 Task: Slide 4 - What is a pitch deck?.
Action: Mouse moved to (28, 96)
Screenshot: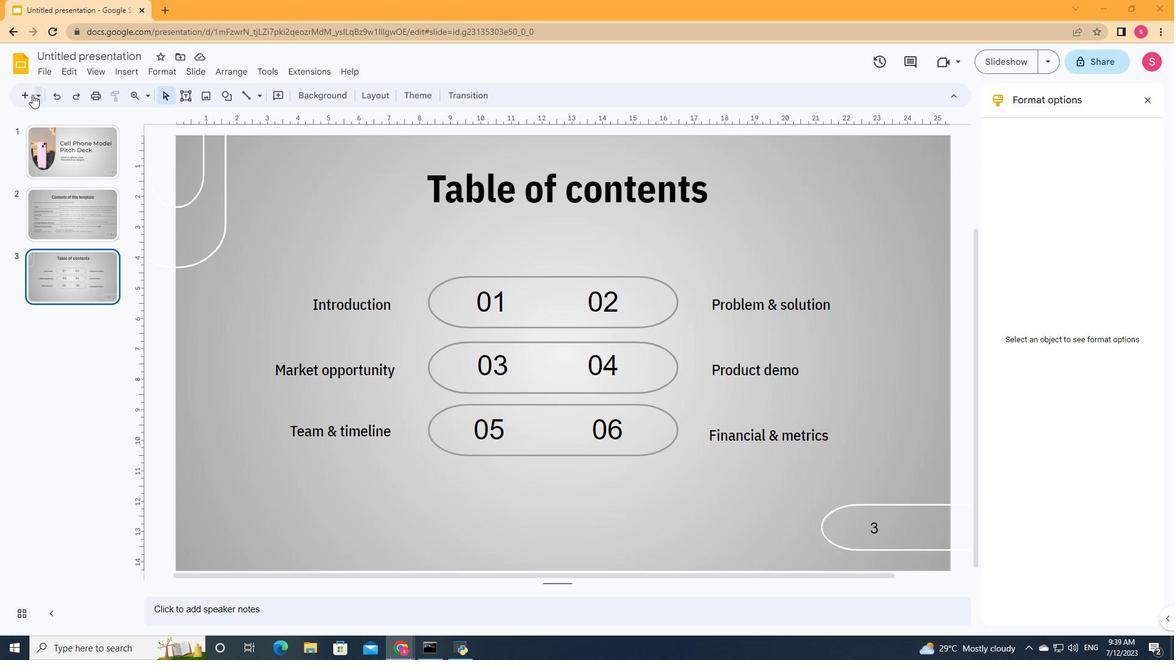 
Action: Mouse pressed left at (28, 96)
Screenshot: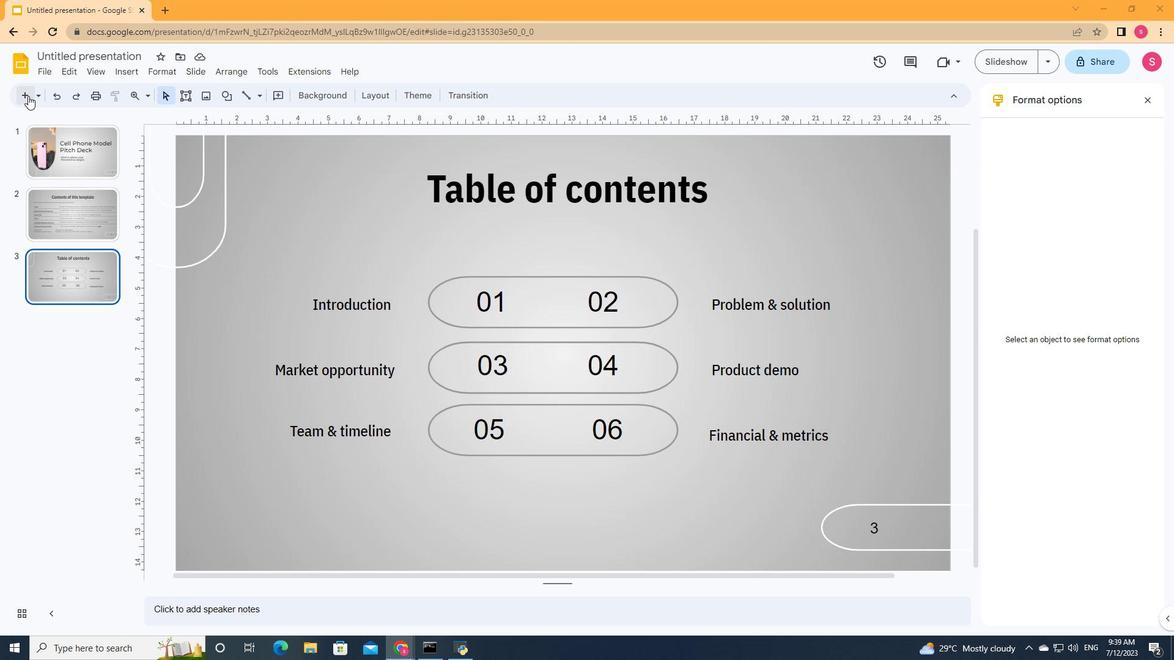 
Action: Mouse moved to (481, 317)
Screenshot: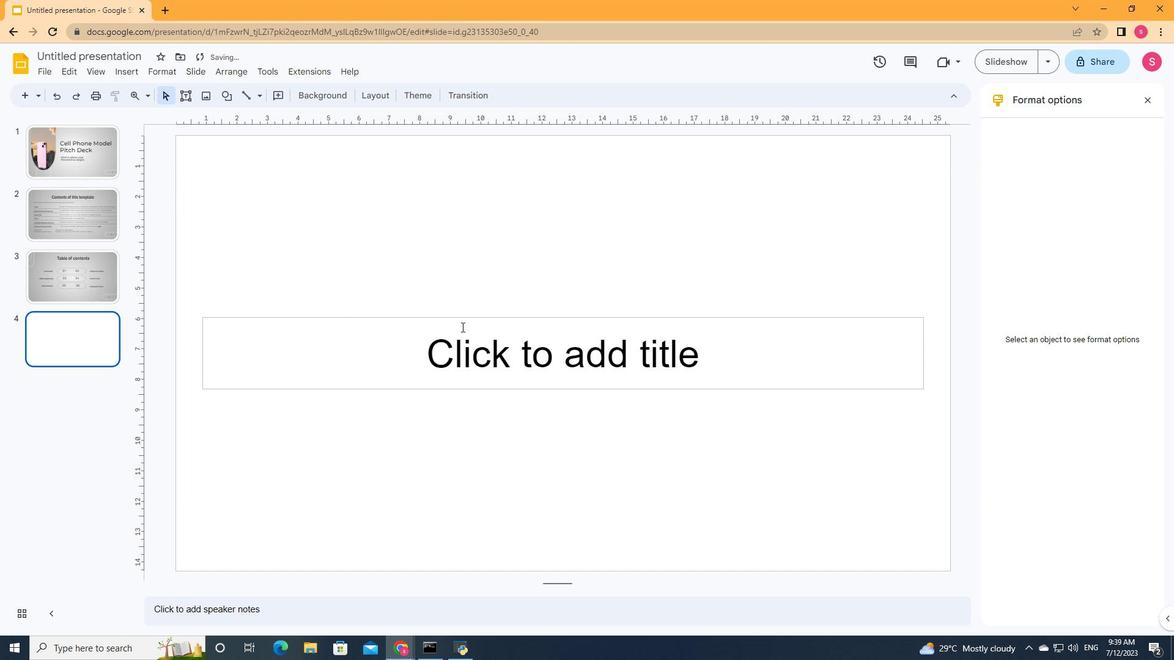 
Action: Mouse pressed left at (481, 317)
Screenshot: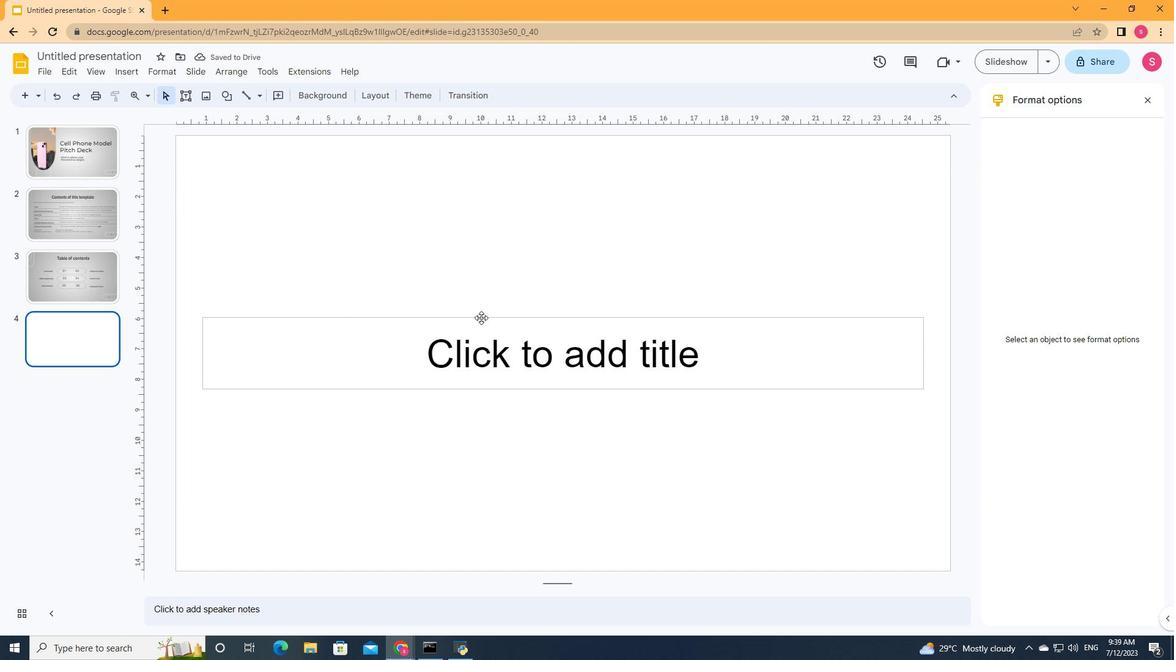 
Action: Mouse moved to (618, 195)
Screenshot: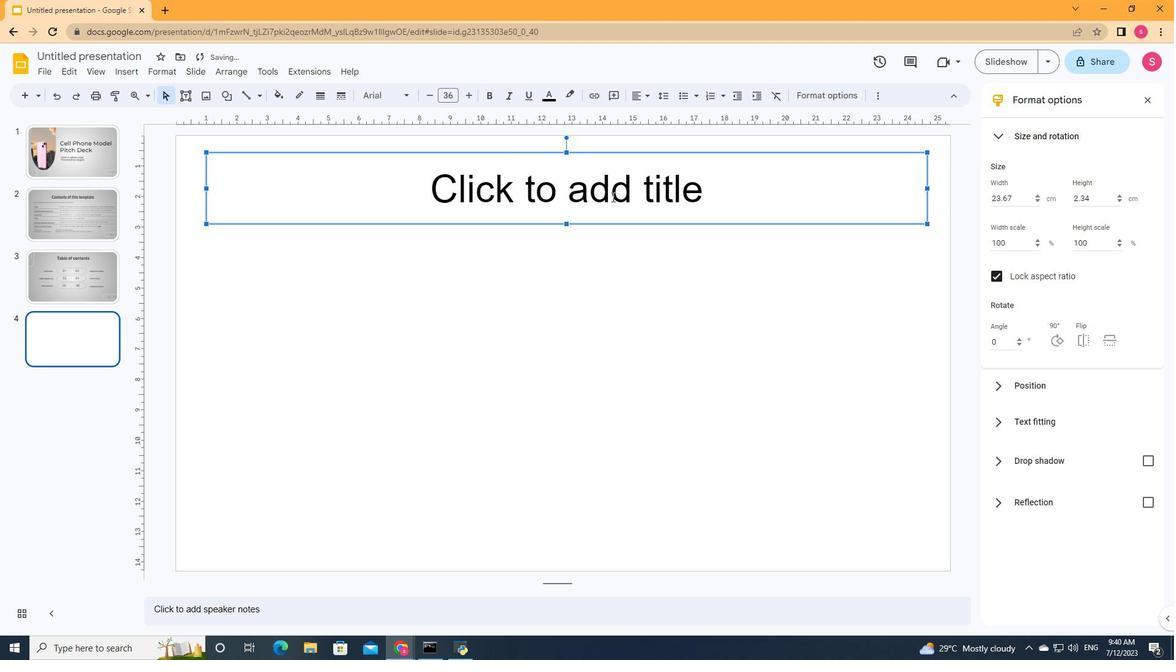 
Action: Mouse pressed left at (618, 195)
Screenshot: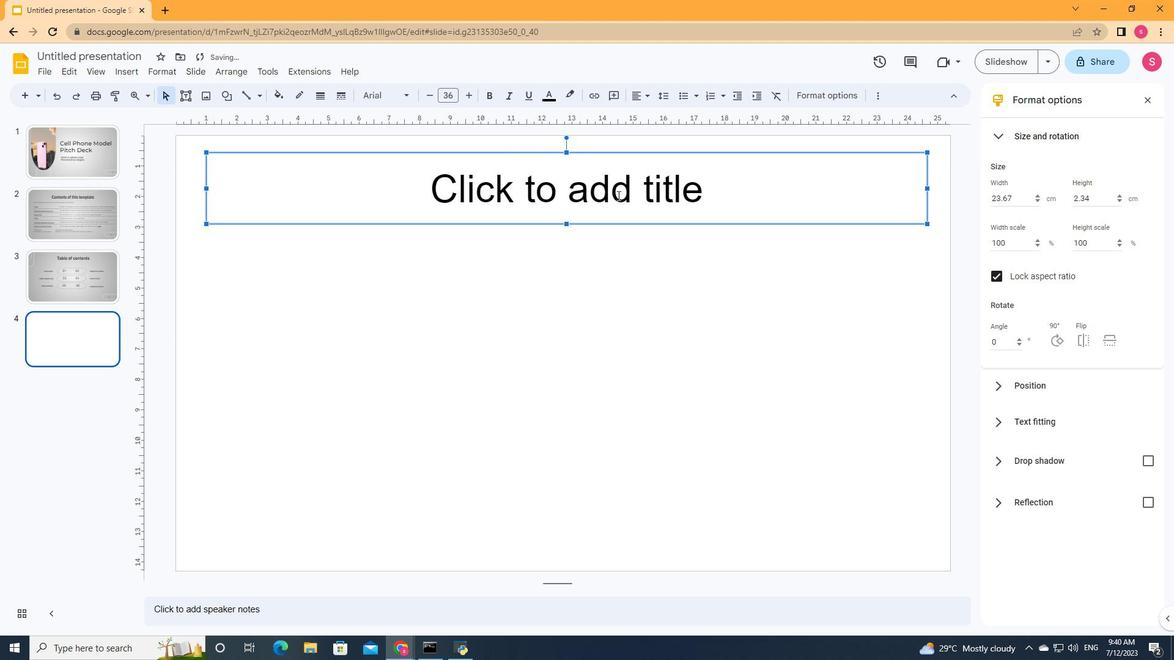 
Action: Mouse moved to (620, 195)
Screenshot: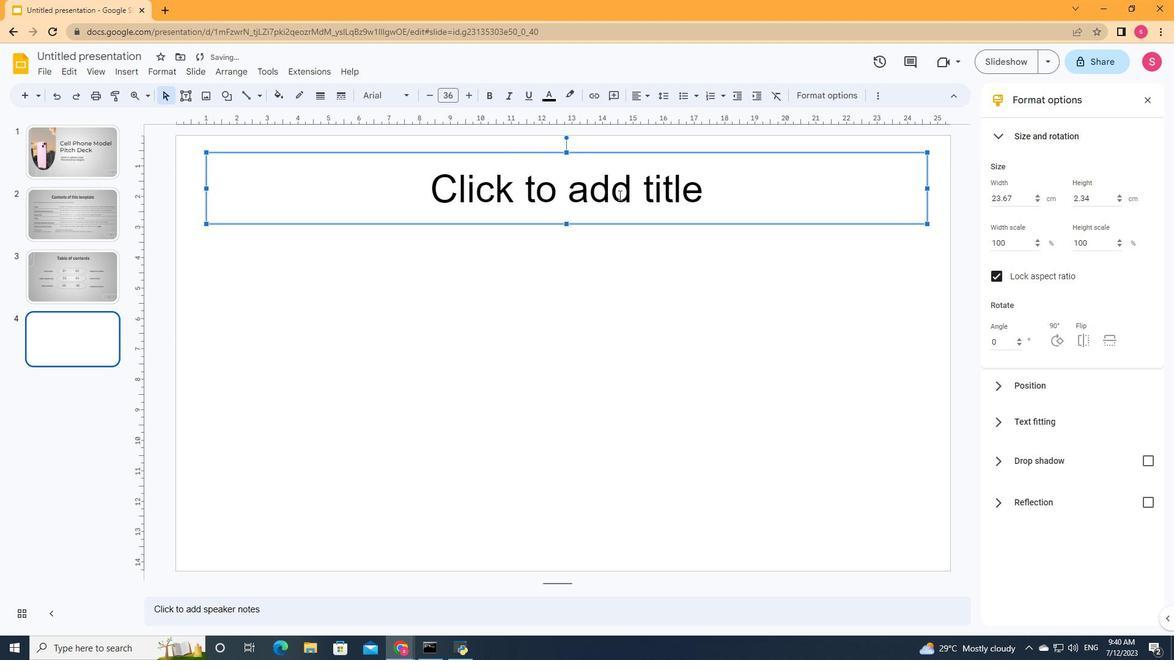 
Action: Key pressed <Key.shift>What<Key.space>is<Key.space>a<Key.space>pitch<Key.space>deck<Key.shift><Key.shift><Key.shift><Key.shift><Key.shift><Key.shift><Key.shift><Key.shift><Key.shift><Key.shift><Key.shift><Key.shift>?
Screenshot: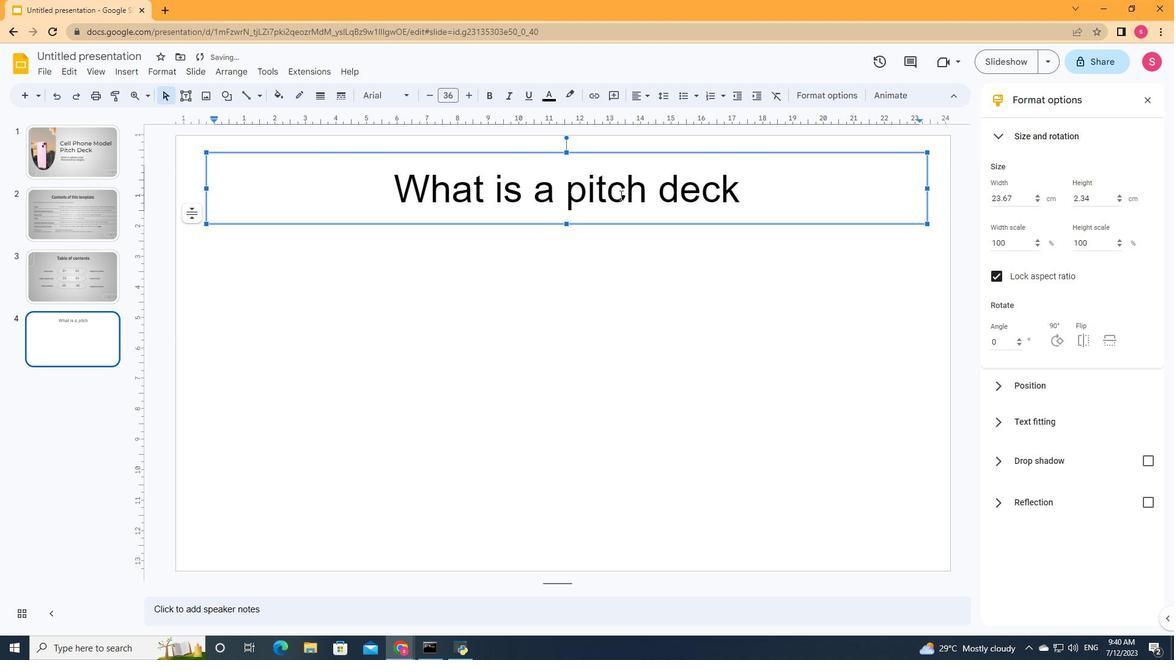 
Action: Mouse moved to (569, 291)
Screenshot: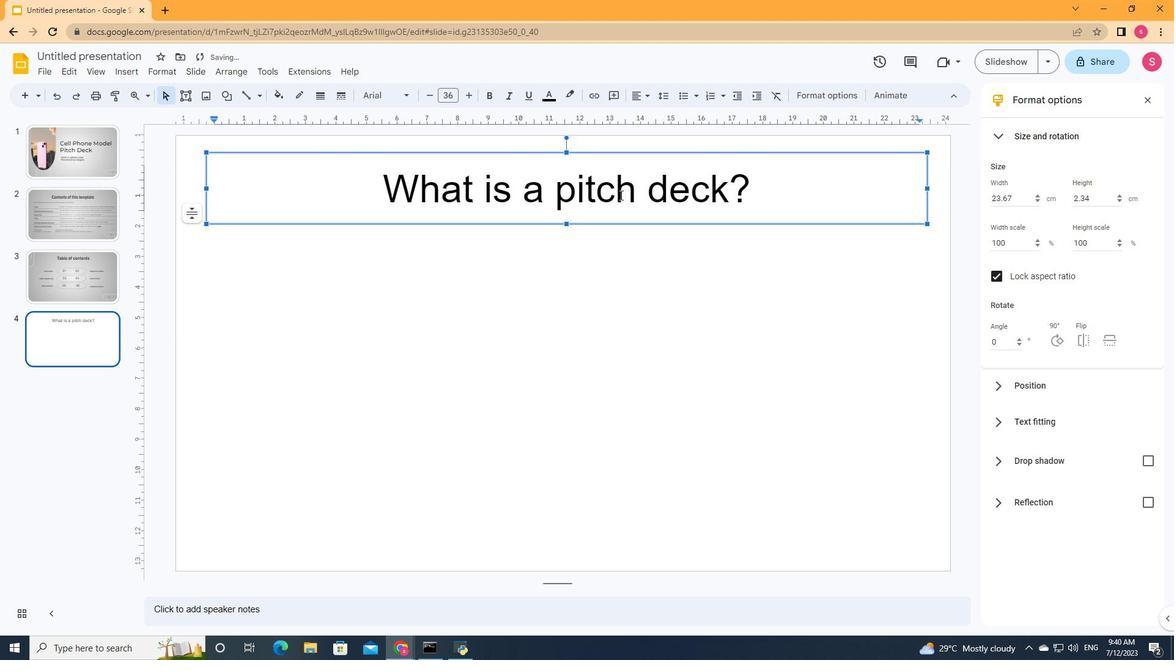 
Action: Mouse pressed left at (569, 291)
Screenshot: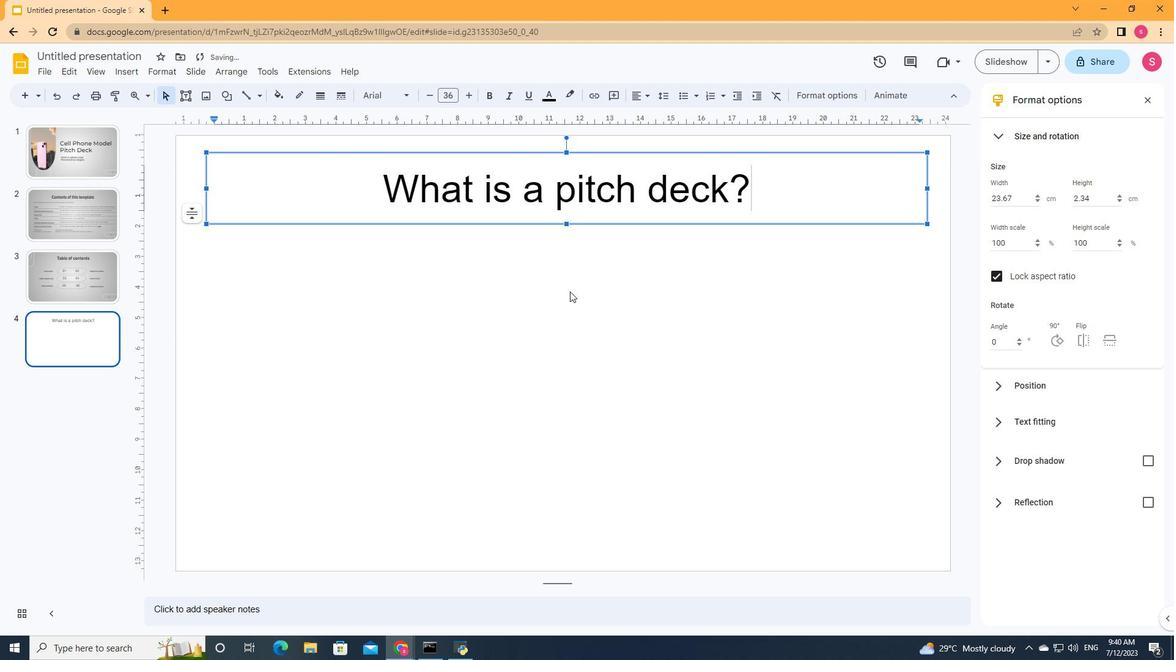 
Action: Mouse moved to (184, 97)
Screenshot: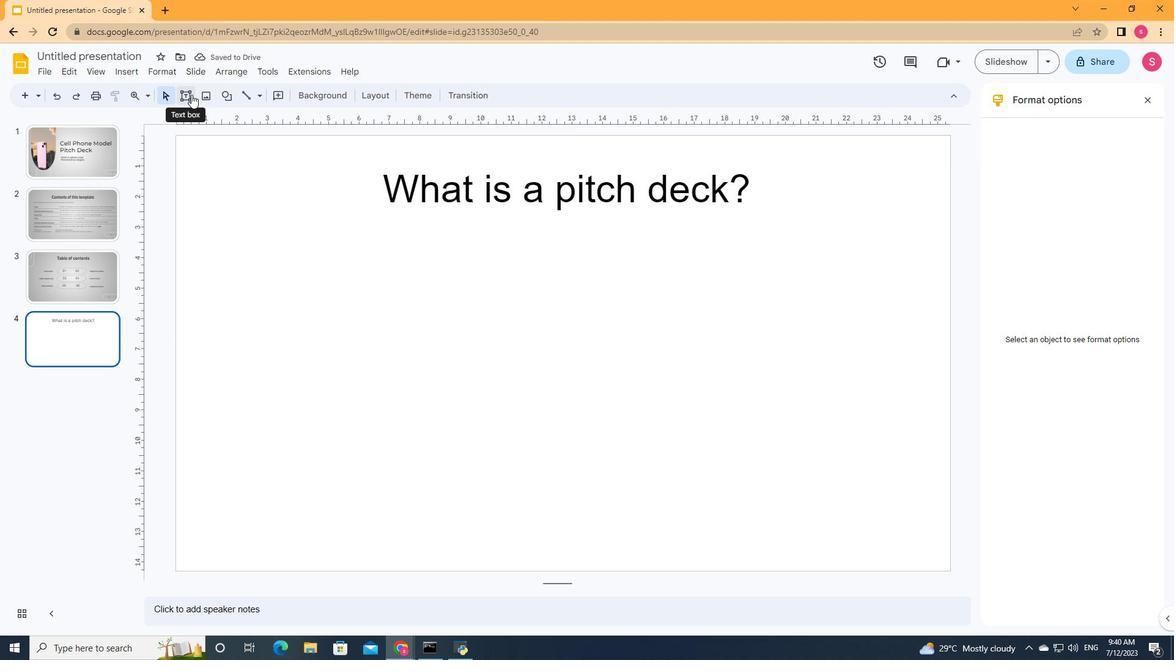 
Action: Mouse pressed left at (184, 97)
Screenshot: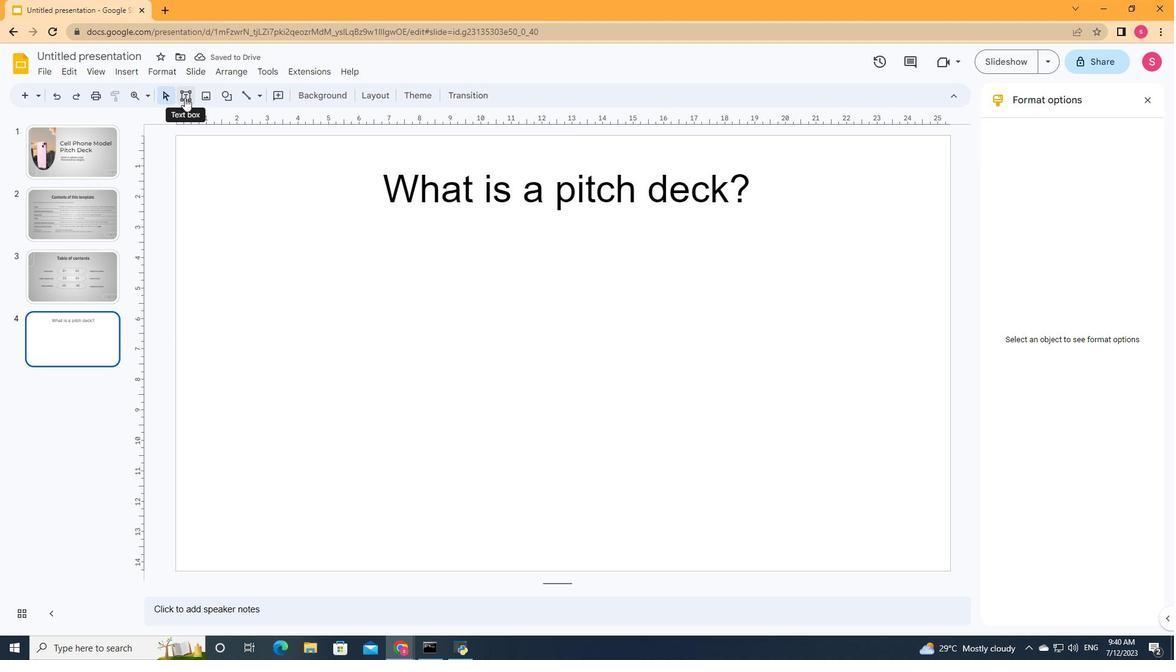 
Action: Mouse moved to (347, 241)
Screenshot: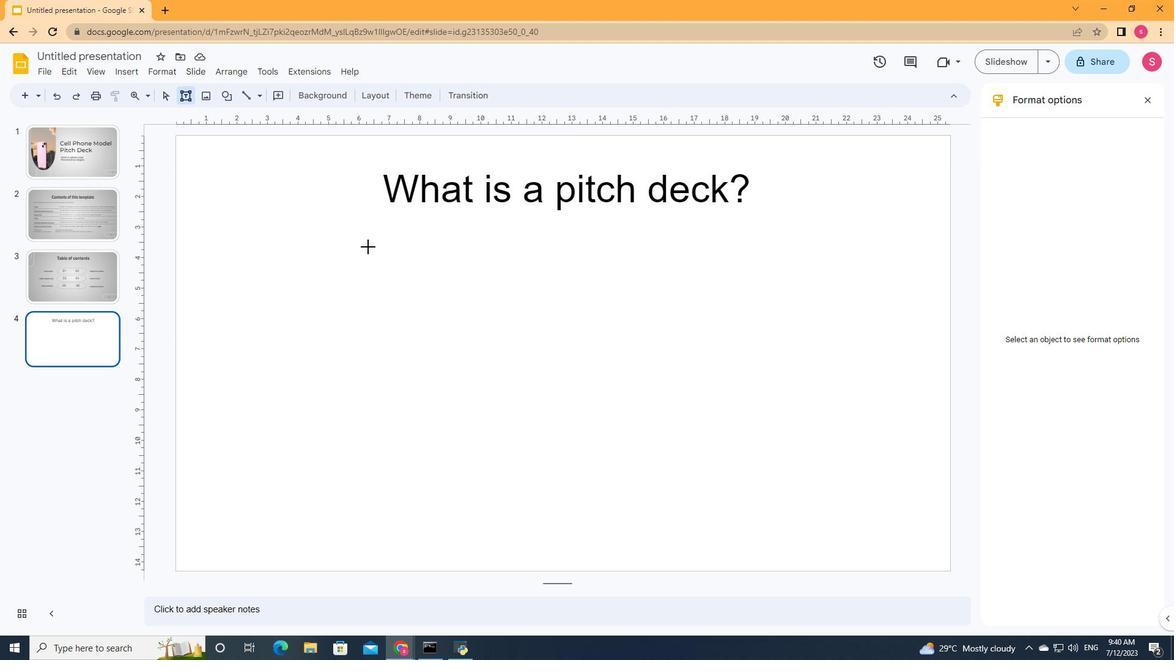 
Action: Mouse pressed left at (347, 241)
Screenshot: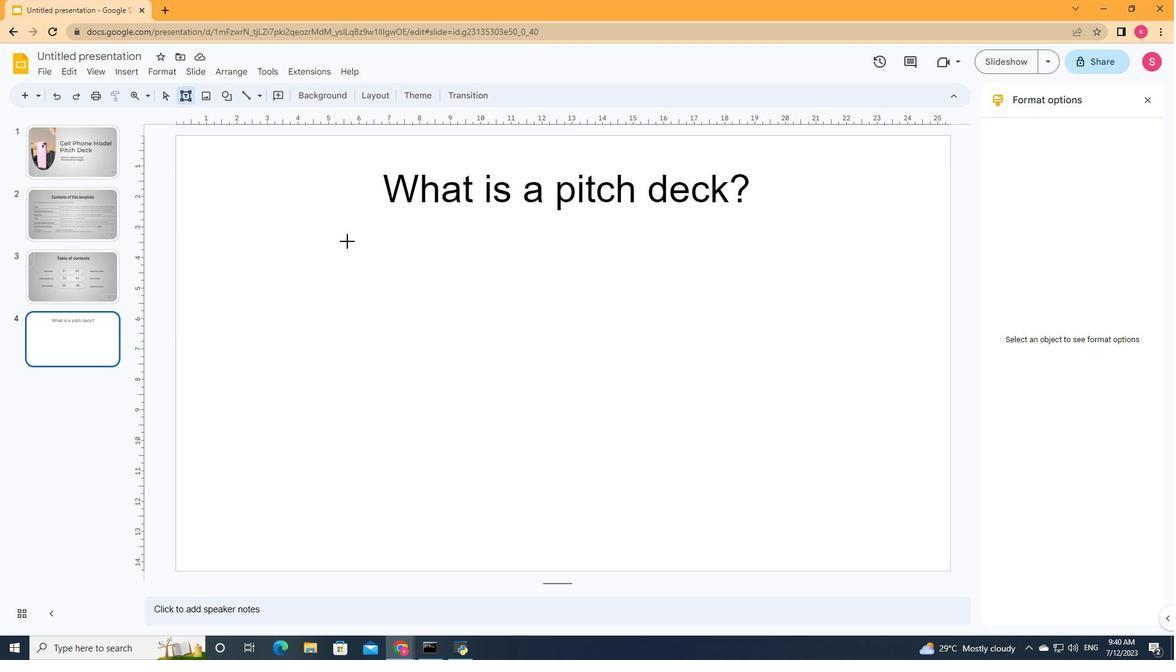 
Action: Mouse moved to (456, 289)
Screenshot: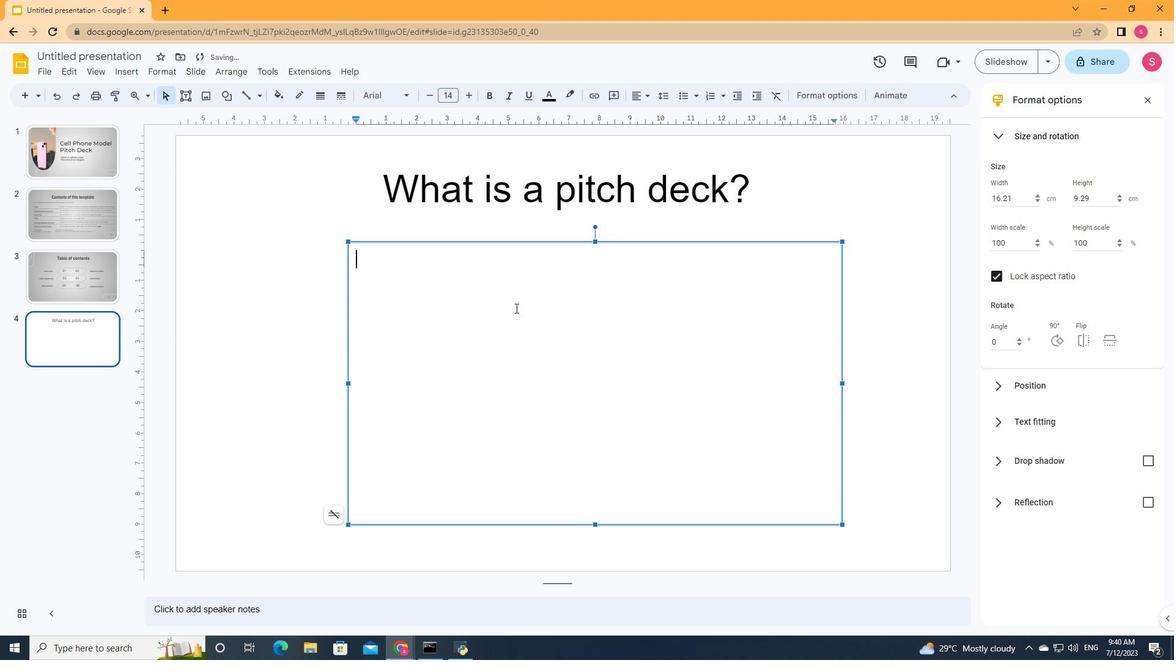 
Action: Key pressed <Key.shift>A<Key.space>pitch<Key.space>deck<Key.space>is<Key.space>a<Key.space>short<Key.space>presentation<Key.space>that<Key.space>entreprepre<Key.backspace><Key.backspace><Key.backspace>neurs<Key.space>use<Key.space>to<Key.space>describe<Key.space>their<Key.space>business<Key.space>and<Key.space>present<Key.space>it<Key.space>to<Key.space>potential<Key.space>investors.<Key.space><Key.shift>It<Key.space>usually<Key.space>consists<Key.space>of<Key.space>about<Key.space>10<Key.space>slides<Key.space>with<Key.shift><Key.shift><Key.shift><Key.shift><Key.shift><Key.shift><Key.shift><Key.shift><Key.shift>:<Key.enter><Key.shift><Key.shift><Key.shift><Key.shift><Key.shift><Key.shift><Key.shift><Key.shift><Key.shift><Key.shift><Key.shift><Key.shift><Key.shift><Key.shift><Key.shift><Key.shift><Key.shift><Key.shift><Key.shift><Key.shift><Key.shift><Key.shift><Key.shift><Key.shift><Key.shift><Key.shift><Key.shift><Key.shift><Key.shift><Key.shift><Key.shift>An<Key.space>overview<Key.space>of<Key.space>the<Key.space>company's<Key.space>mission<Key.space>and<Key.space>the<Key.space>product<Key.space>or<Key.space>service<Key.space>offered<Key.enter><Key.shift>Market<Key.space>opportunity<Key.enter><Key.shift>Team<Key.space><Key.backspace>,<Key.space><Key.shift>financials,<Key.space>etc.<Key.enter><Key.shift><Key.shift><Key.shift><Key.shift><Key.shift><Key.shift><Key.shift><Key.shift>The<Key.space>goal<Key.space>is<Key.space>to<Key.space>garner<Key.space>enough<Key.space>interest<Key.space>from<Key.space>investors<Key.space>so<Key.space>that<Key.space>they<Key.space>are<Key.space>motivated<Key.space>to<Key.space>invest<Key.space>in<Key.space>the<Key.space>business
Screenshot: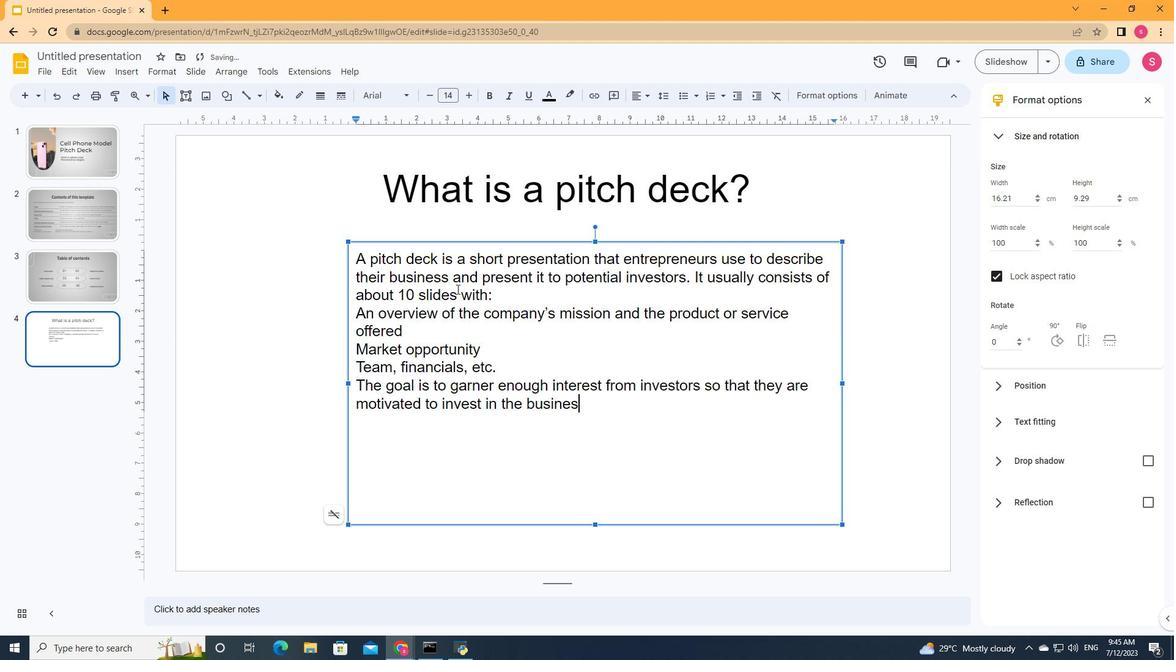 
Action: Mouse scrolled (456, 289) with delta (0, 0)
Screenshot: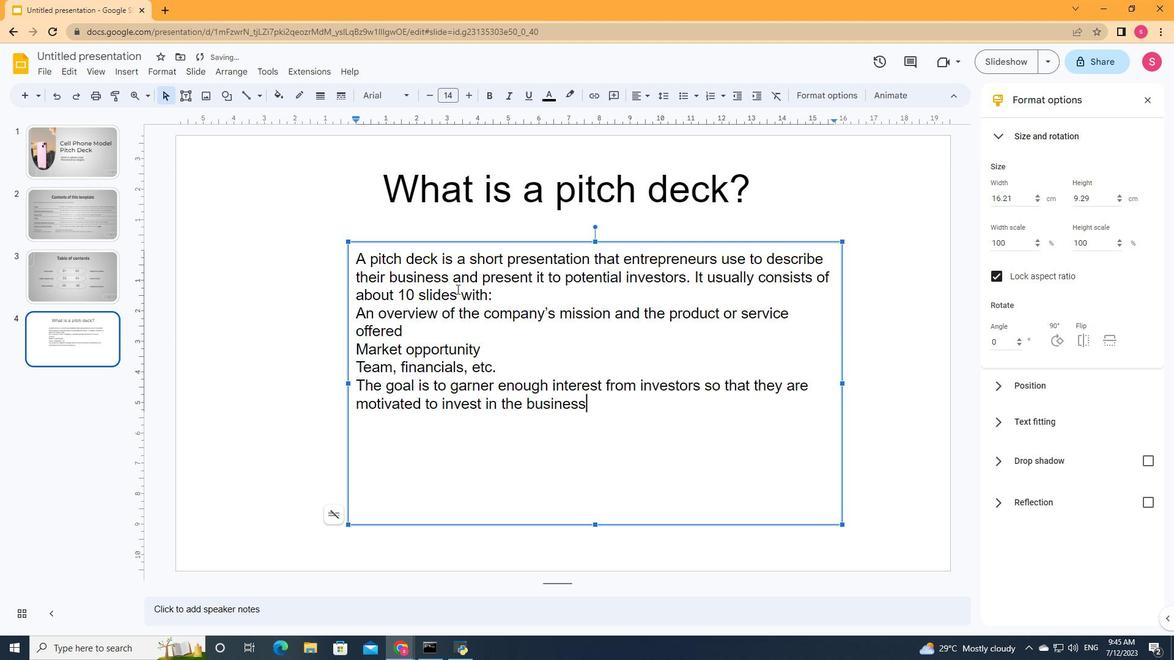 
Action: Mouse moved to (99, 321)
Screenshot: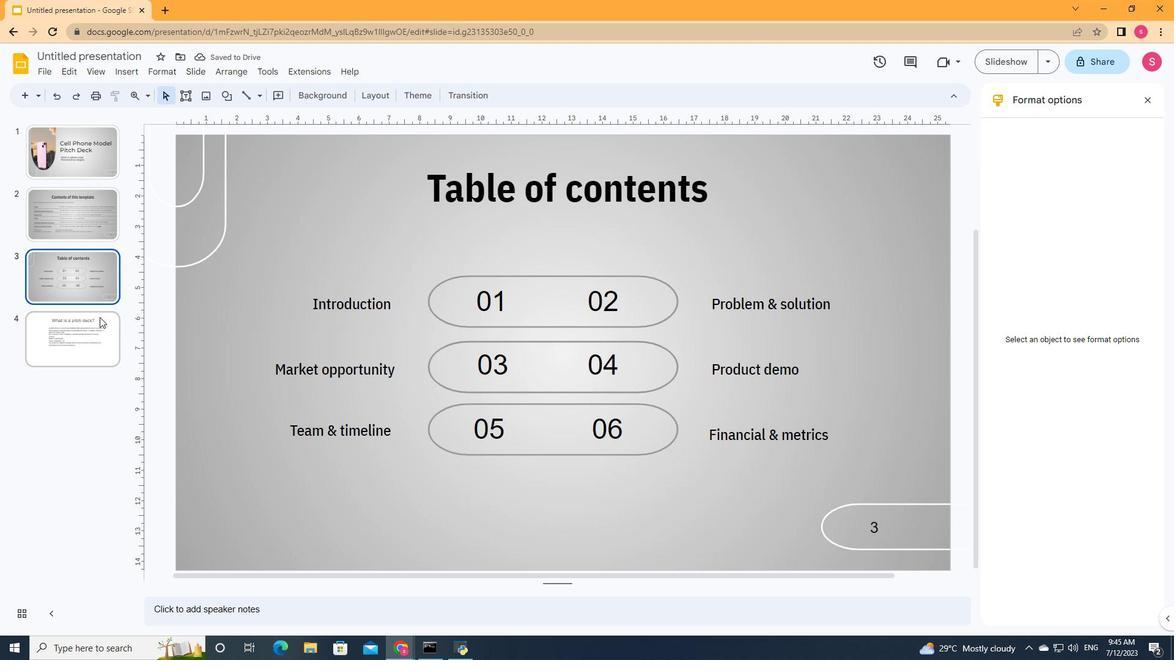
Action: Mouse pressed left at (99, 321)
Screenshot: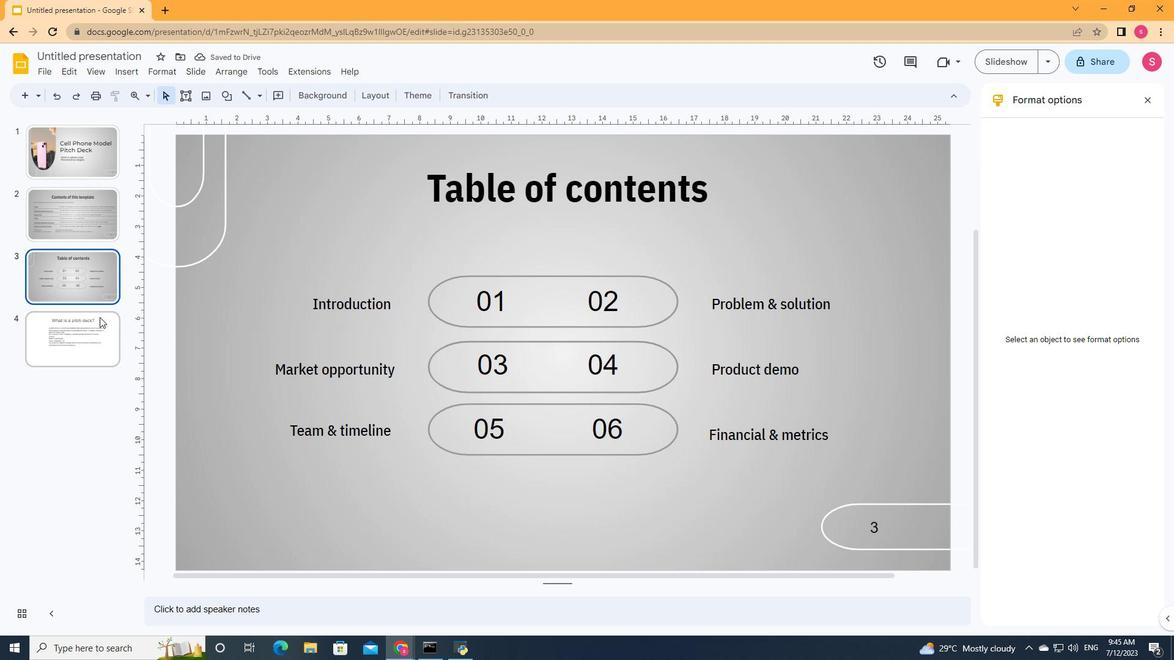 
Action: Mouse moved to (391, 195)
Screenshot: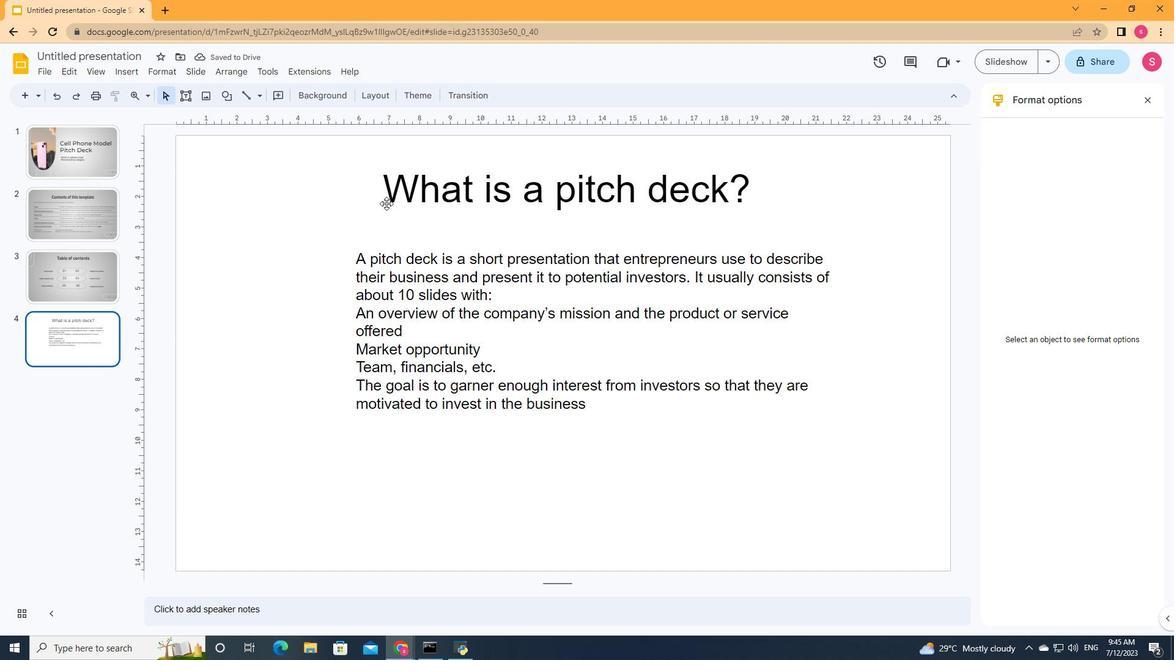 
Action: Mouse pressed left at (391, 195)
Screenshot: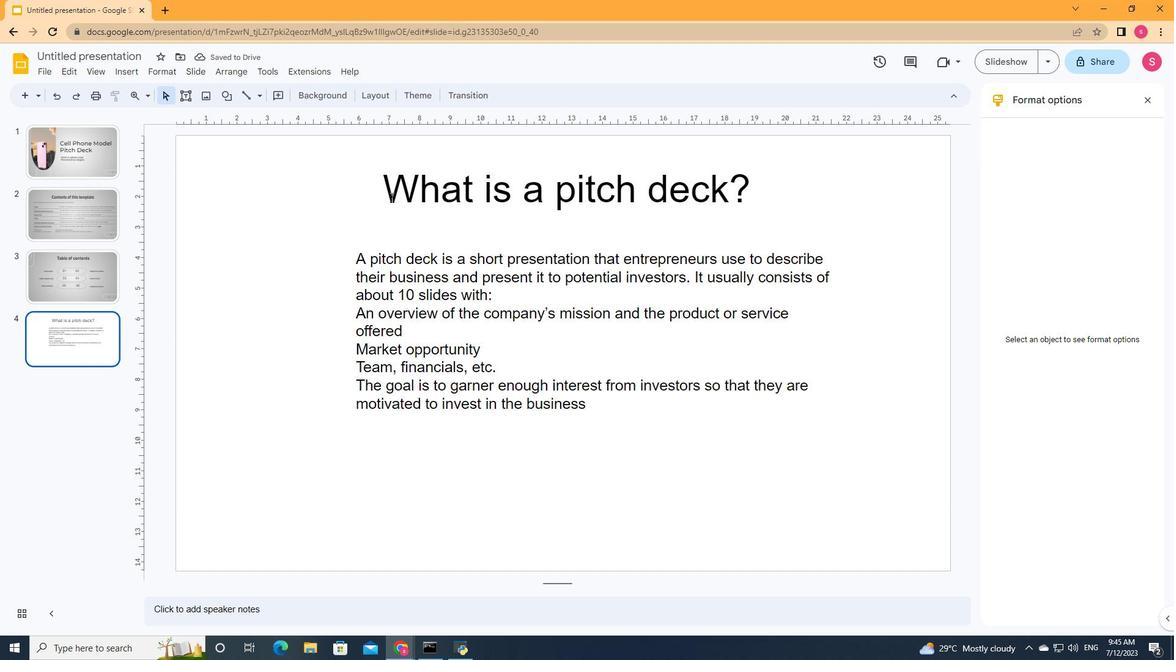 
Action: Mouse moved to (204, 188)
Screenshot: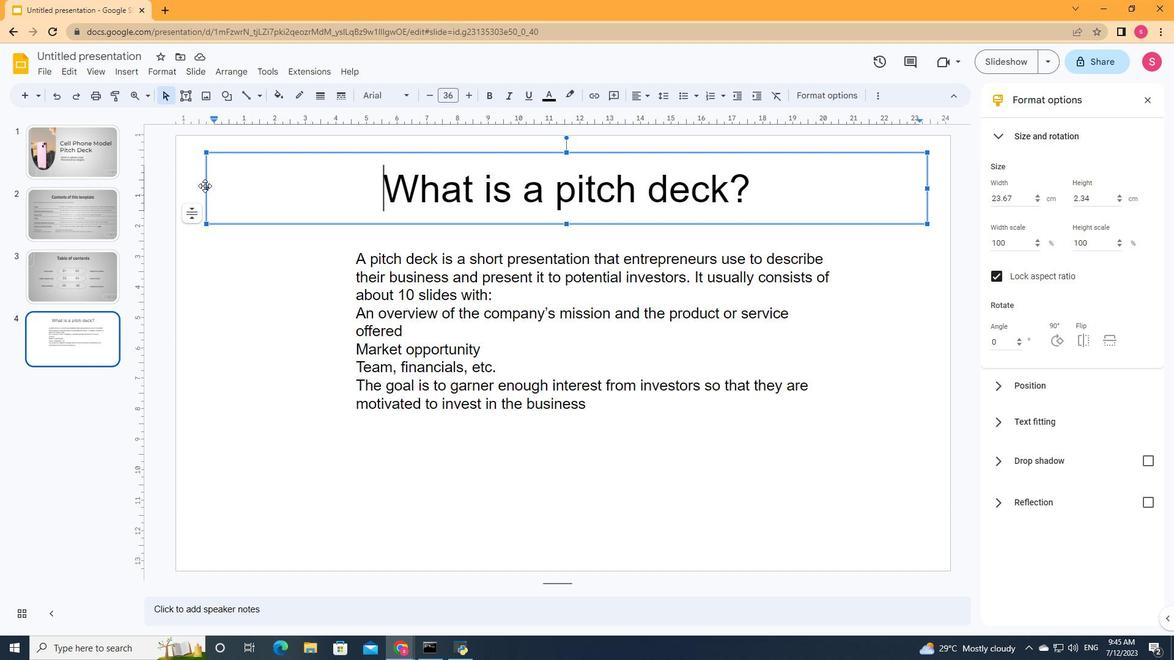 
Action: Mouse pressed left at (204, 188)
Screenshot: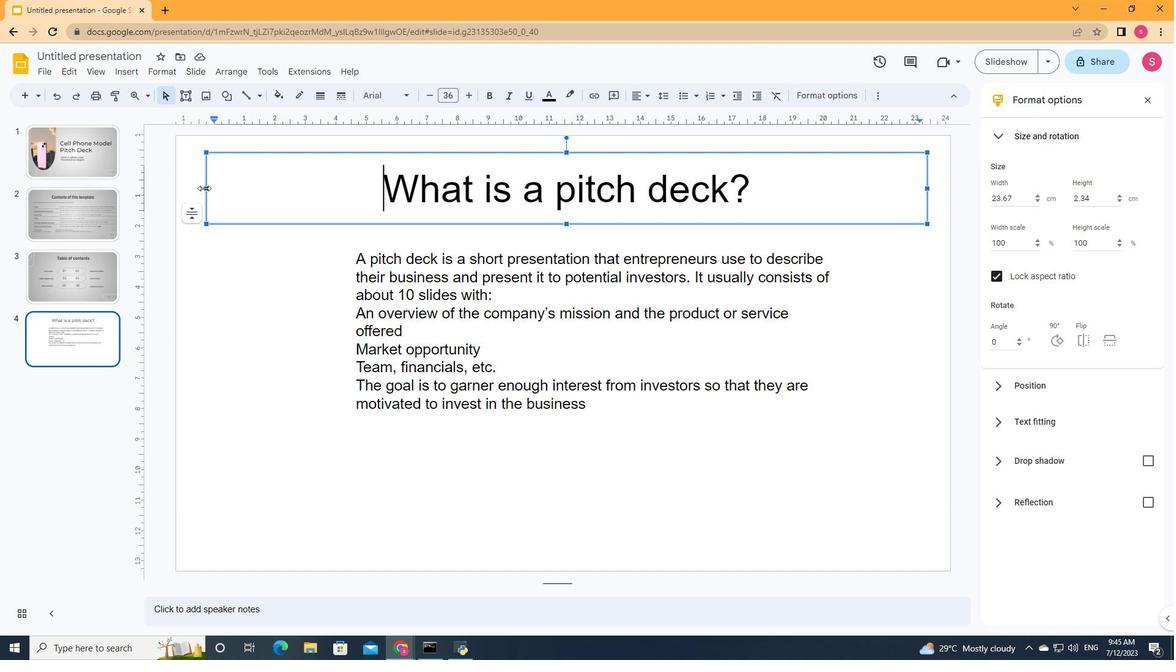 
Action: Mouse moved to (648, 211)
Screenshot: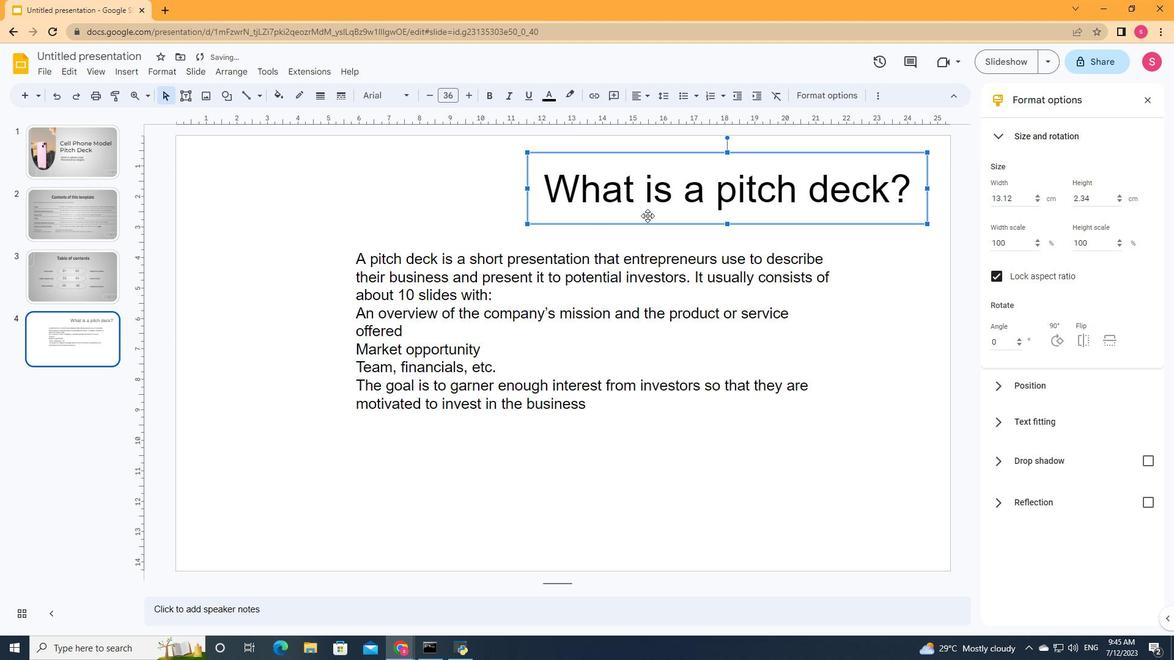 
Action: Mouse pressed left at (648, 211)
Screenshot: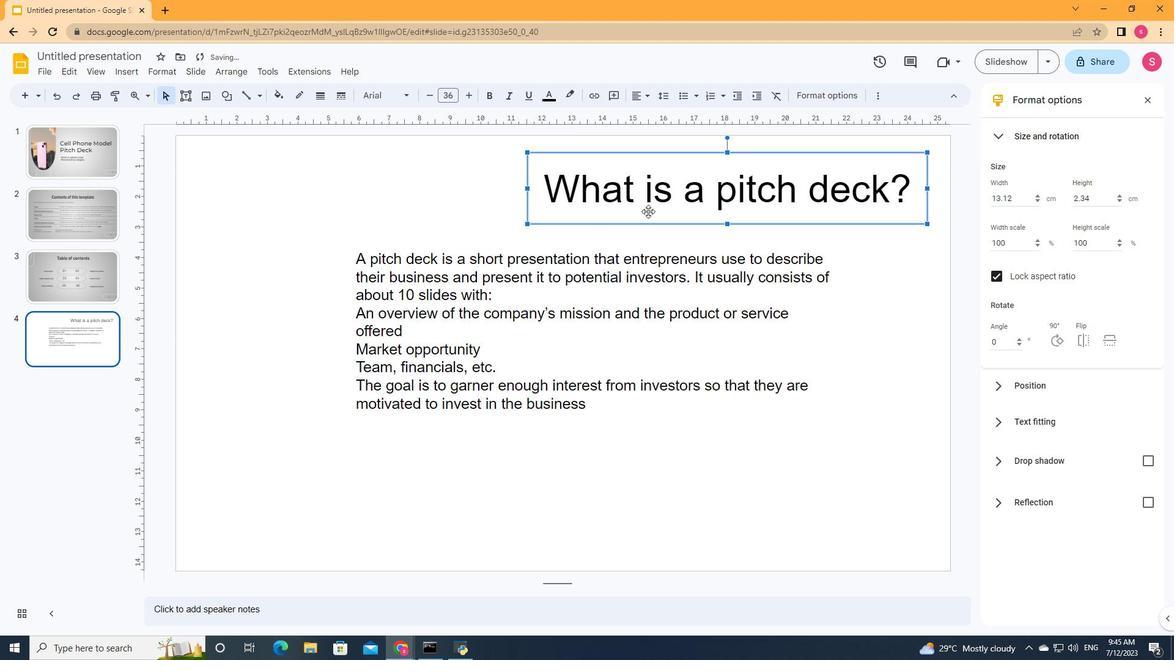 
Action: Mouse moved to (908, 192)
Screenshot: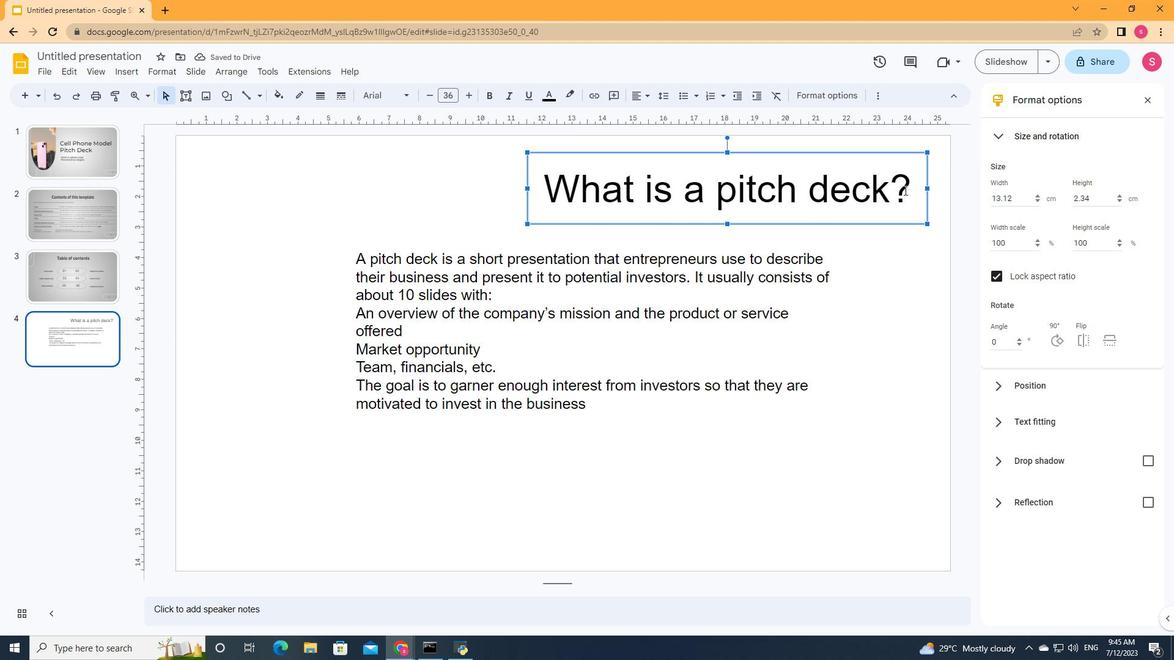 
Action: Mouse pressed left at (908, 192)
Screenshot: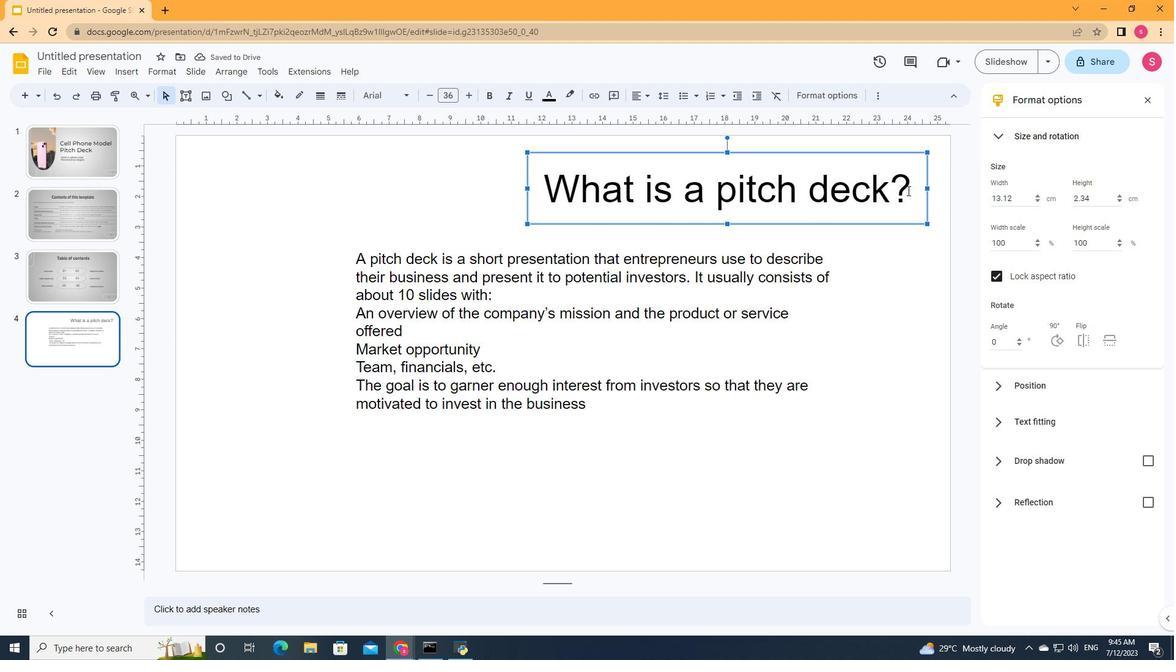 
Action: Mouse moved to (424, 95)
Screenshot: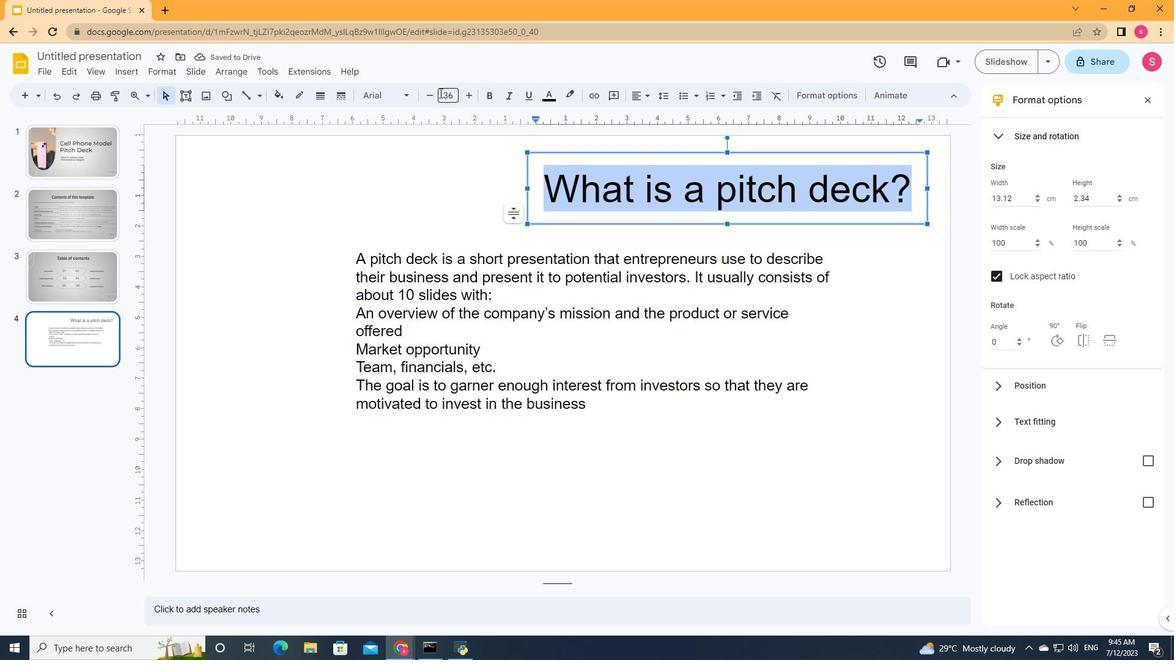 
Action: Mouse pressed left at (424, 95)
Screenshot: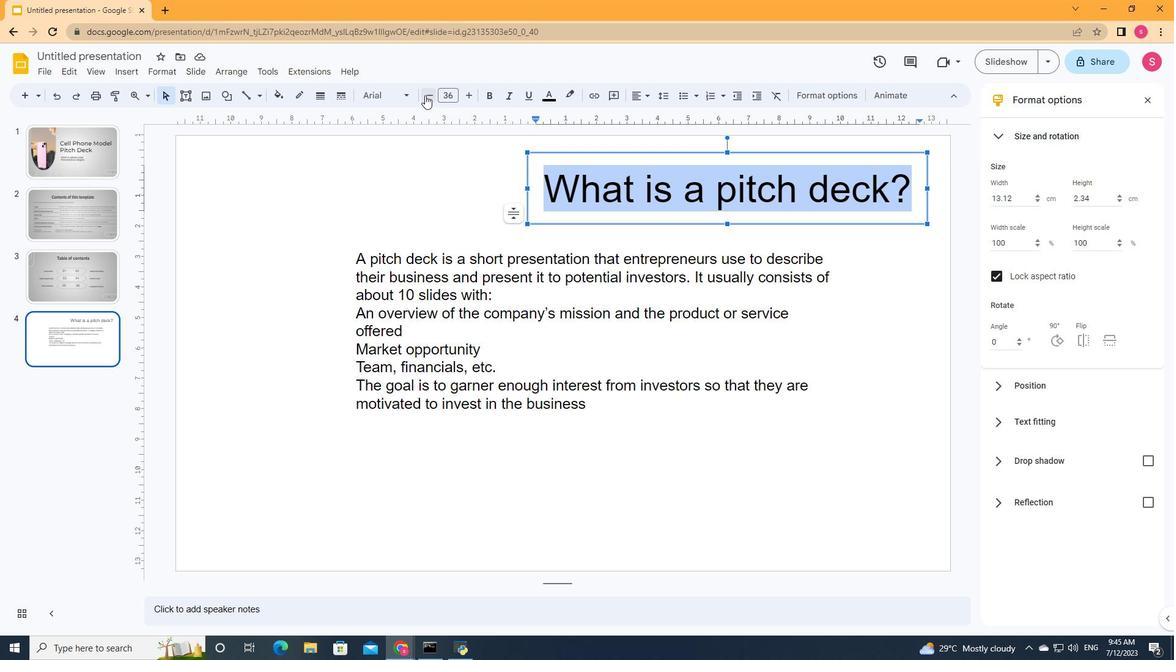 
Action: Mouse pressed left at (424, 95)
Screenshot: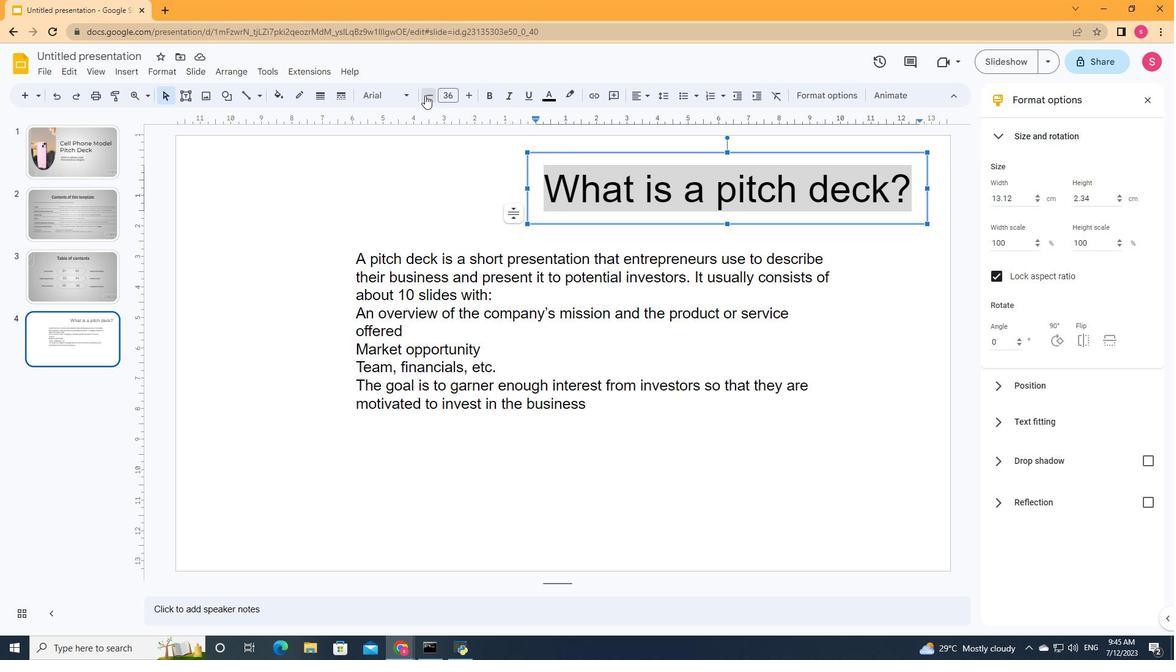 
Action: Mouse pressed left at (424, 95)
Screenshot: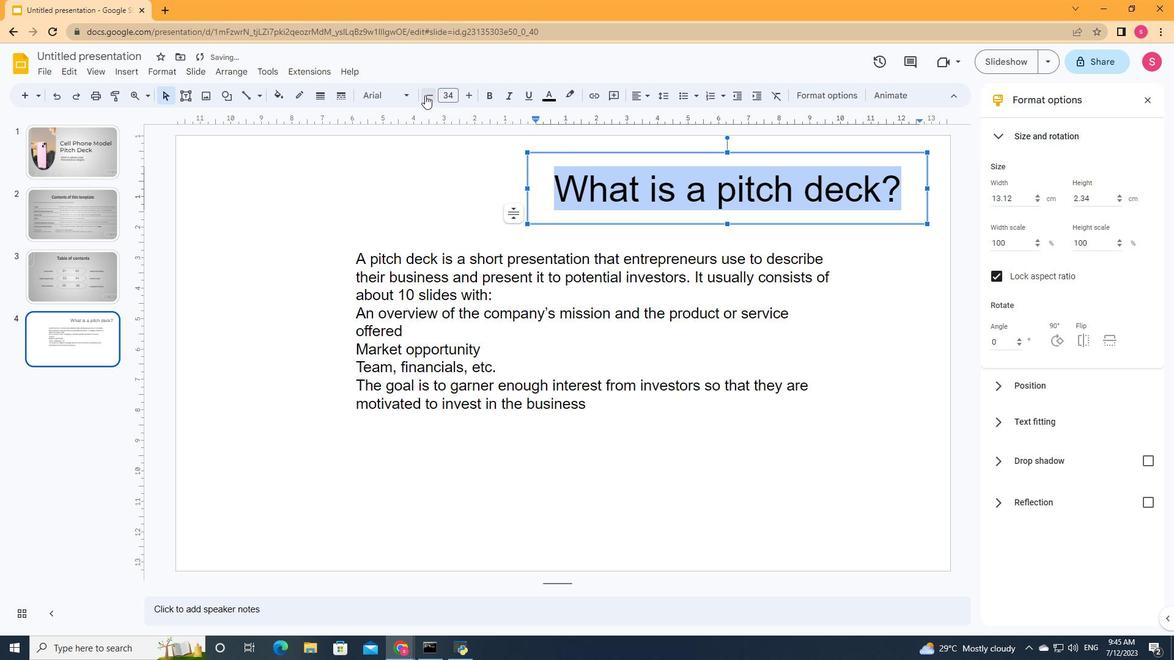 
Action: Mouse pressed left at (424, 95)
Screenshot: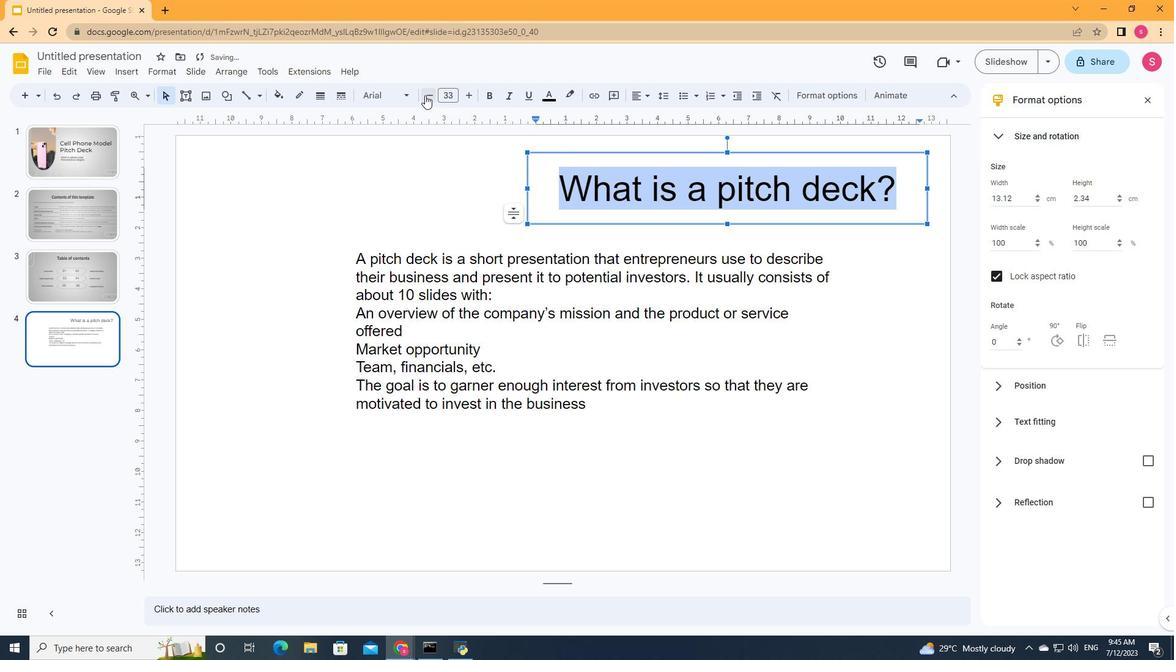 
Action: Mouse moved to (354, 257)
Screenshot: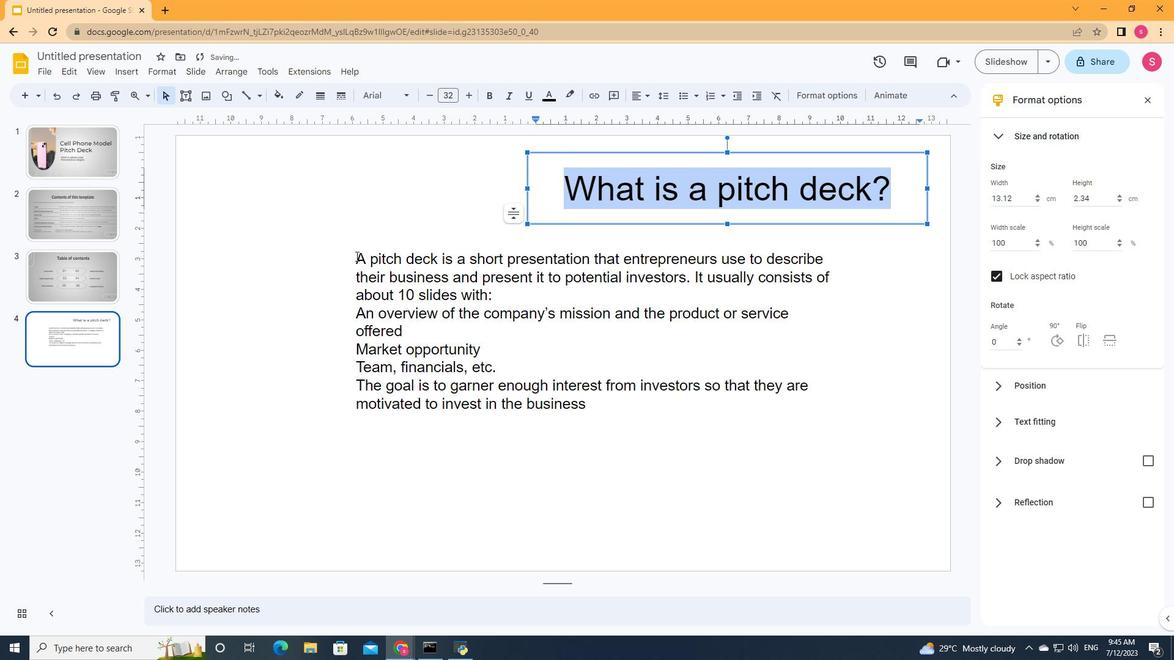 
Action: Mouse pressed left at (354, 257)
Screenshot: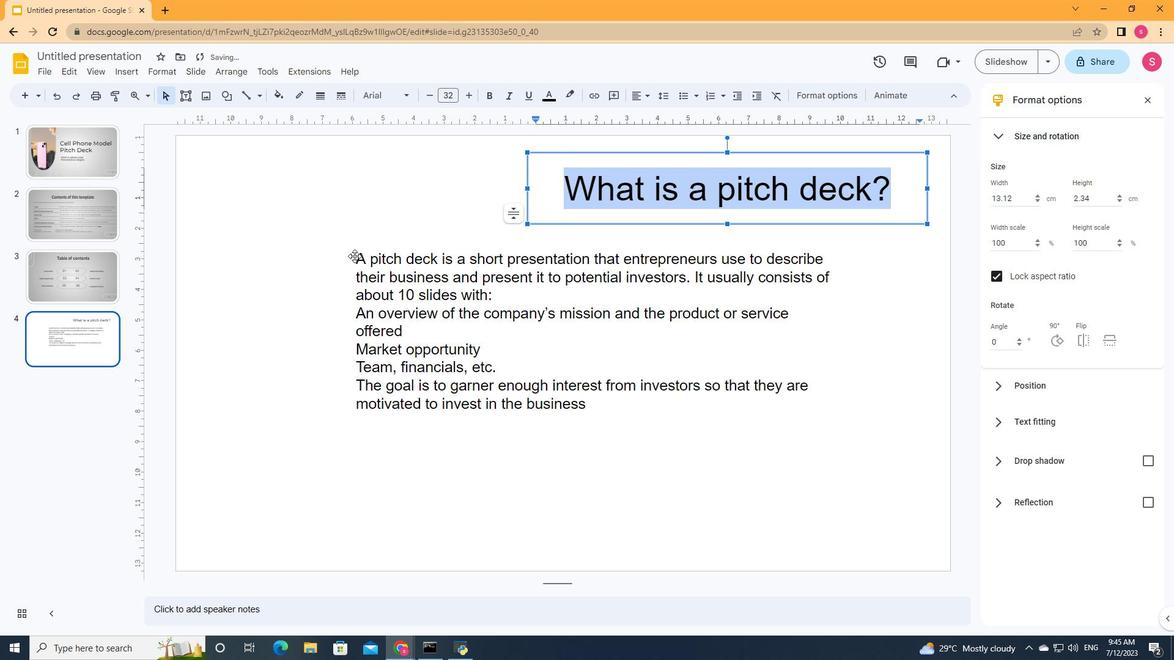 
Action: Mouse moved to (593, 401)
Screenshot: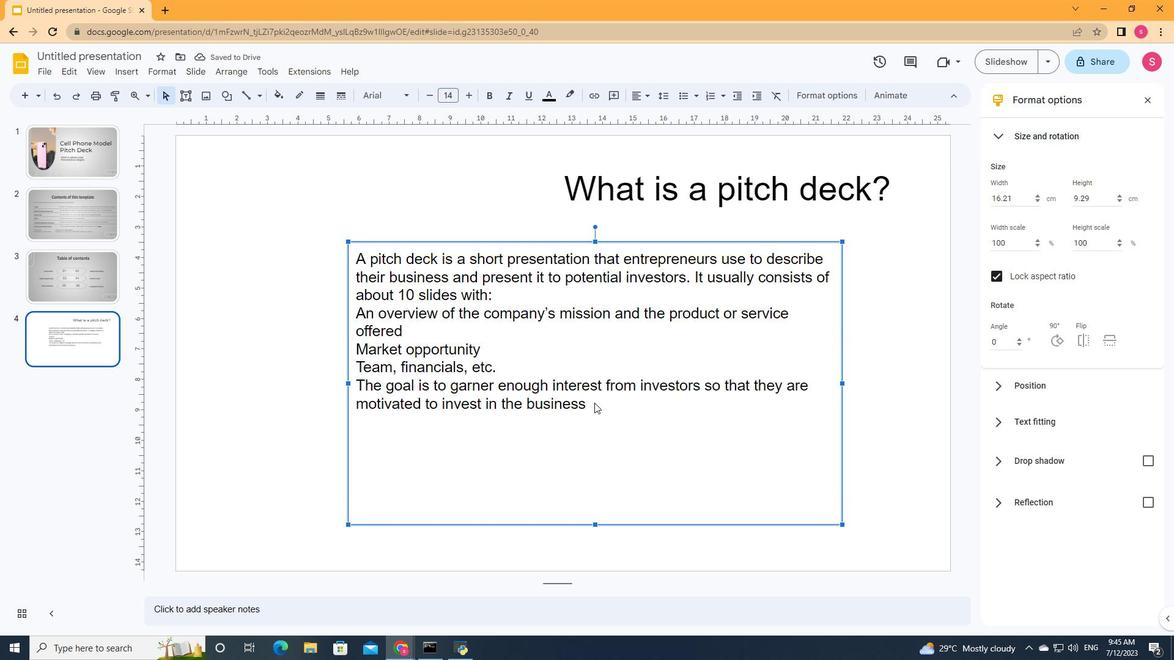 
Action: Mouse pressed left at (593, 401)
Screenshot: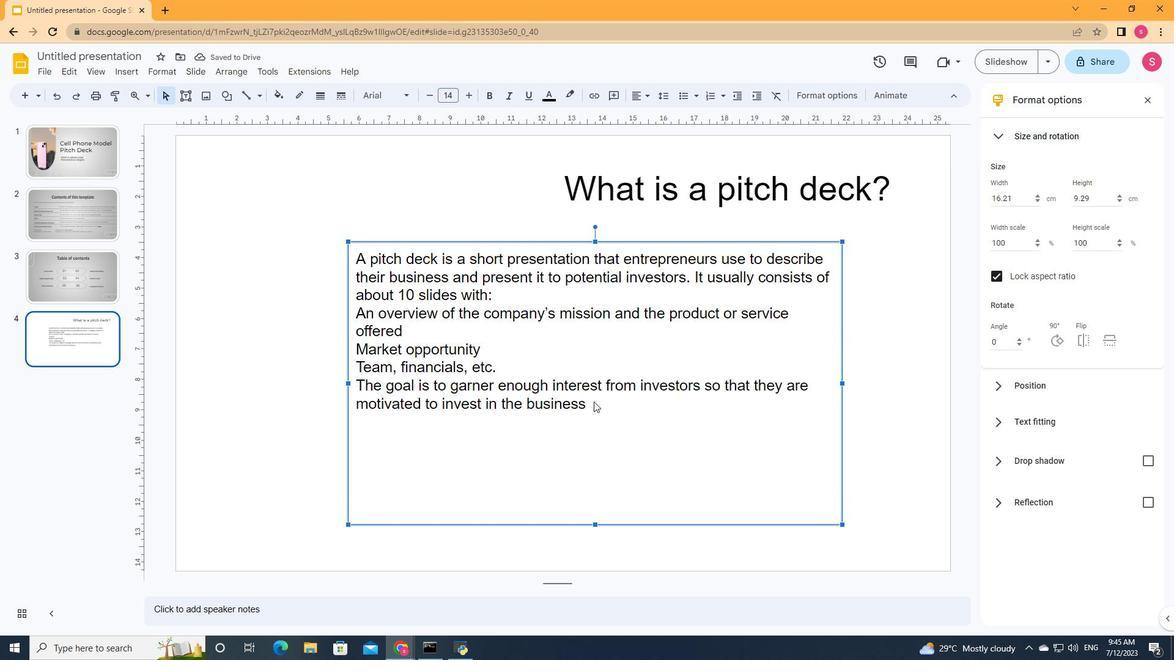 
Action: Mouse moved to (590, 403)
Screenshot: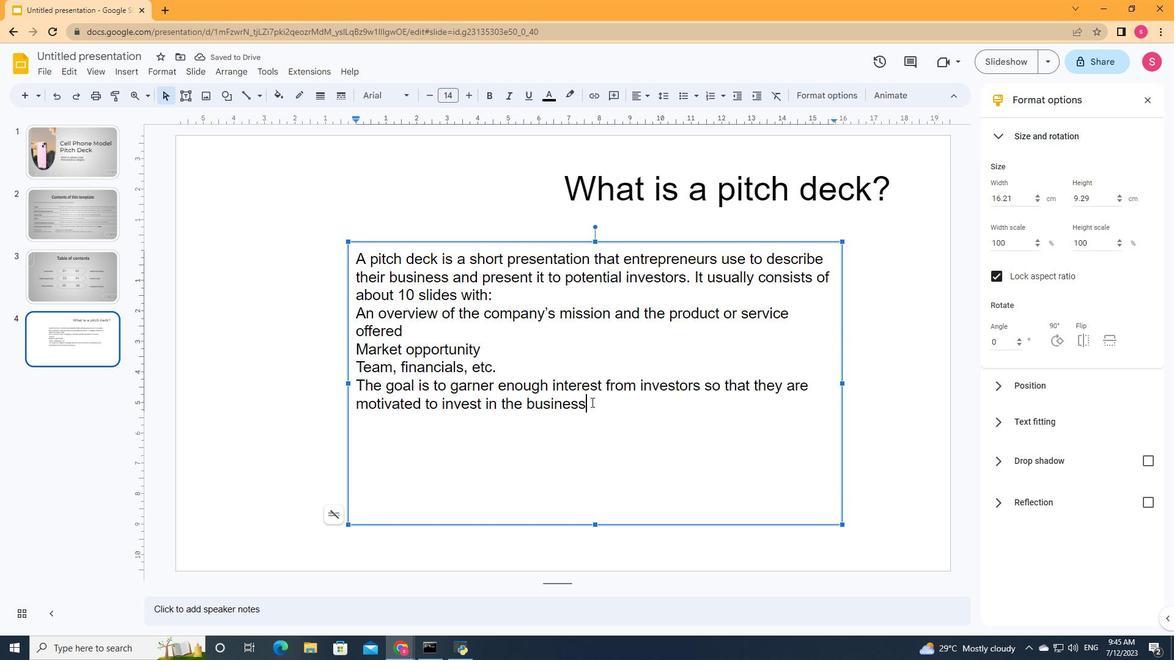 
Action: Mouse pressed left at (590, 403)
Screenshot: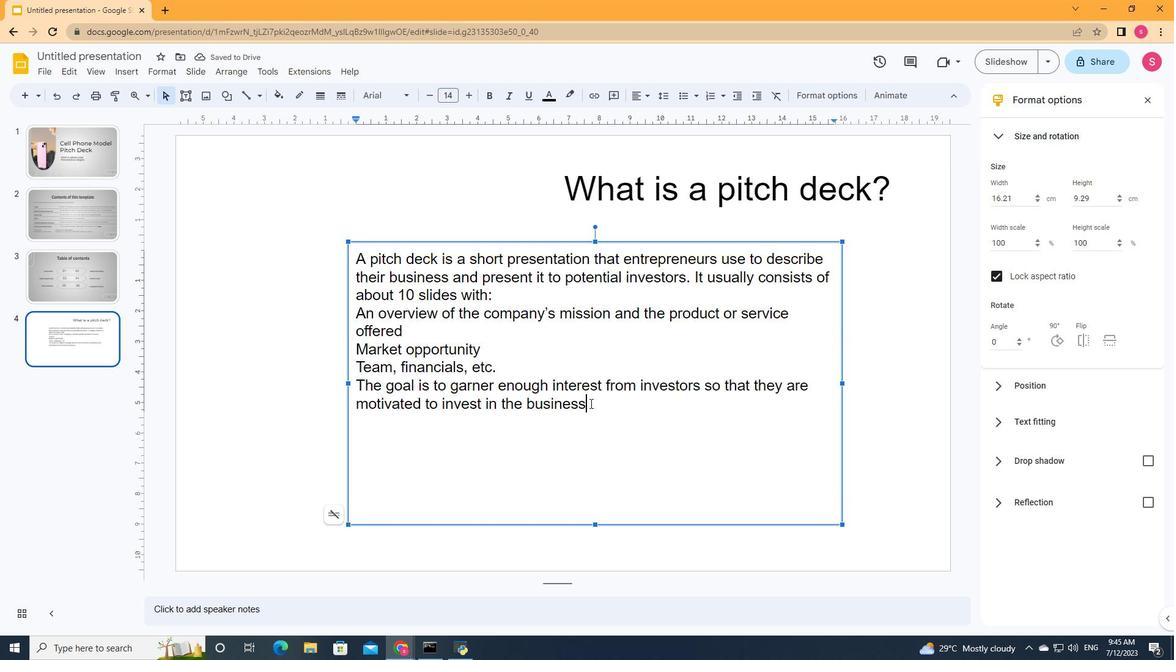 
Action: Mouse moved to (346, 384)
Screenshot: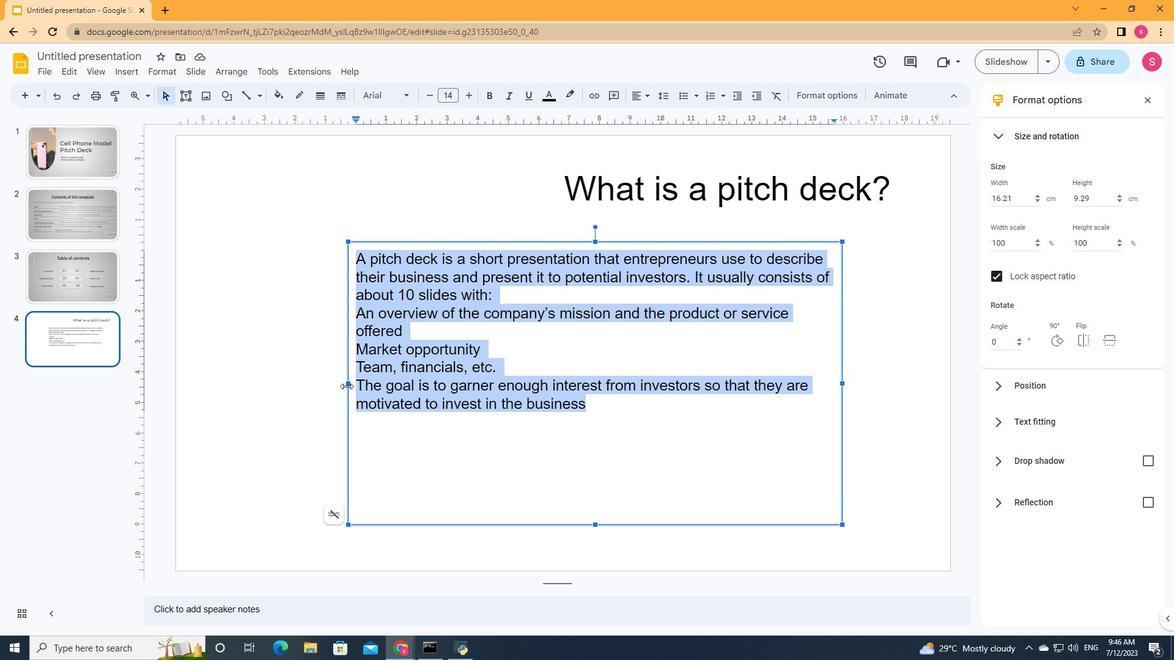 
Action: Mouse pressed left at (346, 384)
Screenshot: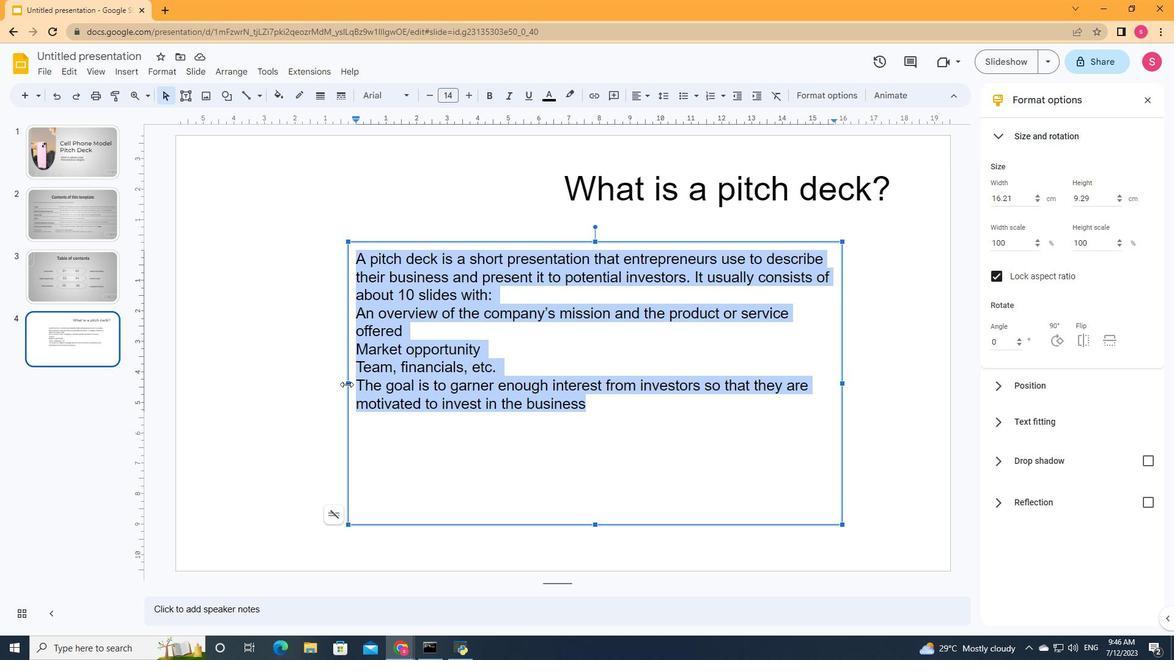 
Action: Mouse moved to (682, 388)
Screenshot: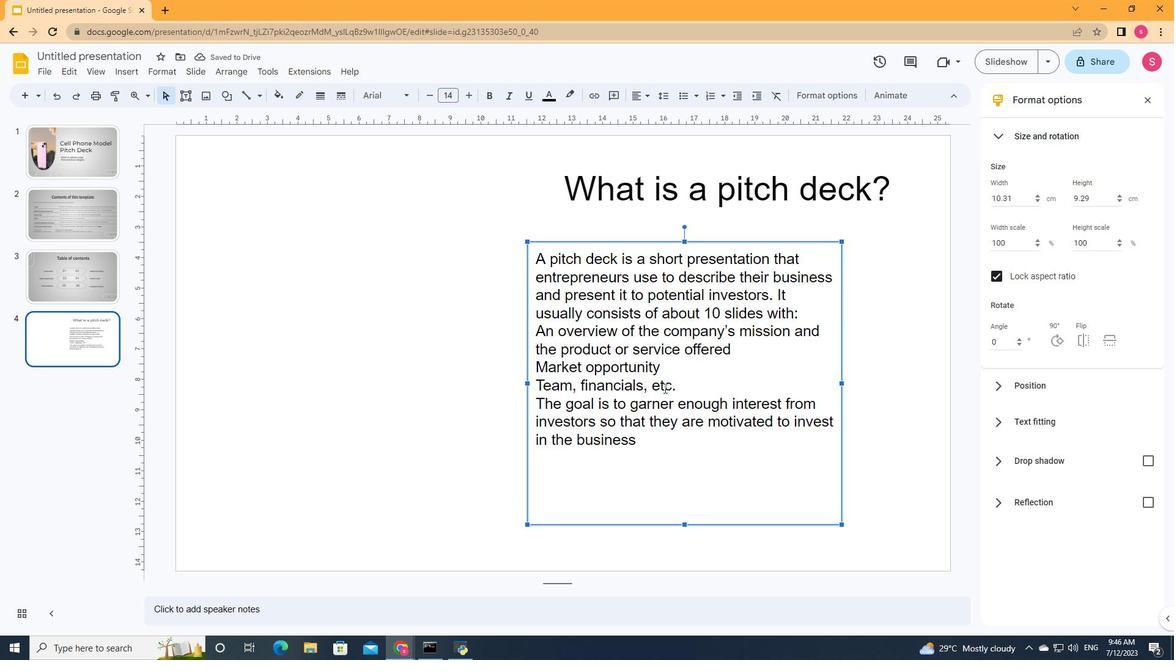 
Action: Mouse pressed left at (682, 388)
Screenshot: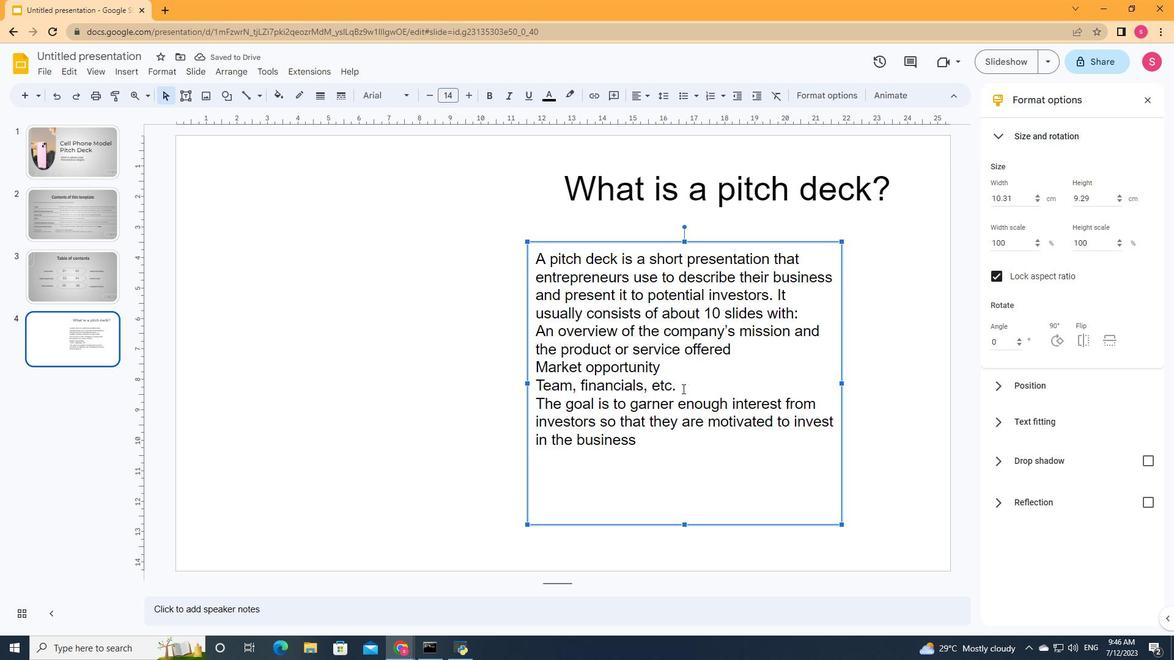 
Action: Mouse moved to (698, 96)
Screenshot: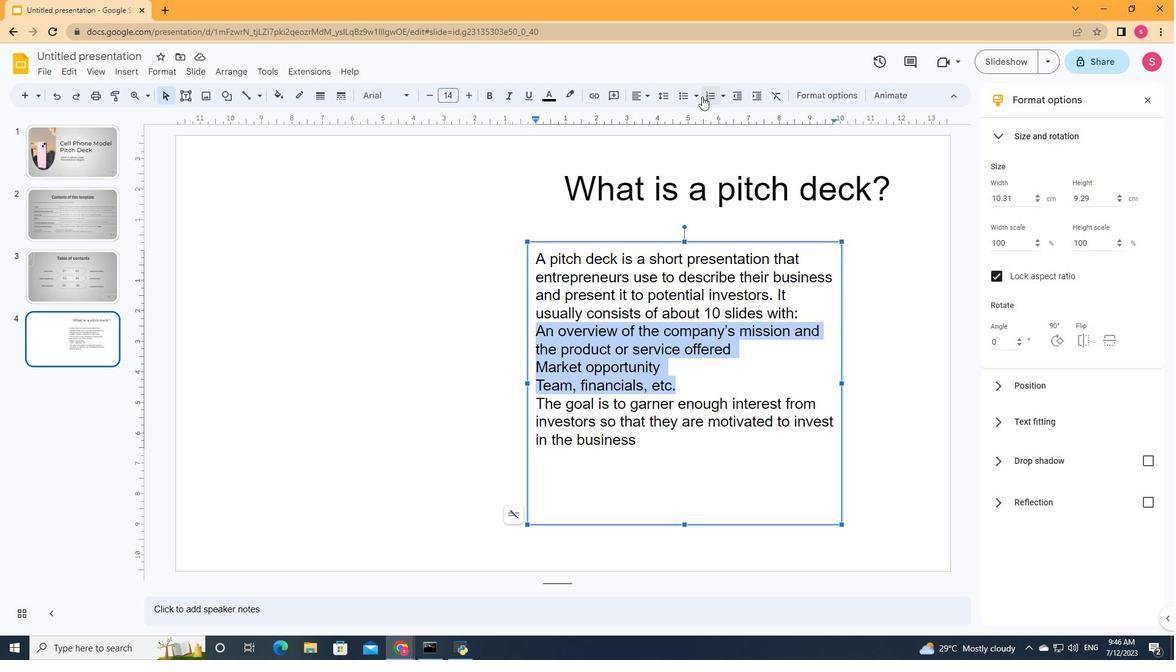 
Action: Mouse pressed left at (698, 96)
Screenshot: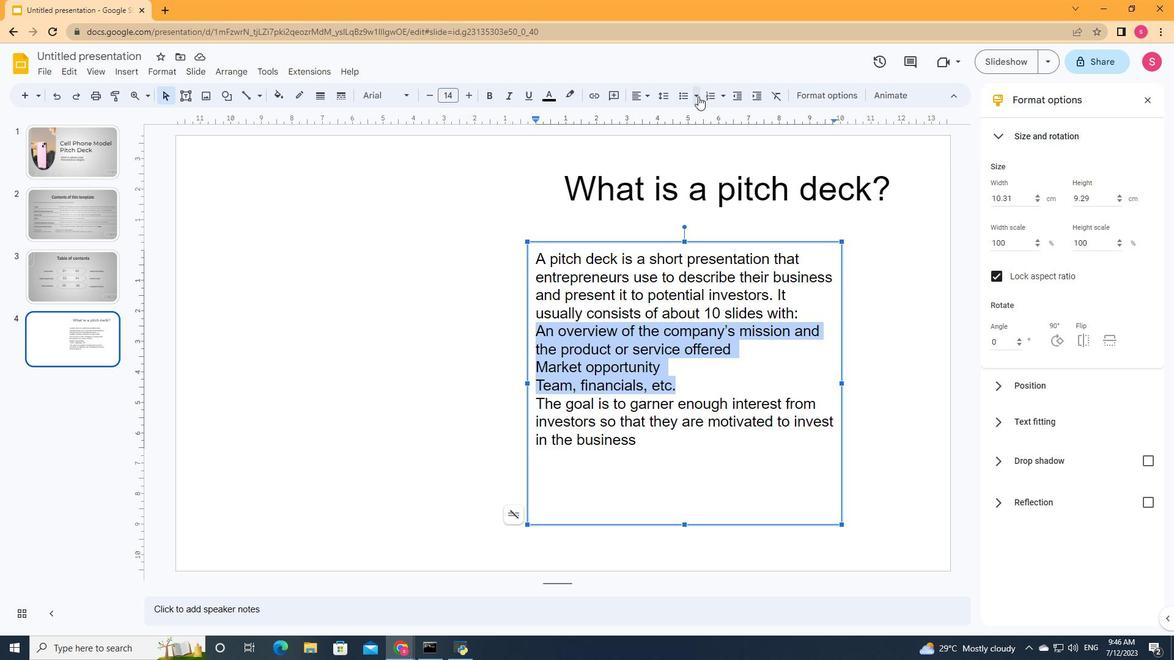 
Action: Mouse moved to (697, 130)
Screenshot: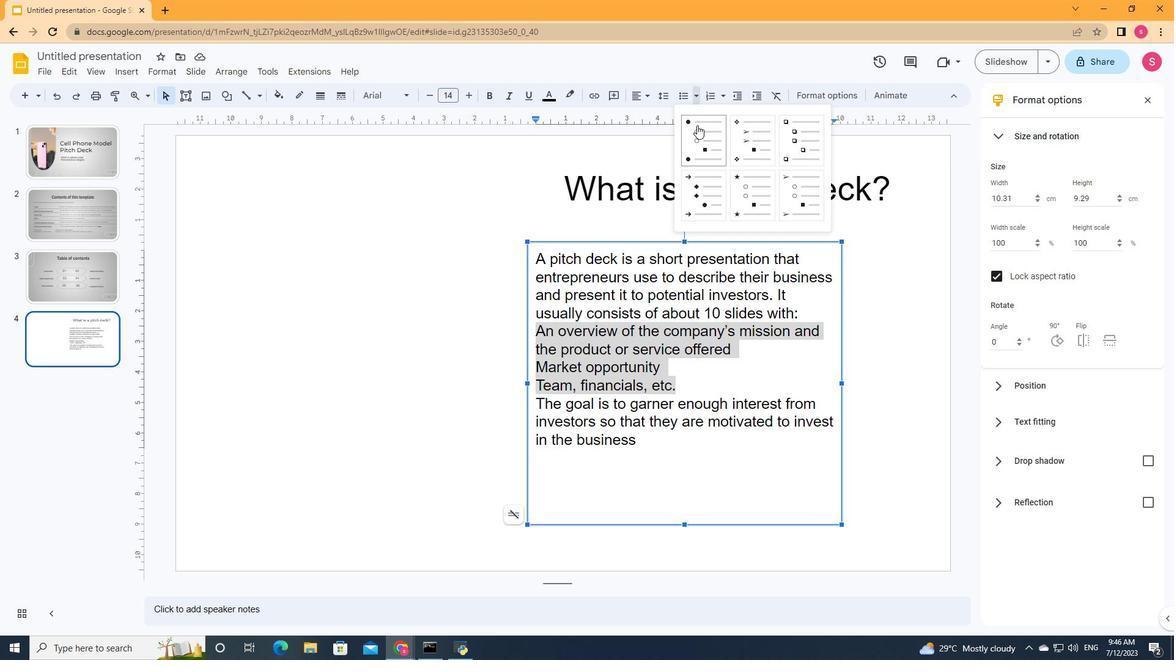 
Action: Mouse pressed left at (697, 130)
Screenshot: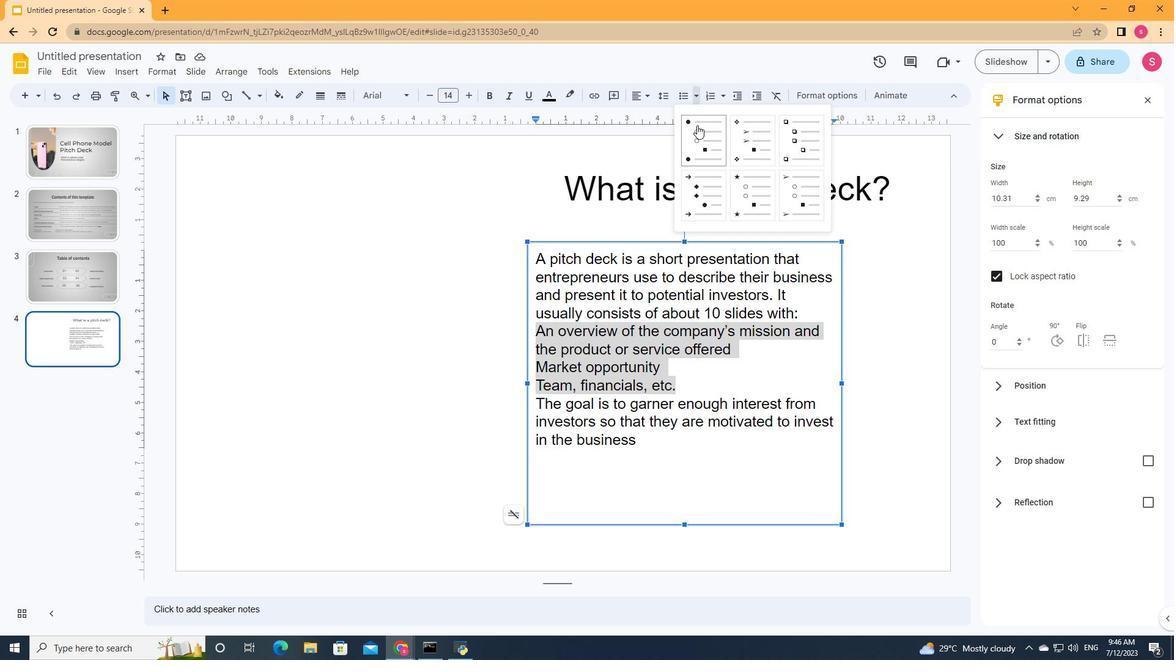 
Action: Mouse moved to (166, 72)
Screenshot: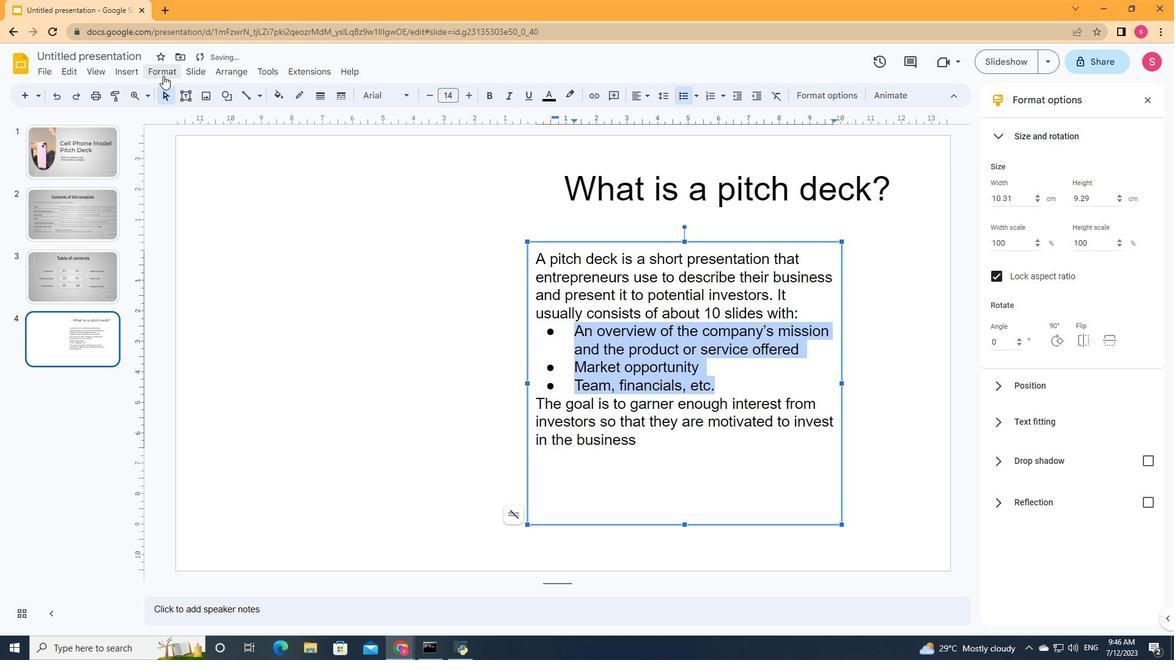 
Action: Mouse pressed left at (166, 72)
Screenshot: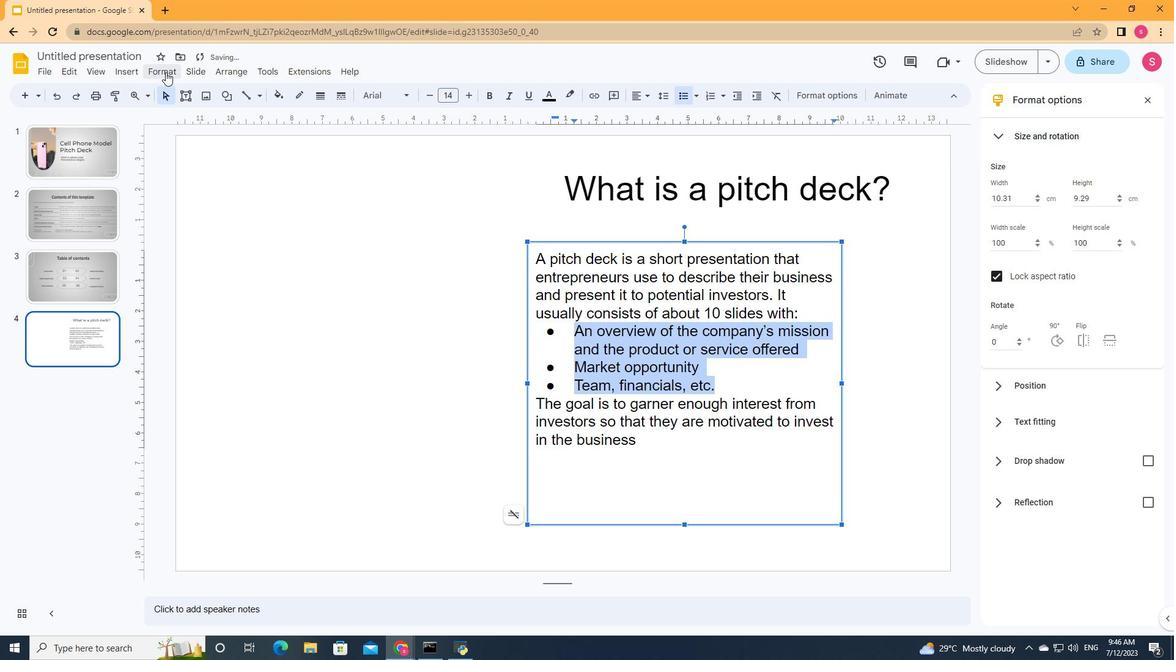 
Action: Mouse moved to (406, 190)
Screenshot: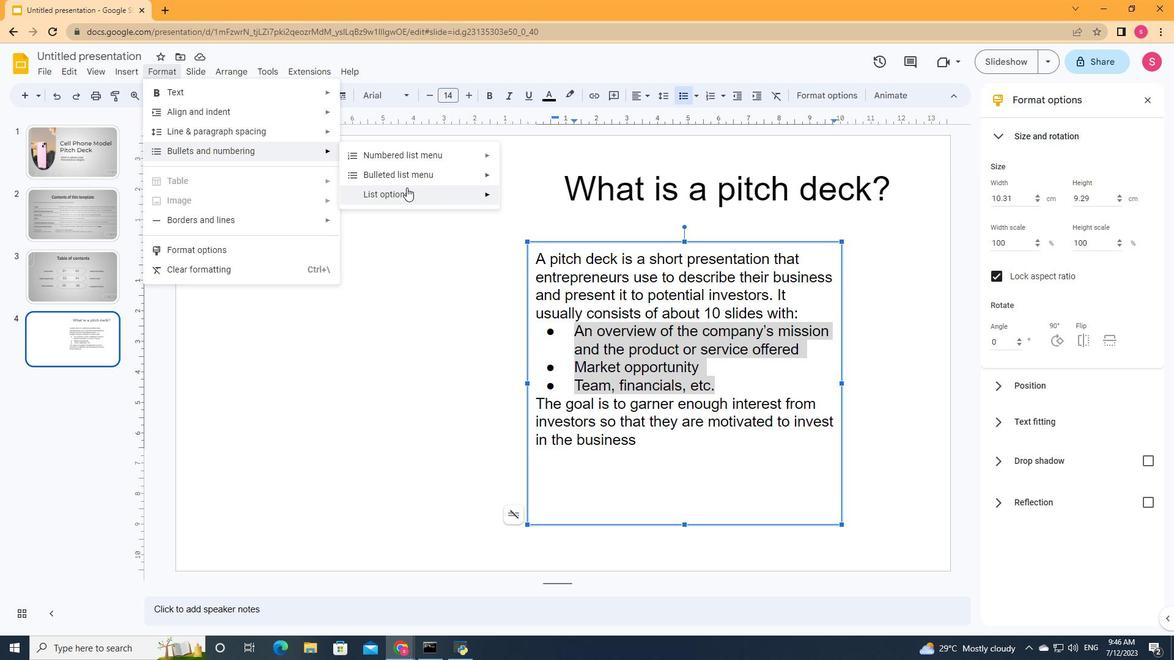 
Action: Mouse pressed left at (406, 190)
Screenshot: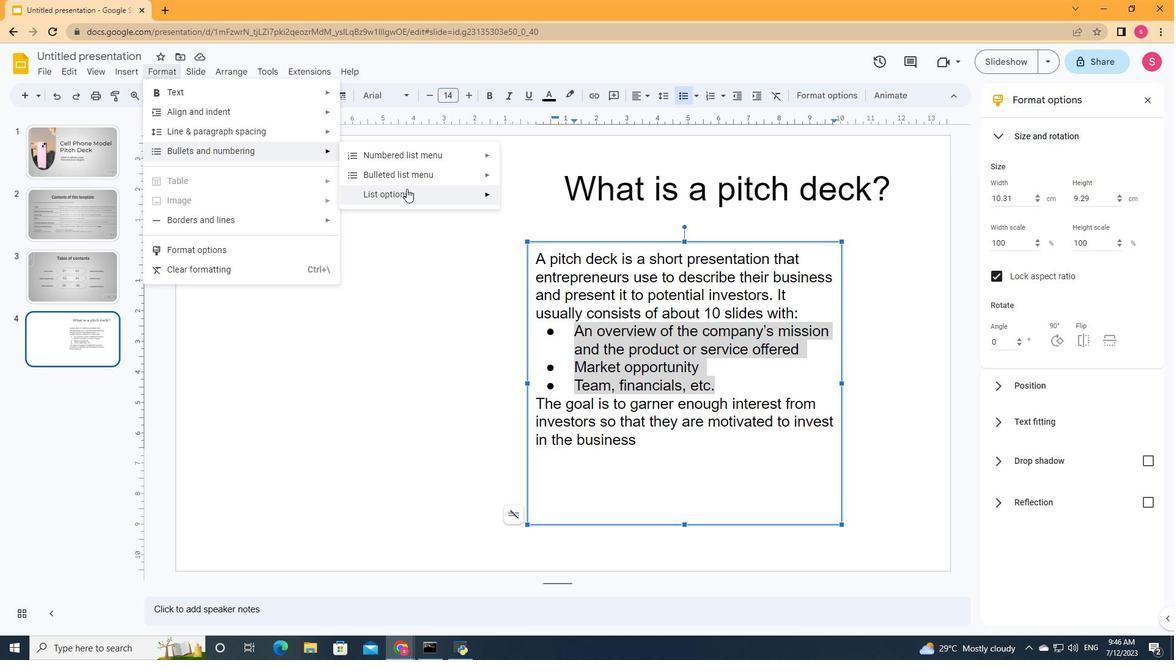 
Action: Mouse moved to (552, 231)
Screenshot: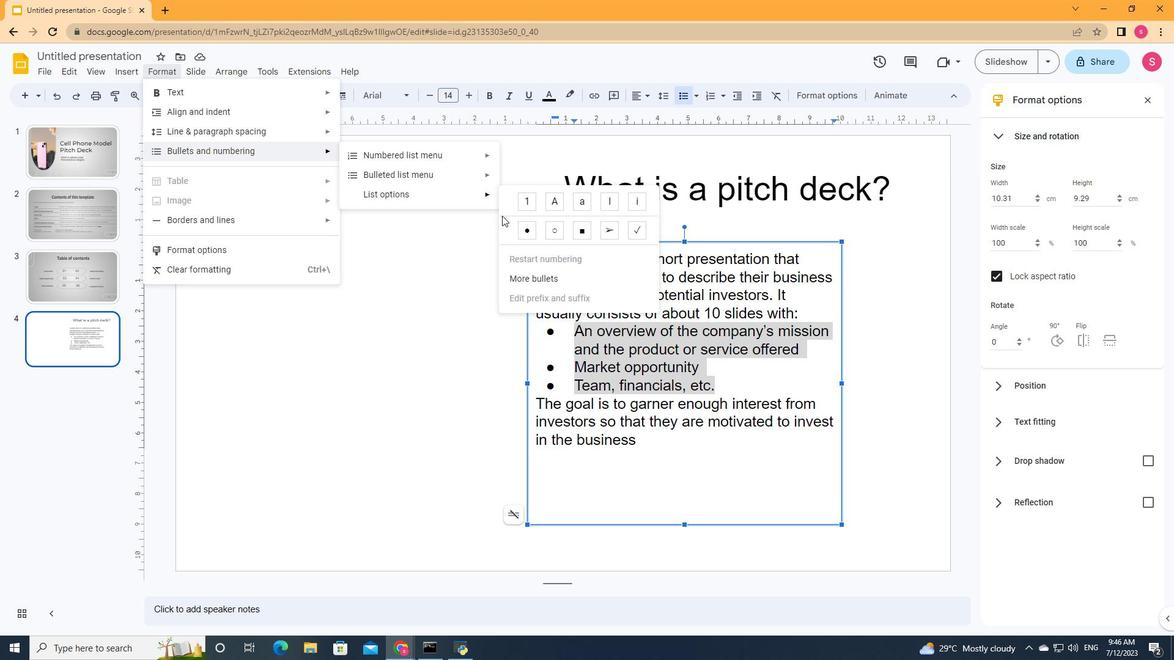 
Action: Mouse pressed left at (552, 231)
Screenshot: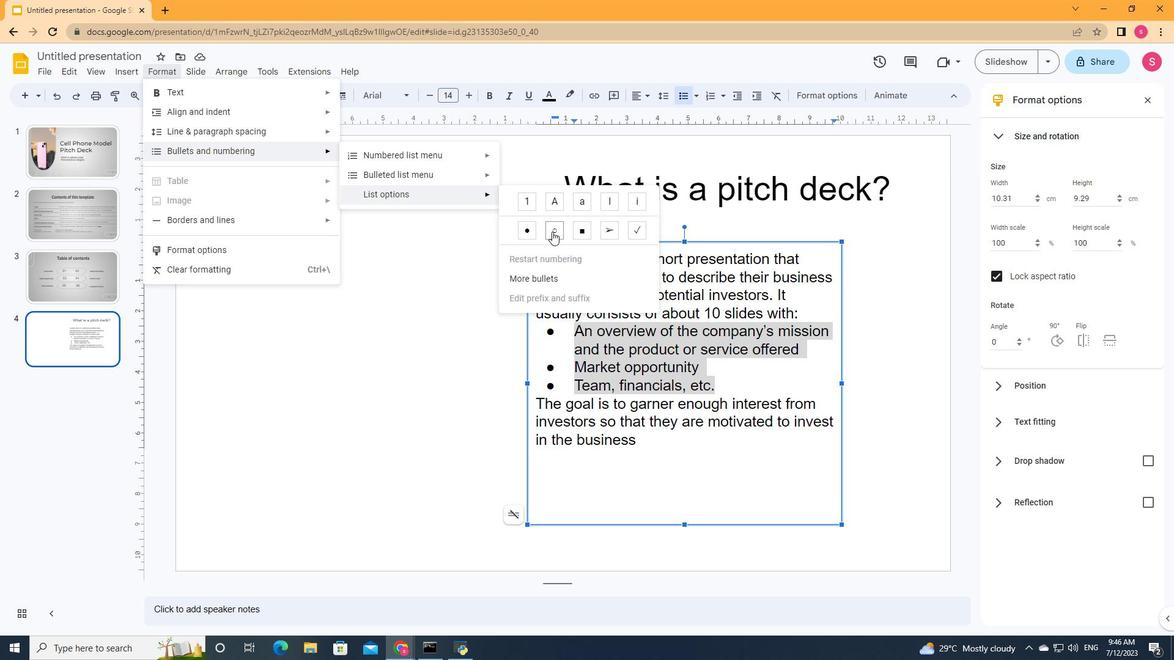 
Action: Mouse moved to (840, 382)
Screenshot: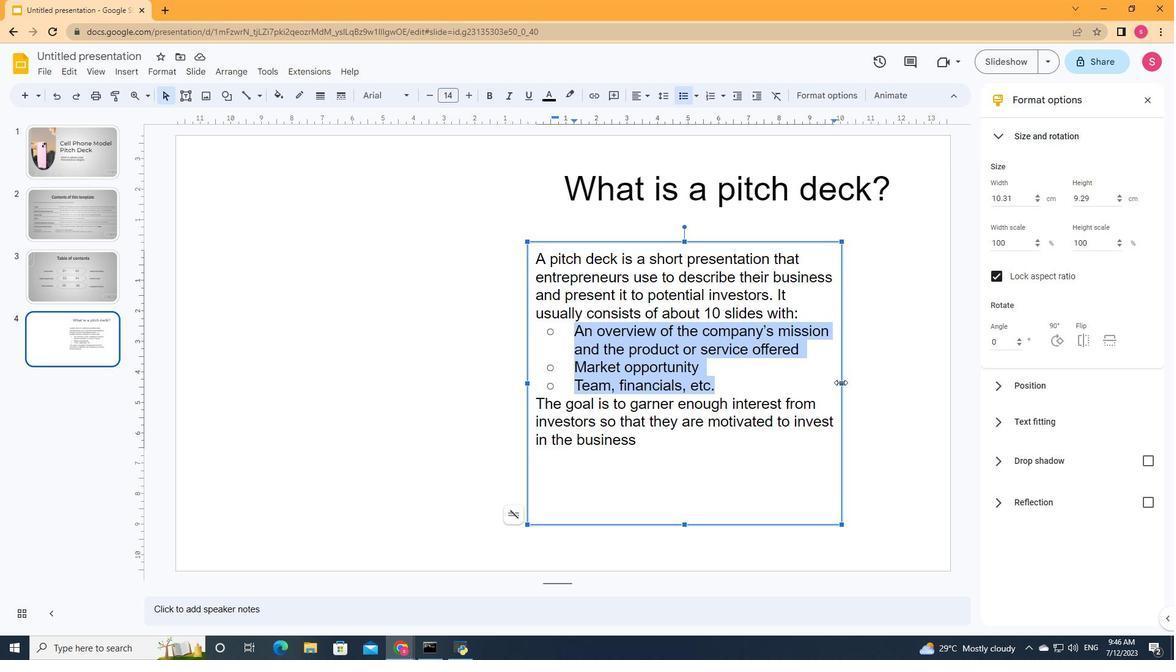 
Action: Mouse pressed left at (840, 382)
Screenshot: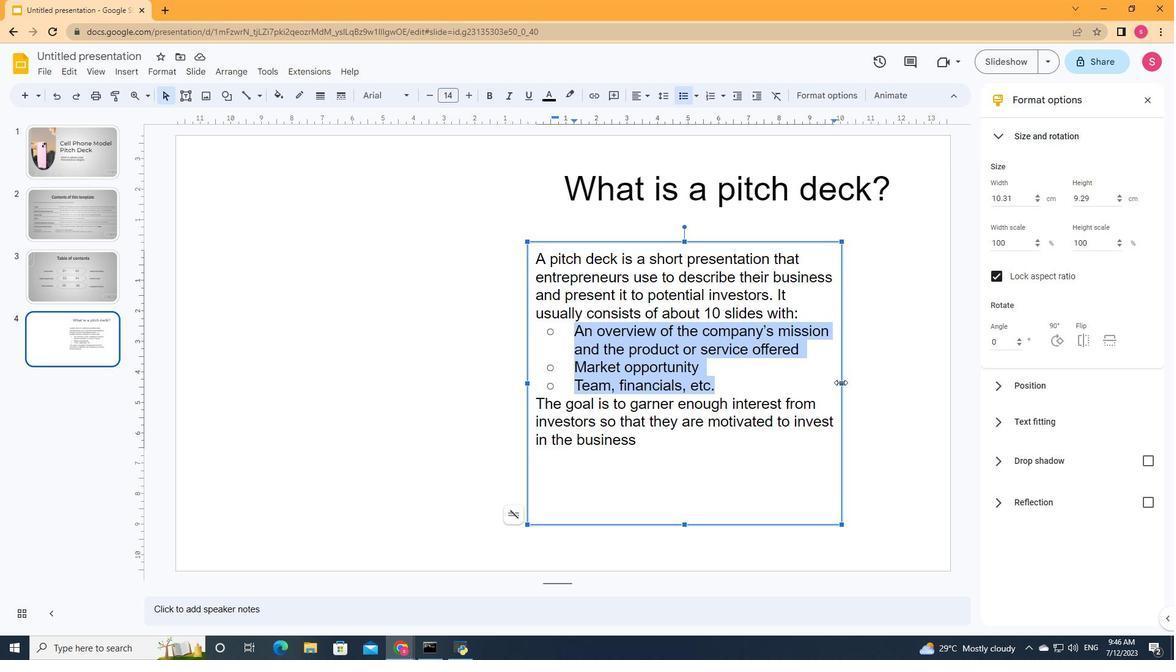 
Action: Mouse moved to (882, 382)
Screenshot: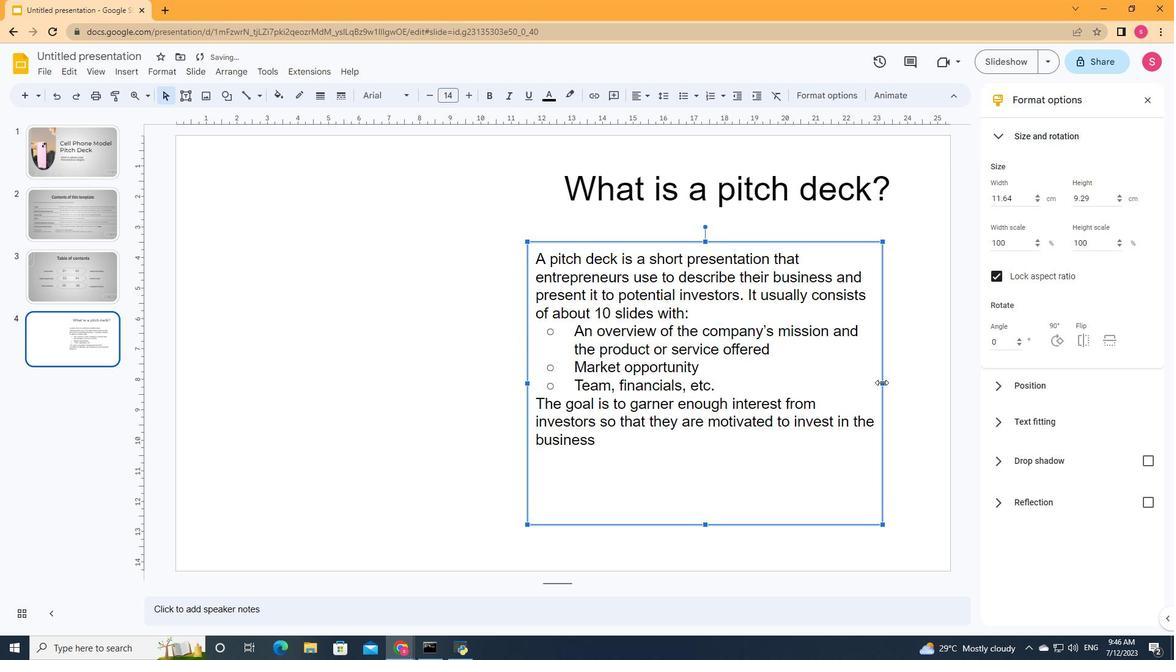 
Action: Mouse pressed left at (882, 382)
Screenshot: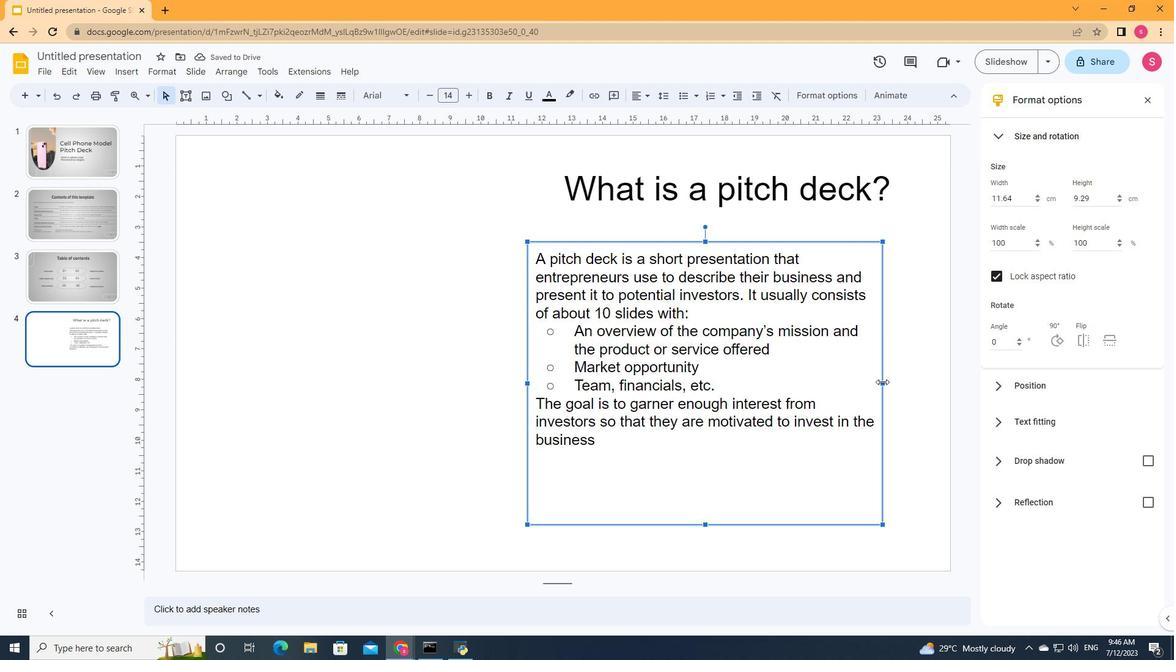 
Action: Mouse moved to (714, 239)
Screenshot: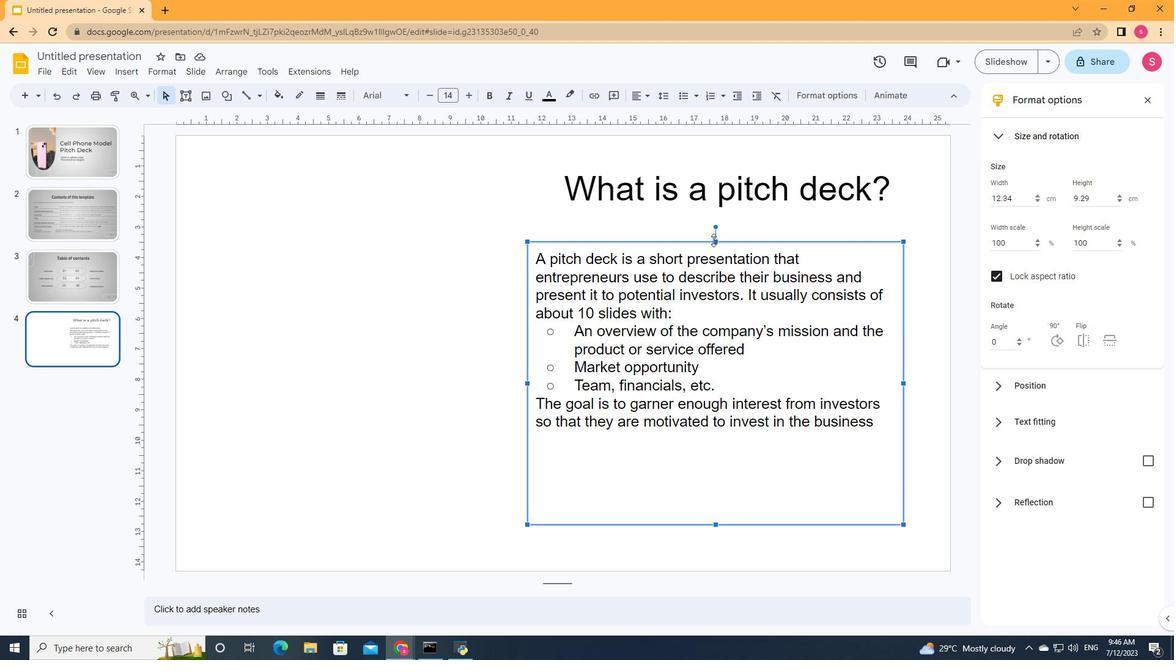 
Action: Mouse pressed left at (714, 239)
Screenshot: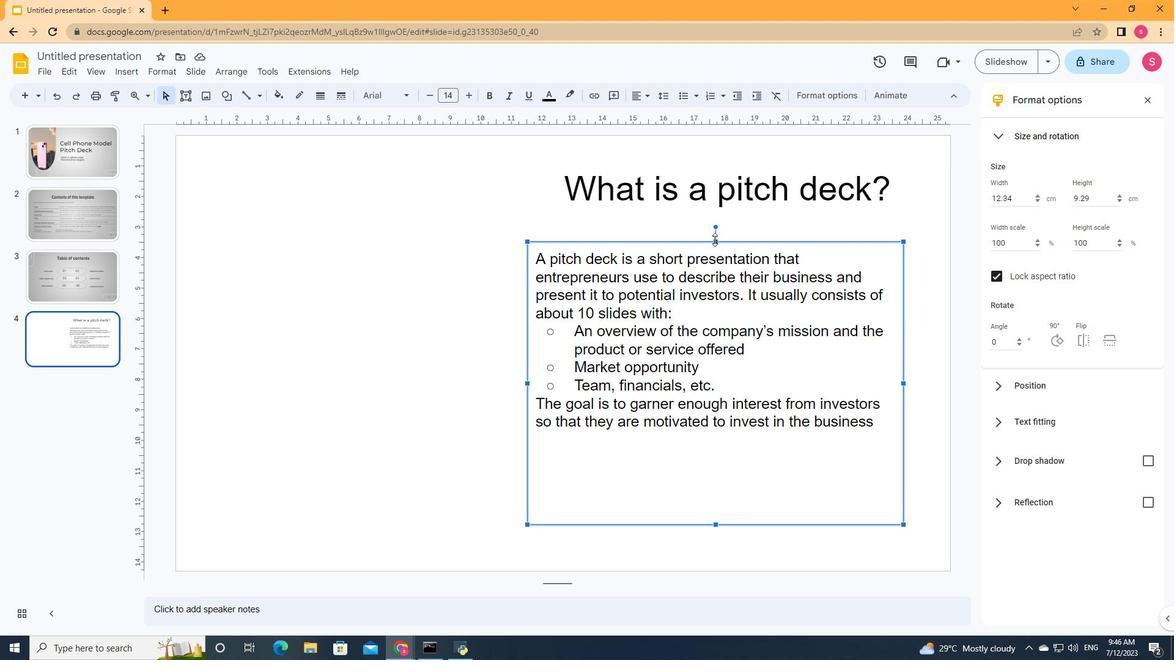 
Action: Mouse moved to (709, 293)
Screenshot: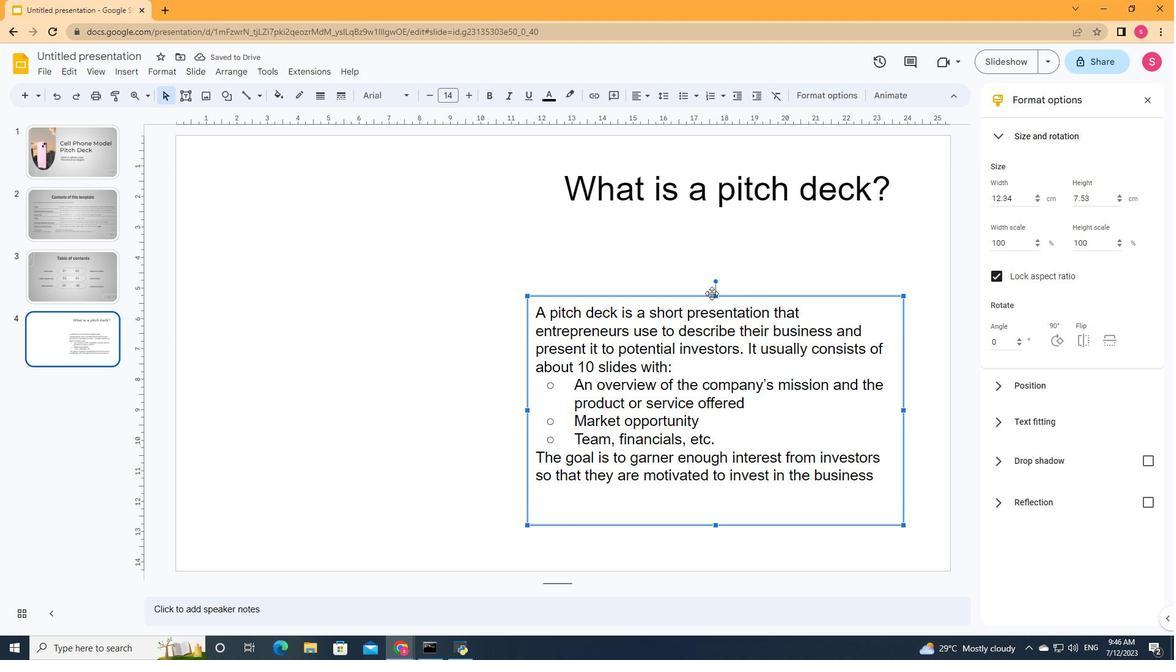 
Action: Mouse pressed left at (709, 293)
Screenshot: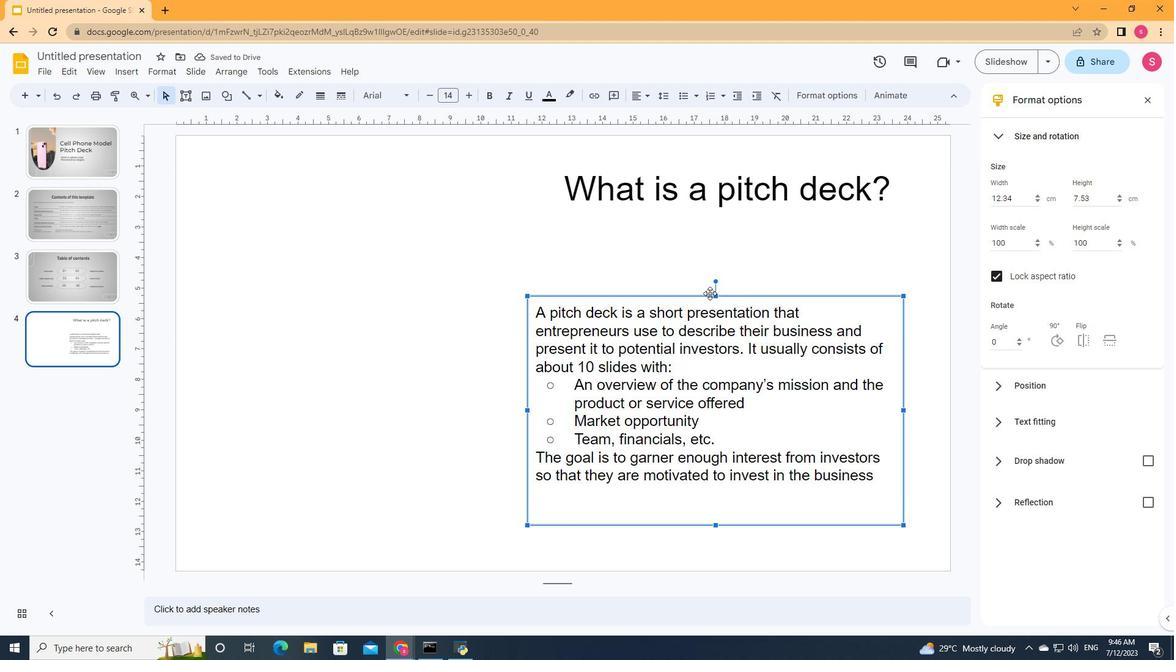 
Action: Mouse moved to (702, 190)
Screenshot: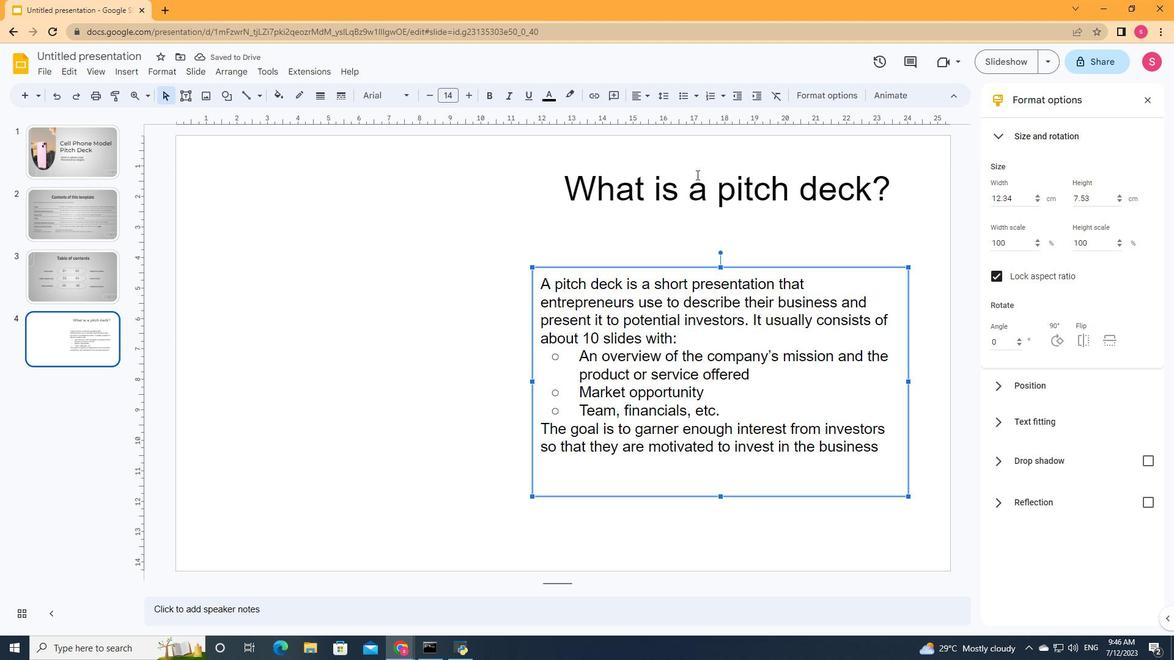 
Action: Mouse pressed left at (702, 190)
Screenshot: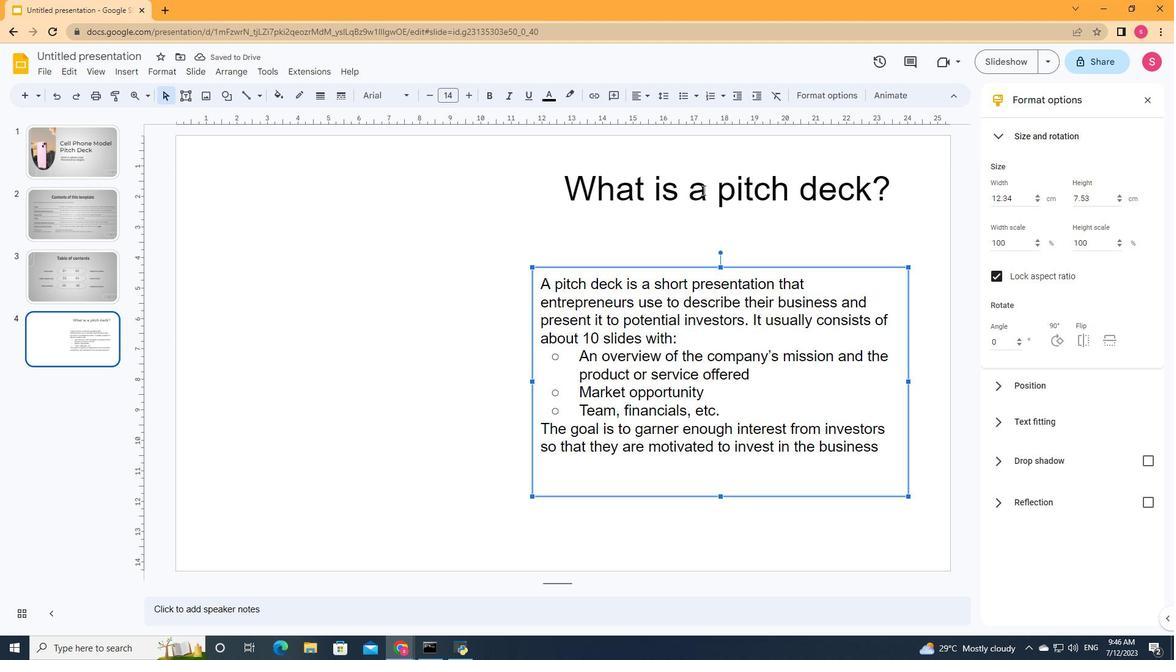 
Action: Mouse moved to (711, 152)
Screenshot: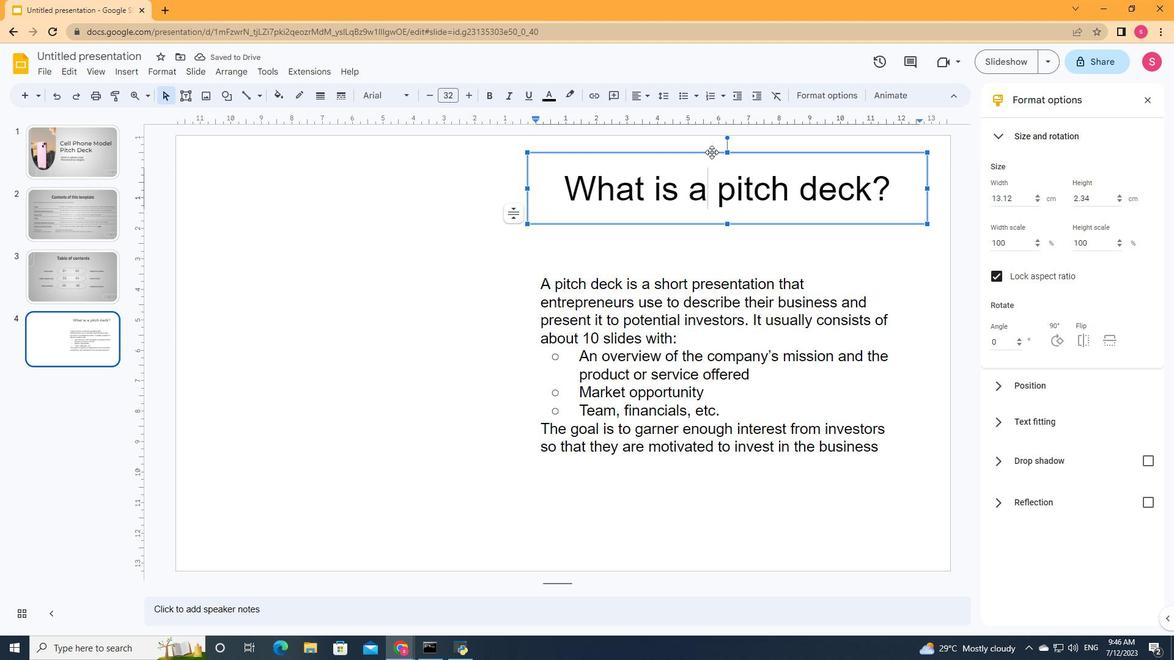 
Action: Mouse pressed left at (711, 152)
Screenshot: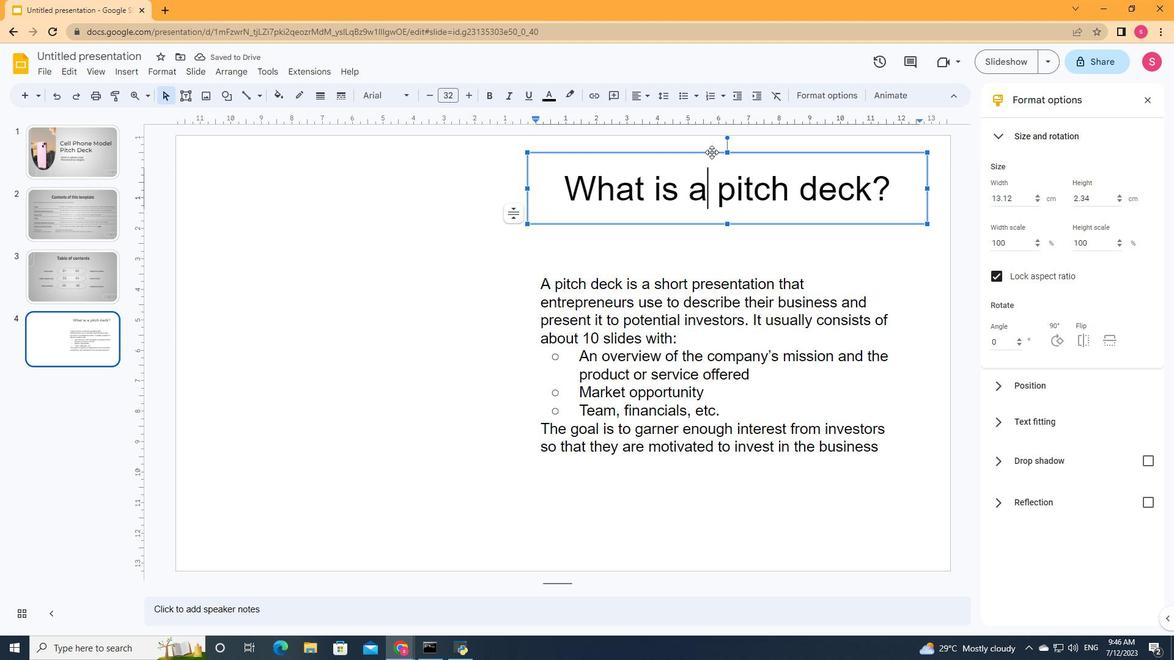 
Action: Mouse moved to (675, 307)
Screenshot: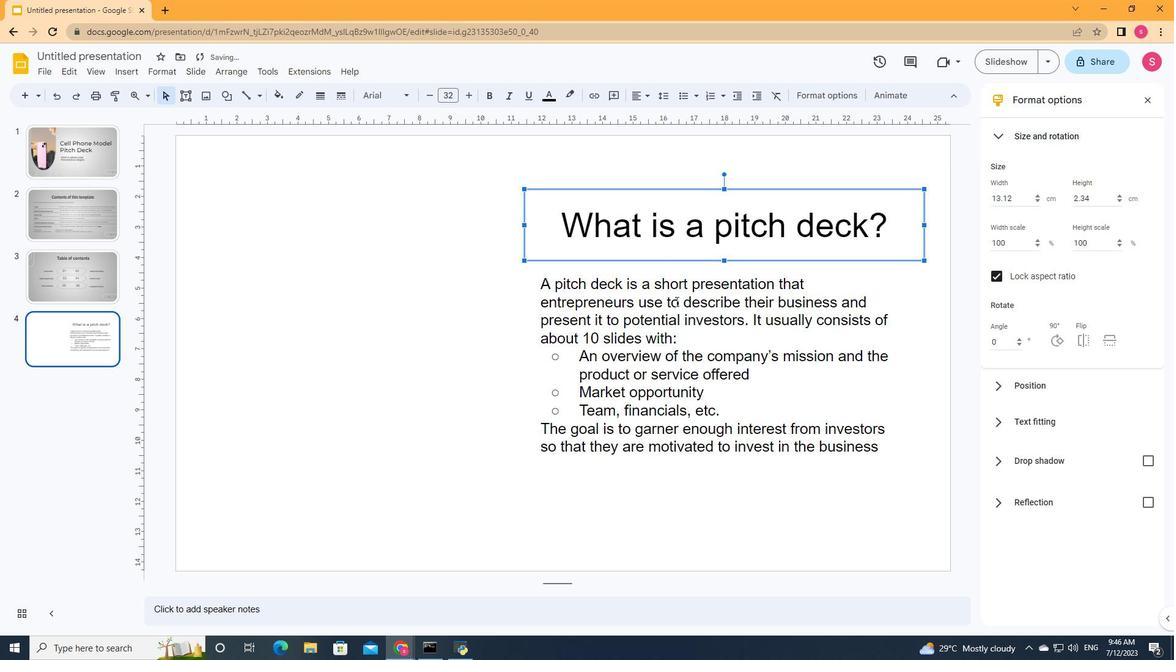 
Action: Mouse pressed left at (675, 307)
Screenshot: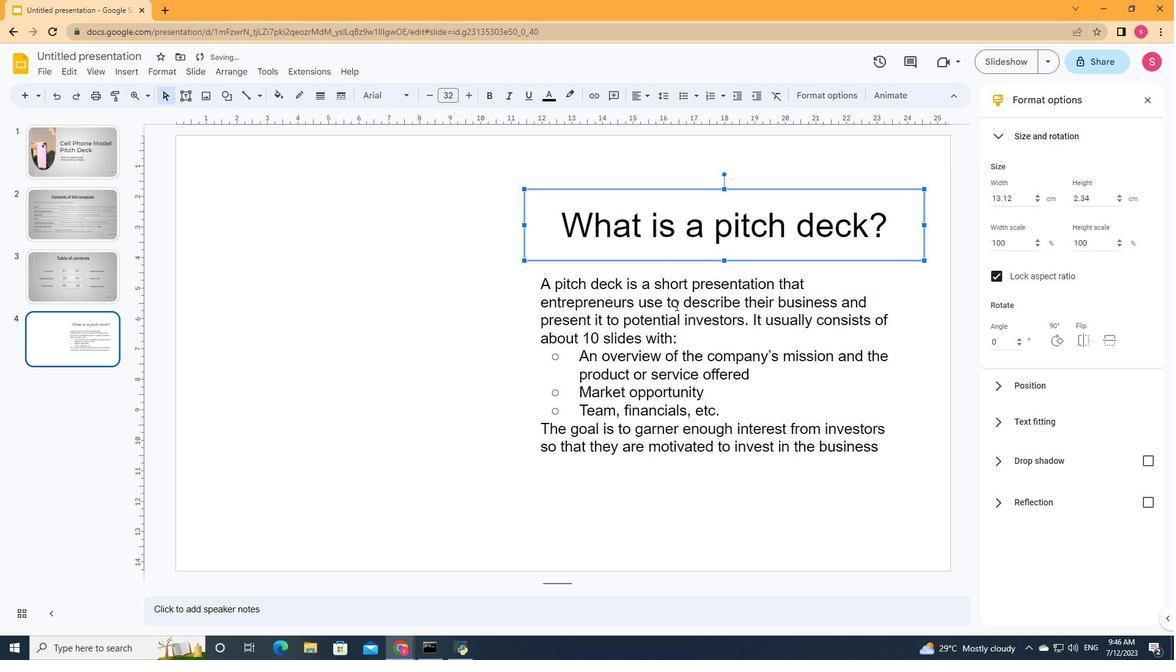 
Action: Mouse moved to (658, 416)
Screenshot: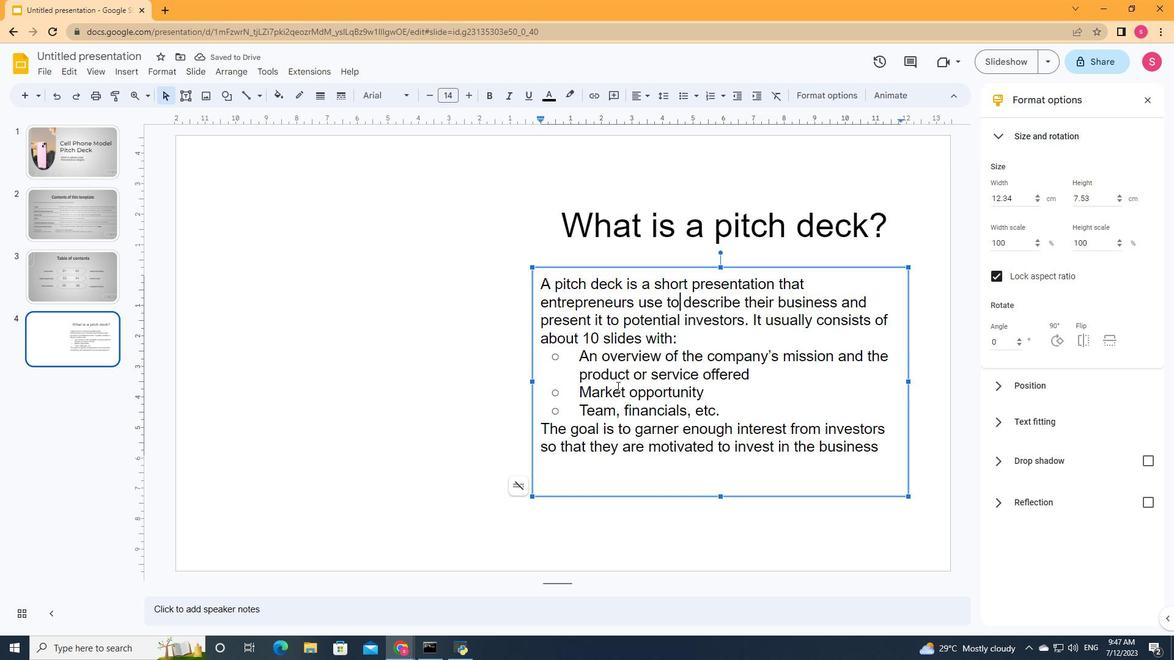 
Action: Key pressed ctrl+A
Screenshot: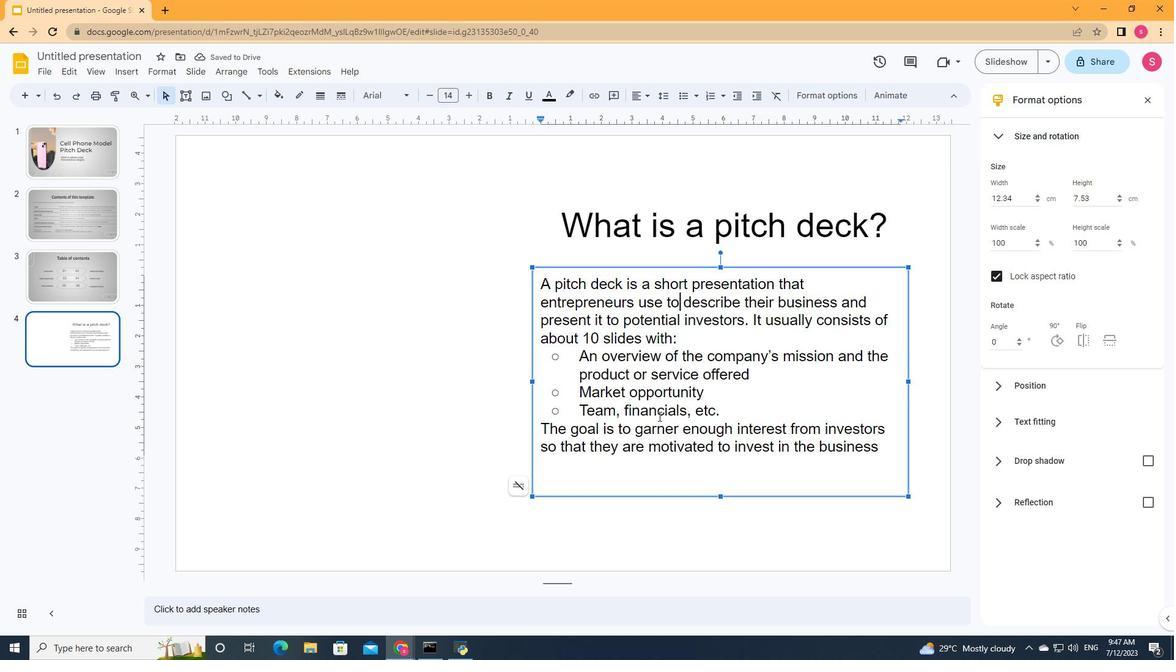 
Action: Mouse moved to (431, 95)
Screenshot: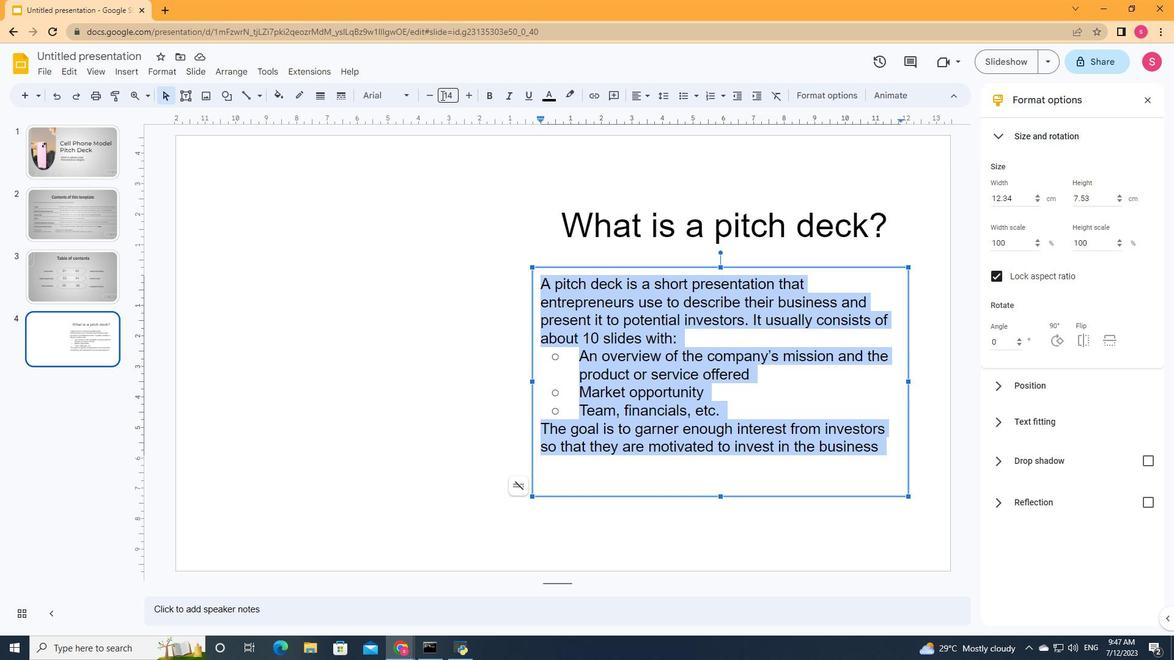 
Action: Mouse pressed left at (431, 95)
Screenshot: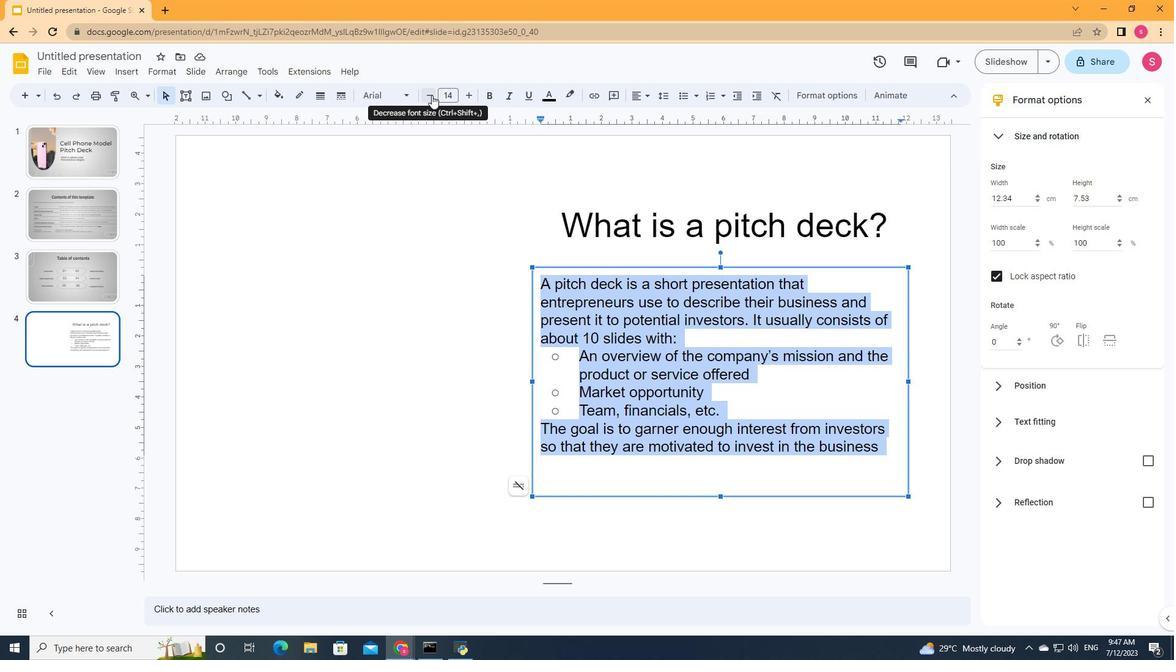 
Action: Mouse pressed left at (431, 95)
Screenshot: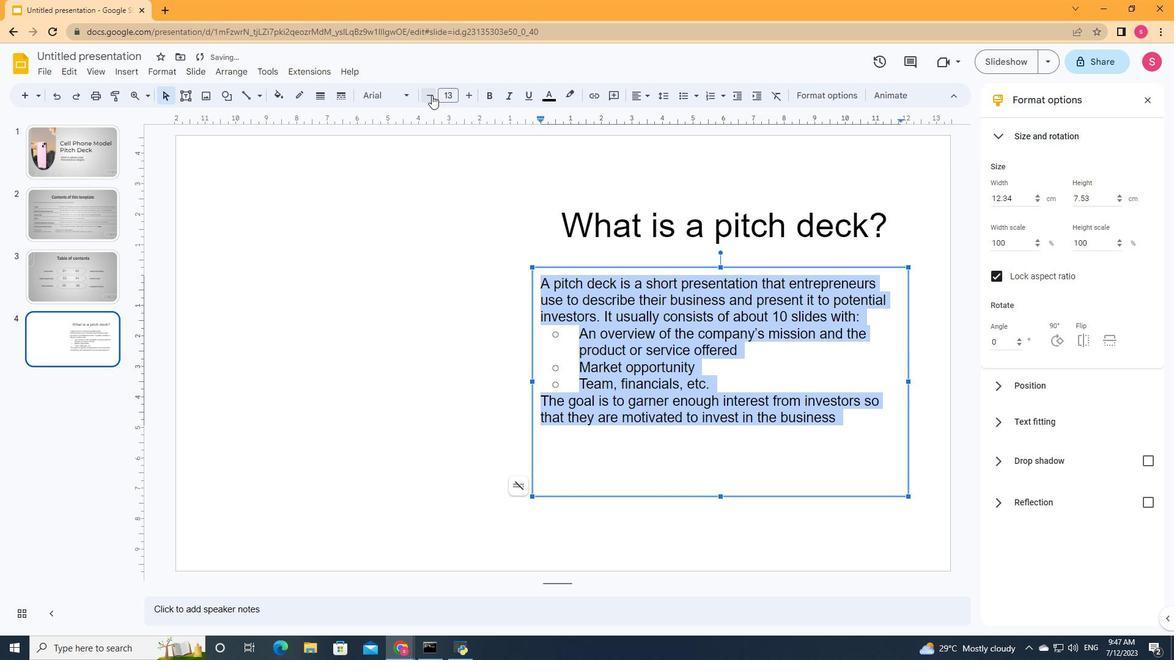 
Action: Mouse moved to (908, 382)
Screenshot: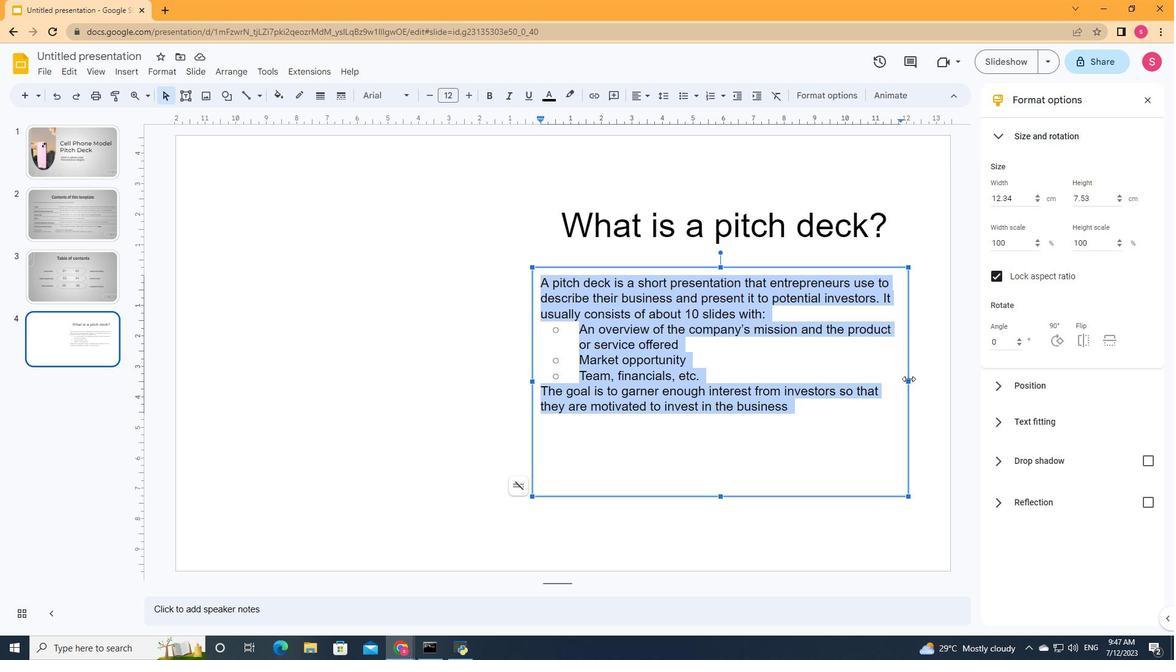 
Action: Mouse pressed left at (908, 382)
Screenshot: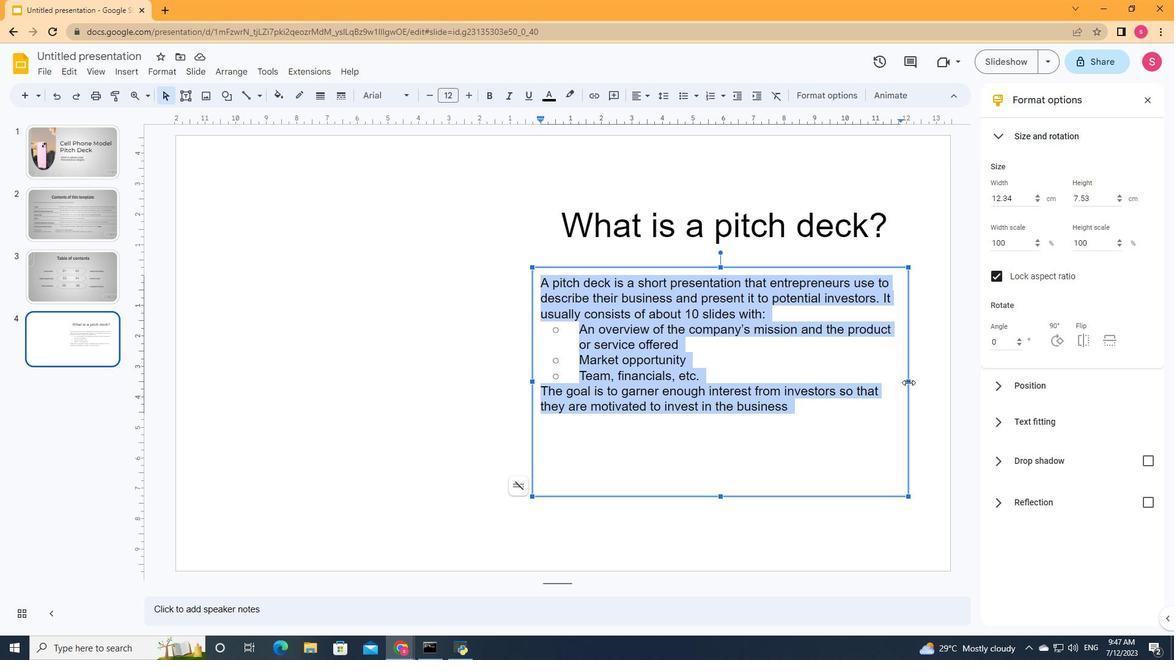 
Action: Mouse moved to (576, 332)
Screenshot: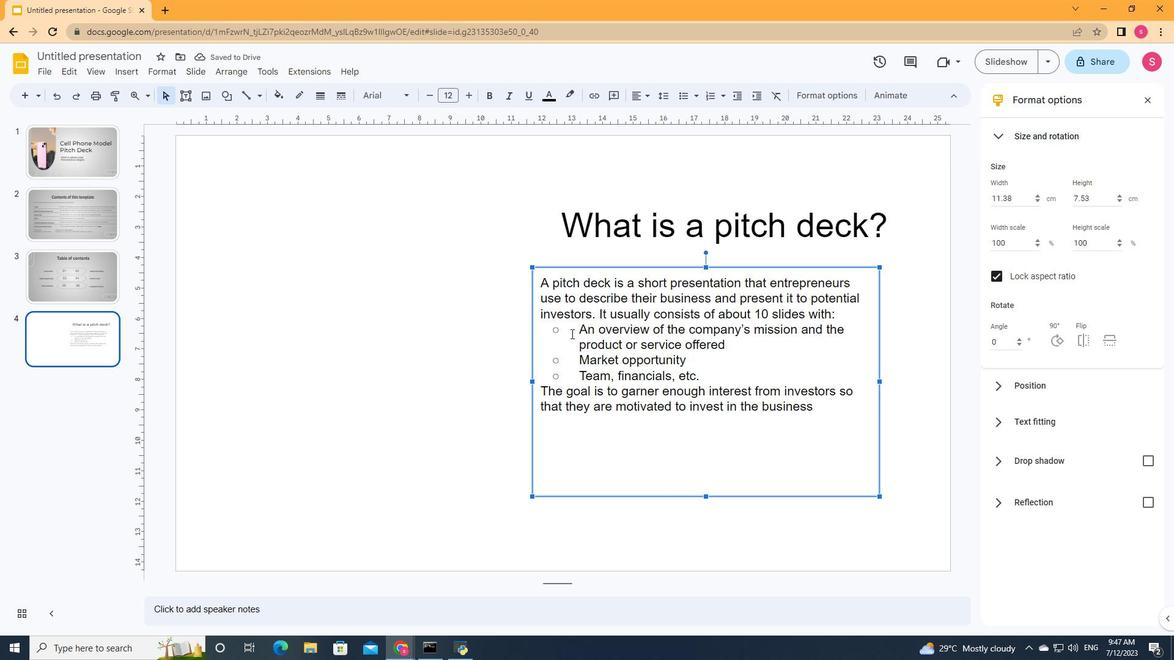 
Action: Mouse pressed left at (576, 332)
Screenshot: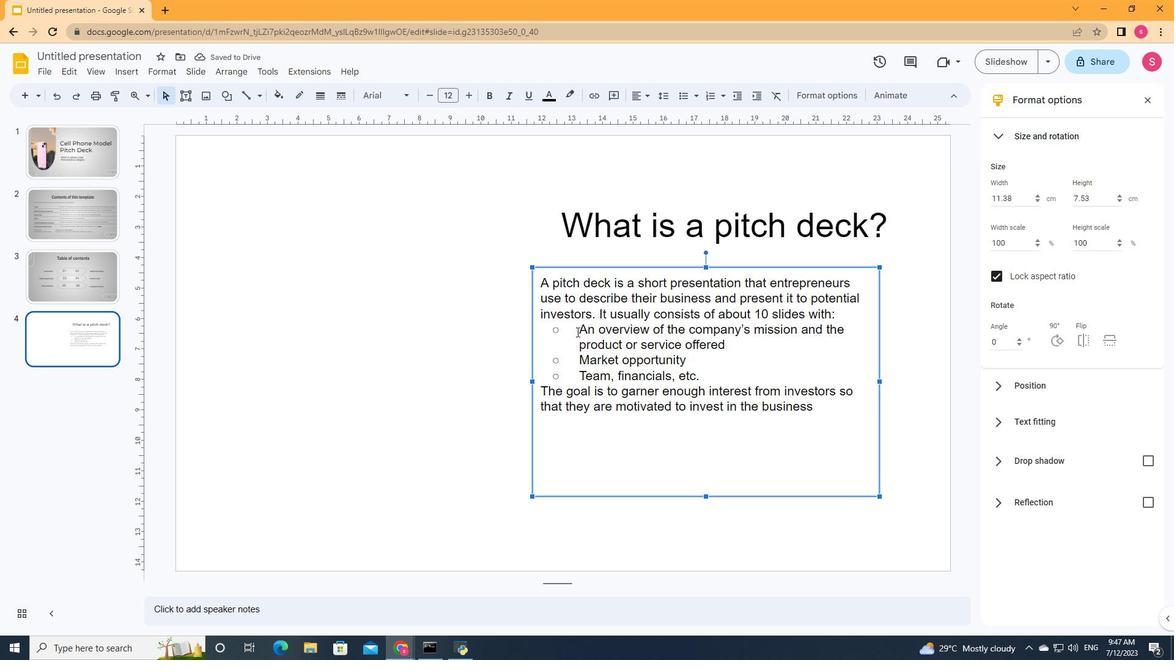 
Action: Mouse moved to (648, 97)
Screenshot: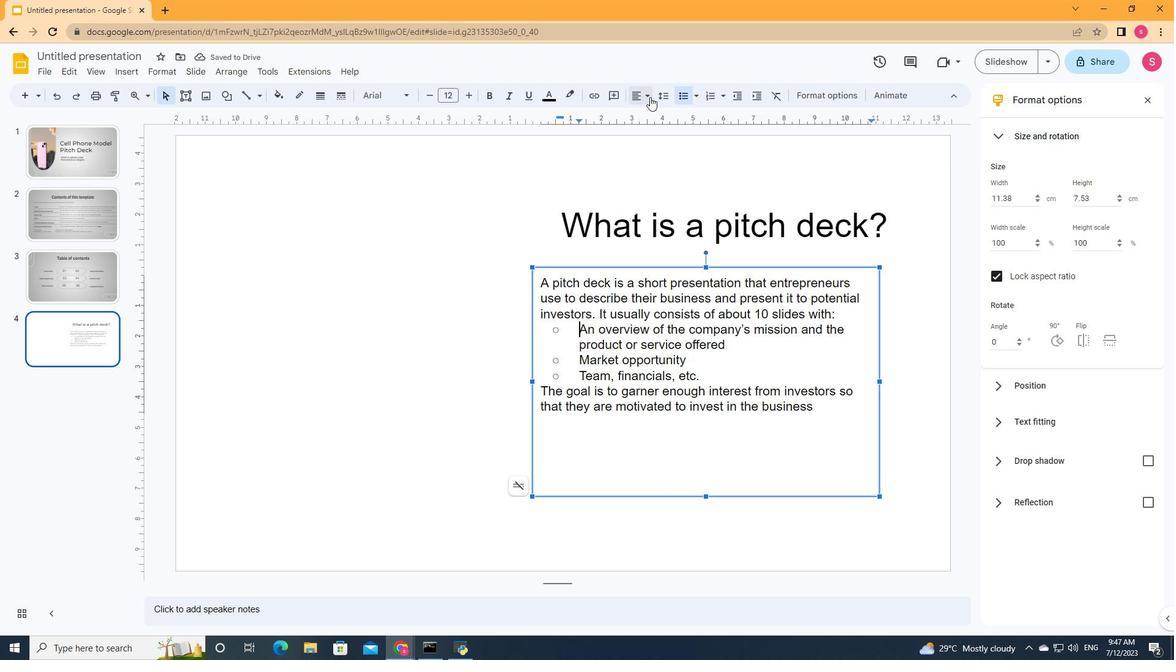 
Action: Mouse pressed left at (648, 97)
Screenshot: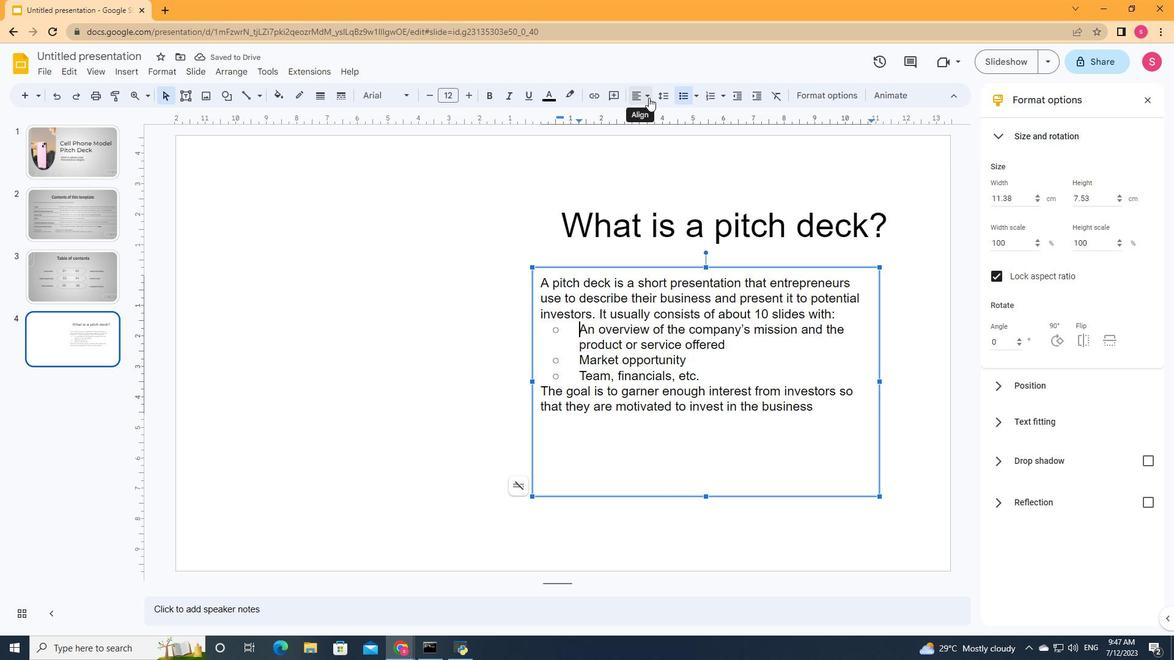 
Action: Mouse moved to (641, 116)
Screenshot: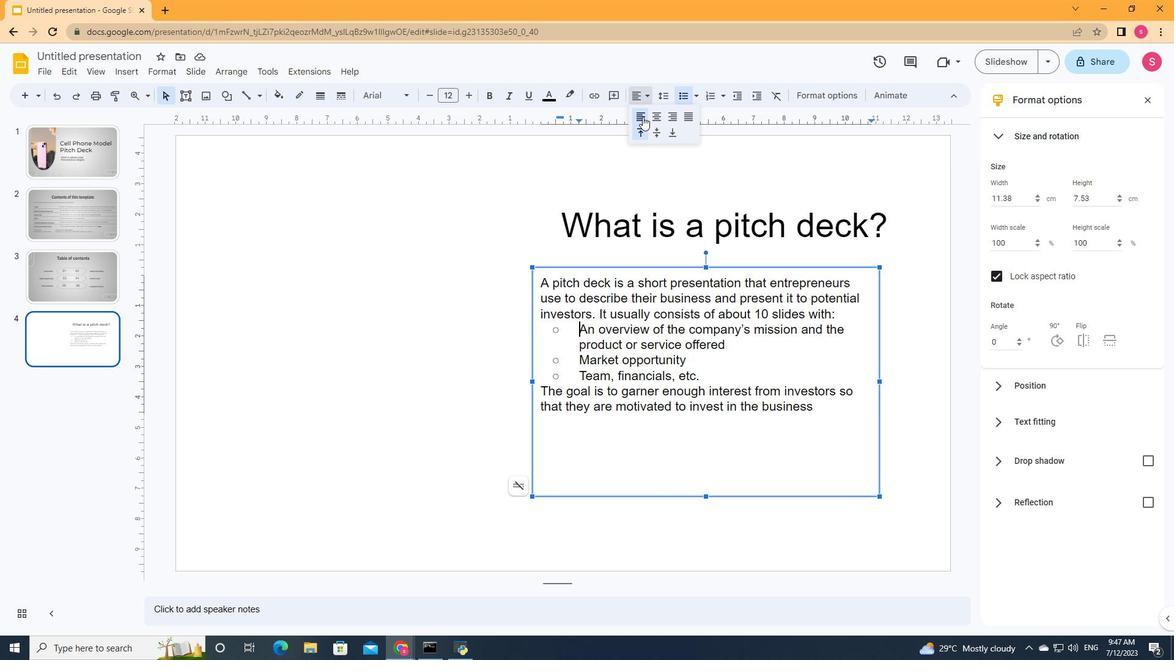 
Action: Mouse pressed left at (641, 116)
Screenshot: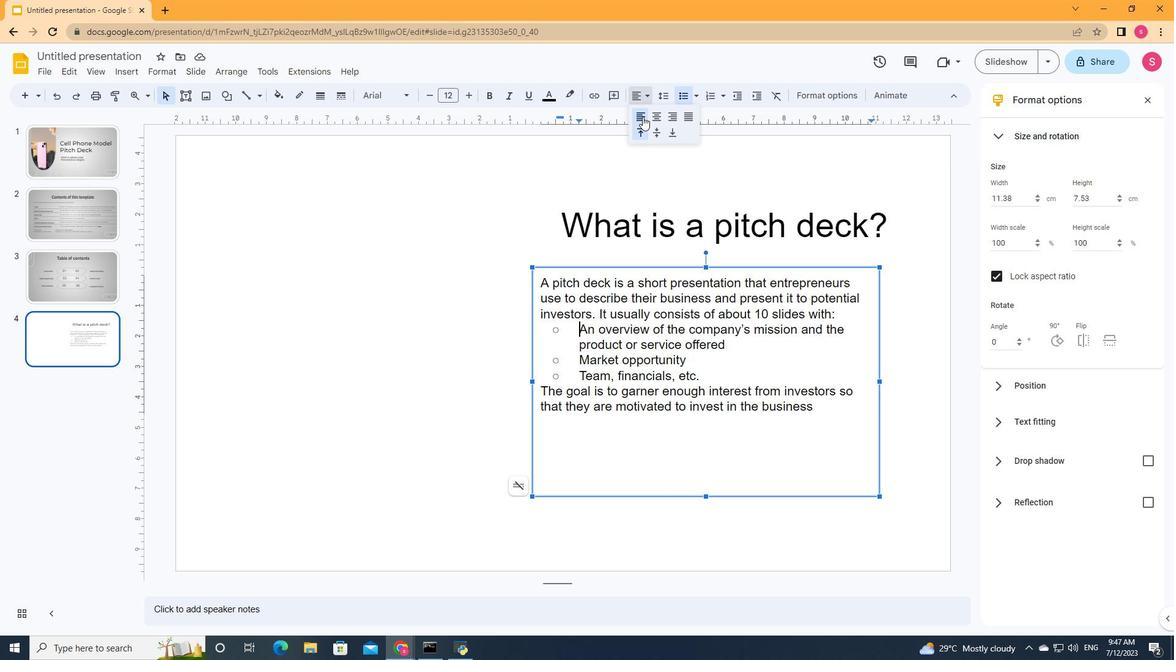 
Action: Mouse moved to (667, 97)
Screenshot: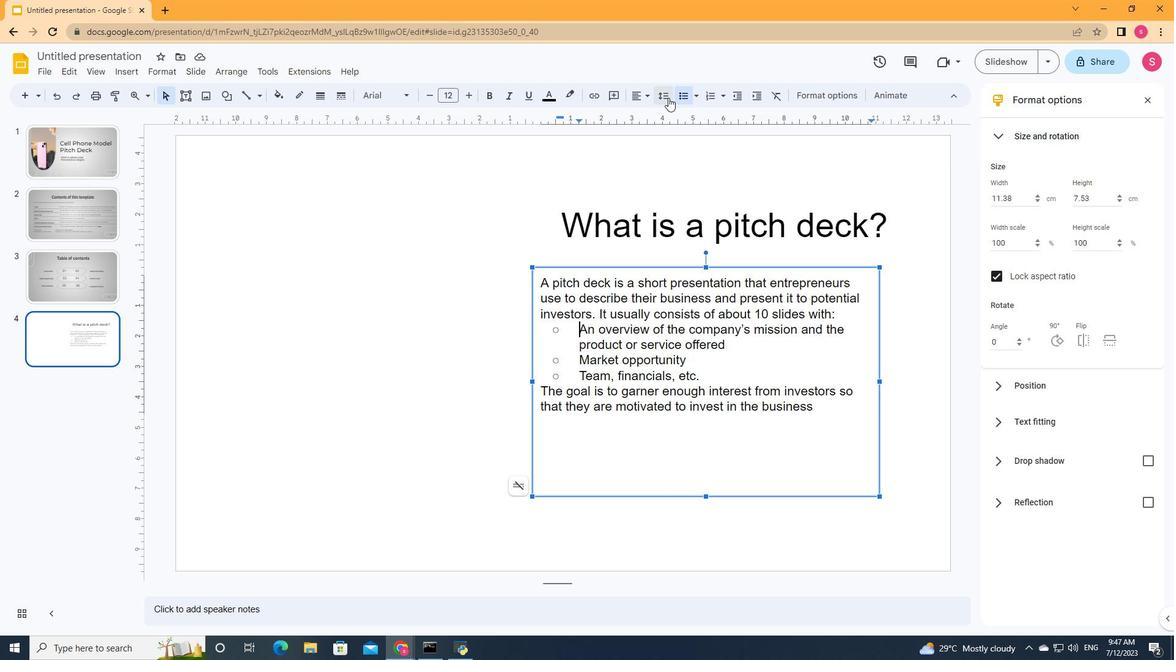 
Action: Mouse pressed left at (667, 97)
Screenshot: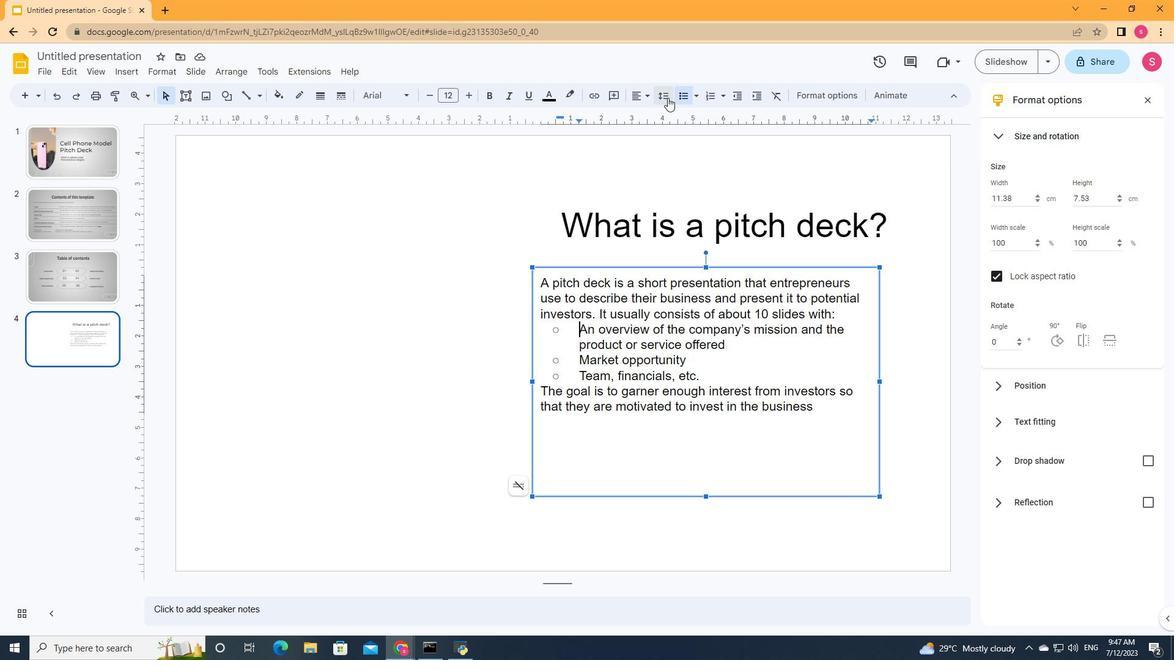
Action: Mouse moved to (681, 204)
Screenshot: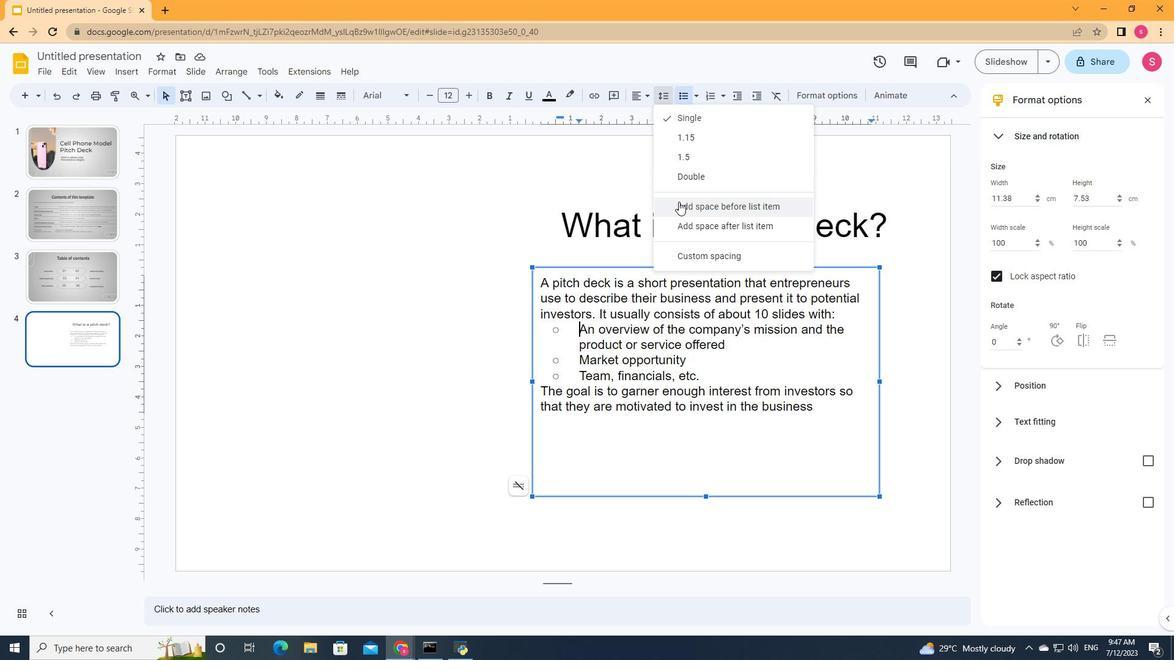 
Action: Mouse pressed left at (681, 204)
Screenshot: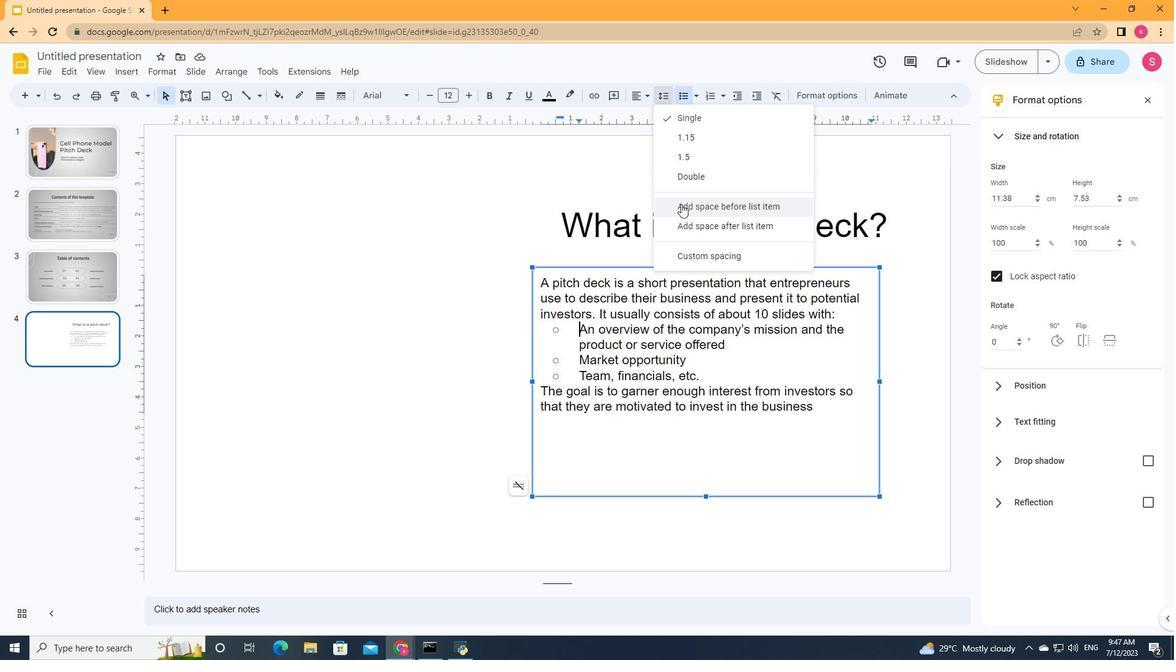 
Action: Mouse moved to (541, 401)
Screenshot: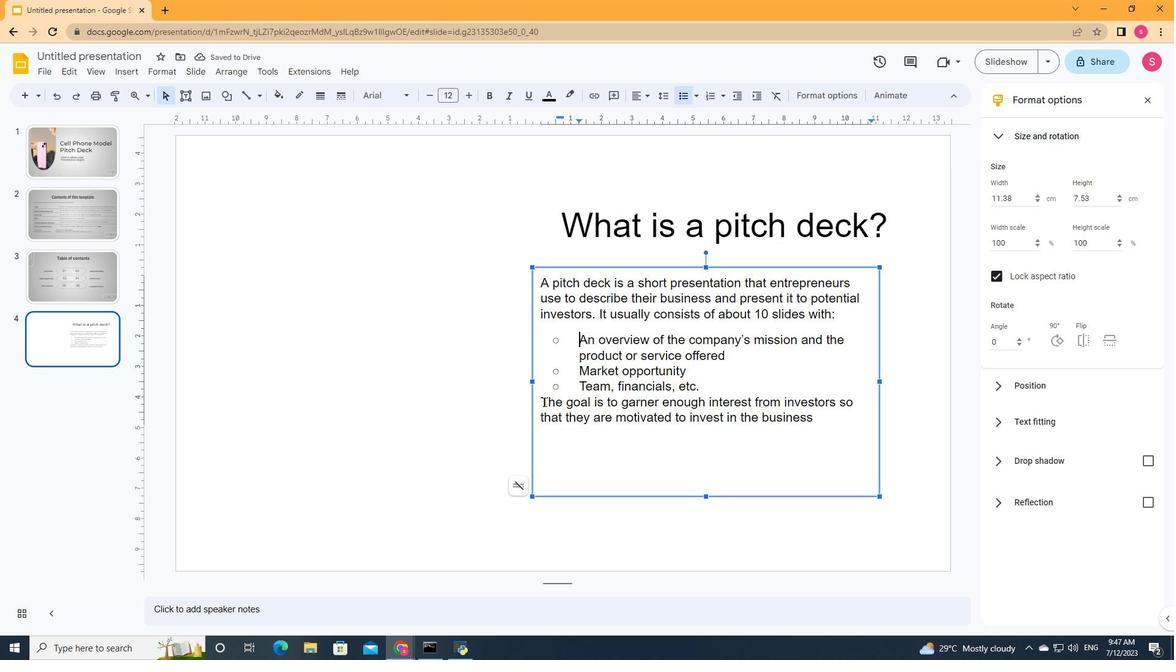 
Action: Mouse pressed left at (541, 401)
Screenshot: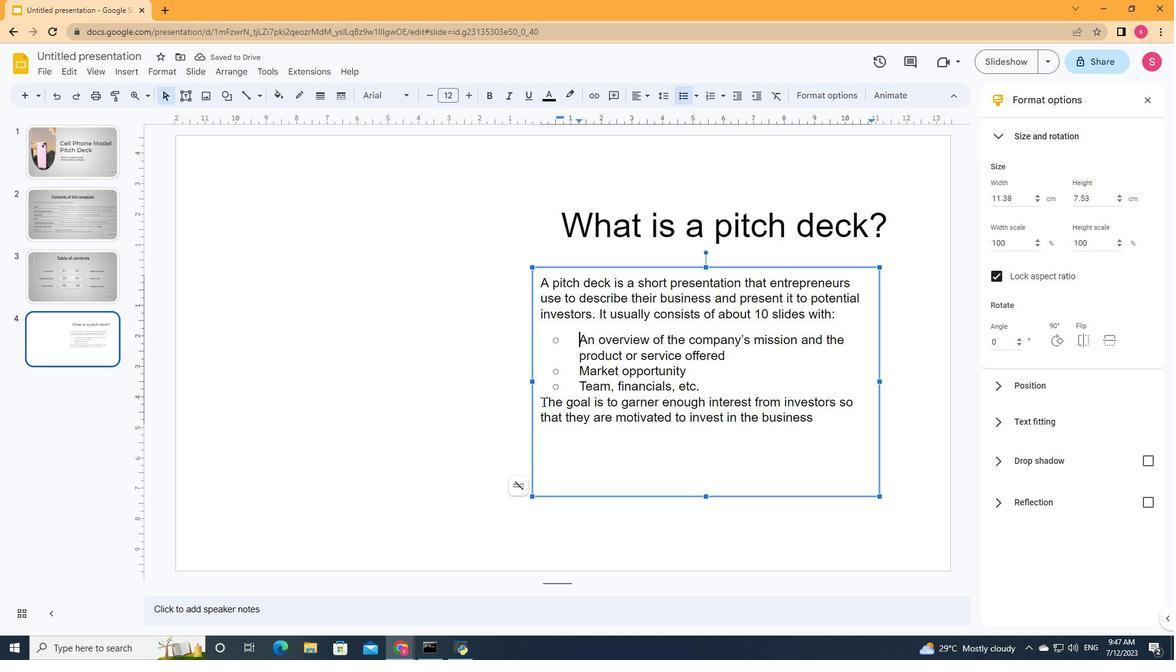 
Action: Mouse moved to (664, 94)
Screenshot: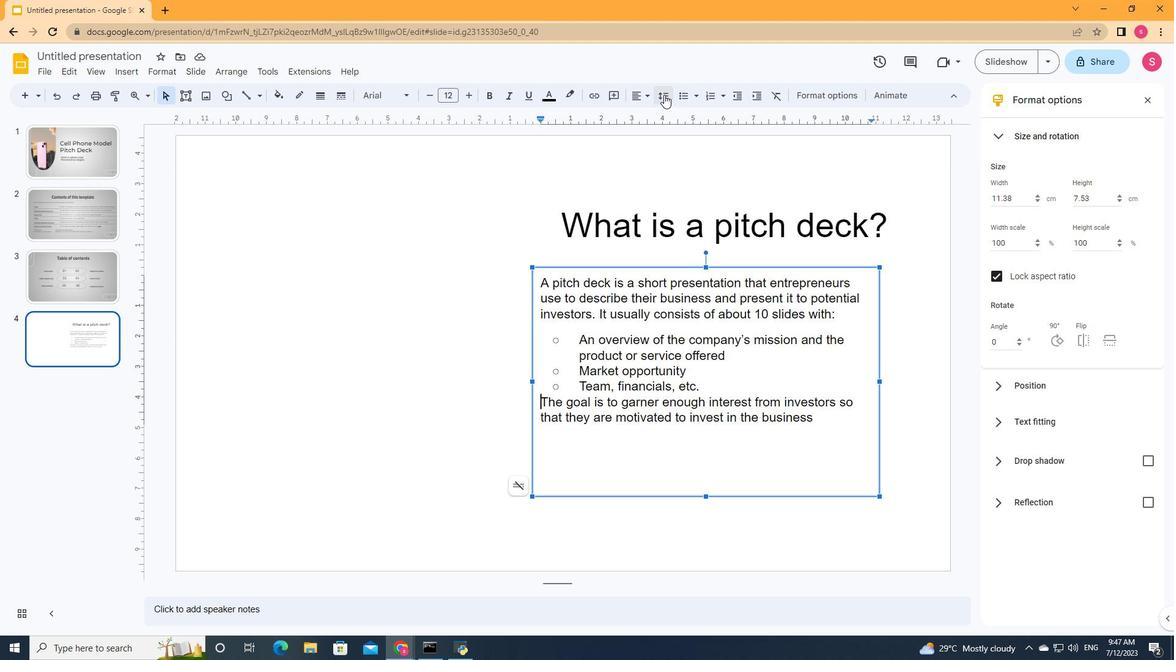 
Action: Mouse pressed left at (664, 94)
Screenshot: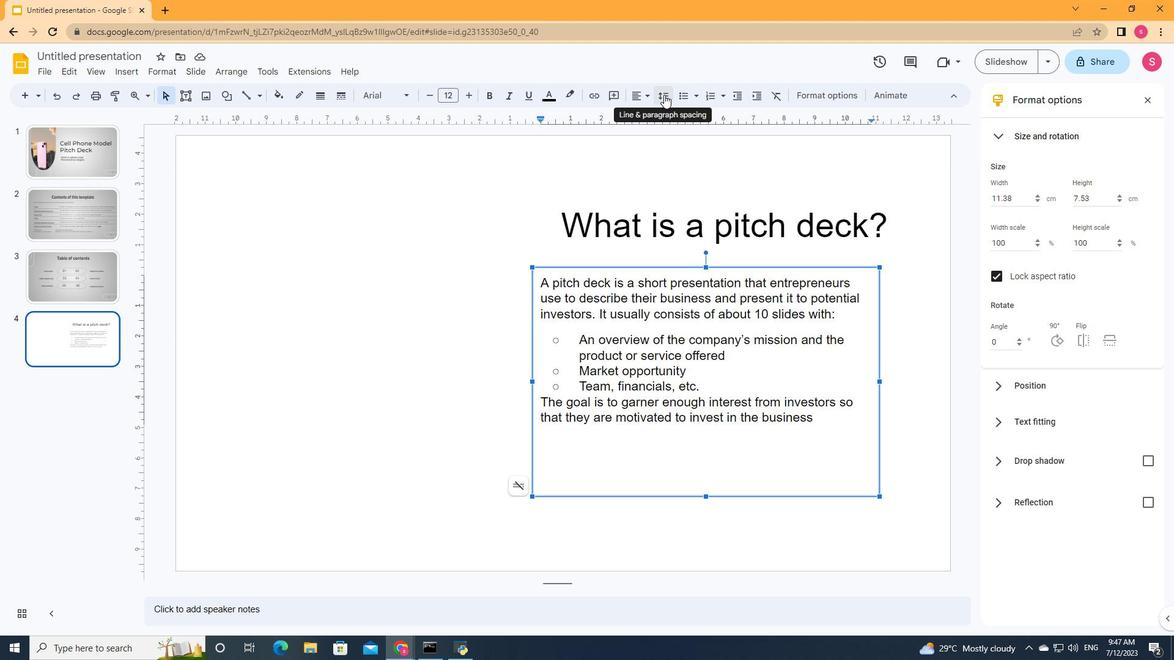 
Action: Mouse moved to (684, 212)
Screenshot: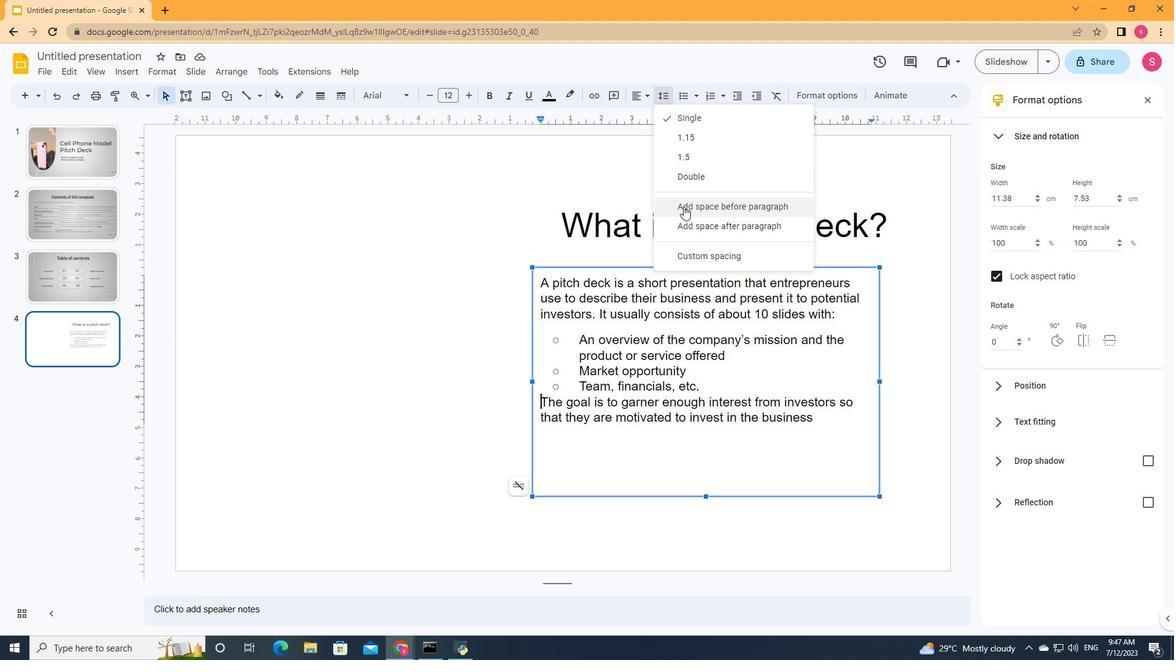 
Action: Mouse pressed left at (684, 212)
Screenshot: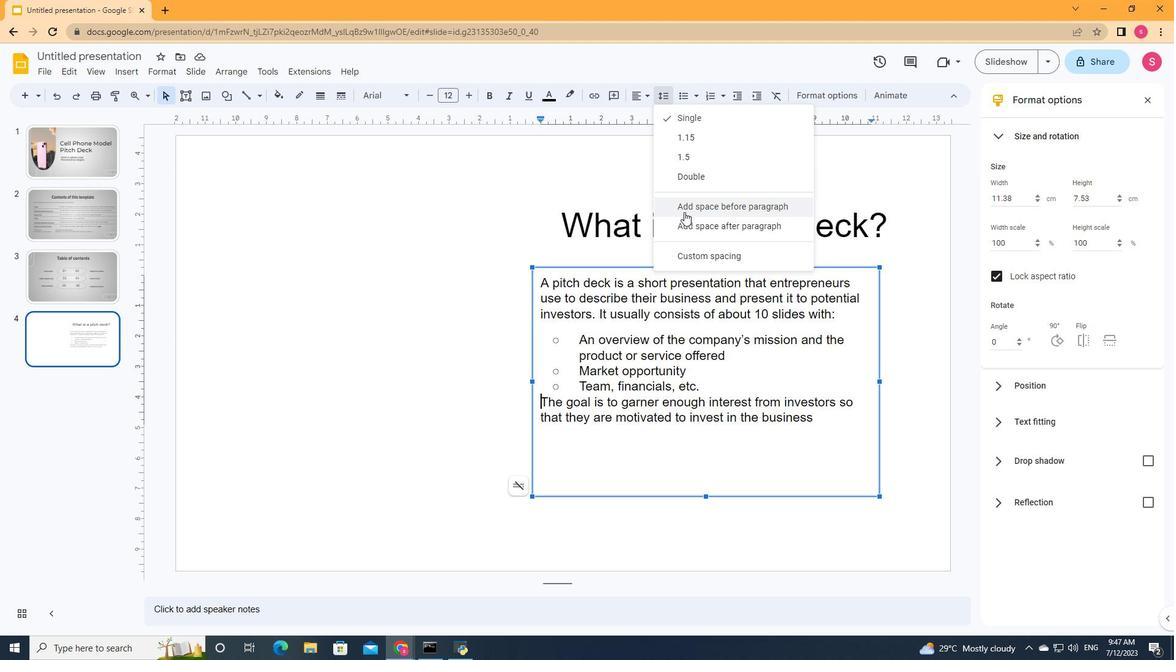 
Action: Mouse moved to (741, 383)
Screenshot: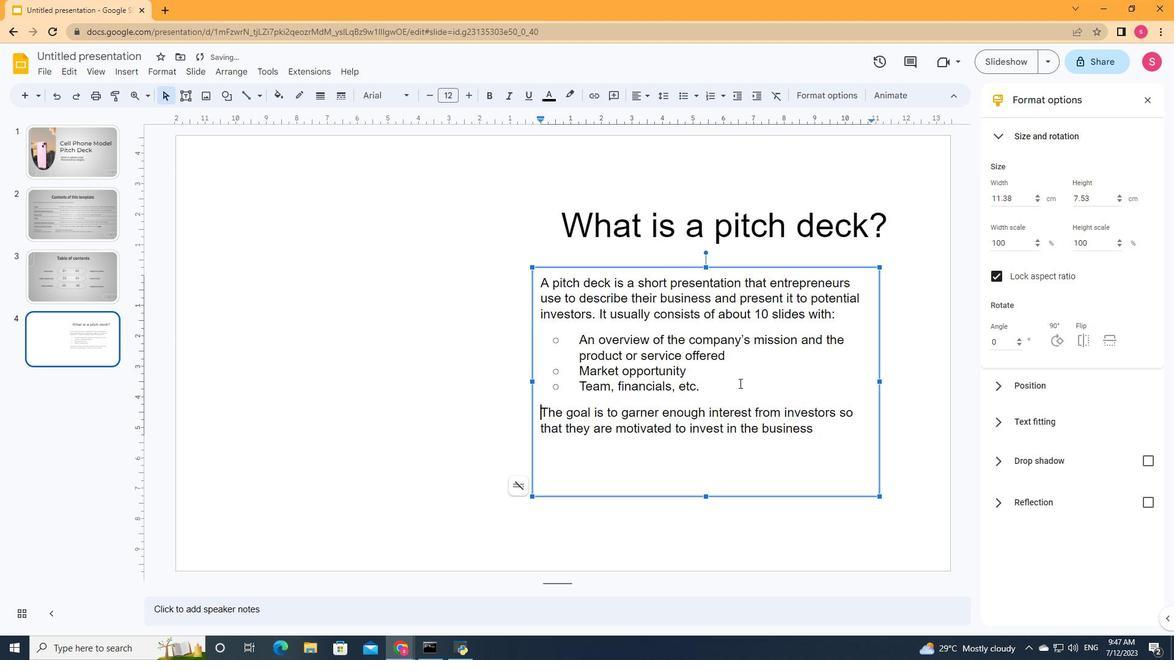 
Action: Mouse pressed left at (741, 383)
Screenshot: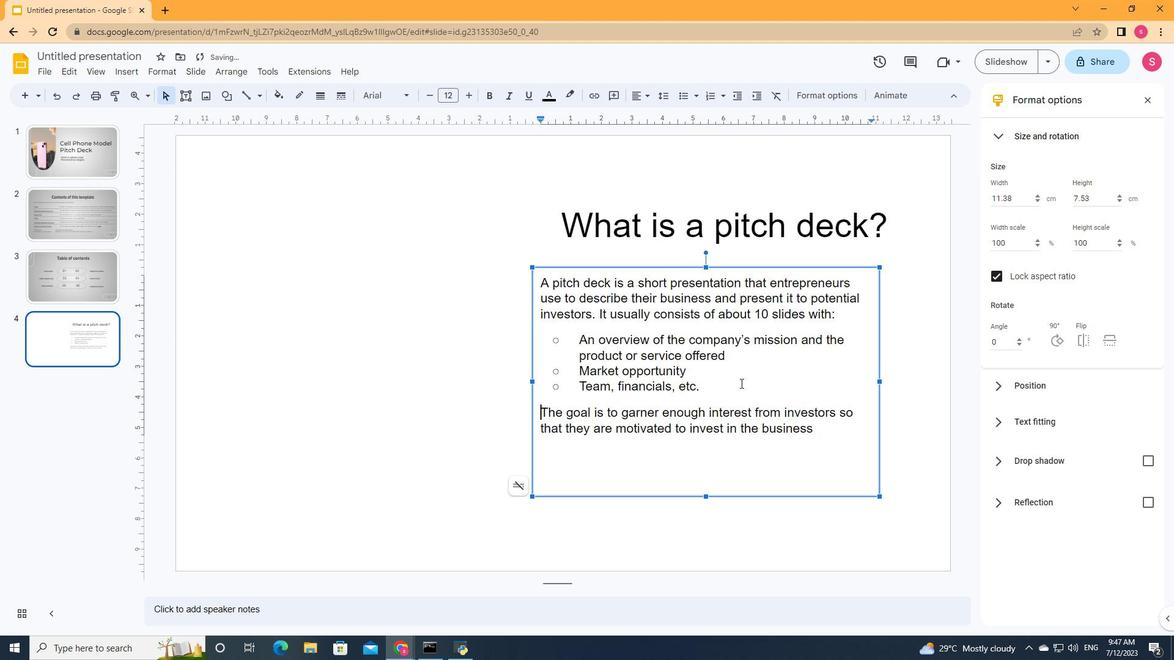 
Action: Mouse moved to (881, 382)
Screenshot: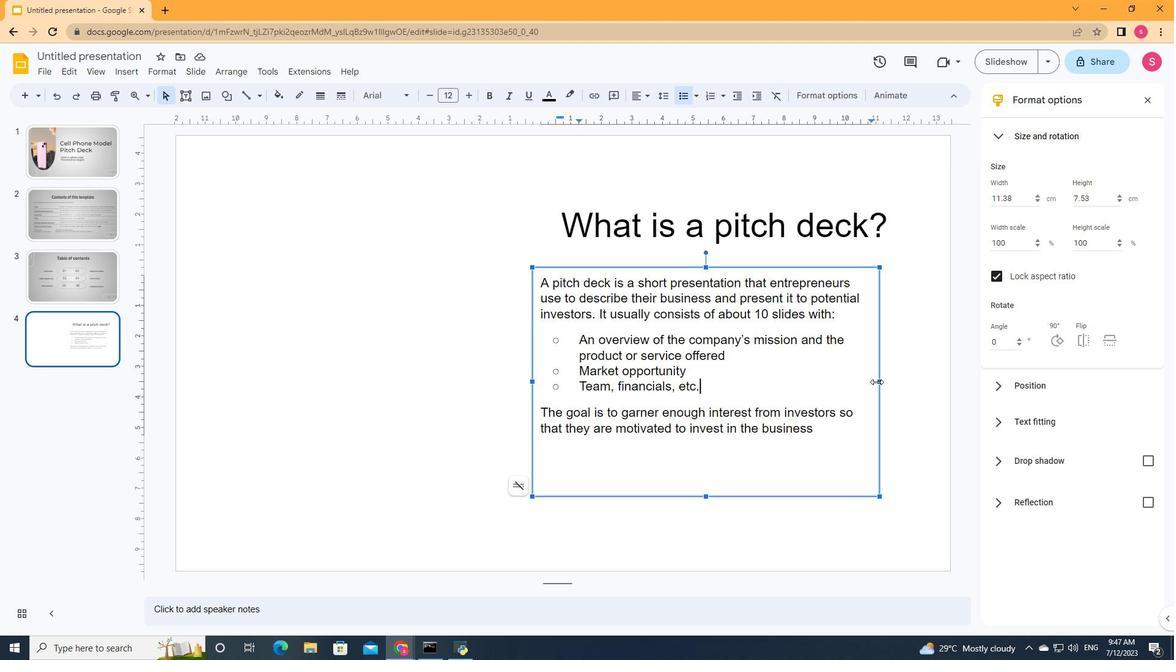 
Action: Mouse pressed left at (881, 382)
Screenshot: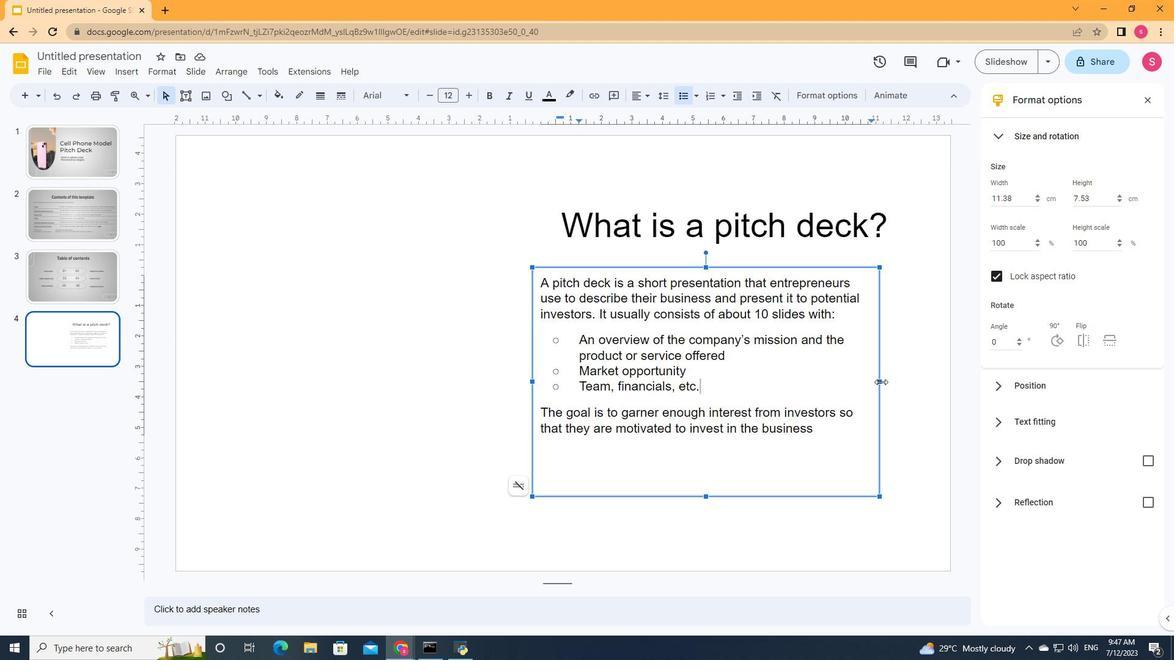
Action: Mouse moved to (735, 507)
Screenshot: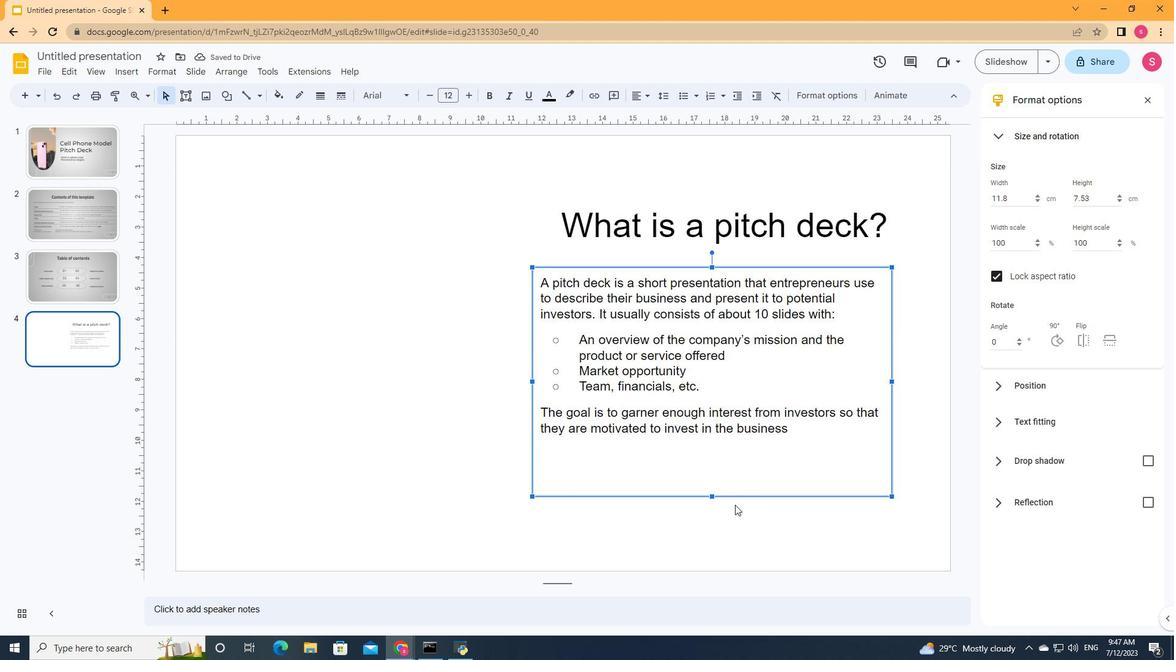 
Action: Mouse pressed left at (735, 507)
Screenshot: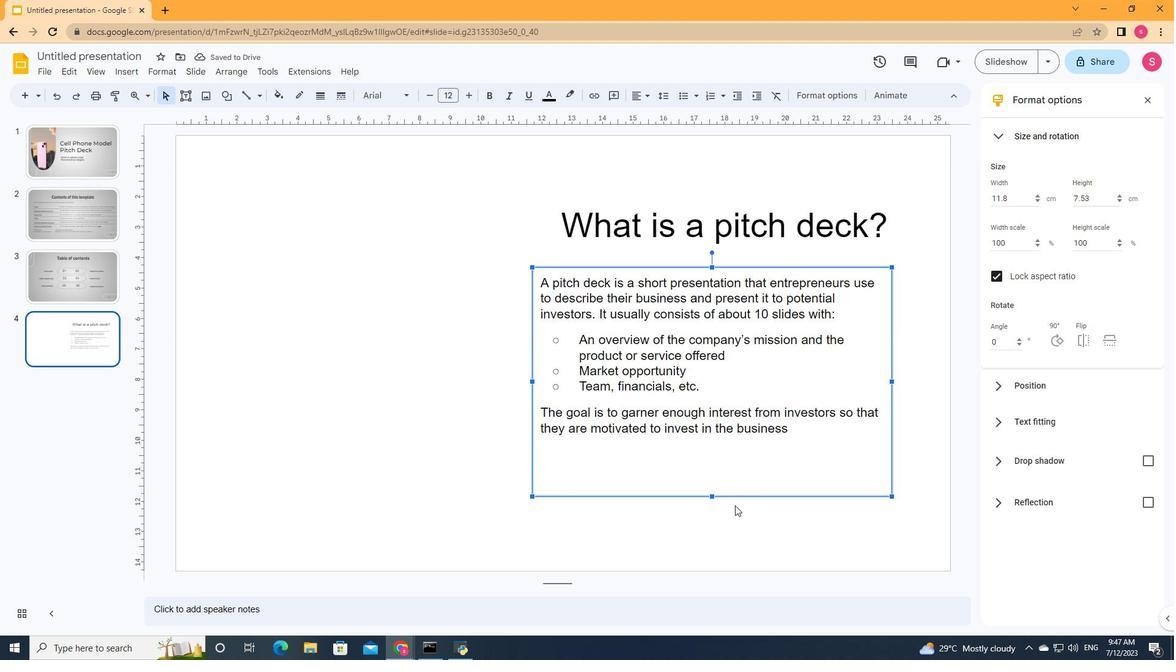 
Action: Mouse moved to (225, 94)
Screenshot: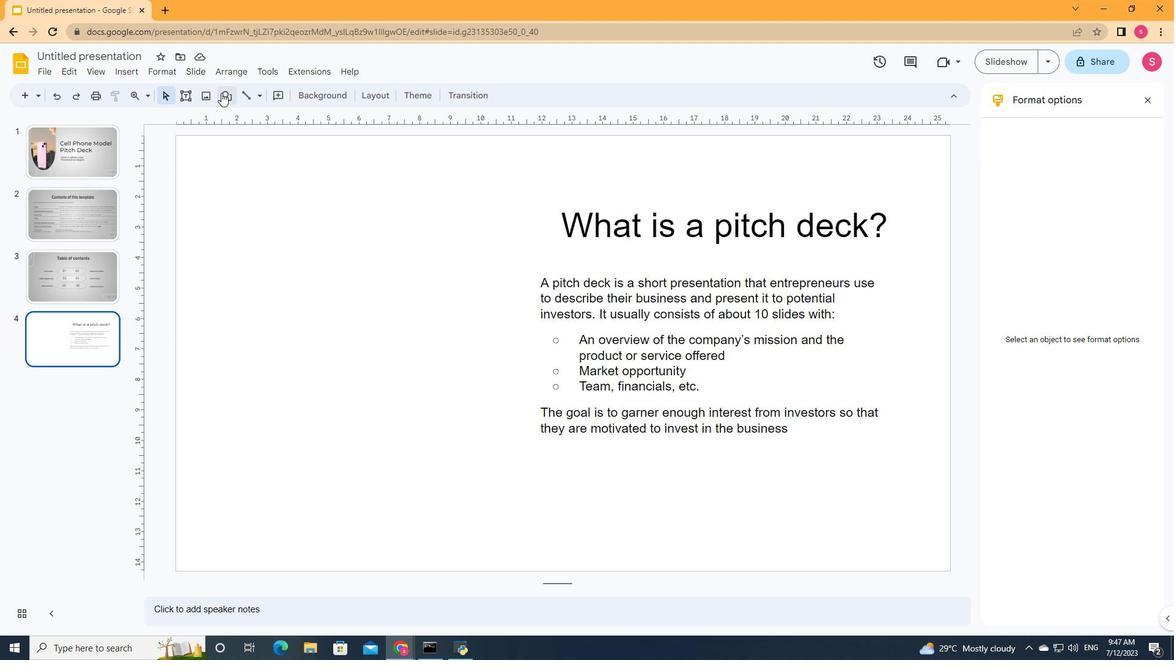 
Action: Mouse pressed left at (225, 94)
Screenshot: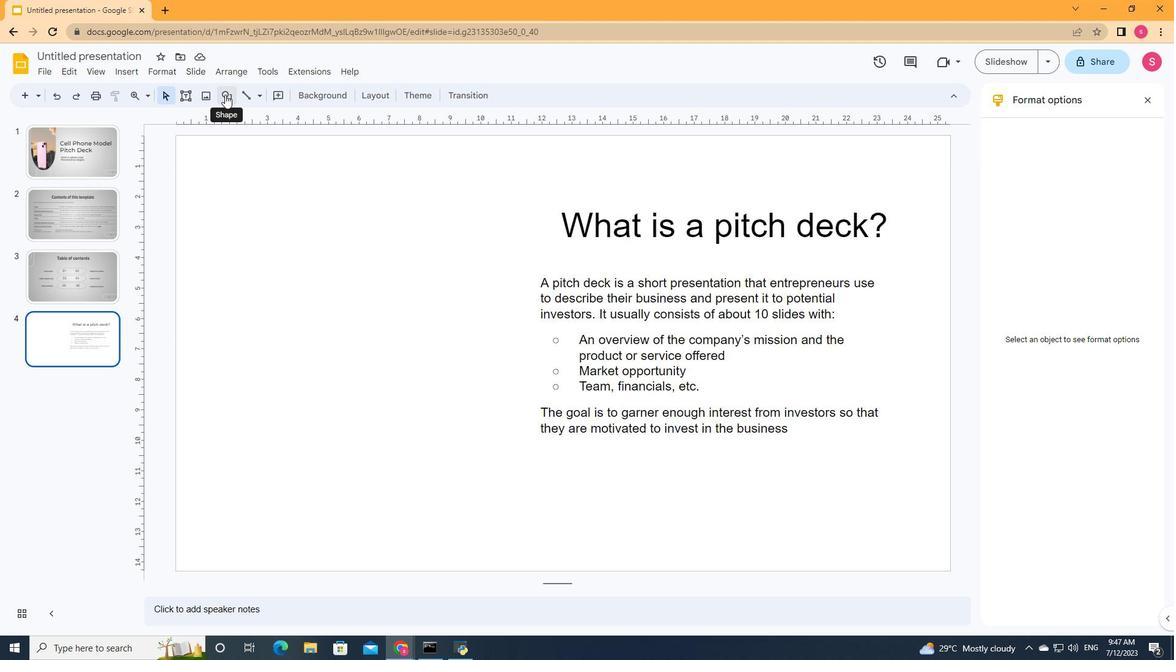 
Action: Mouse moved to (499, 194)
Screenshot: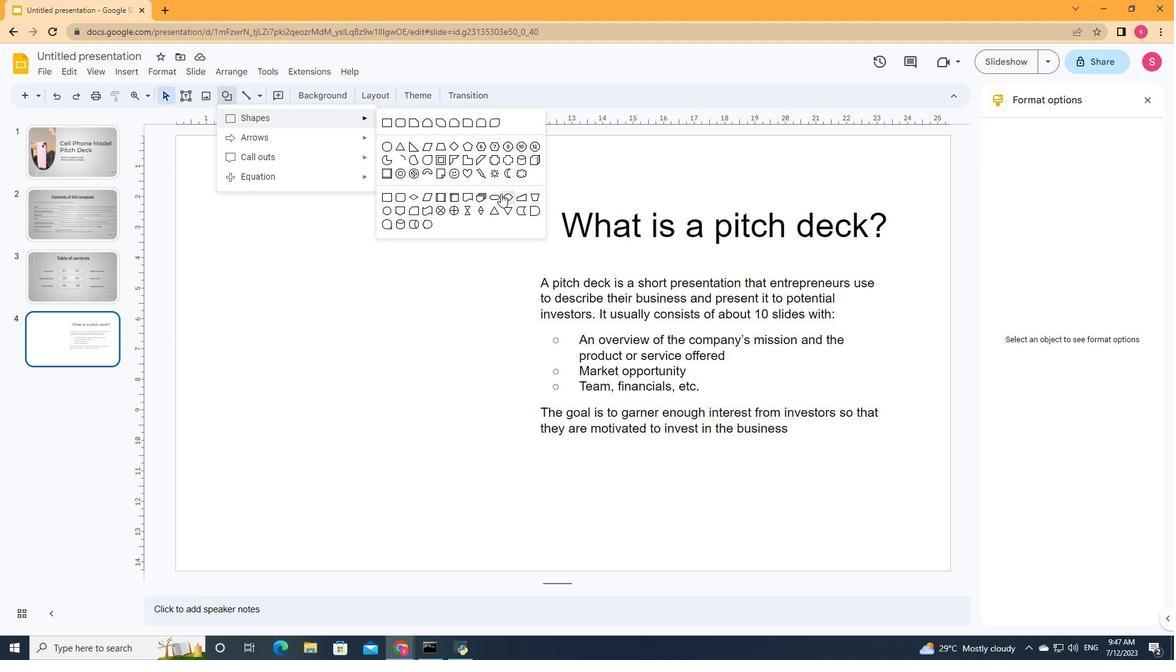 
Action: Mouse pressed left at (499, 194)
Screenshot: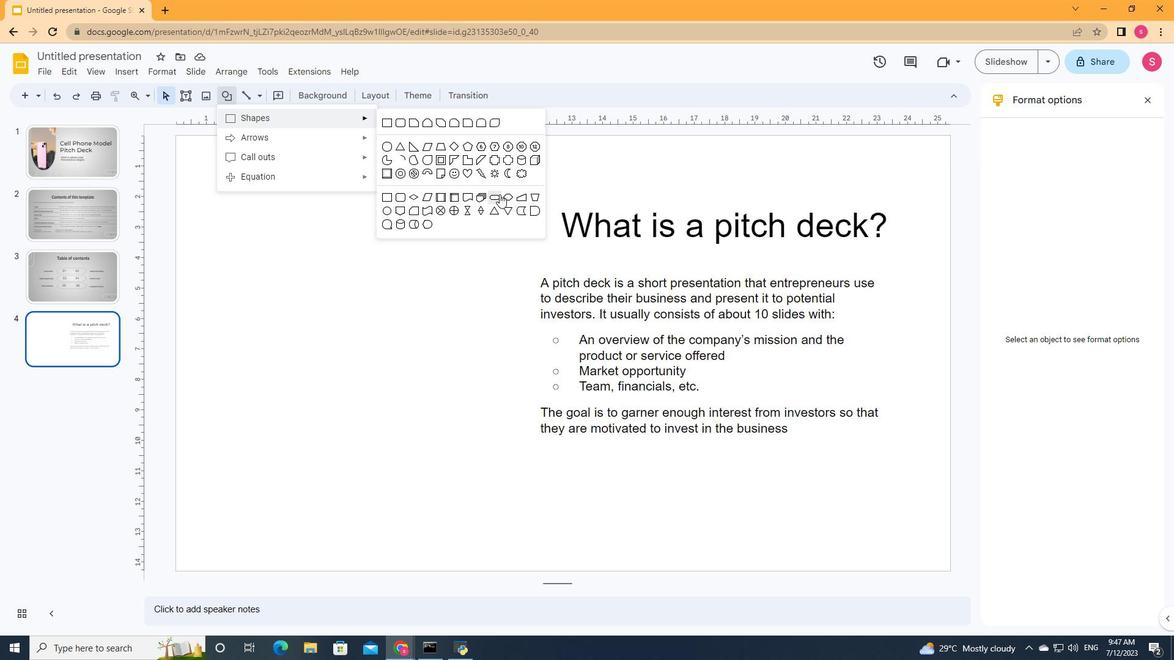 
Action: Mouse moved to (210, 221)
Screenshot: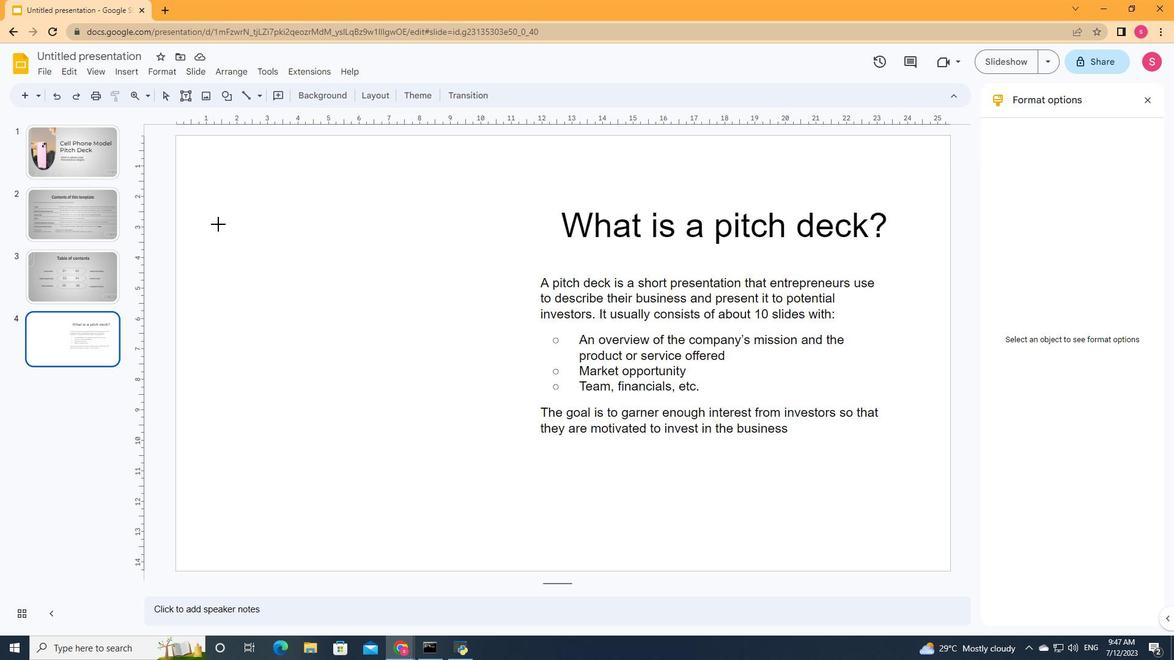 
Action: Mouse pressed left at (210, 221)
Screenshot: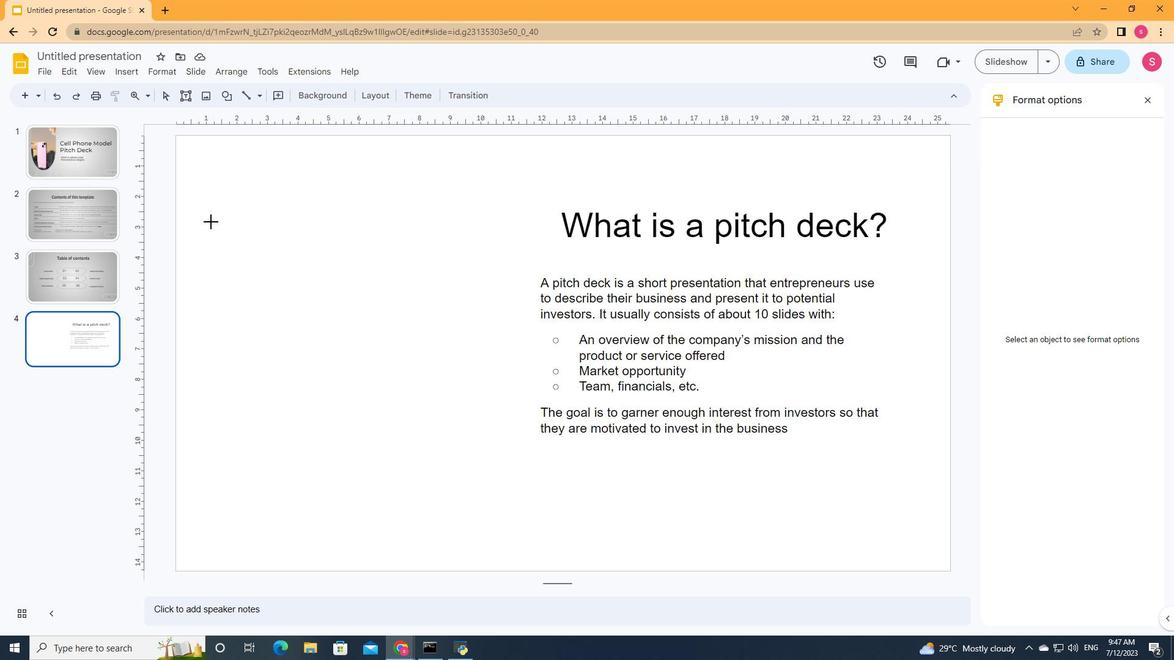 
Action: Mouse moved to (281, 100)
Screenshot: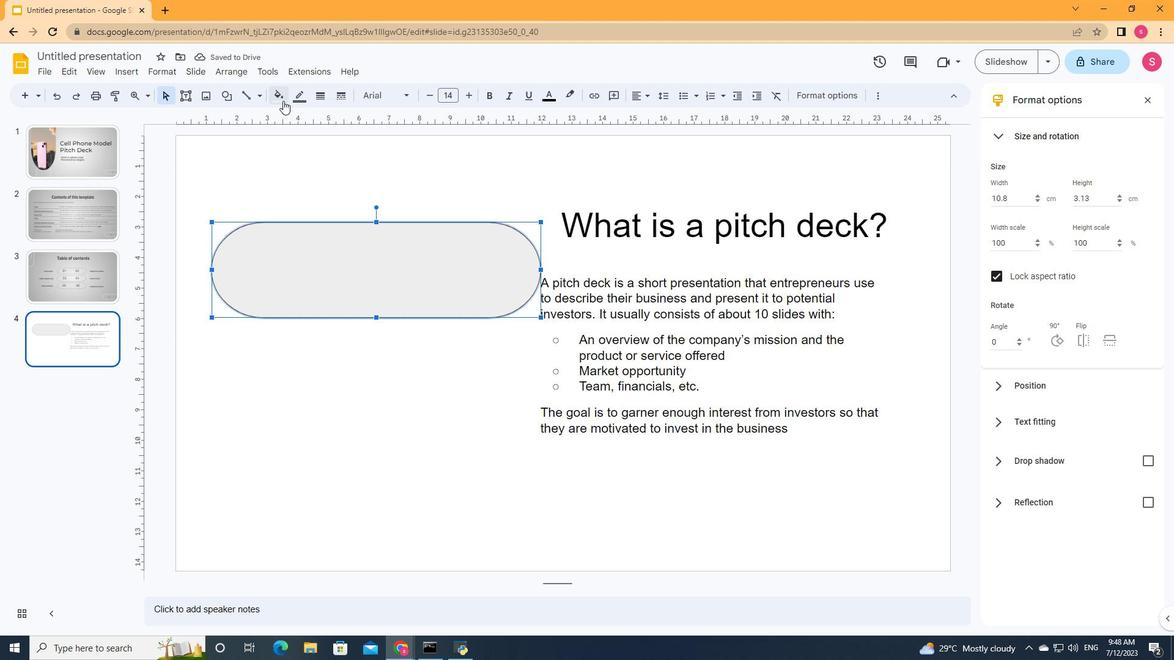 
Action: Mouse pressed left at (281, 100)
Screenshot: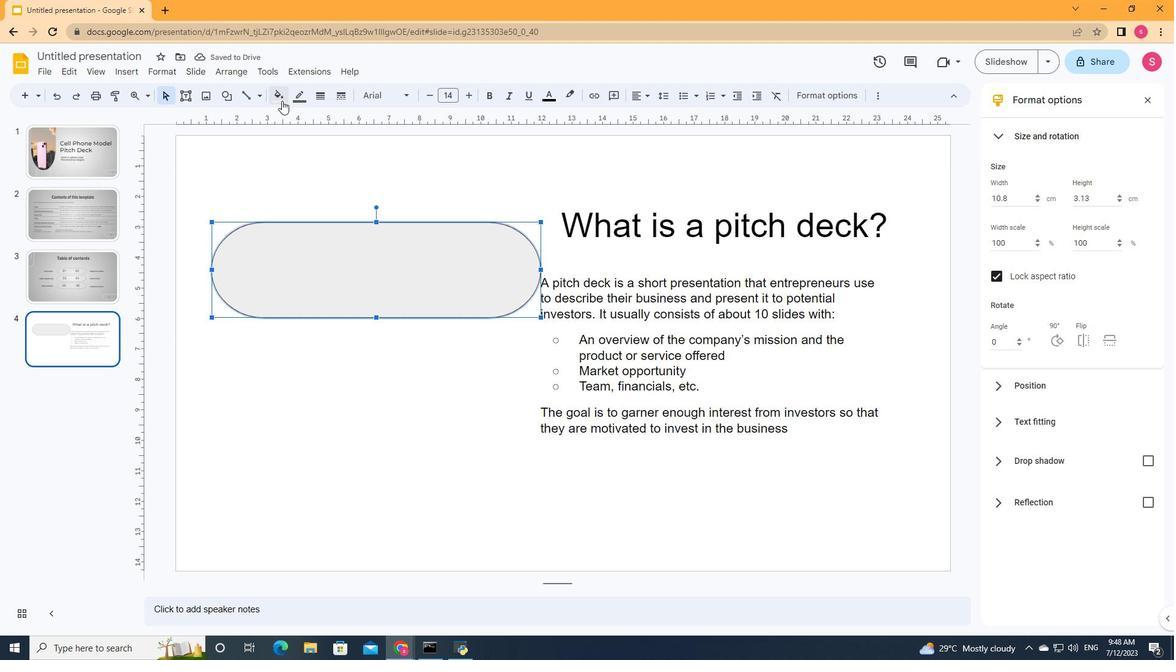 
Action: Mouse moved to (340, 337)
Screenshot: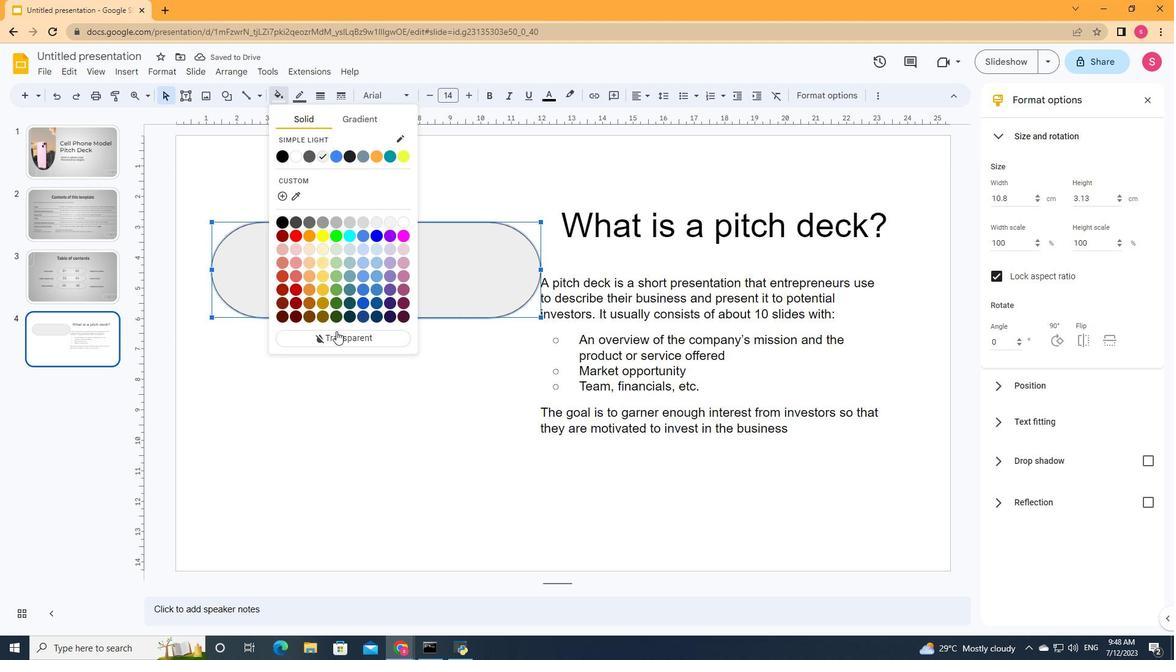 
Action: Mouse pressed left at (340, 337)
Screenshot: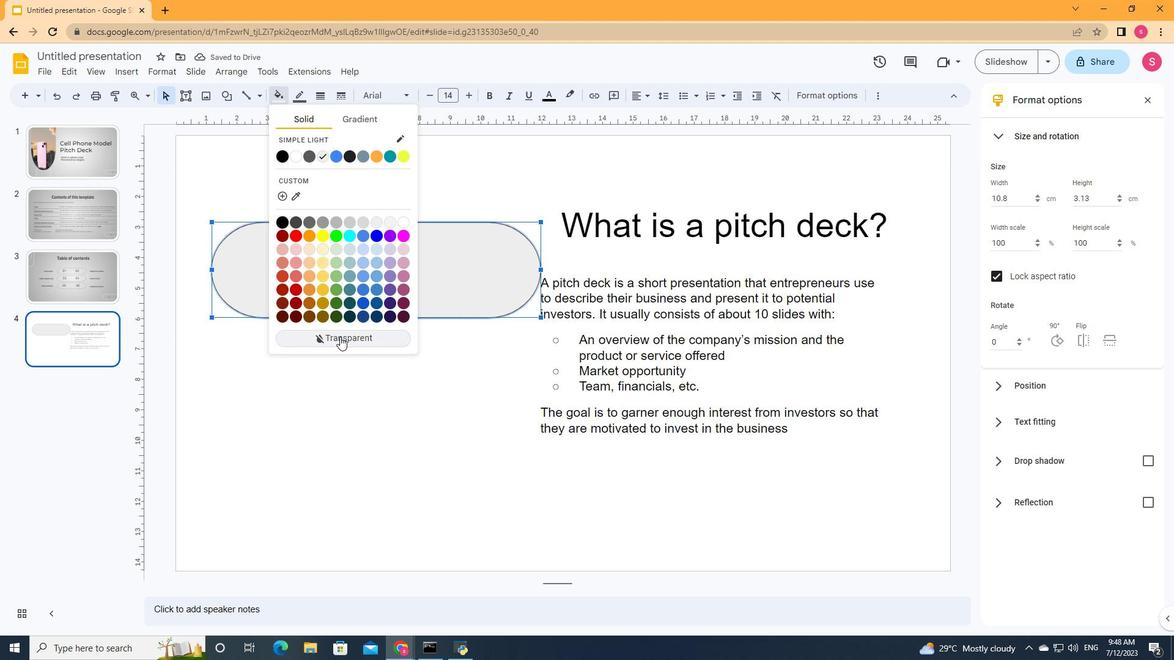 
Action: Mouse moved to (305, 100)
Screenshot: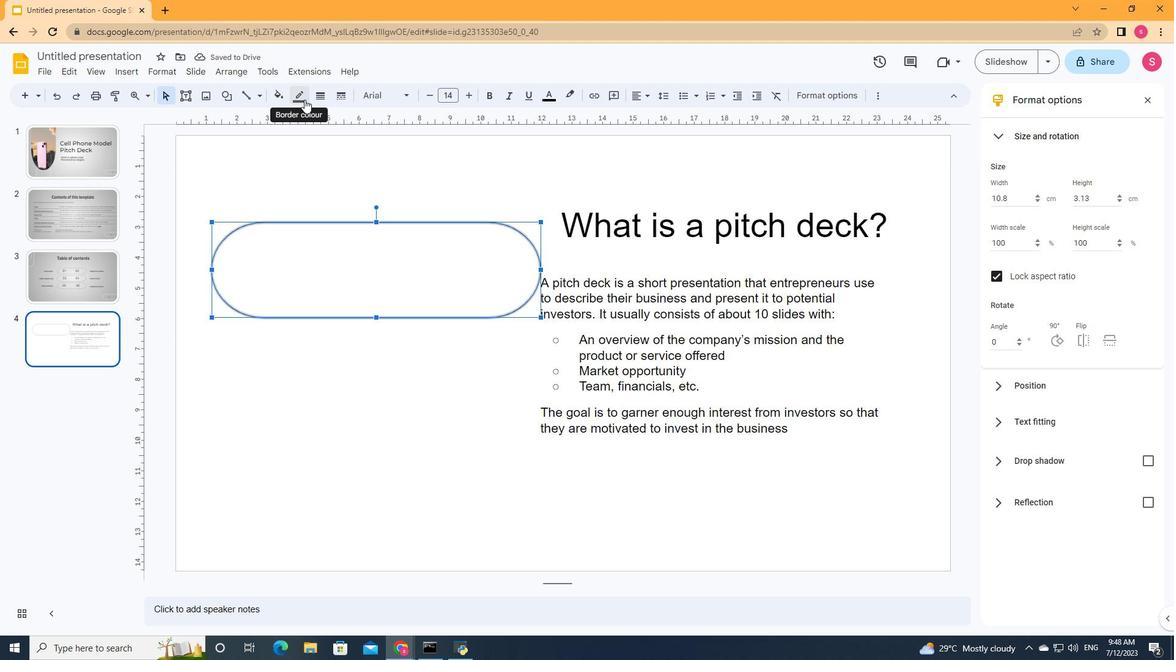 
Action: Mouse pressed left at (305, 100)
Screenshot: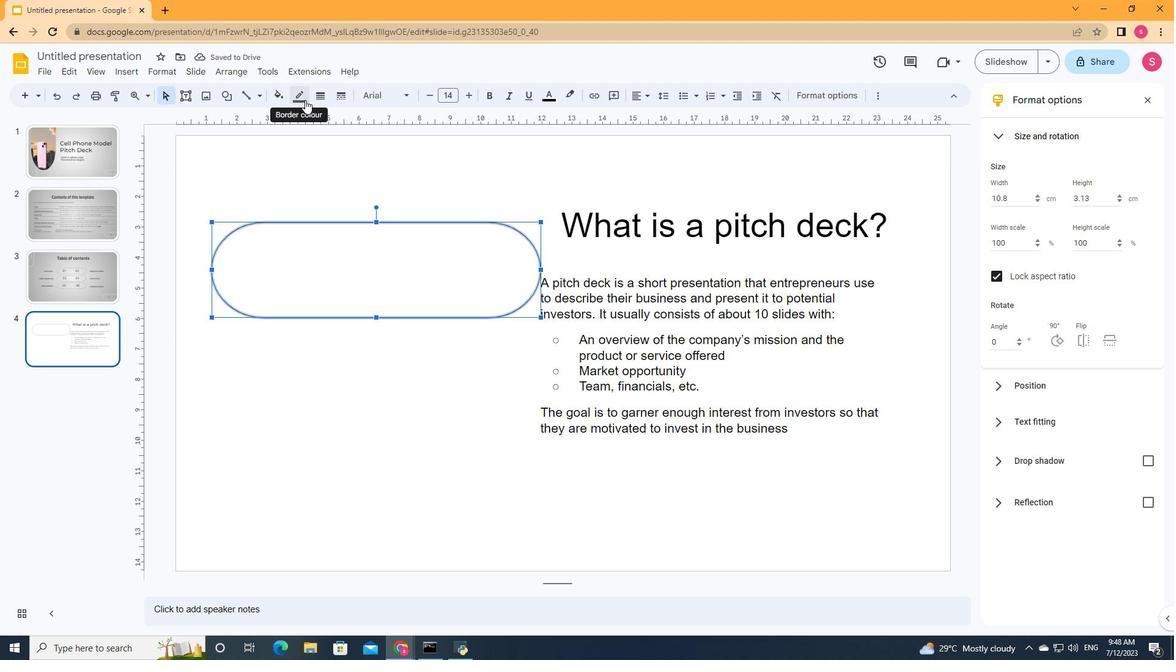 
Action: Mouse moved to (319, 135)
Screenshot: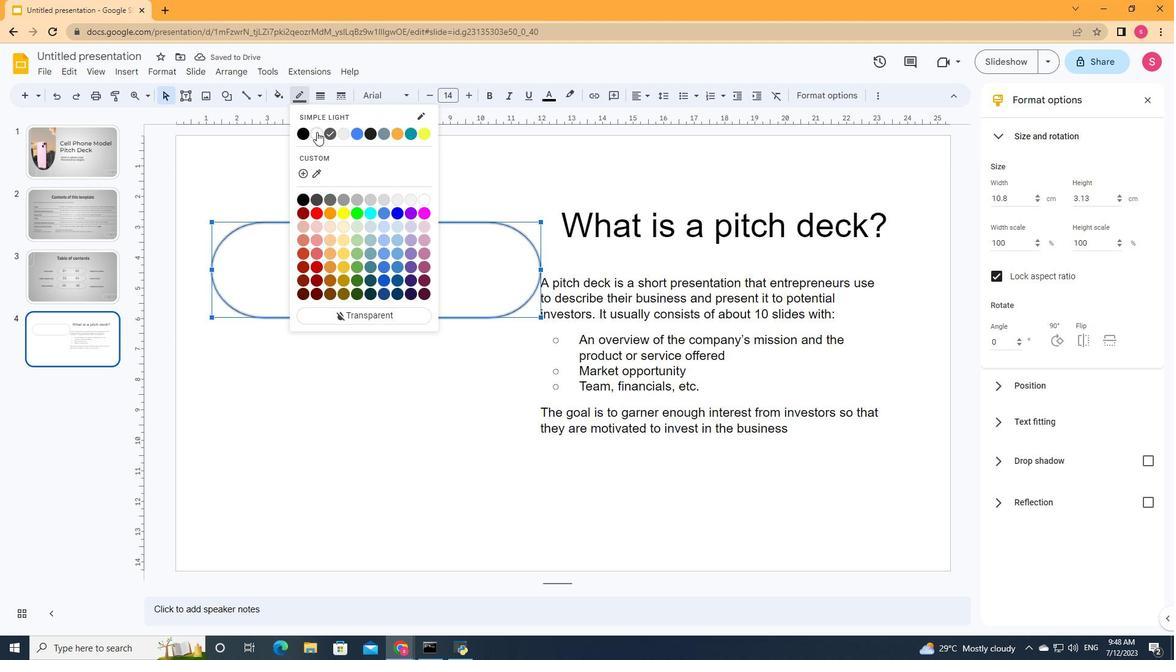 
Action: Mouse pressed left at (319, 135)
Screenshot: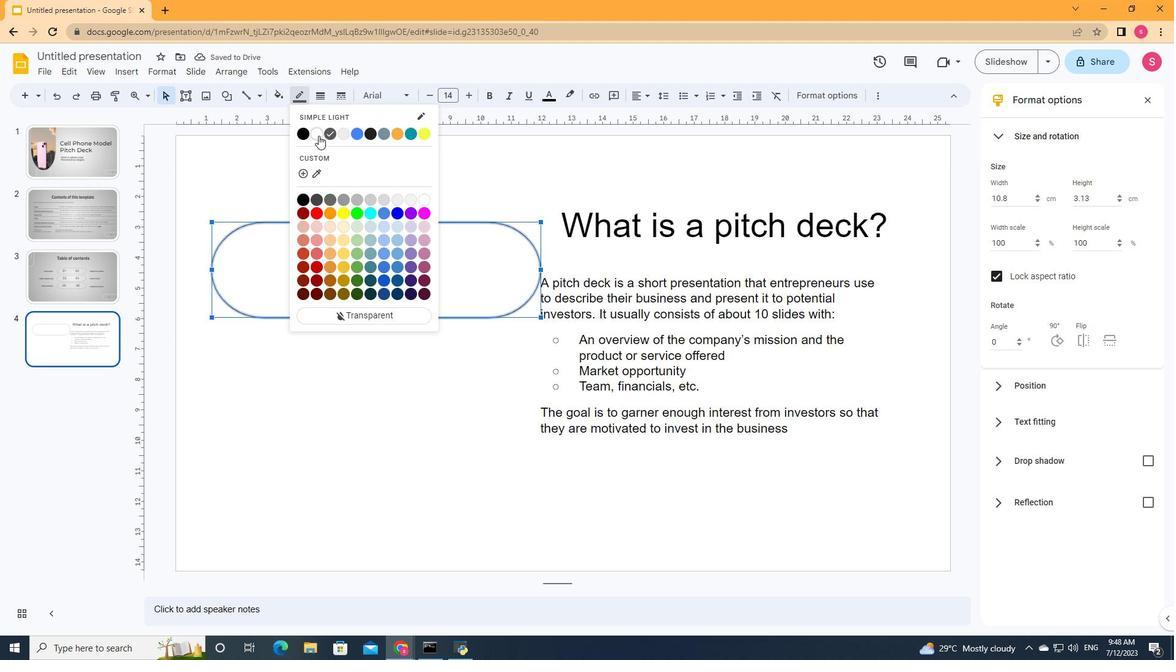 
Action: Mouse moved to (317, 99)
Screenshot: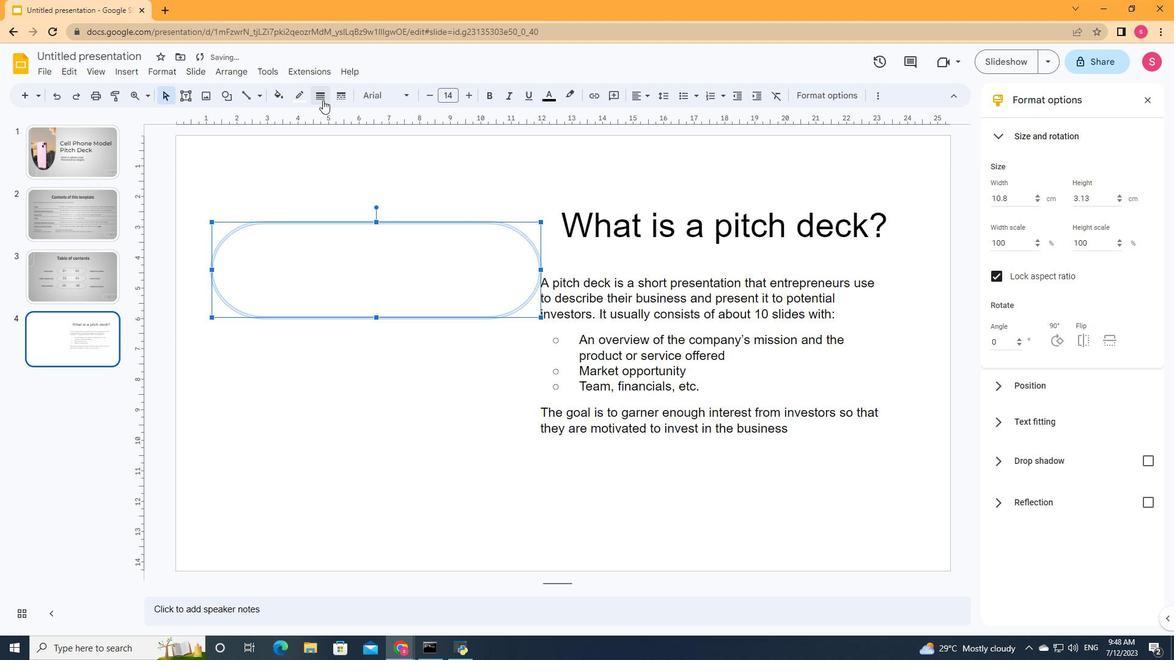 
Action: Mouse pressed left at (317, 99)
Screenshot: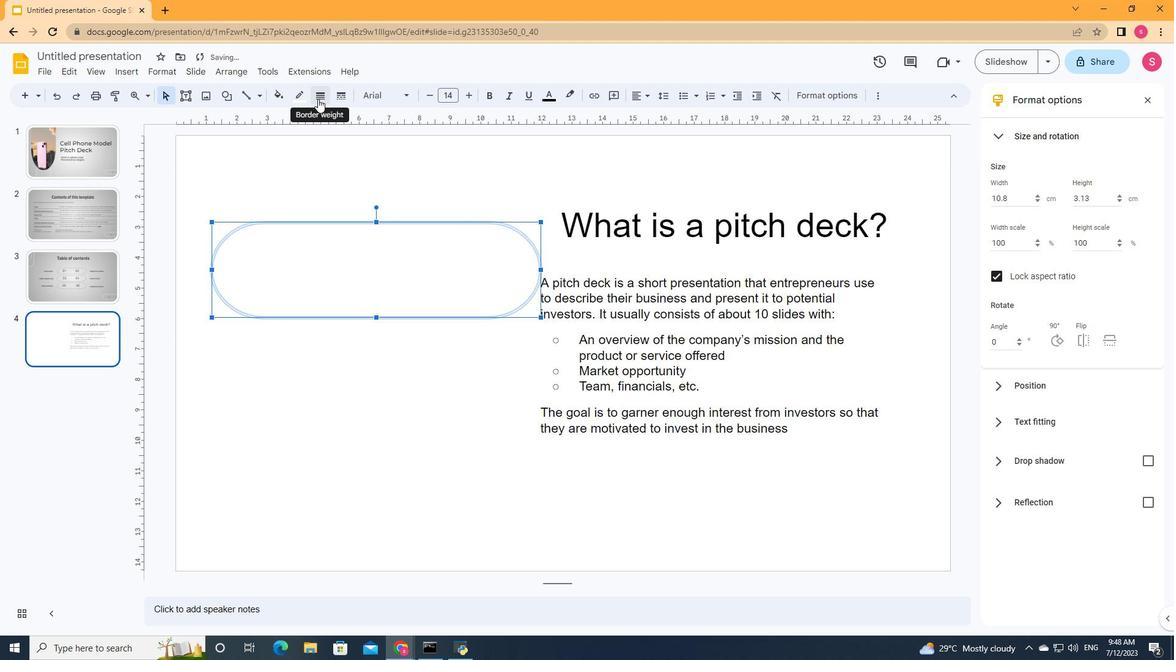 
Action: Mouse moved to (322, 138)
Screenshot: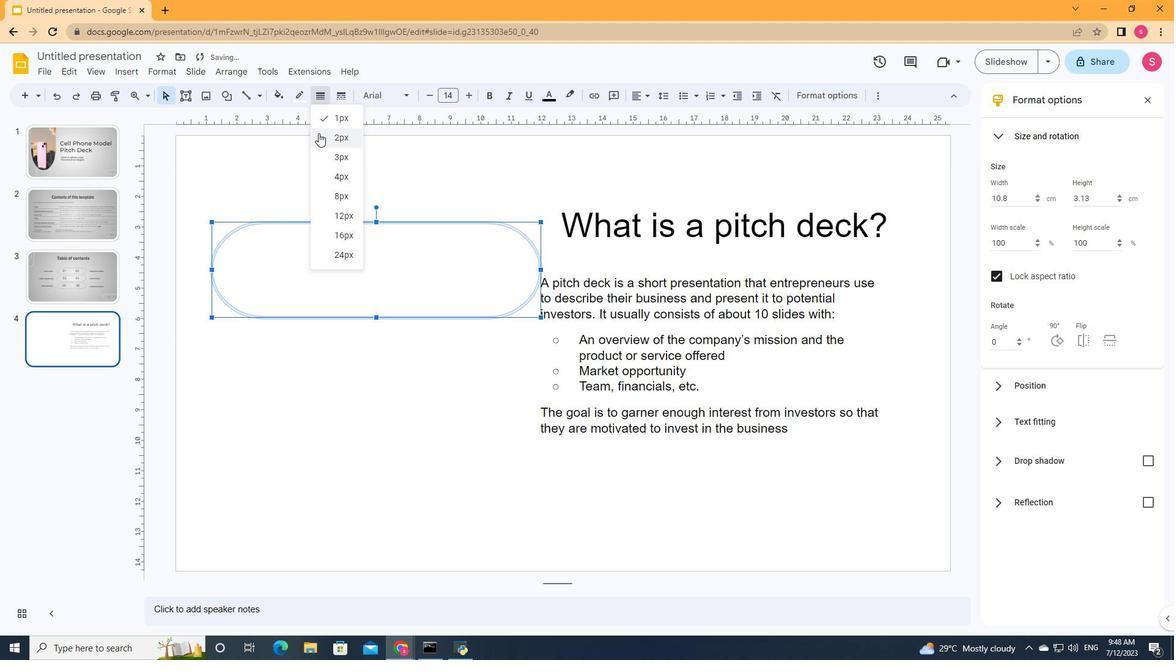 
Action: Mouse pressed left at (322, 138)
Screenshot: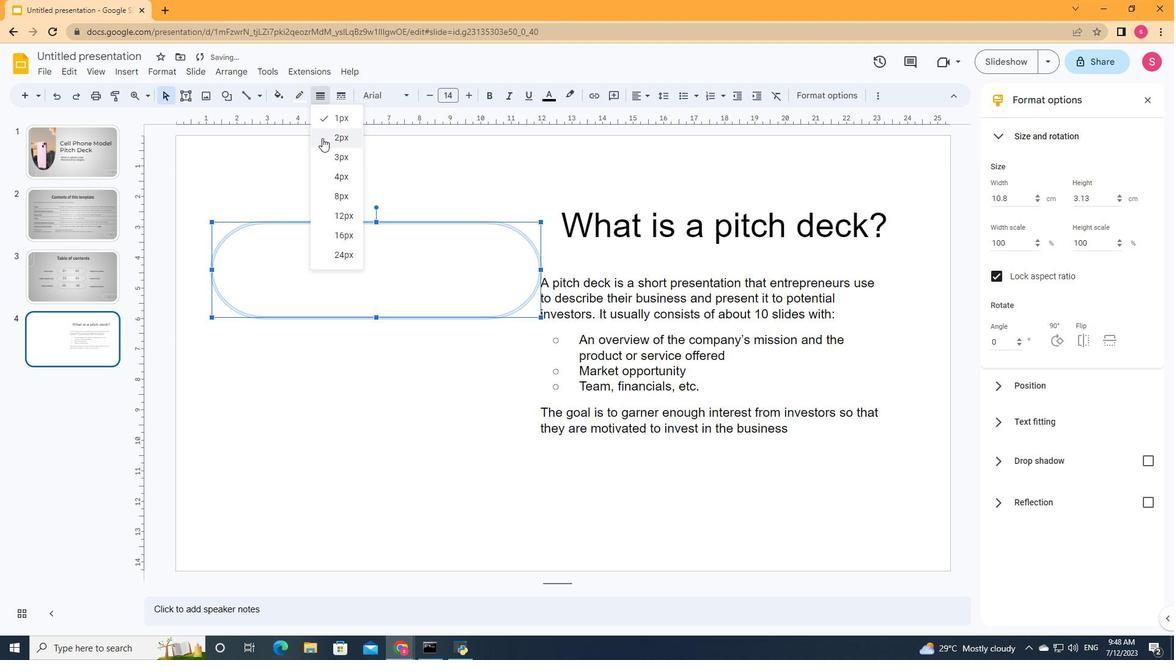 
Action: Mouse moved to (1056, 336)
Screenshot: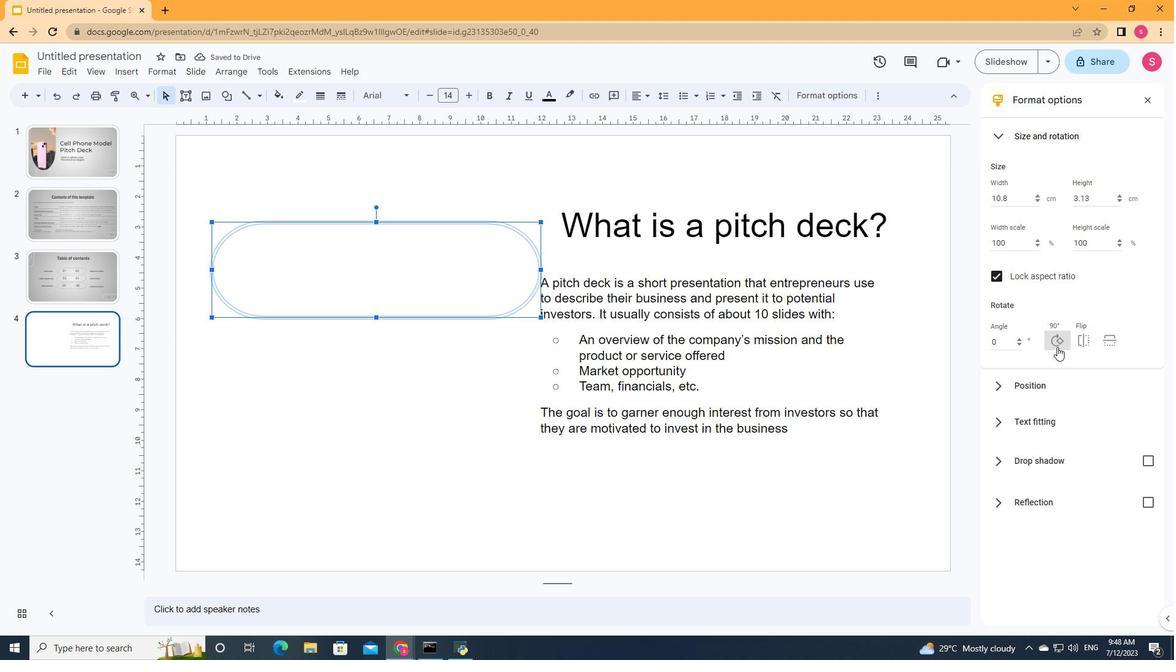 
Action: Mouse pressed left at (1056, 336)
Screenshot: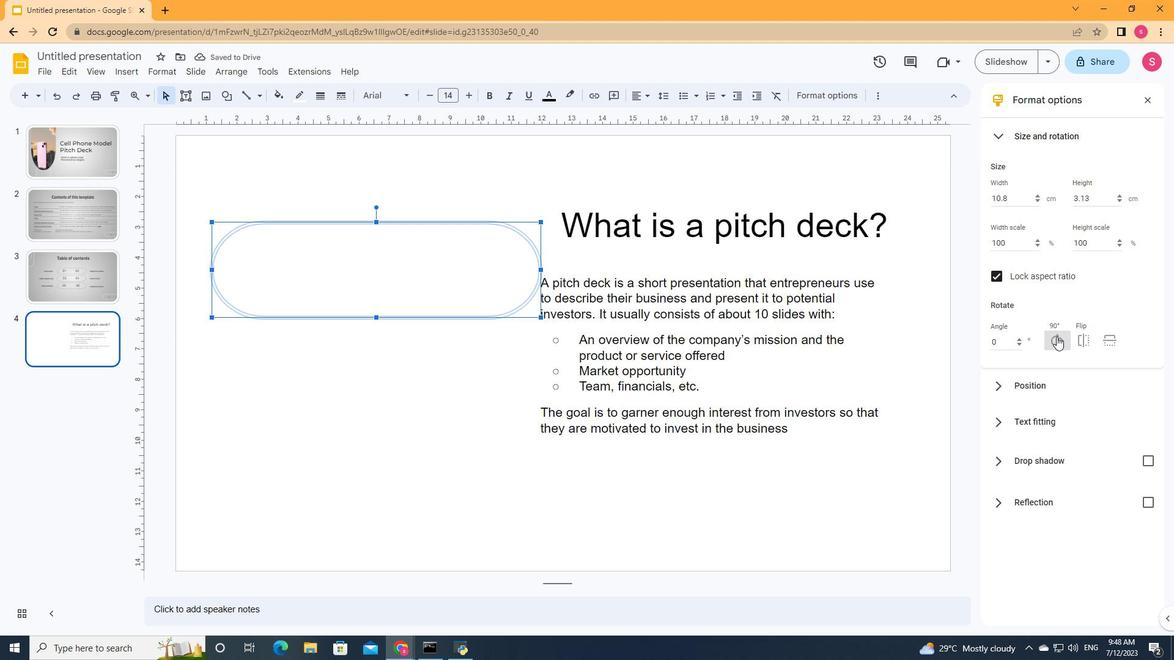 
Action: Mouse moved to (368, 265)
Screenshot: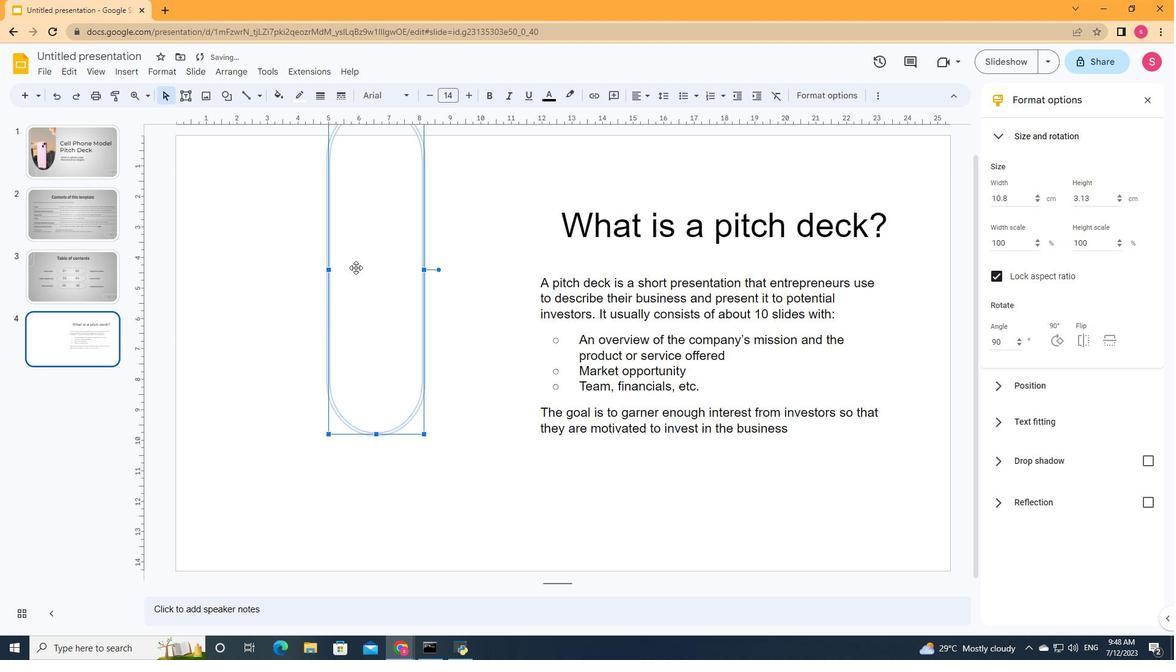 
Action: Mouse pressed left at (368, 265)
Screenshot: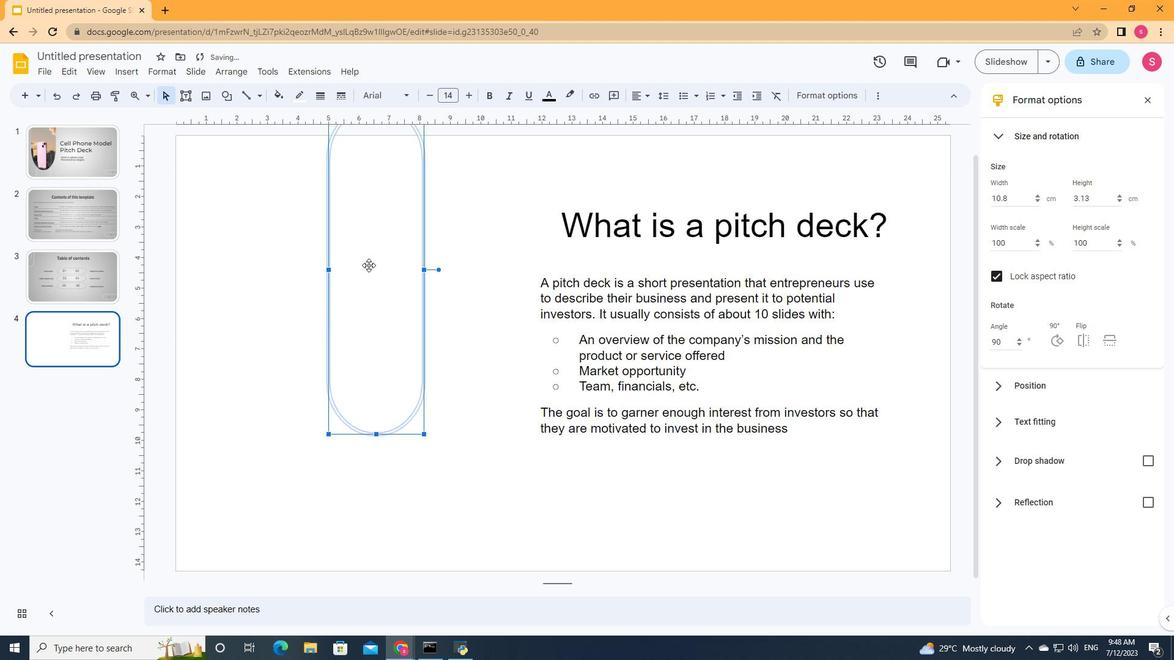 
Action: Mouse moved to (128, 69)
Screenshot: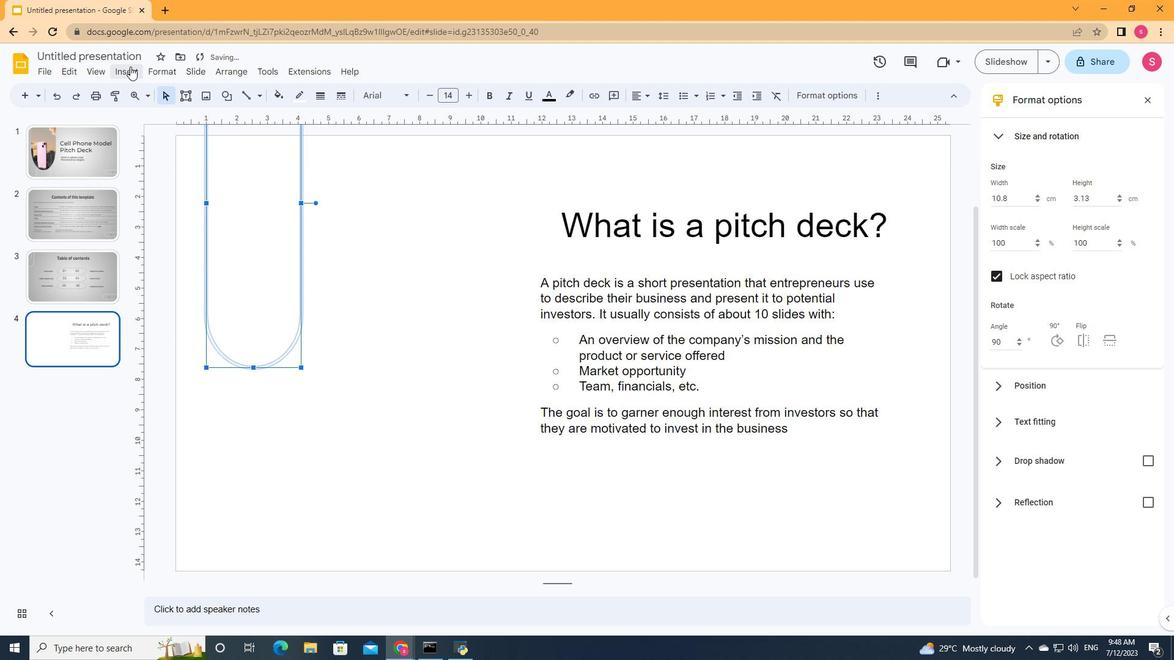 
Action: Mouse pressed left at (128, 69)
Screenshot: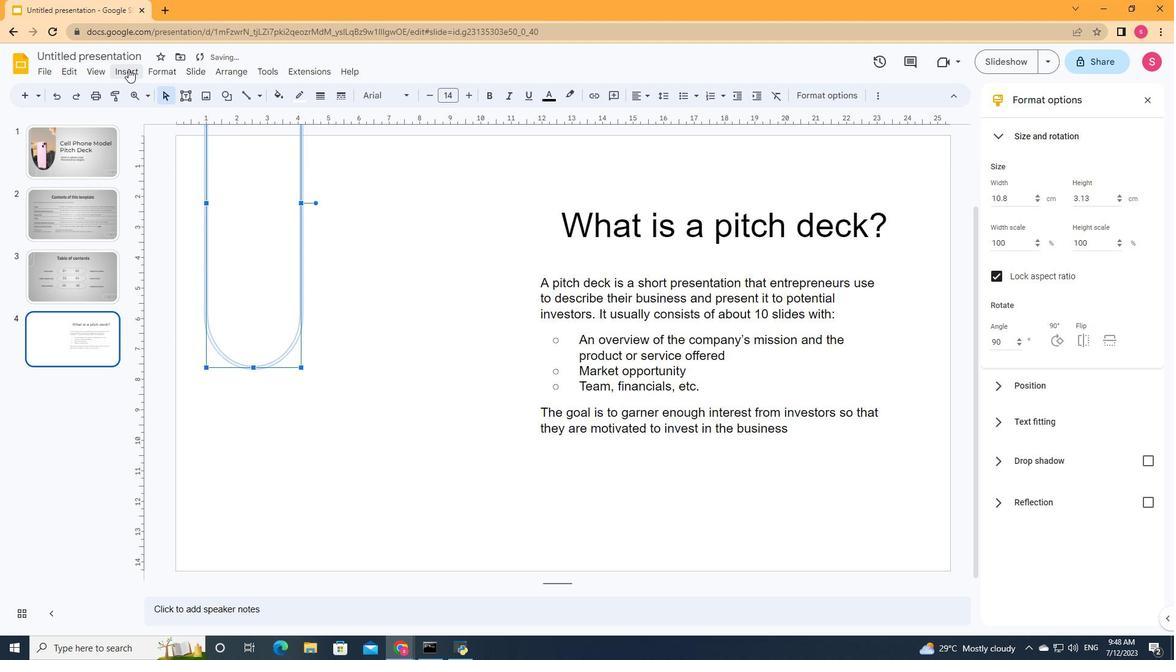
Action: Mouse moved to (162, 90)
Screenshot: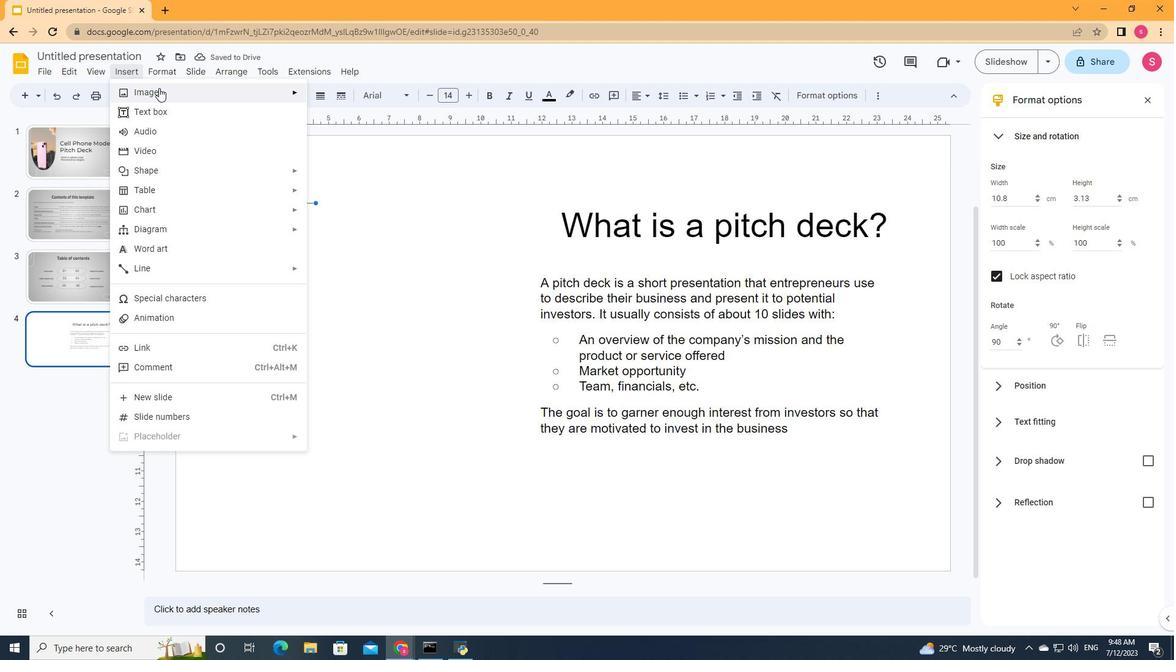 
Action: Mouse pressed left at (162, 90)
Screenshot: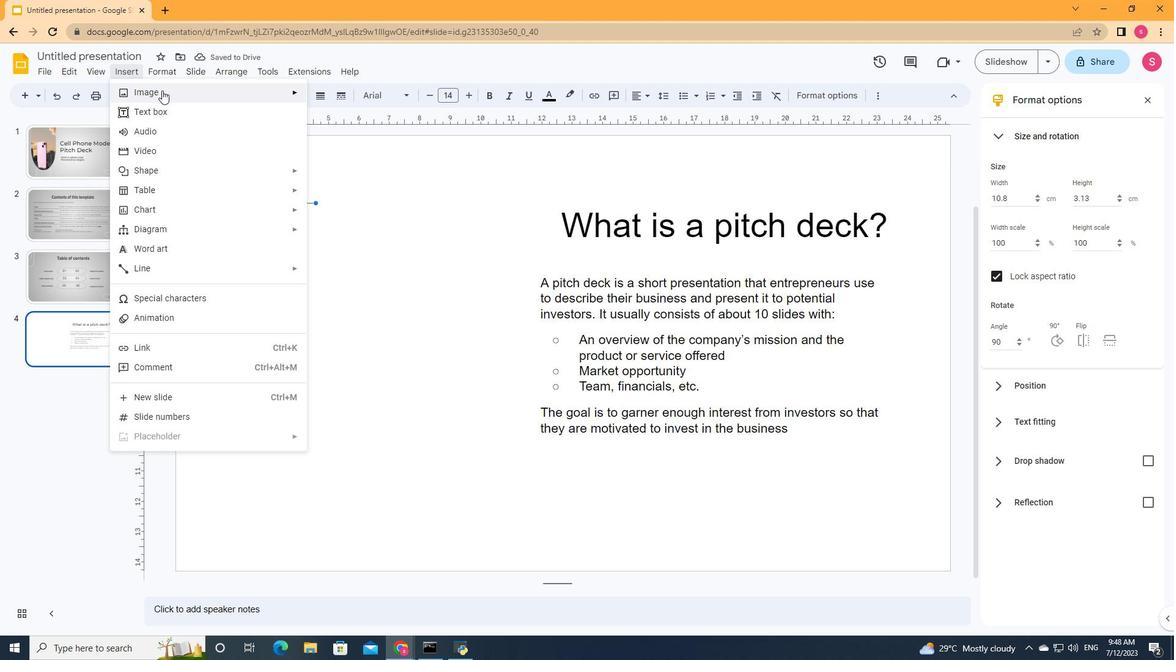 
Action: Mouse moved to (349, 98)
Screenshot: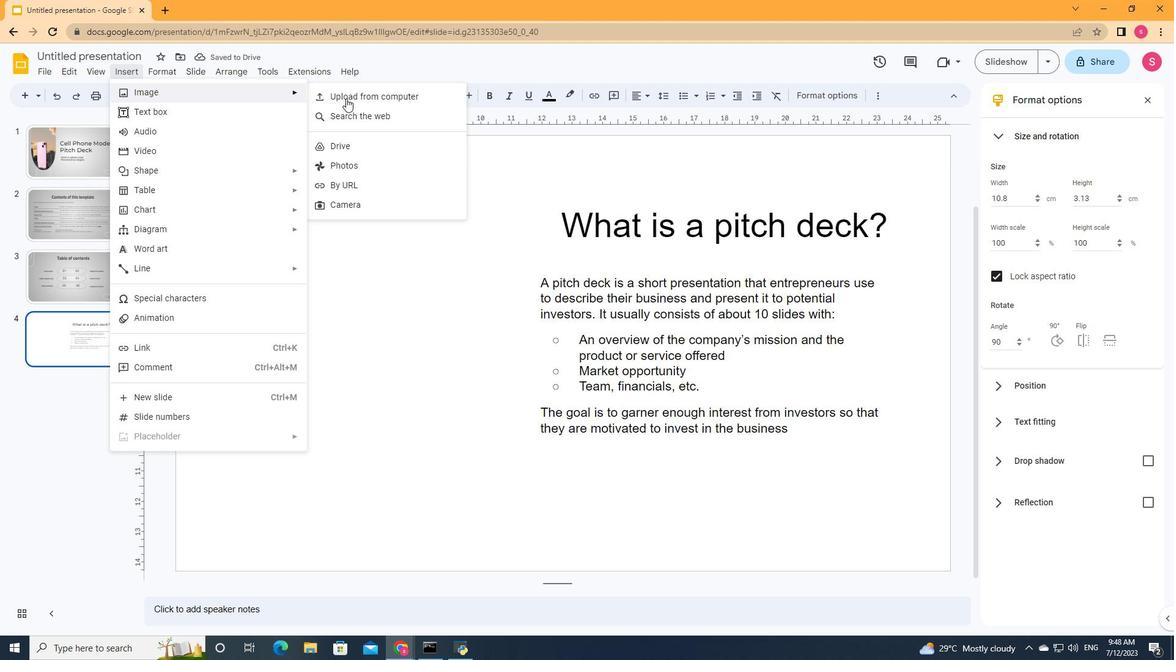 
Action: Mouse pressed left at (349, 98)
Screenshot: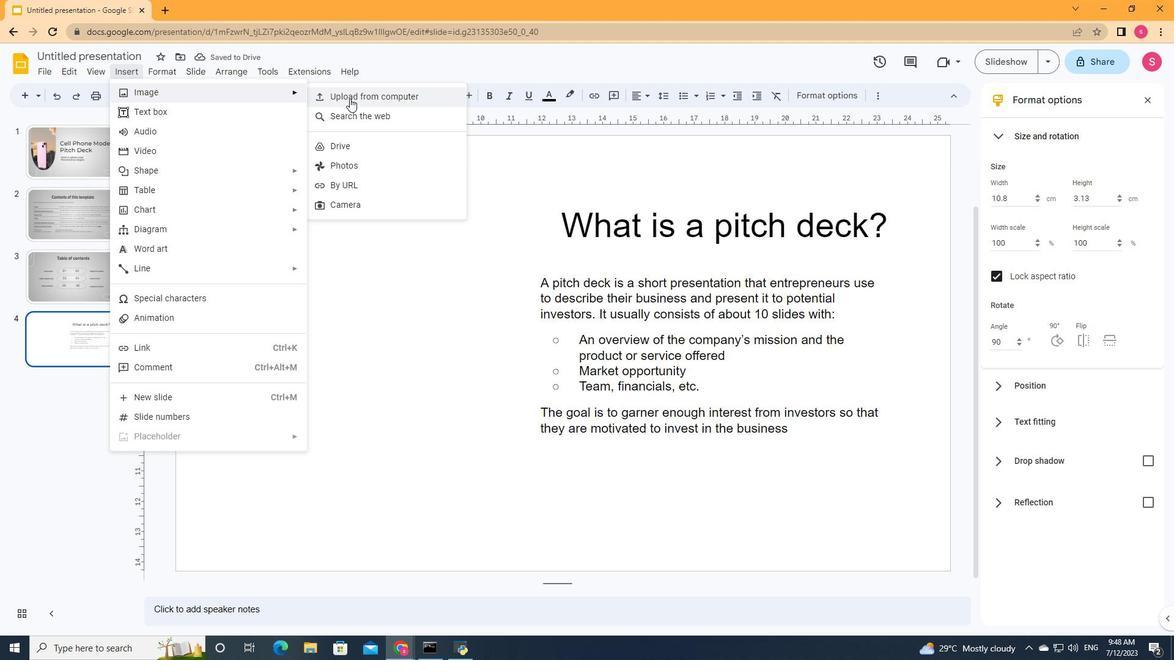 
Action: Mouse moved to (214, 314)
Screenshot: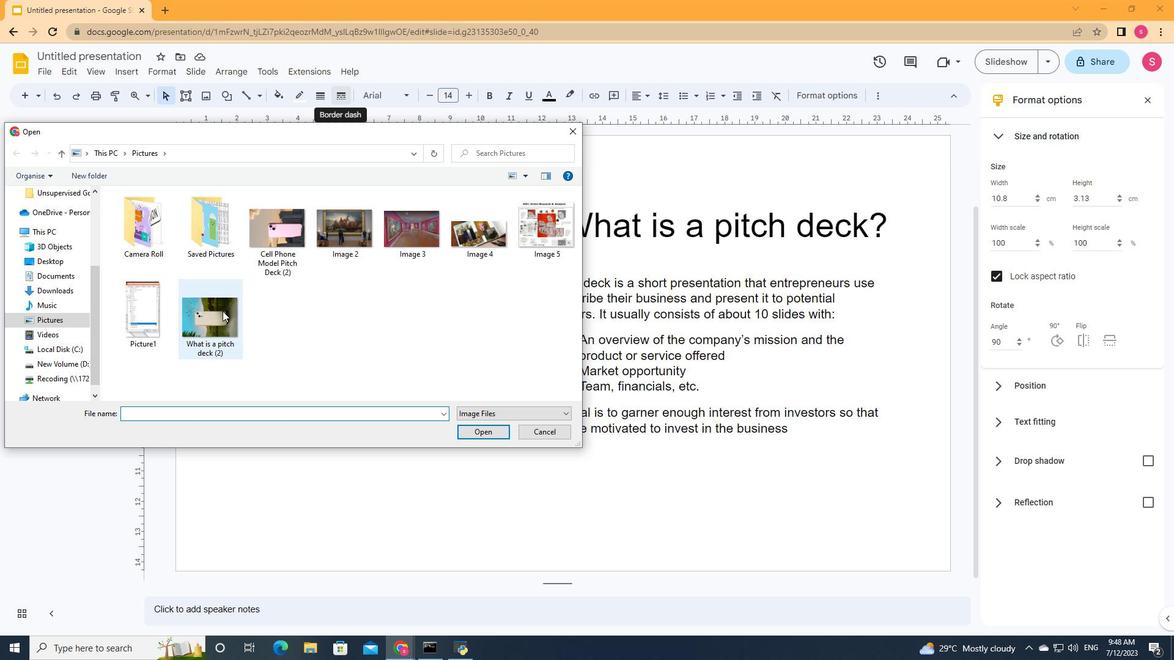 
Action: Mouse pressed left at (214, 314)
Screenshot: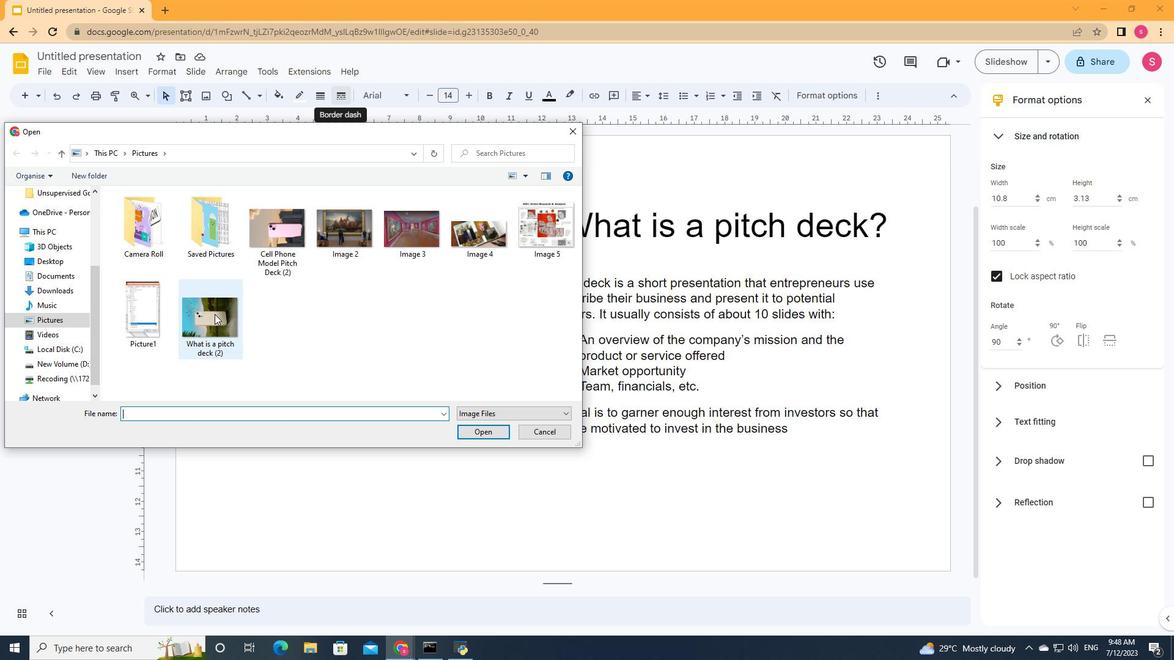 
Action: Mouse moved to (497, 432)
Screenshot: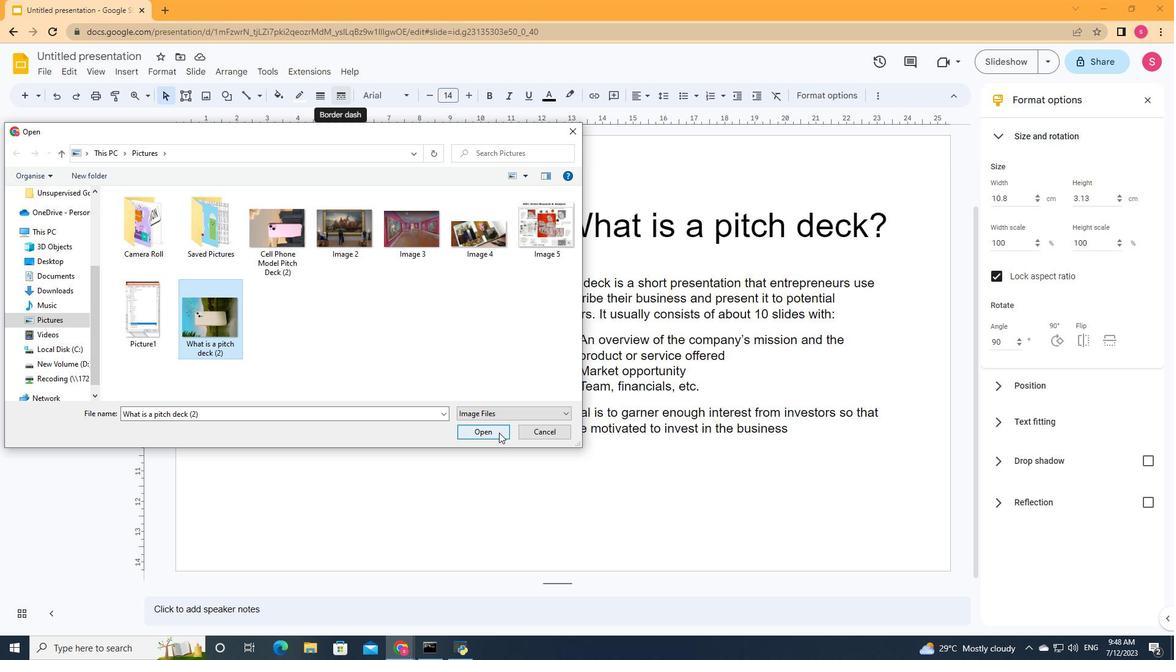
Action: Mouse pressed left at (497, 432)
Screenshot: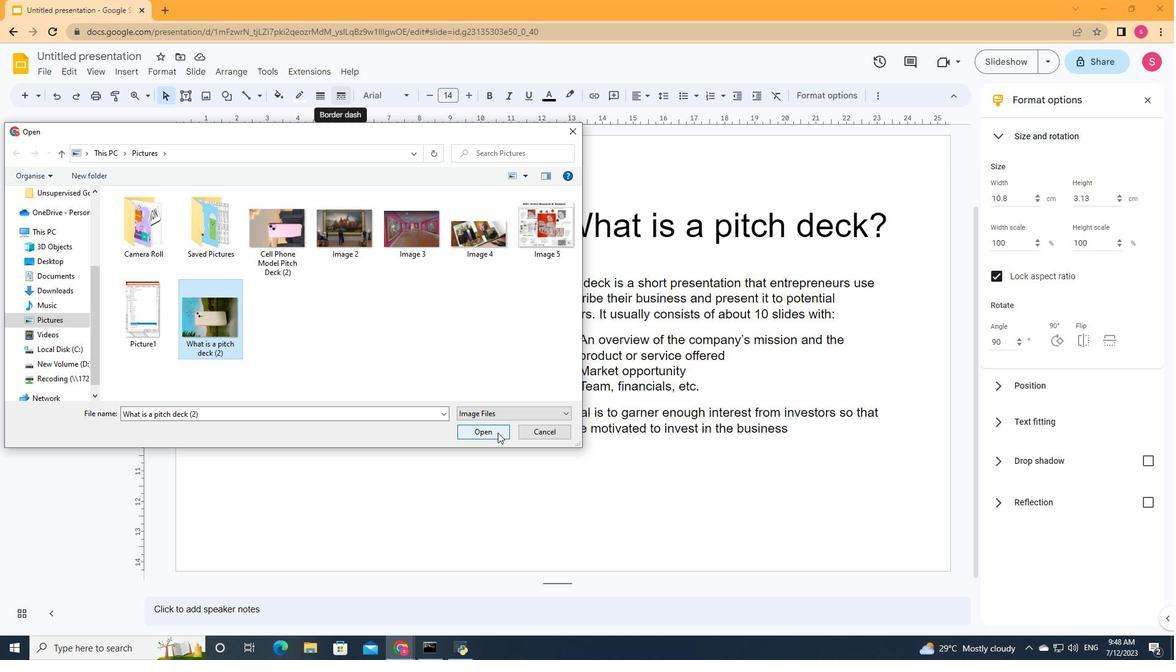 
Action: Mouse moved to (360, 428)
Screenshot: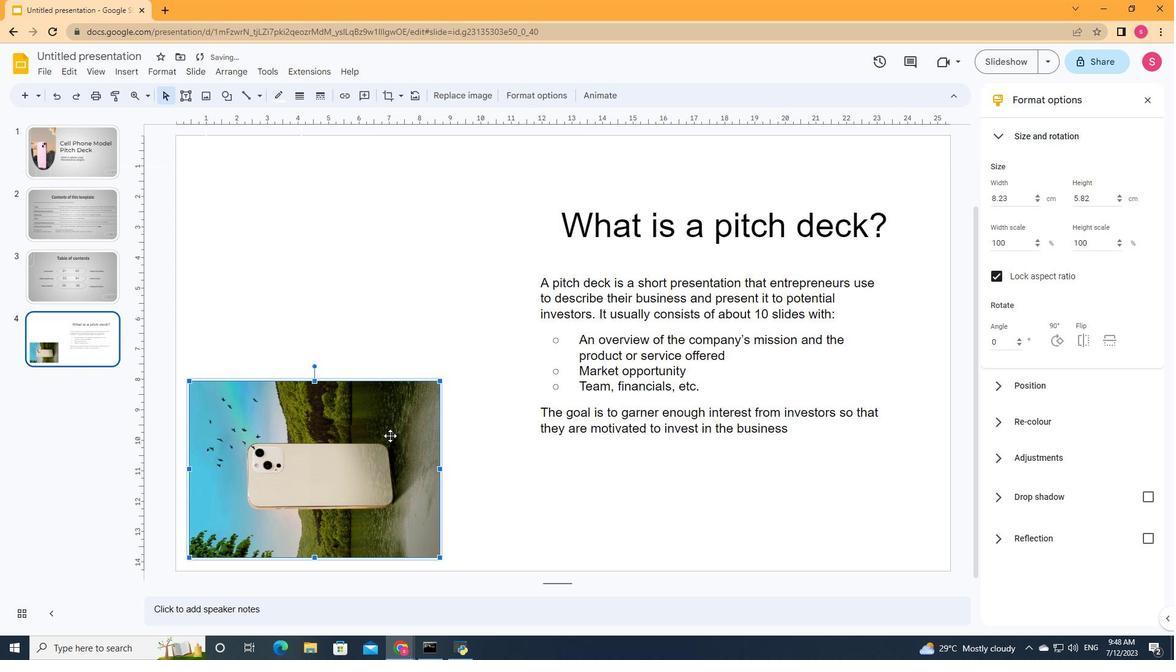 
Action: Mouse pressed left at (360, 428)
Screenshot: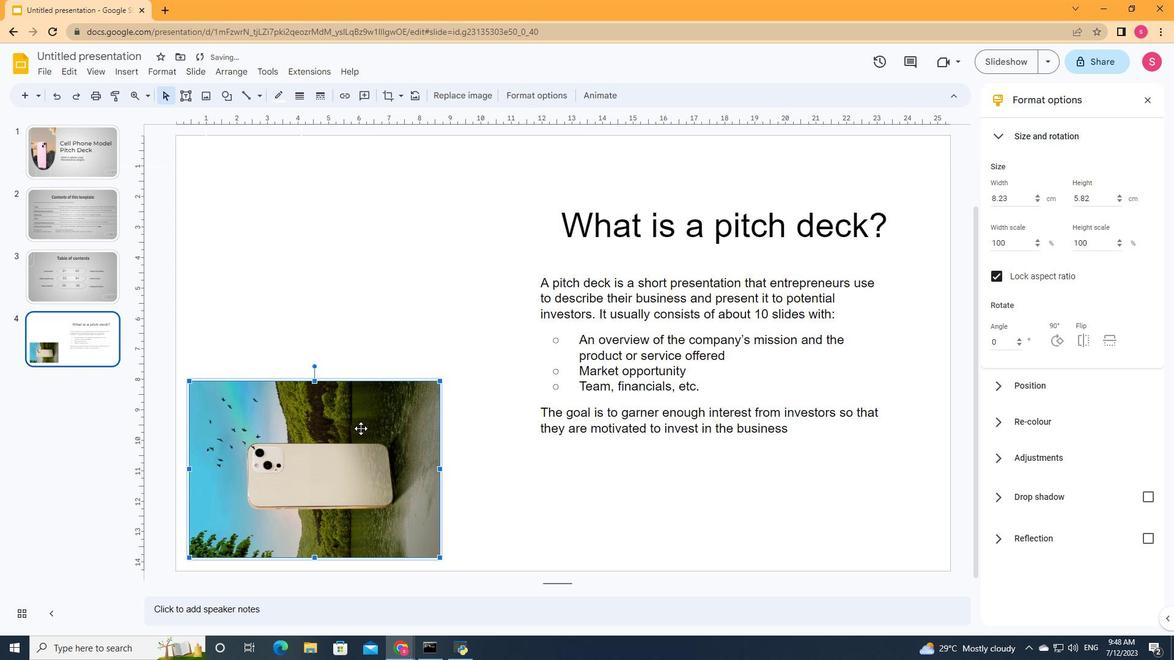 
Action: Mouse moved to (403, 97)
Screenshot: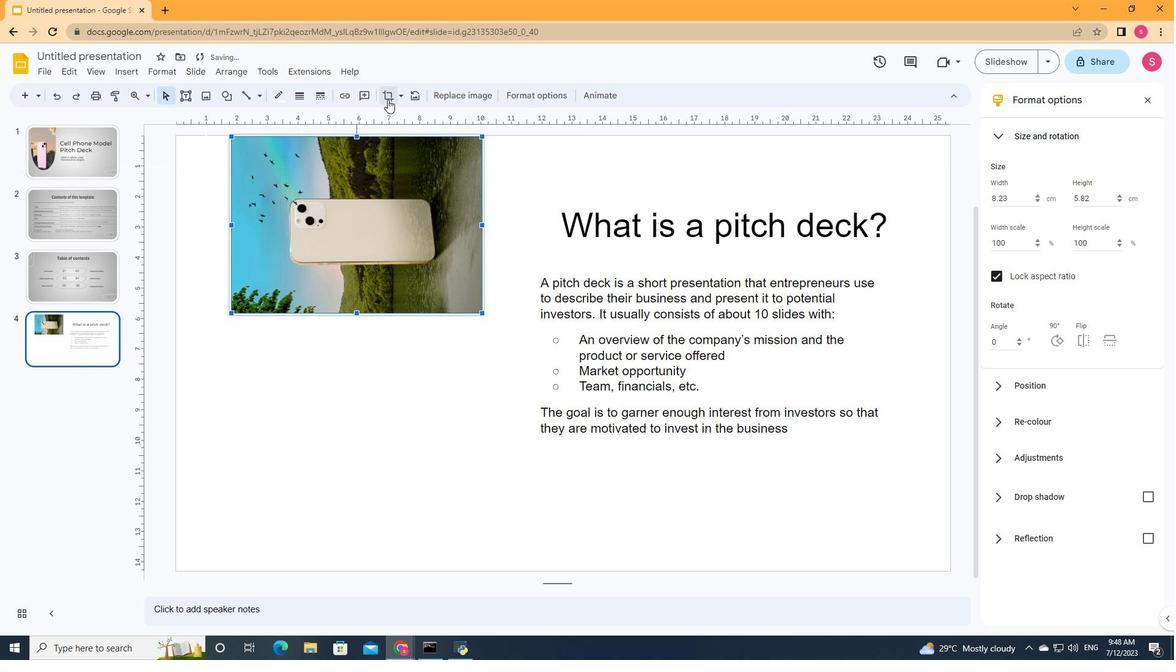 
Action: Mouse pressed left at (403, 97)
Screenshot: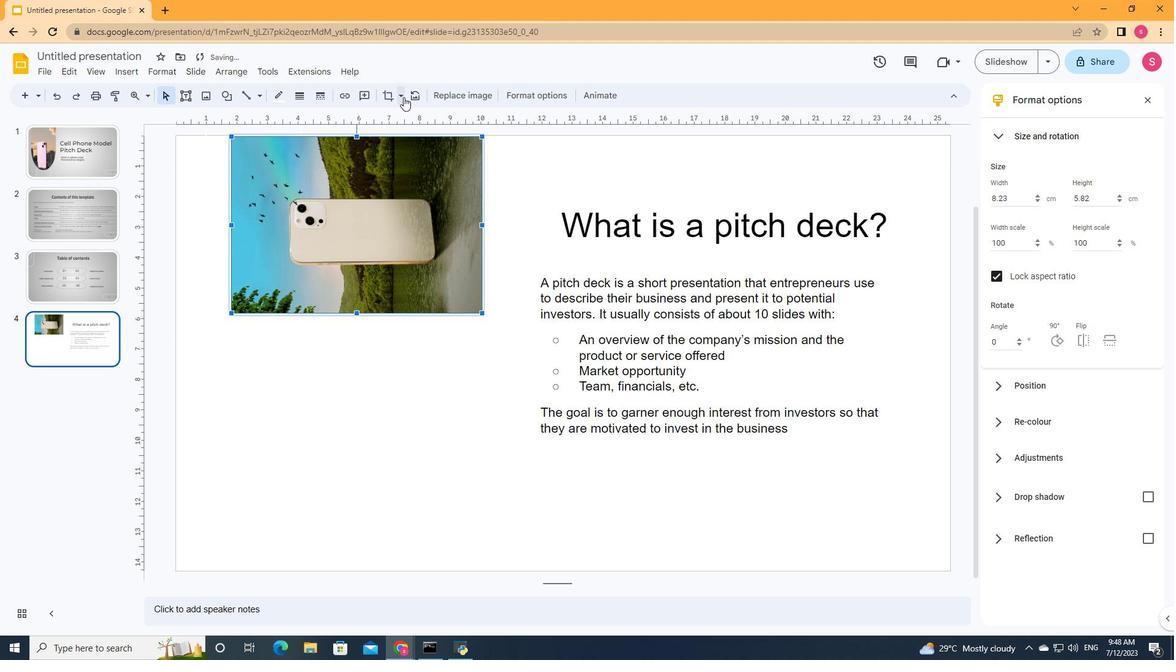 
Action: Mouse moved to (410, 111)
Screenshot: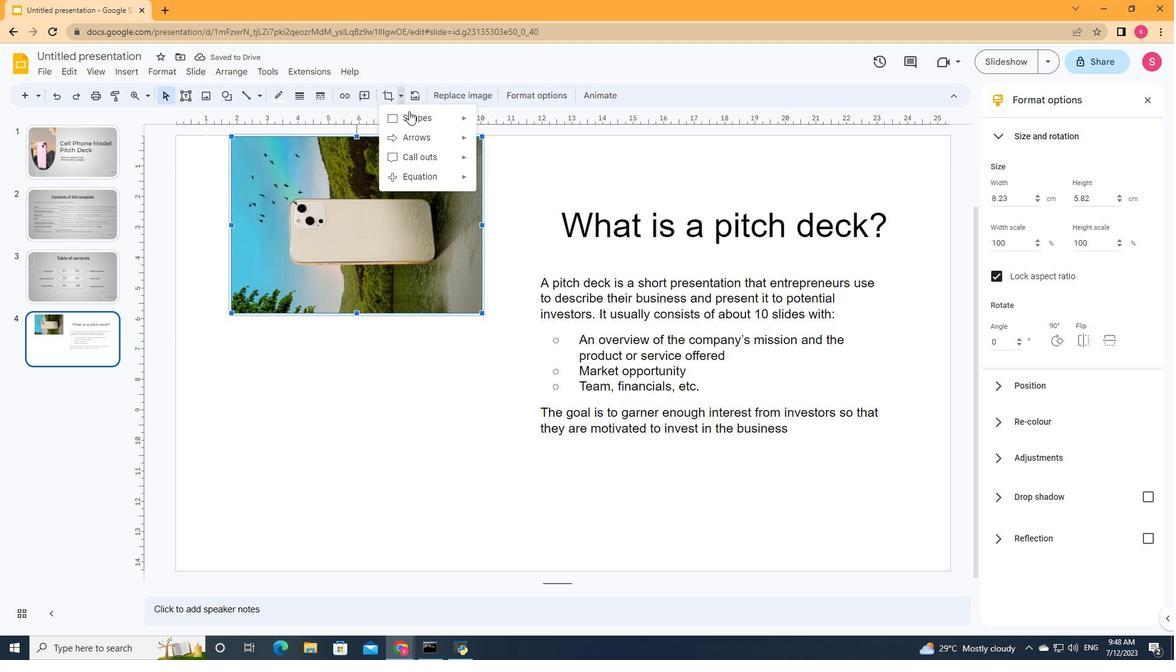 
Action: Mouse pressed left at (410, 111)
Screenshot: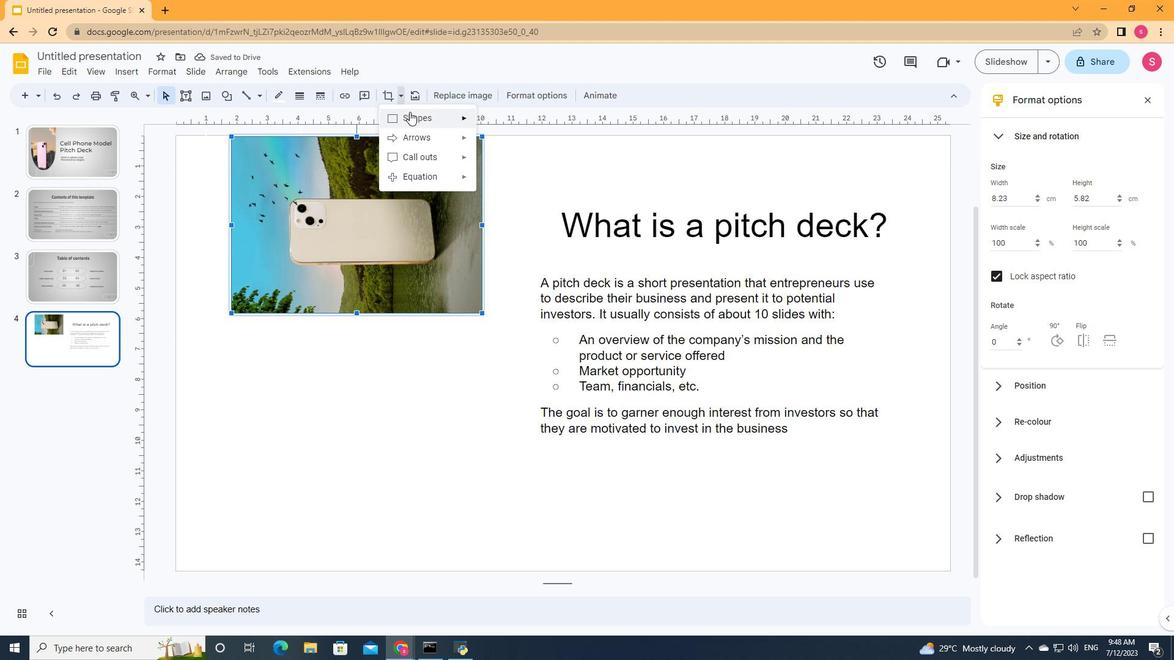 
Action: Mouse moved to (632, 208)
Screenshot: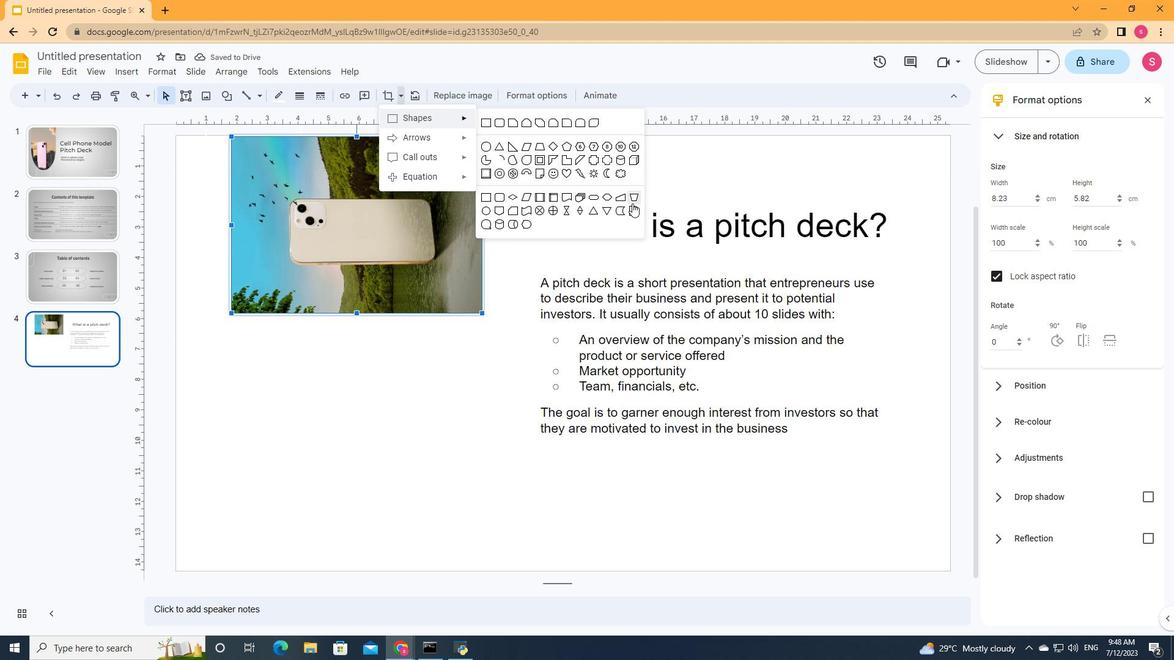 
Action: Mouse pressed left at (632, 208)
Screenshot: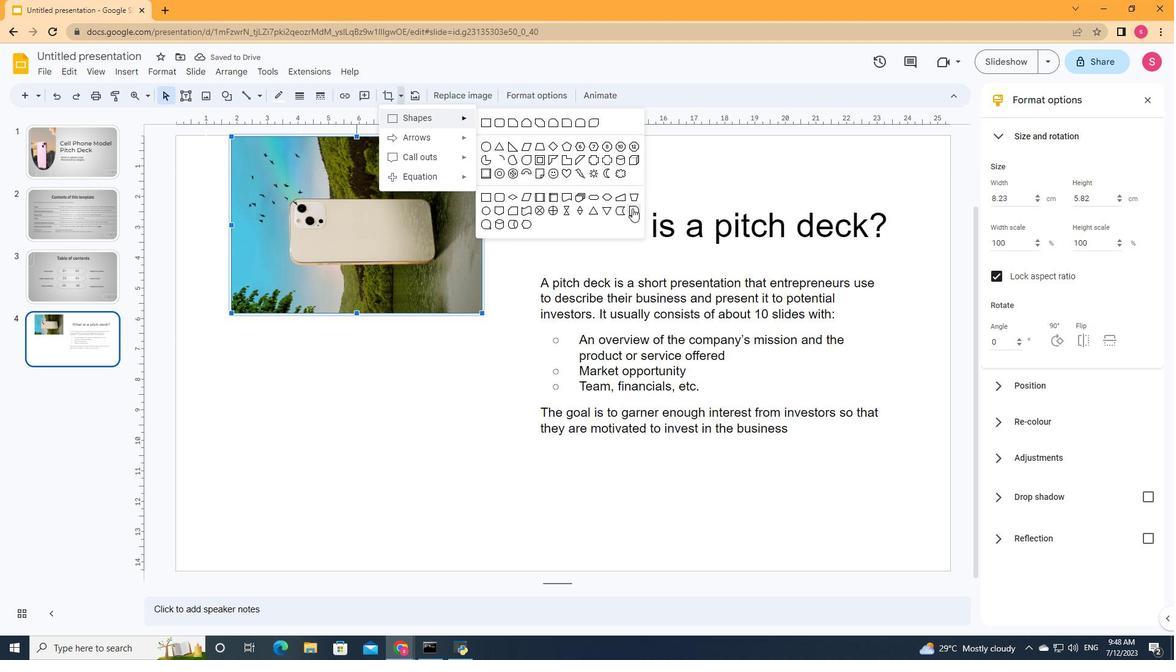 
Action: Mouse moved to (1054, 343)
Screenshot: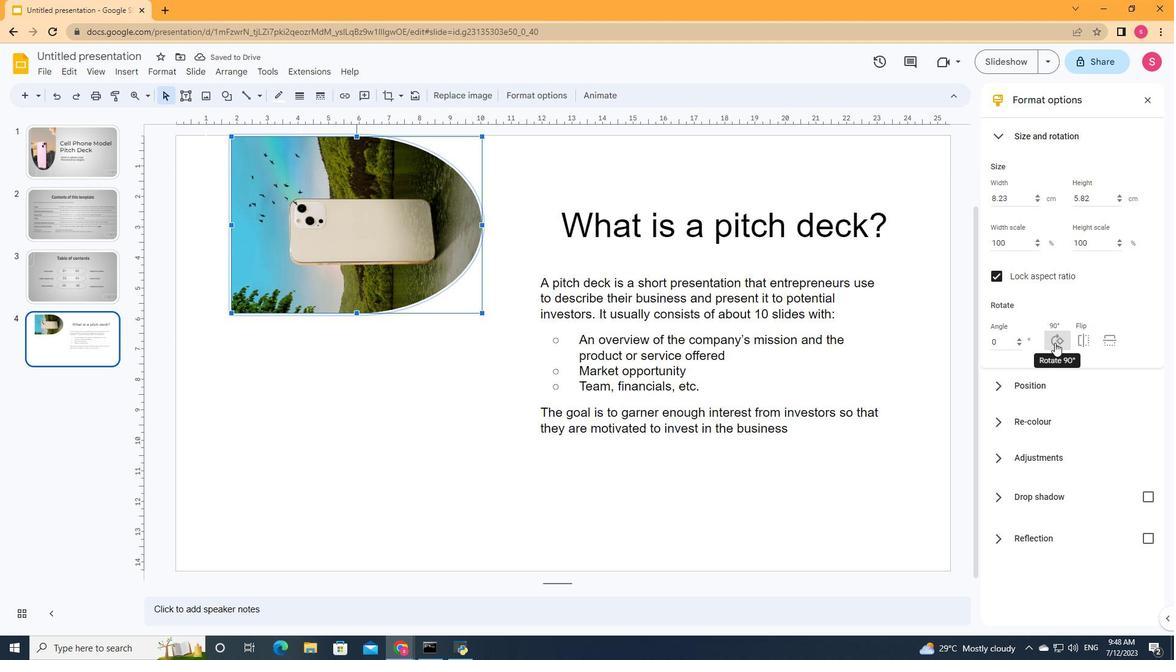 
Action: Mouse pressed left at (1054, 343)
Screenshot: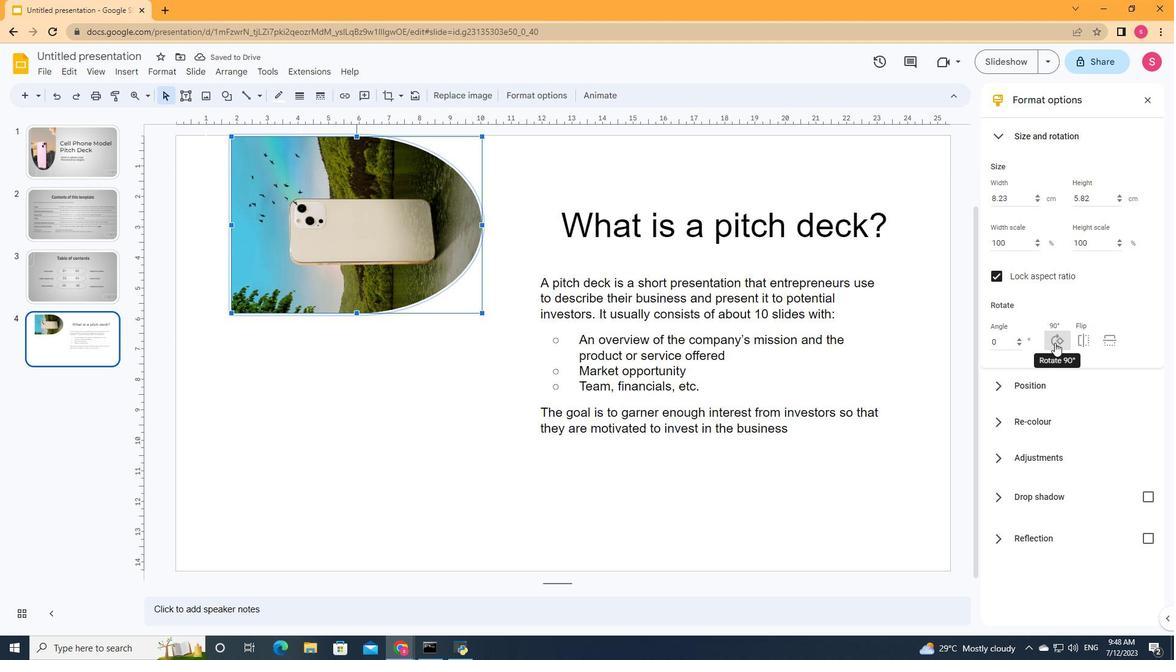 
Action: Mouse moved to (275, 99)
Screenshot: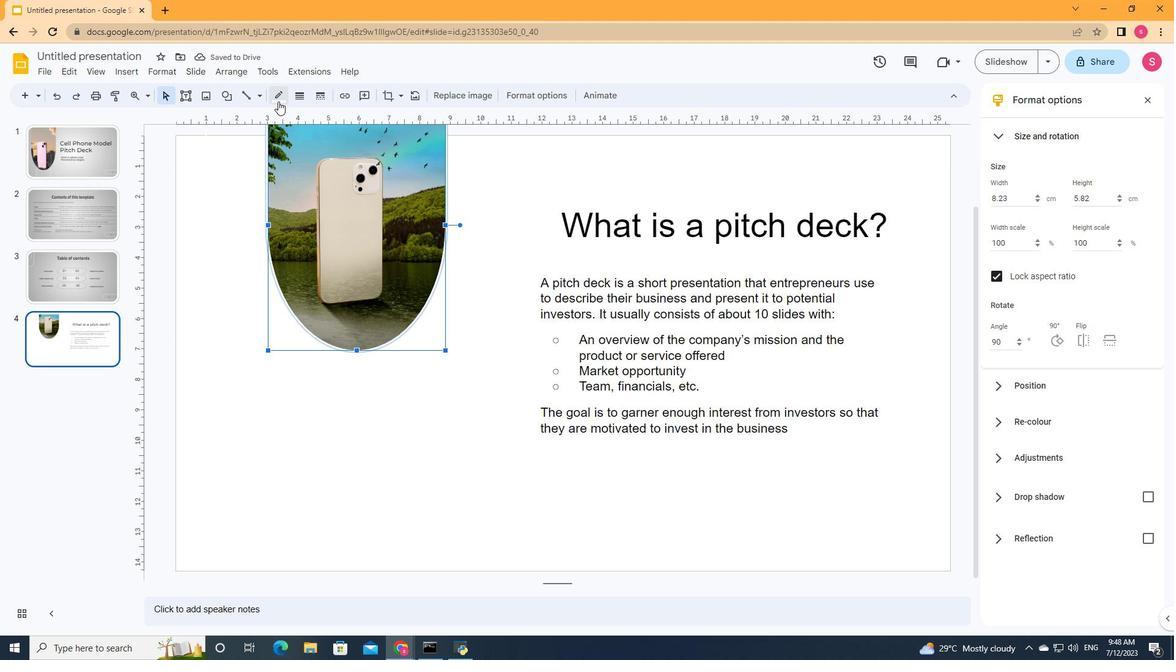 
Action: Mouse pressed left at (275, 99)
Screenshot: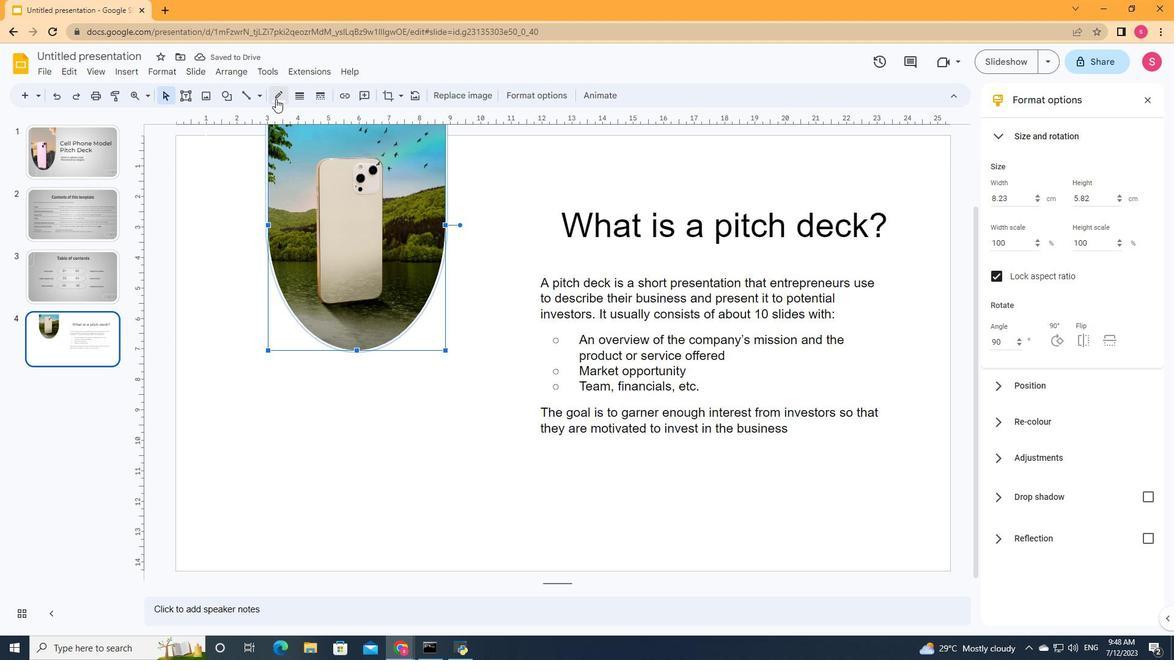 
Action: Mouse moved to (339, 320)
Screenshot: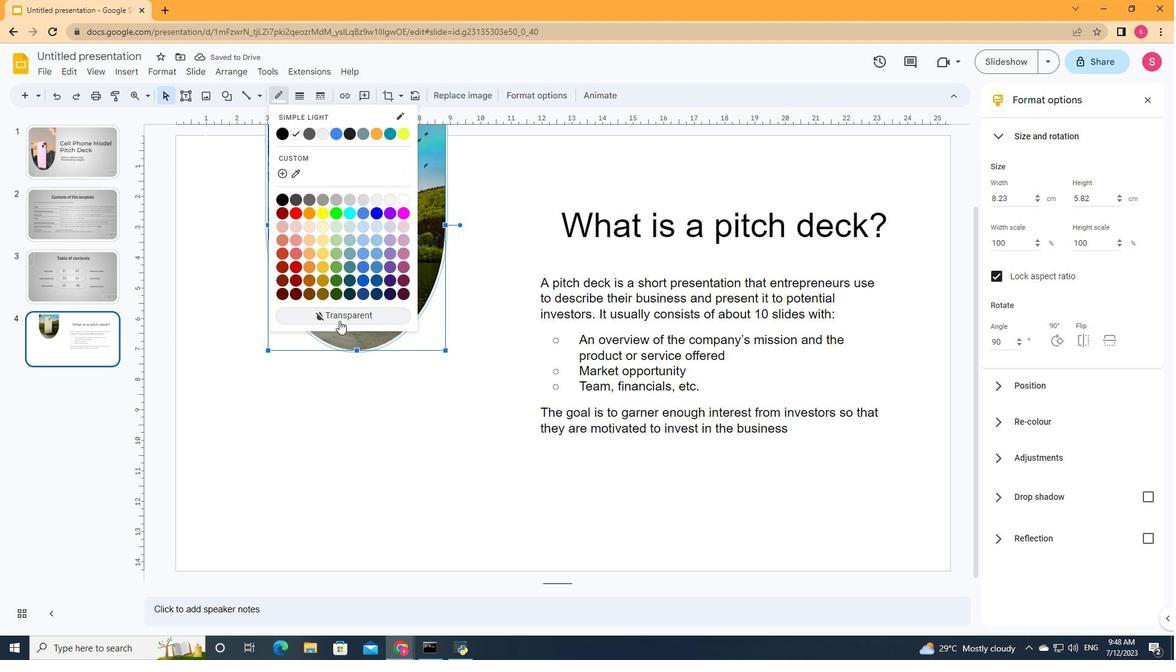 
Action: Mouse pressed left at (339, 320)
Screenshot: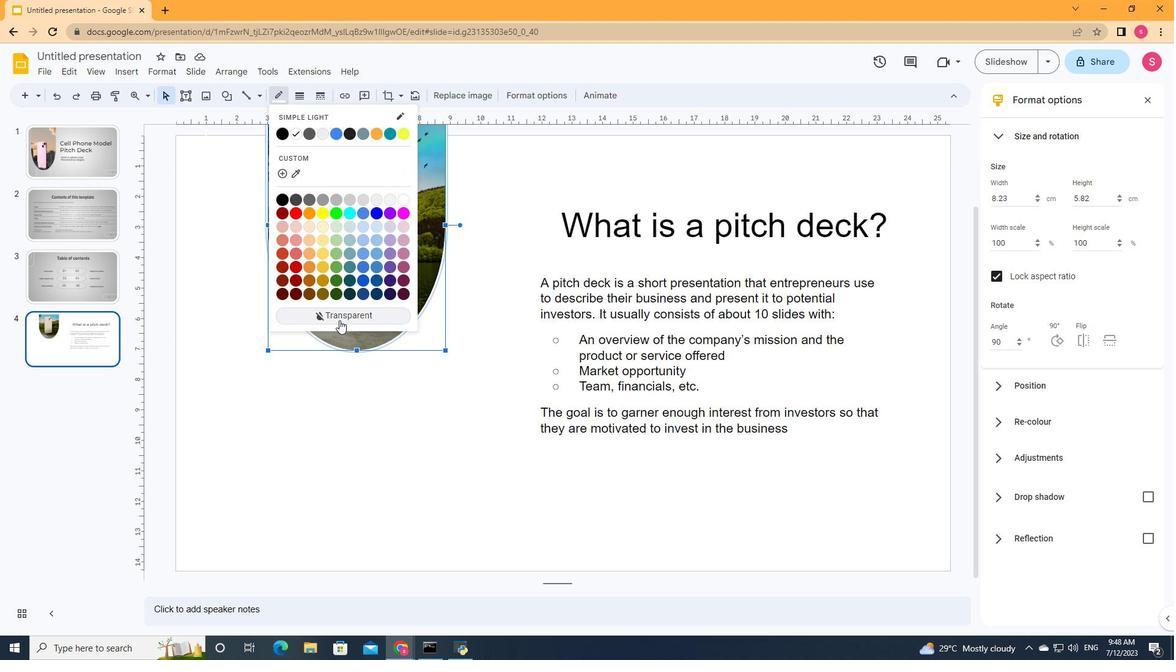 
Action: Mouse moved to (366, 261)
Screenshot: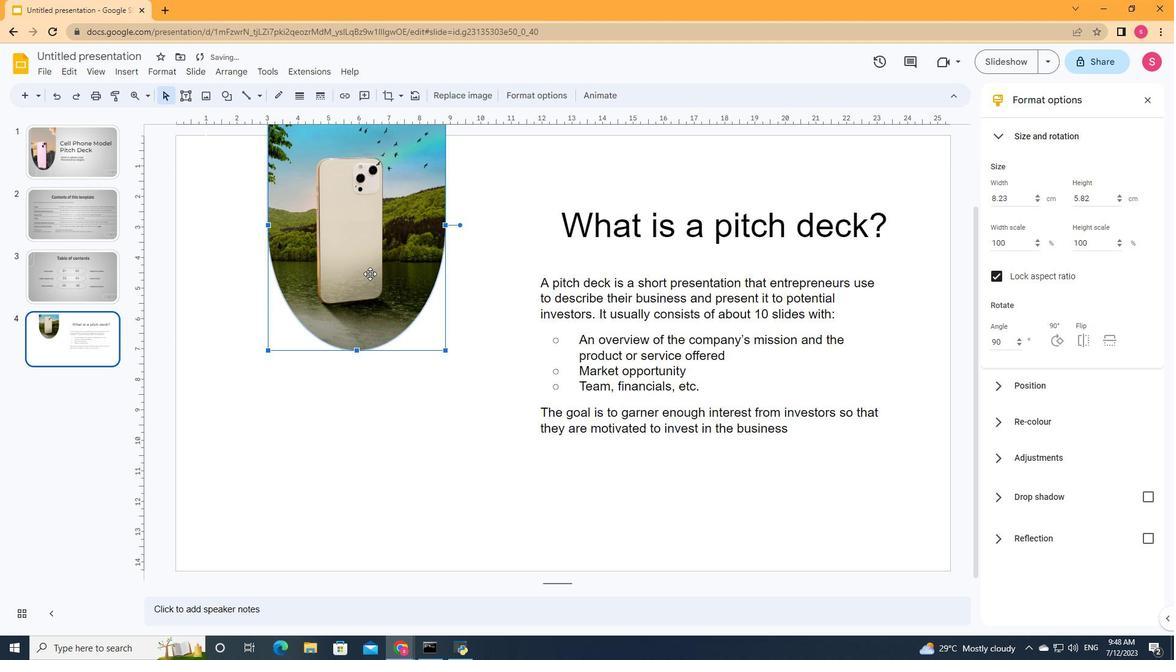 
Action: Mouse pressed left at (366, 261)
Screenshot: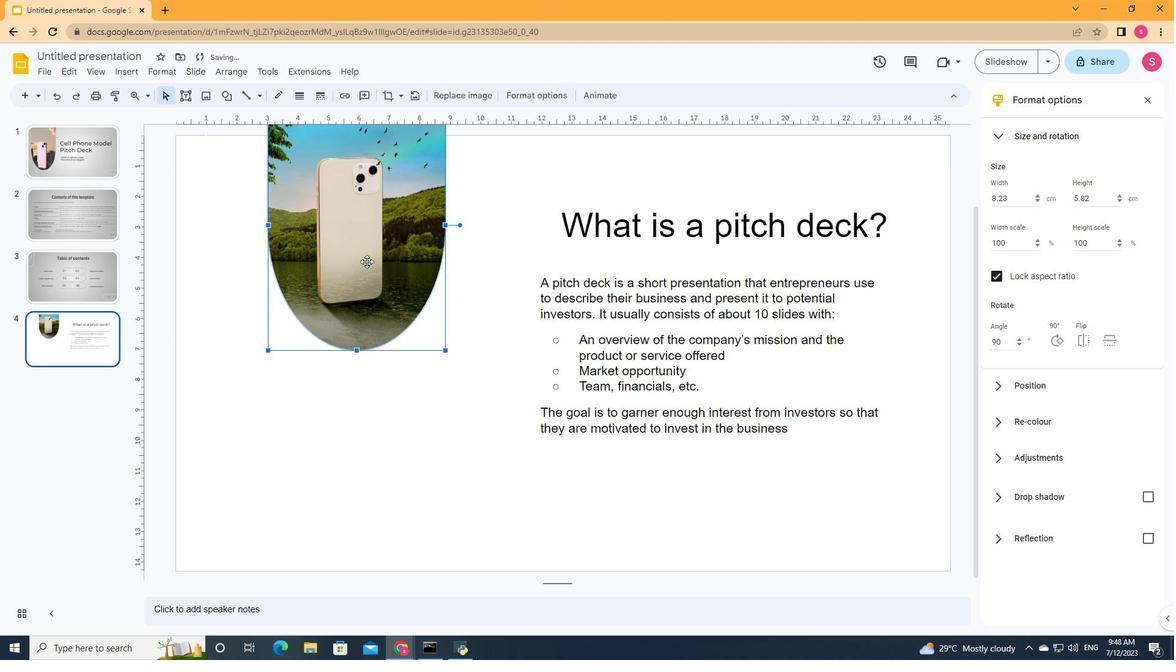 
Action: Mouse moved to (384, 261)
Screenshot: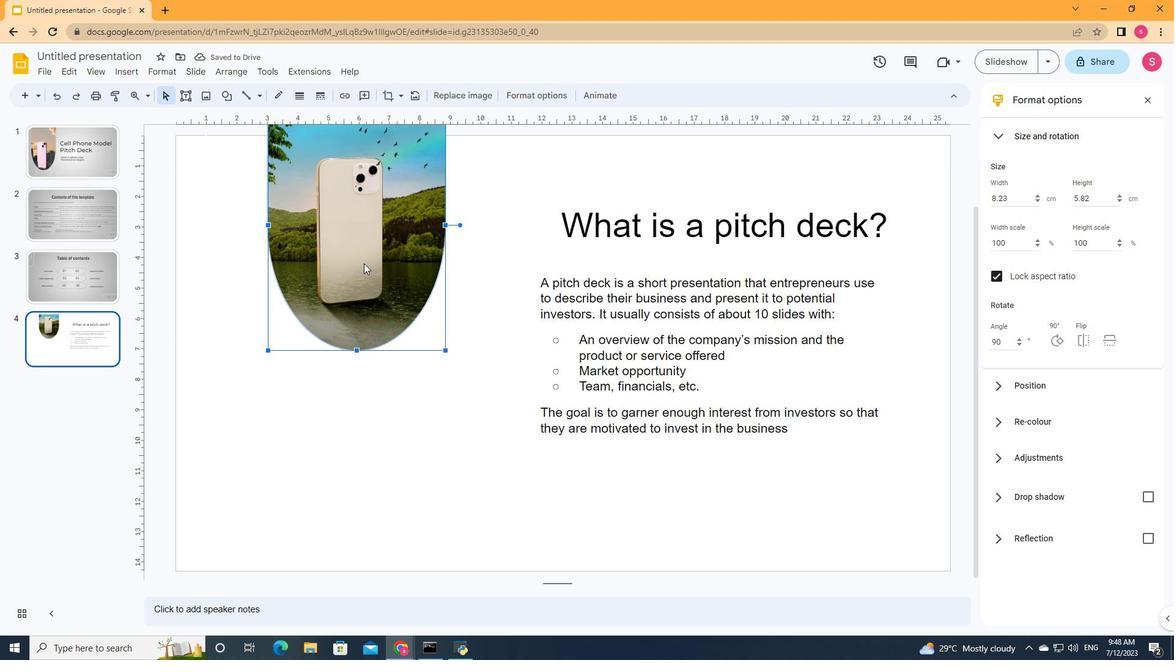 
Action: Mouse pressed left at (384, 261)
Screenshot: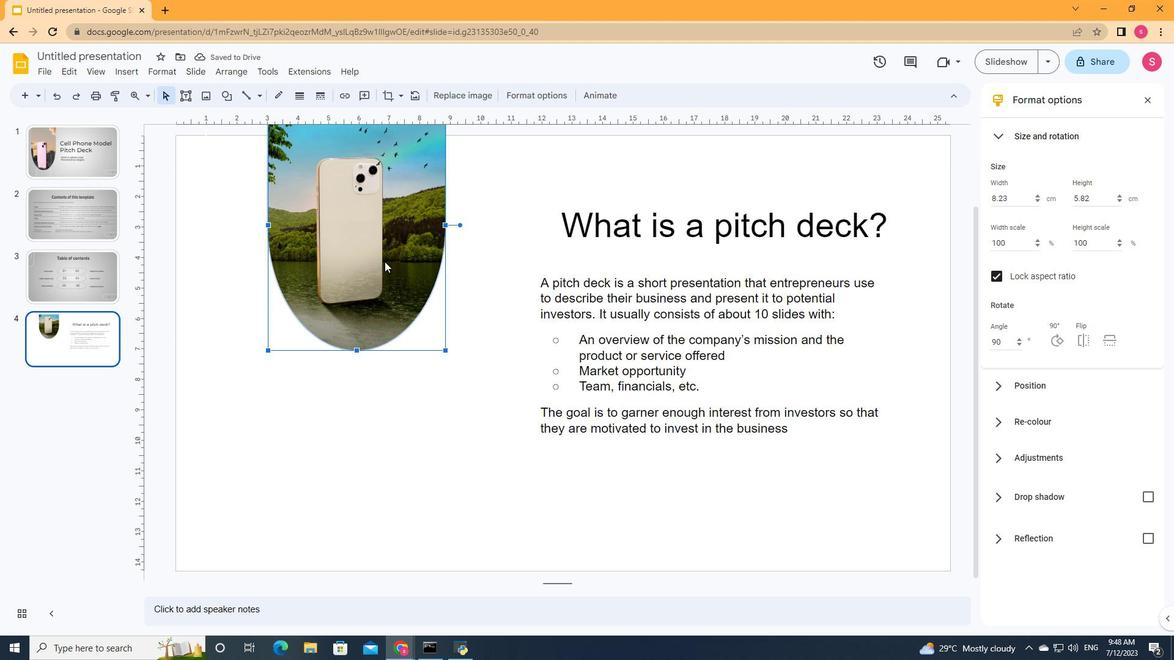 
Action: Mouse moved to (328, 387)
Screenshot: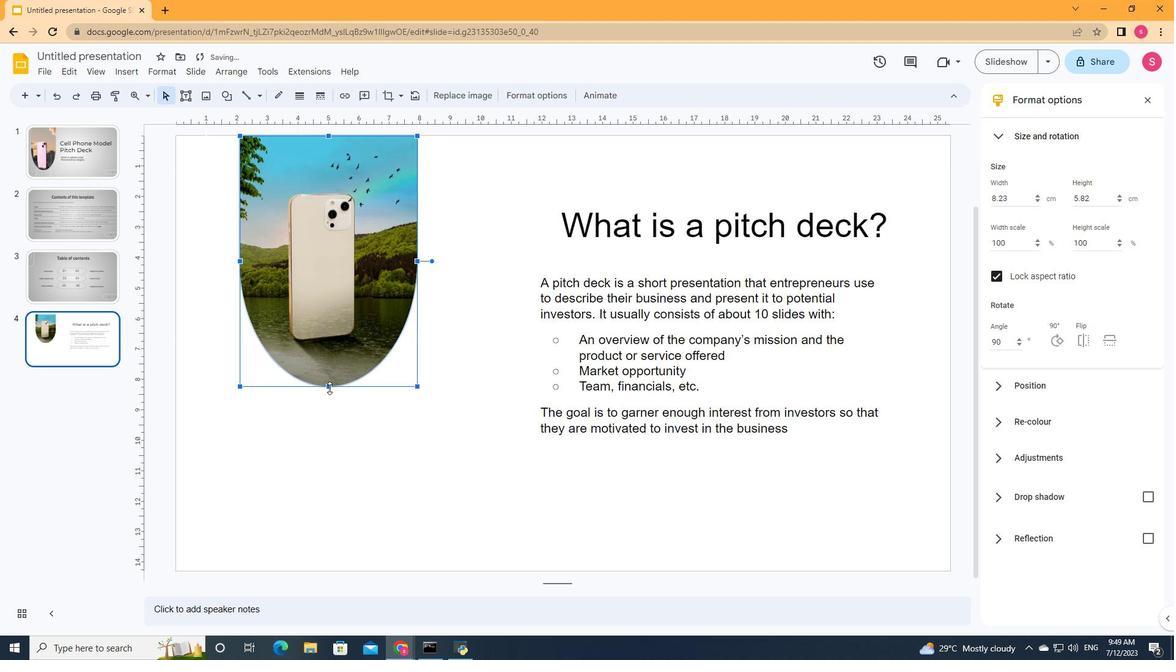 
Action: Mouse pressed left at (328, 387)
Screenshot: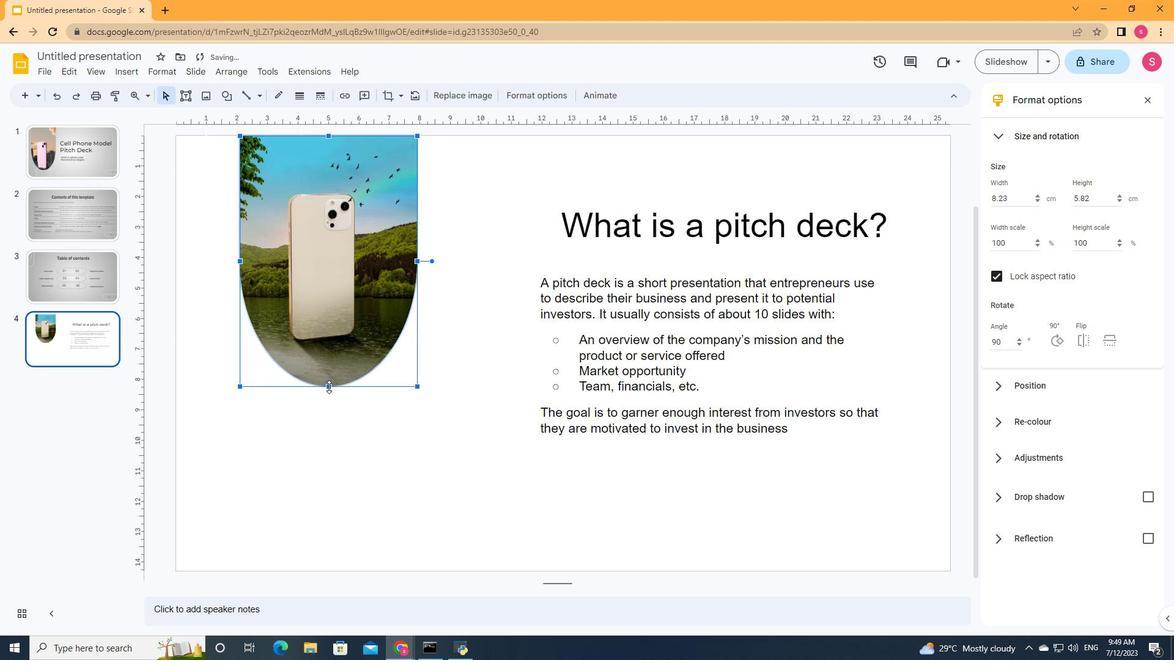
Action: Mouse moved to (417, 312)
Screenshot: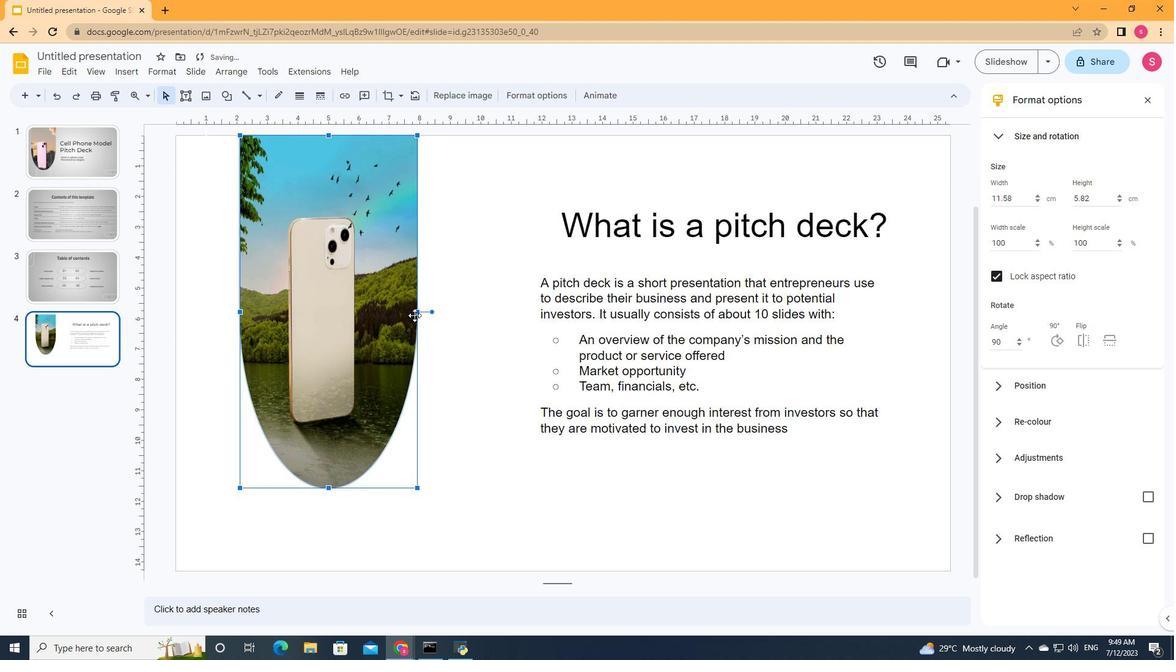 
Action: Mouse pressed left at (417, 312)
Screenshot: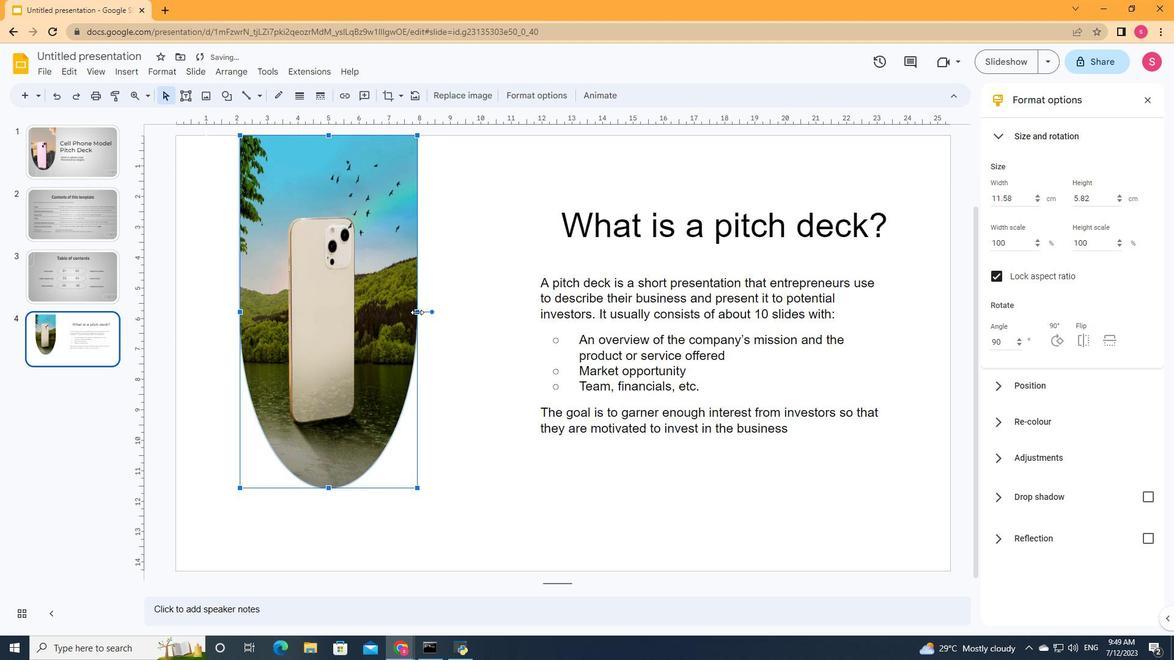 
Action: Mouse moved to (352, 490)
Screenshot: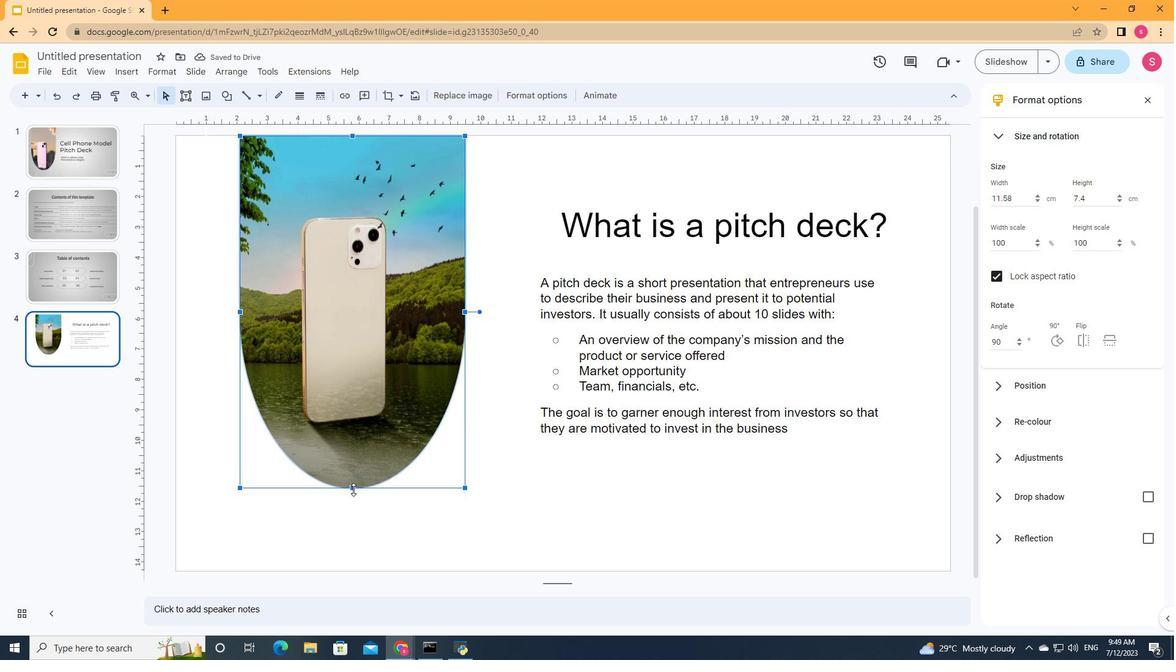 
Action: Mouse pressed left at (352, 490)
Screenshot: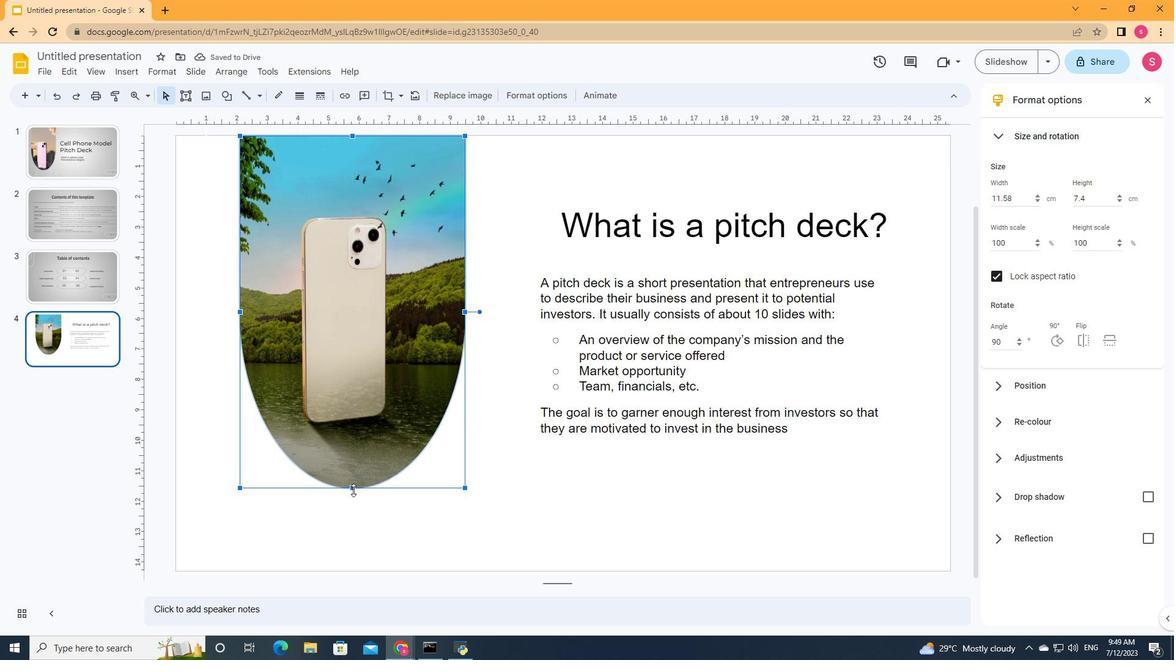 
Action: Mouse moved to (464, 315)
Screenshot: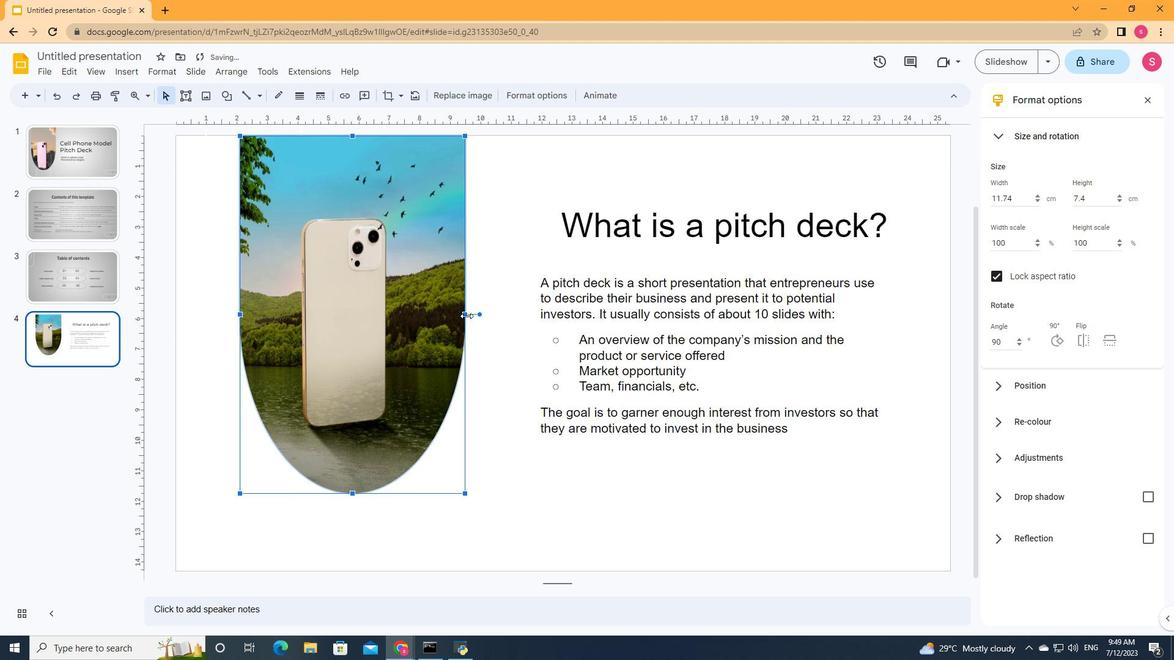 
Action: Mouse pressed left at (464, 315)
Screenshot: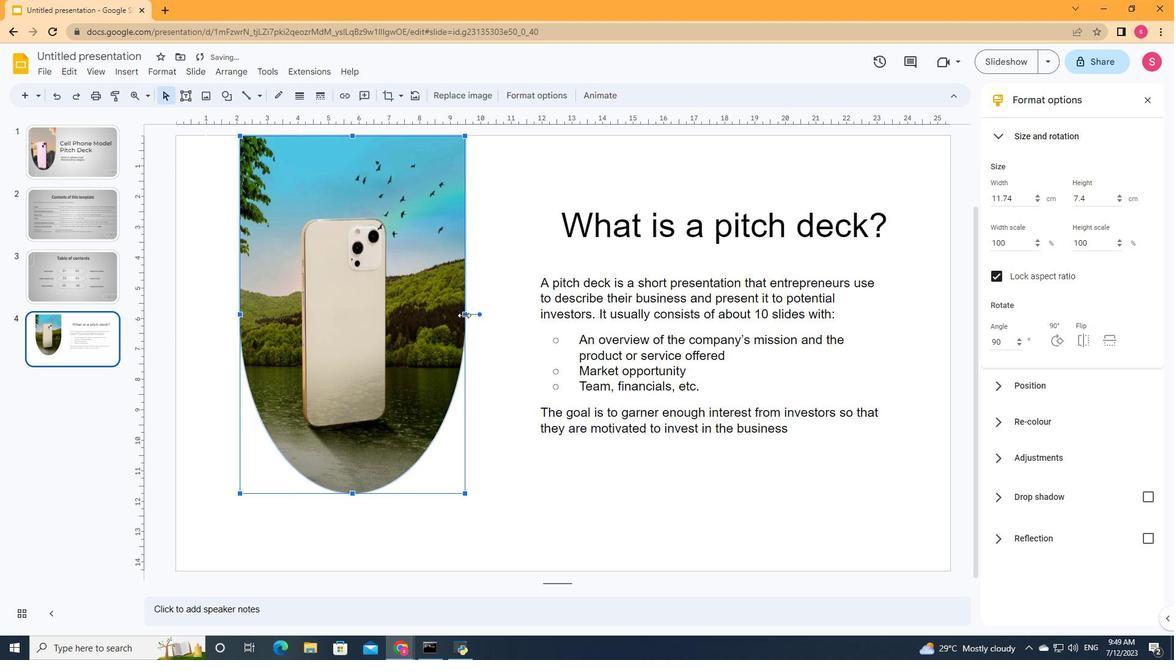 
Action: Mouse moved to (539, 226)
Screenshot: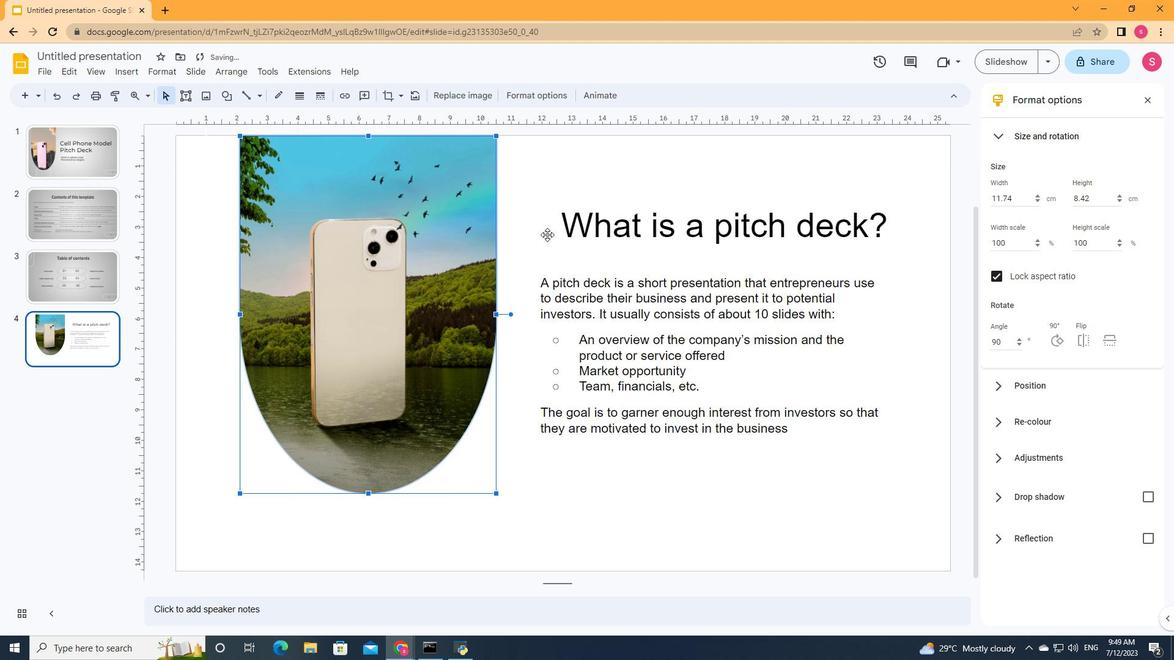 
Action: Mouse pressed left at (539, 226)
Screenshot: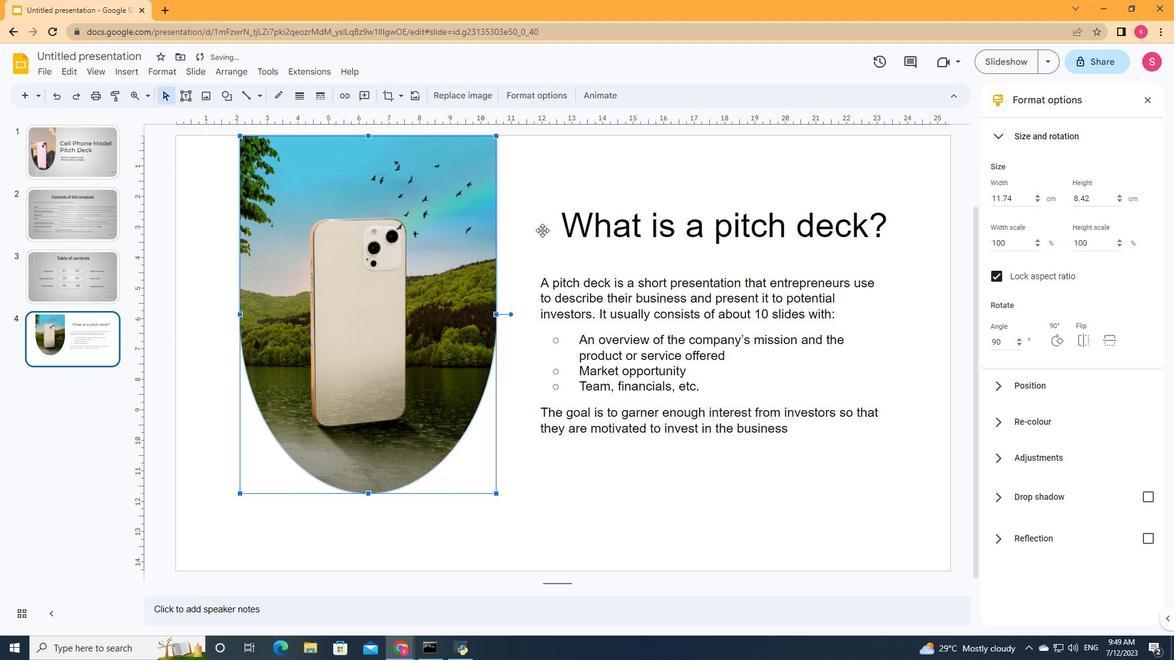 
Action: Mouse moved to (528, 483)
Screenshot: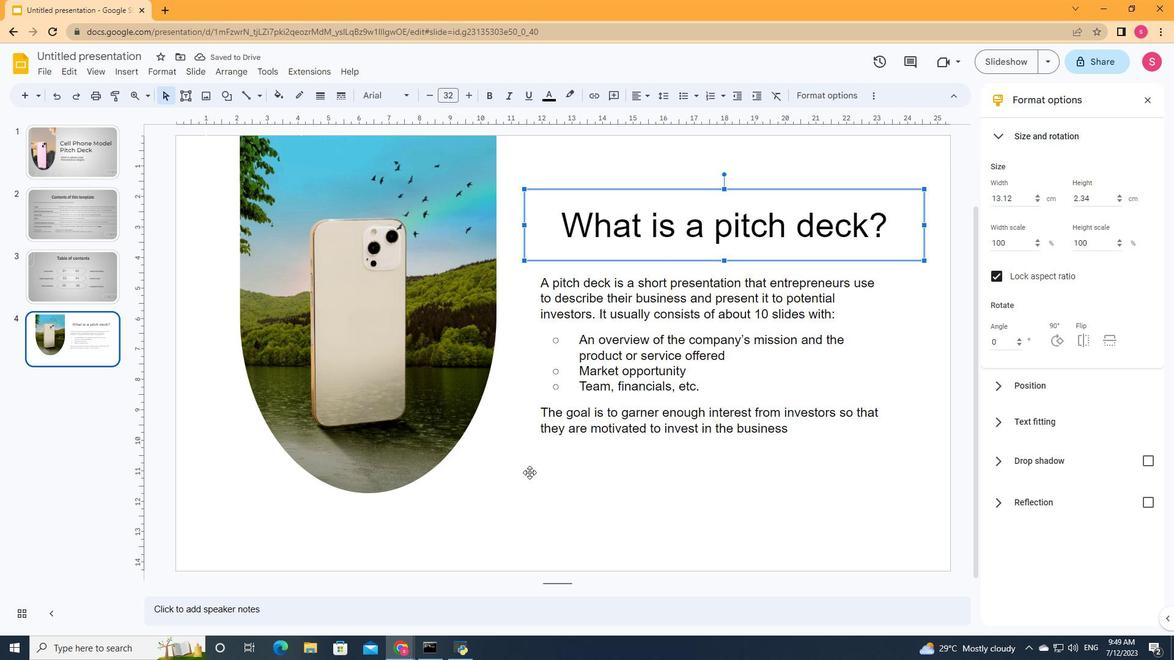 
Action: Mouse pressed left at (528, 483)
Screenshot: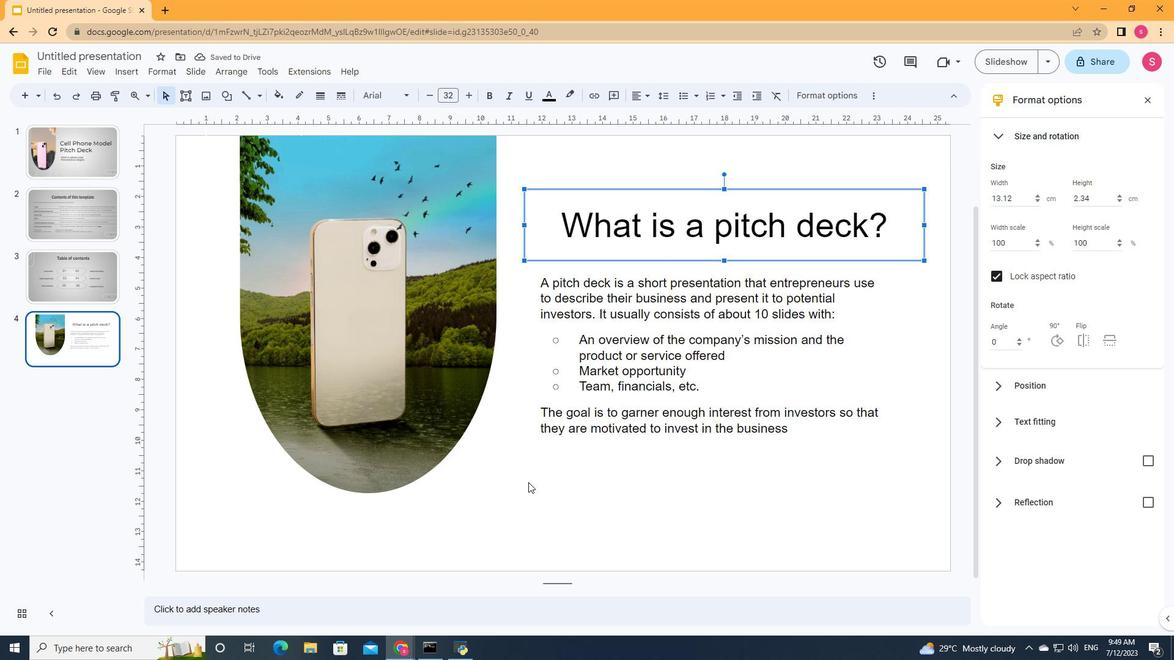 
Action: Mouse moved to (341, 97)
Screenshot: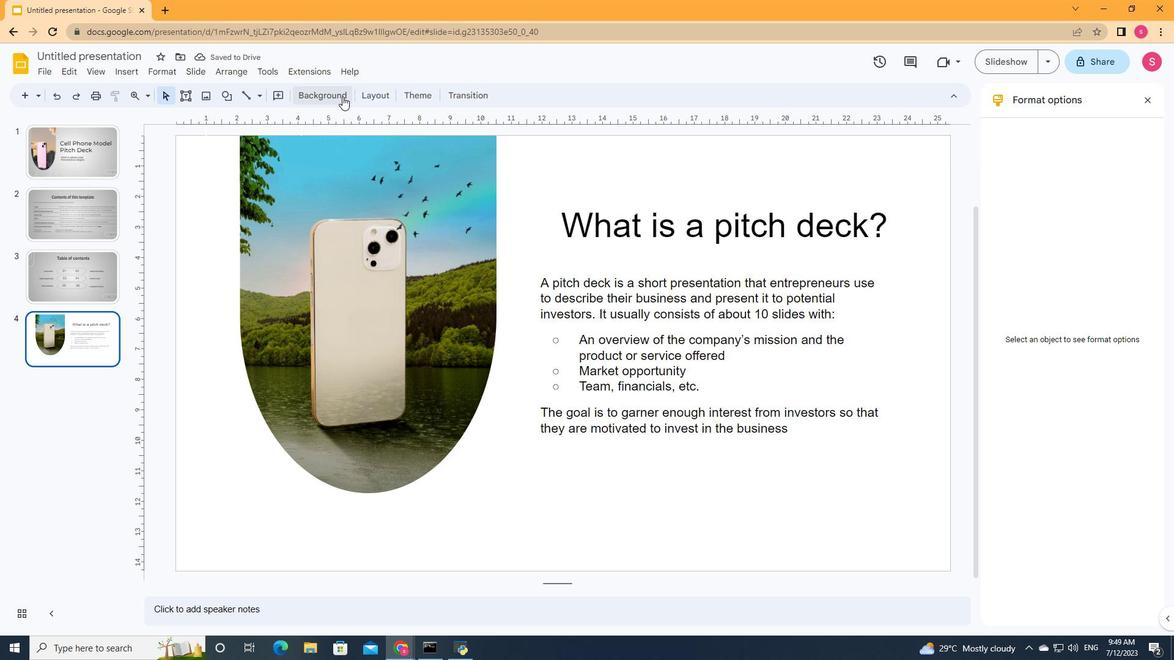 
Action: Mouse pressed left at (341, 97)
Screenshot: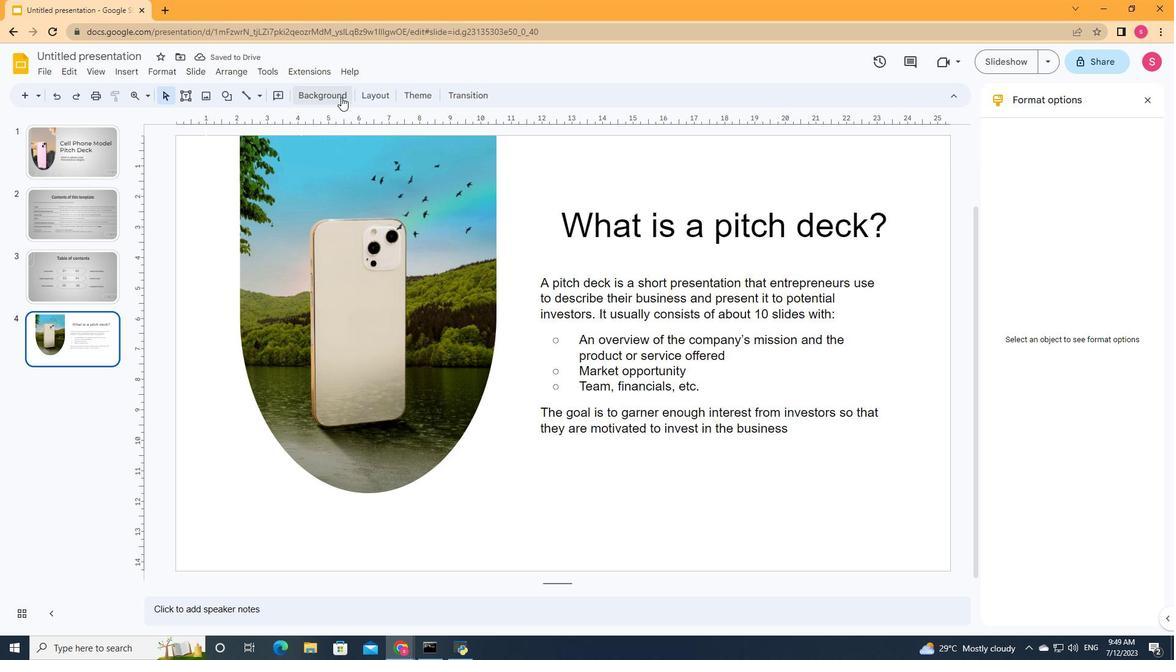 
Action: Mouse moved to (675, 308)
Screenshot: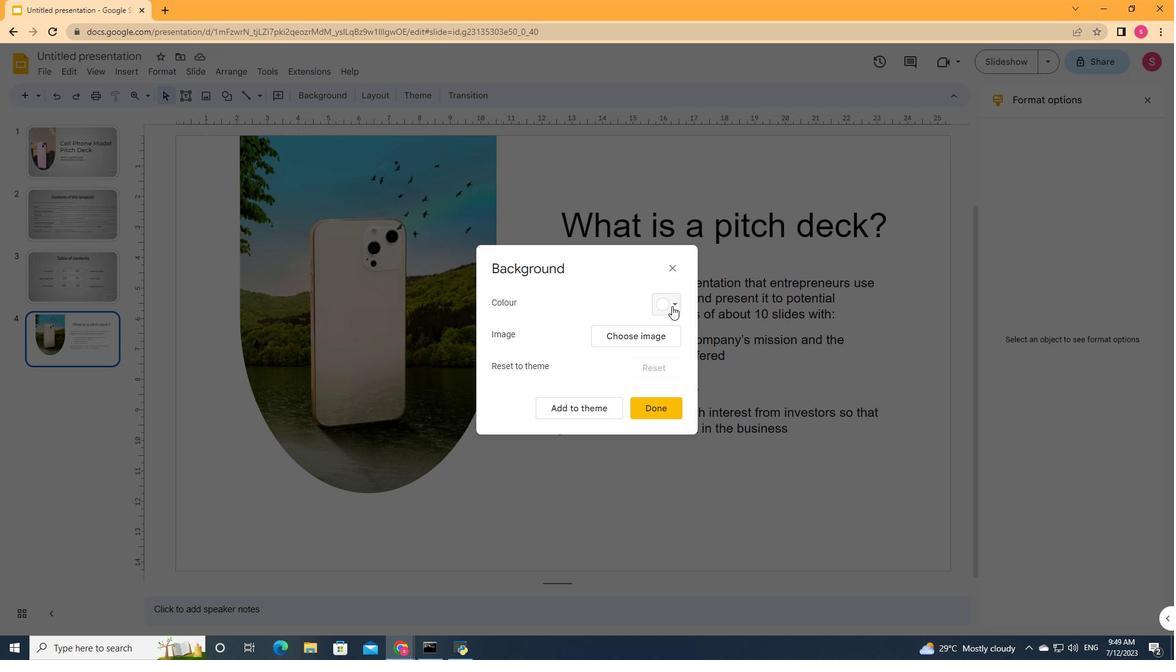 
Action: Mouse pressed left at (675, 308)
Screenshot: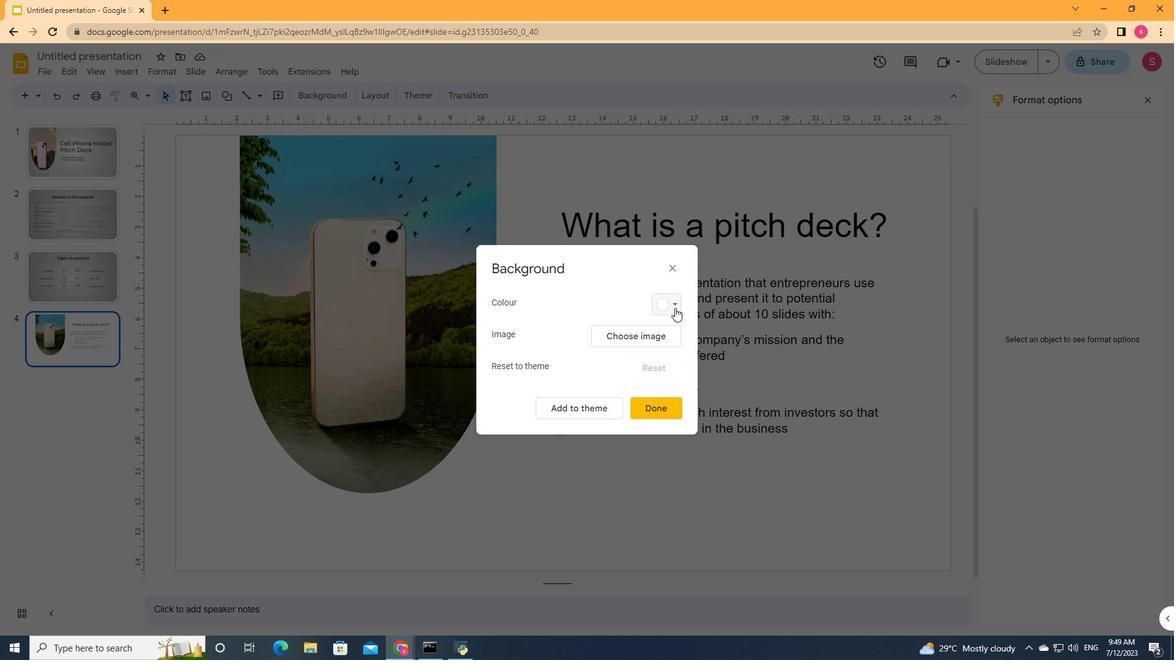 
Action: Mouse moved to (735, 325)
Screenshot: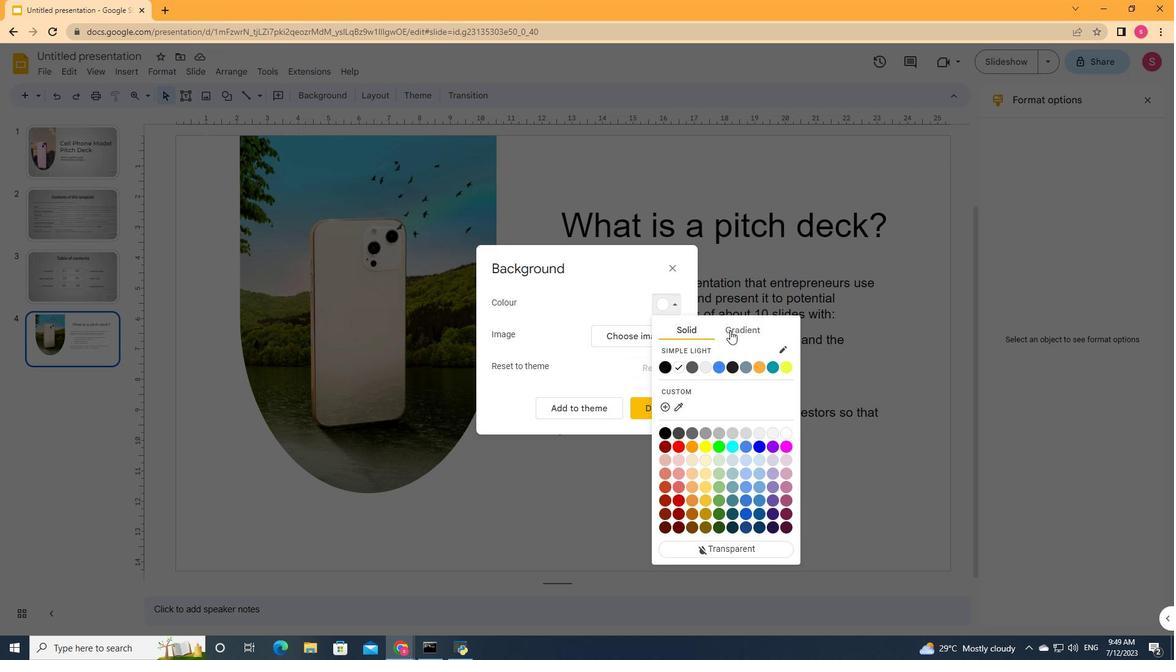 
Action: Mouse pressed left at (735, 325)
Screenshot: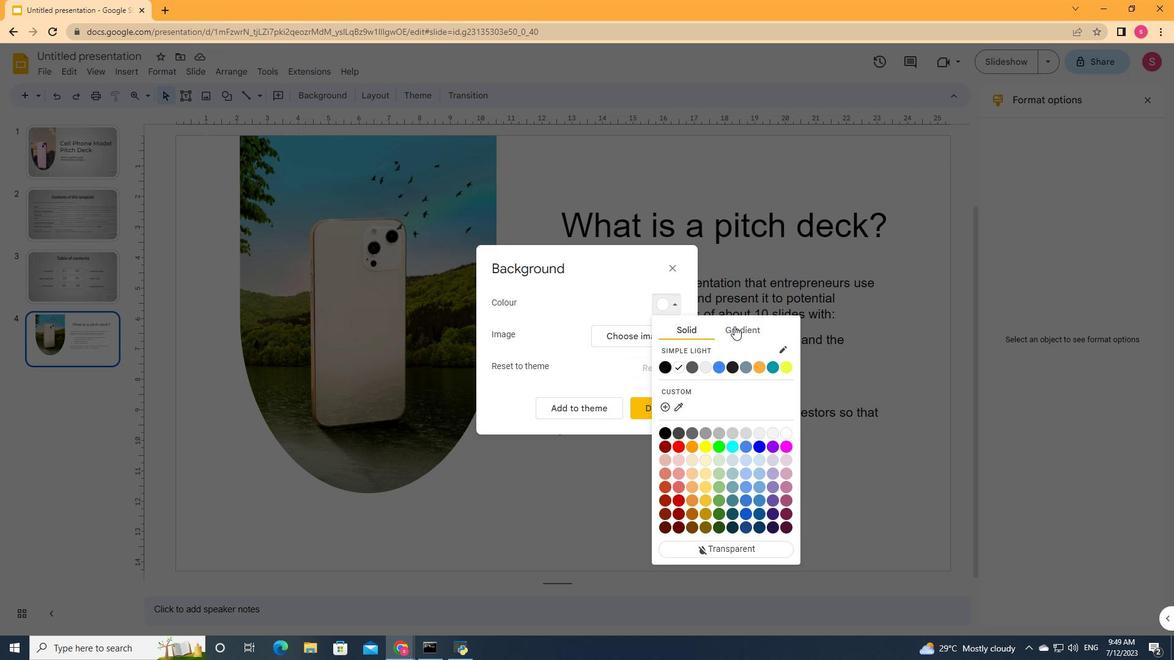 
Action: Mouse moved to (742, 469)
Screenshot: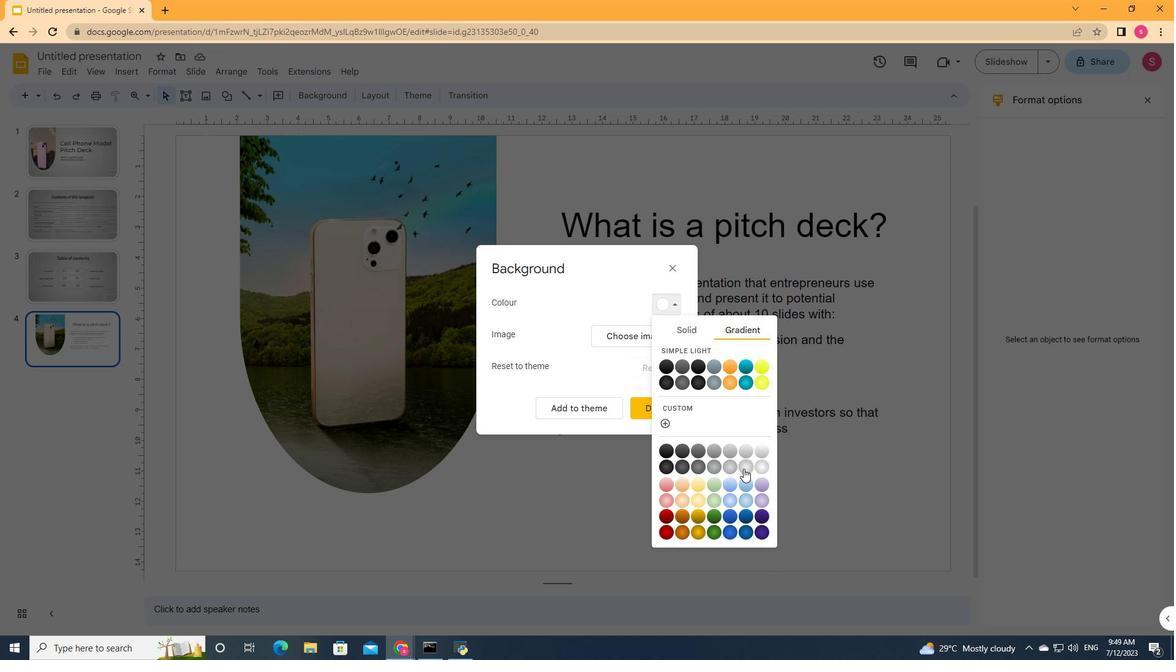 
Action: Mouse pressed left at (742, 469)
Screenshot: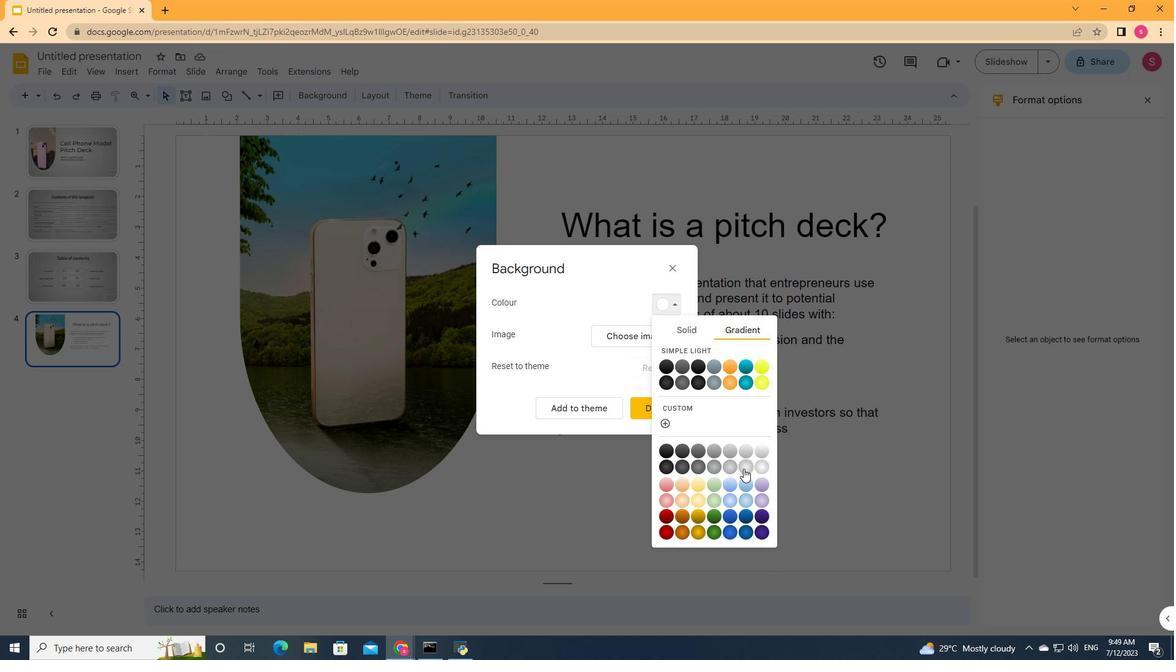 
Action: Mouse moved to (564, 503)
Screenshot: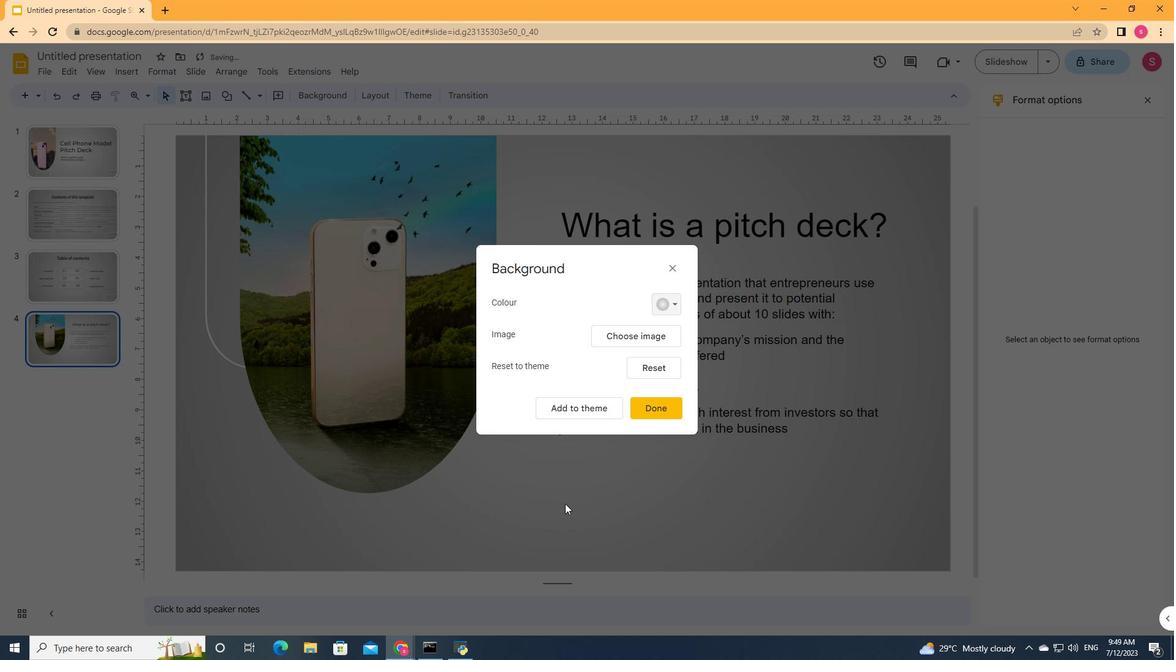 
Action: Mouse pressed left at (564, 503)
Screenshot: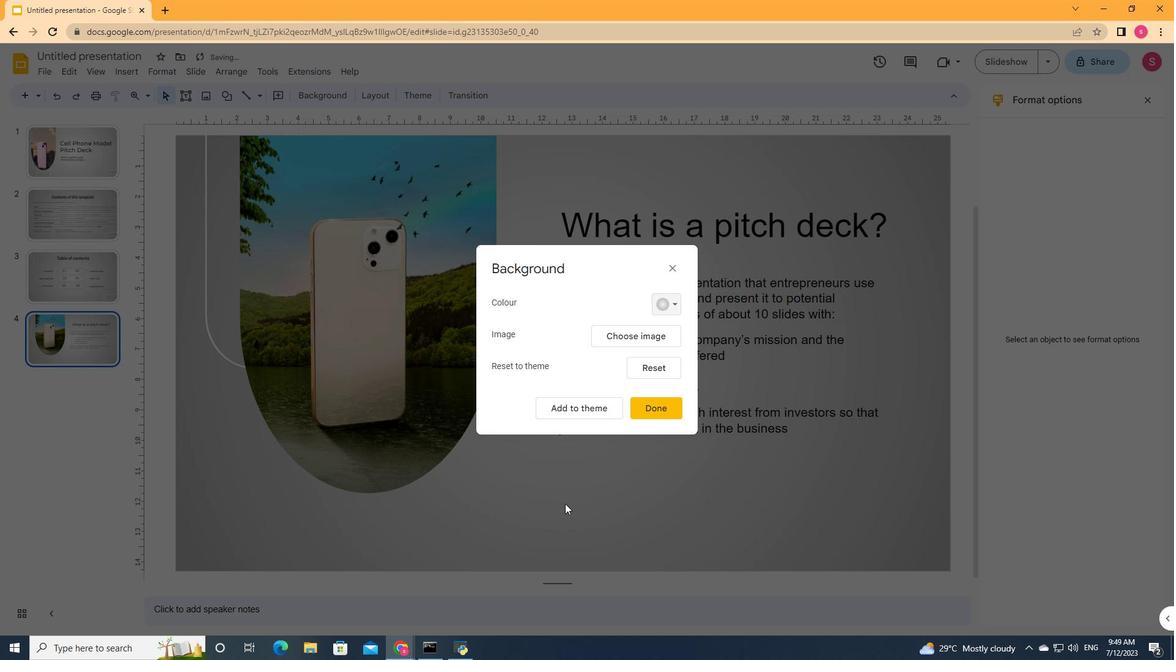 
Action: Mouse moved to (654, 410)
Screenshot: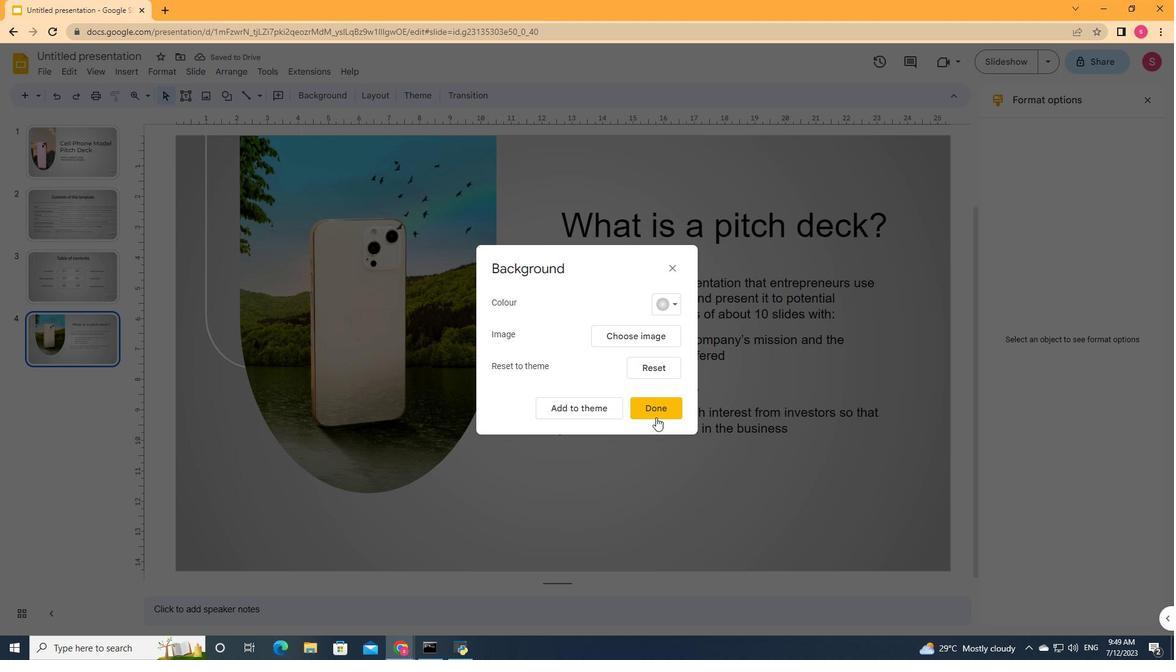 
Action: Mouse pressed left at (654, 410)
Screenshot: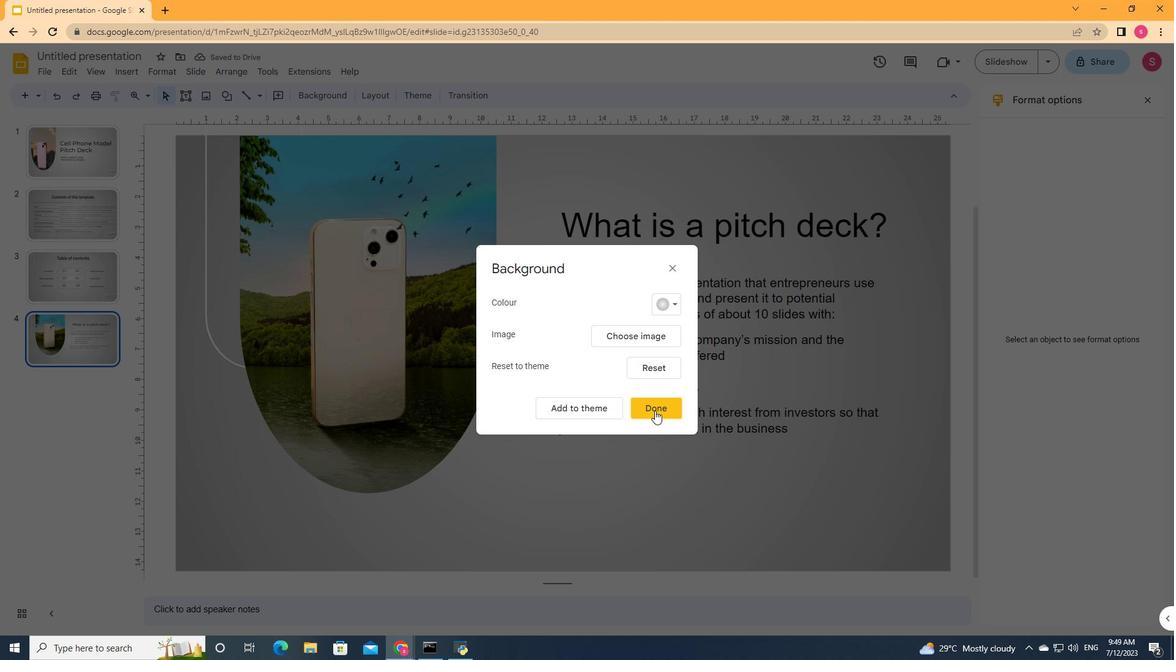 
Action: Mouse moved to (225, 357)
Screenshot: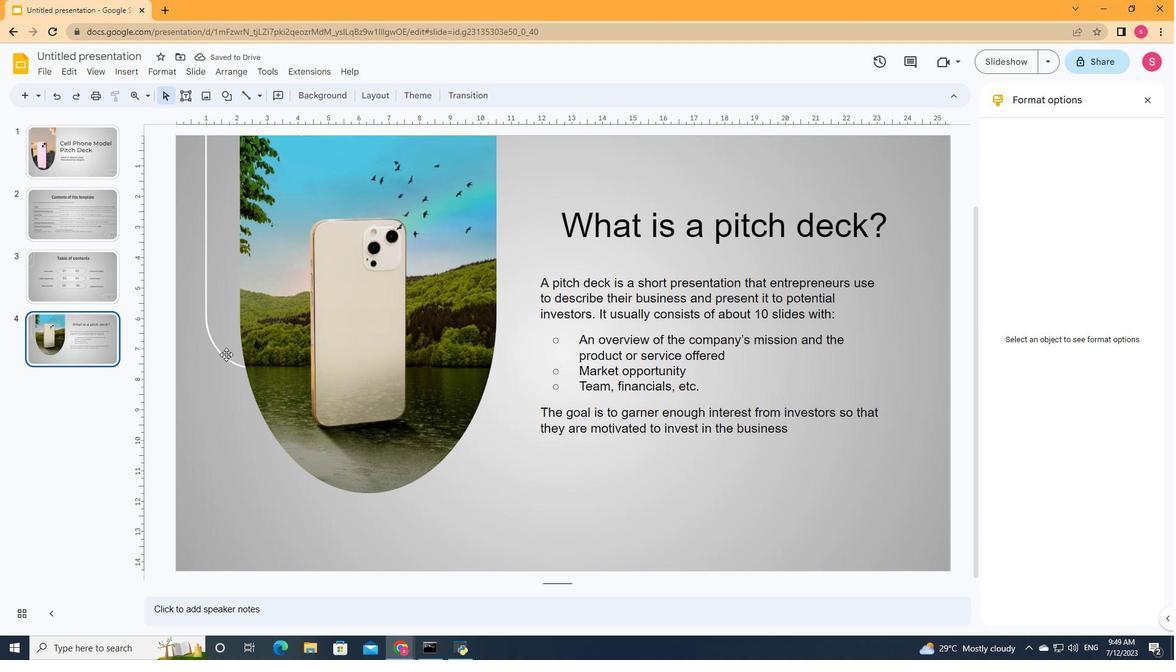 
Action: Mouse pressed left at (225, 357)
Screenshot: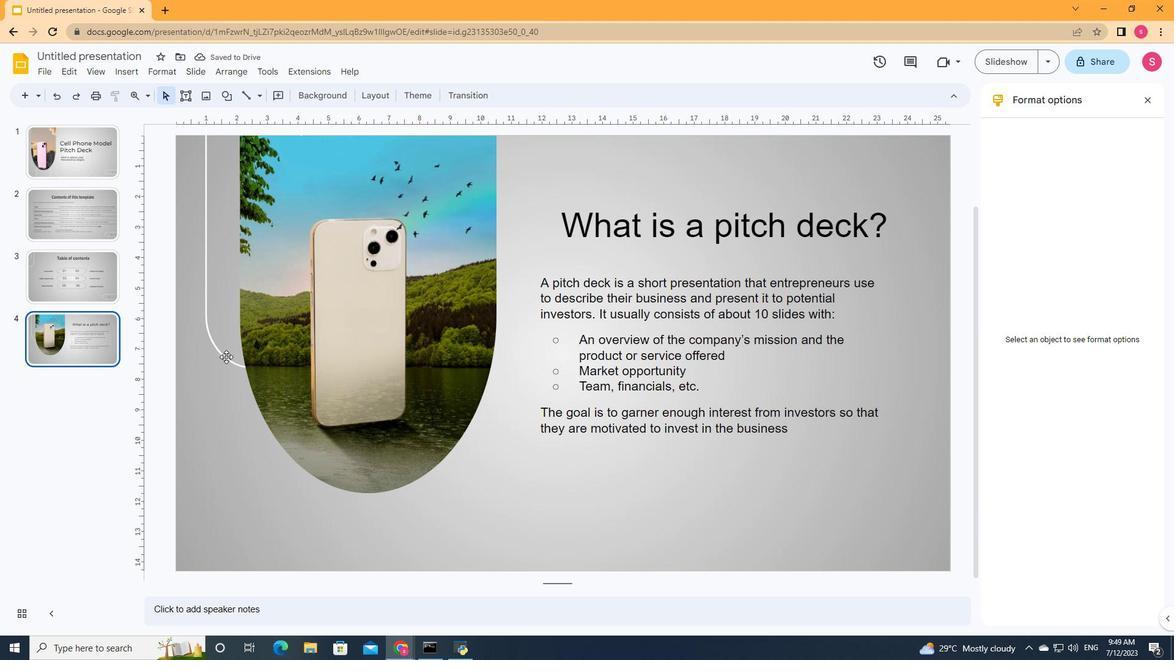
Action: Mouse moved to (253, 368)
Screenshot: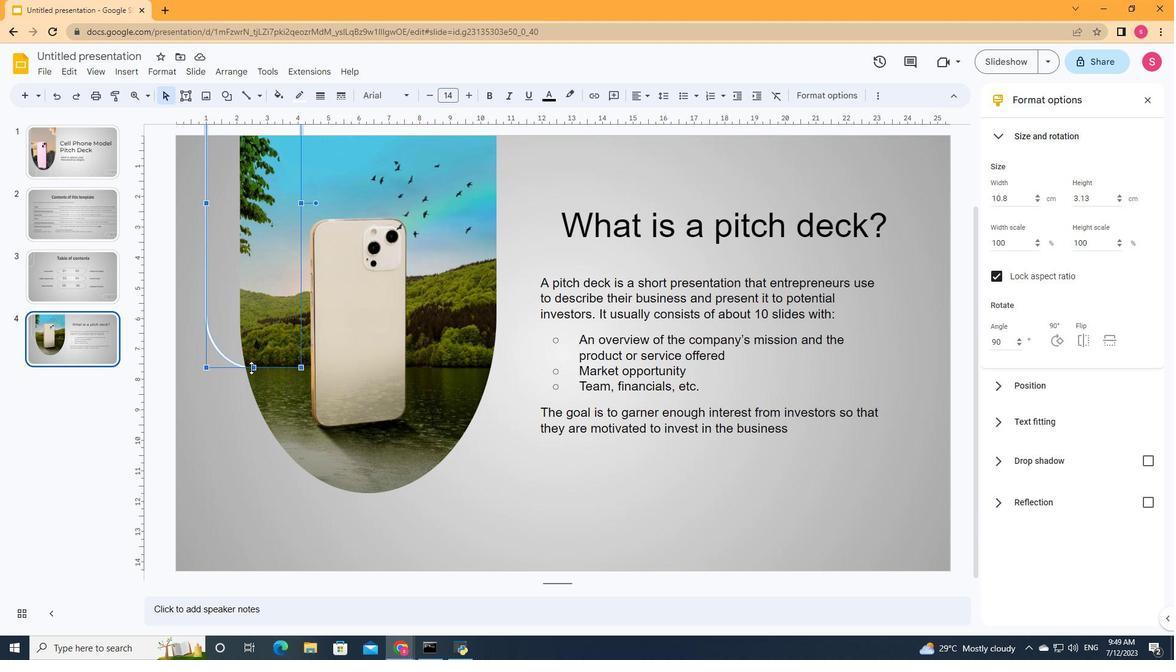 
Action: Mouse pressed left at (253, 368)
Screenshot: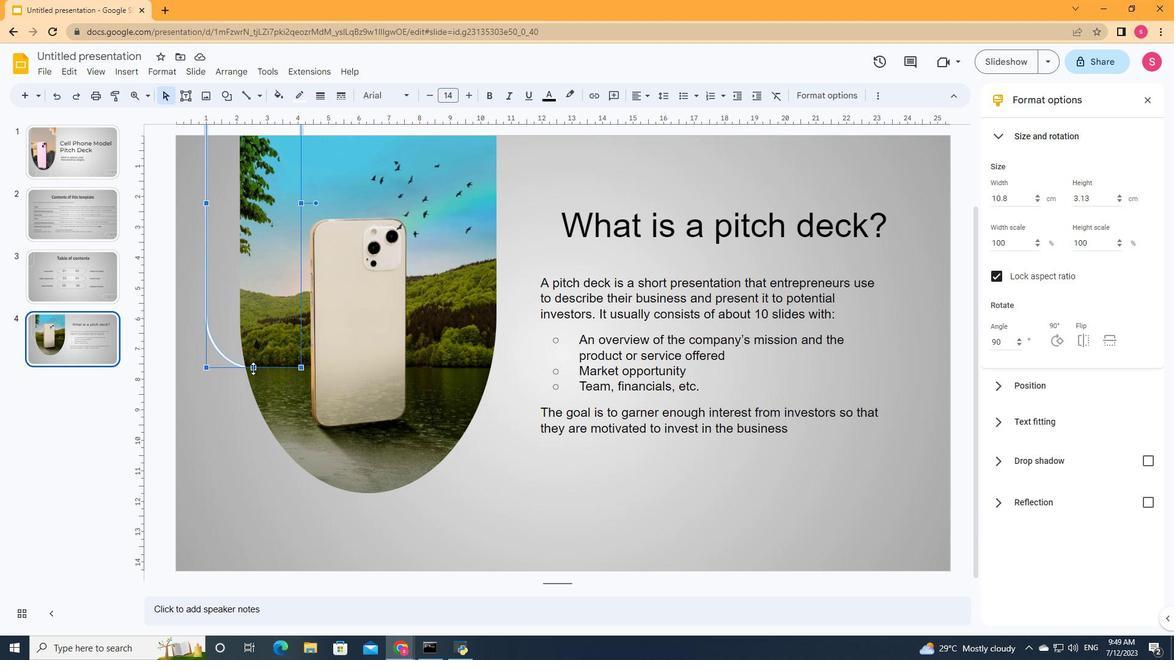 
Action: Mouse moved to (394, 349)
Screenshot: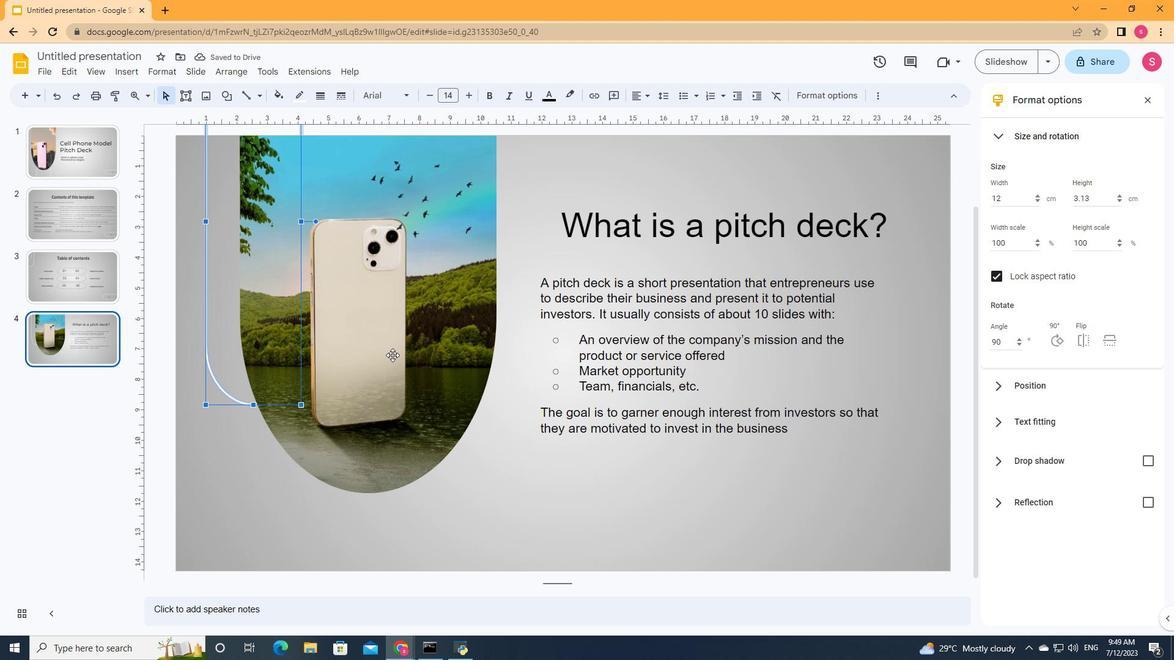 
Action: Mouse pressed left at (394, 349)
Screenshot: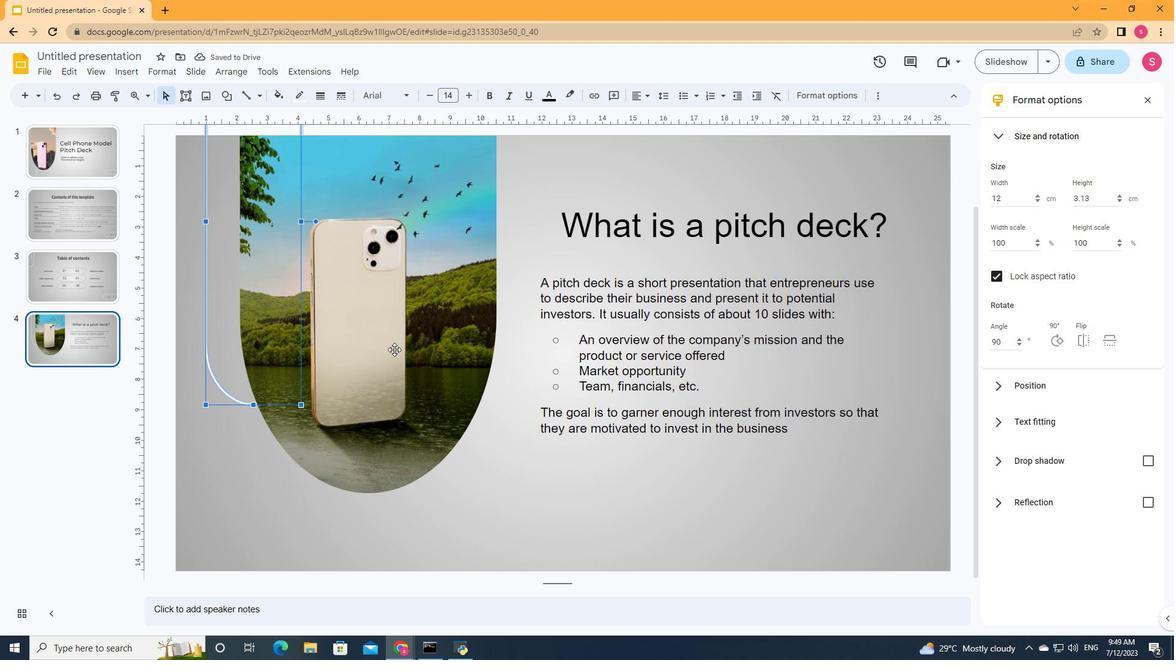 
Action: Mouse moved to (379, 362)
Screenshot: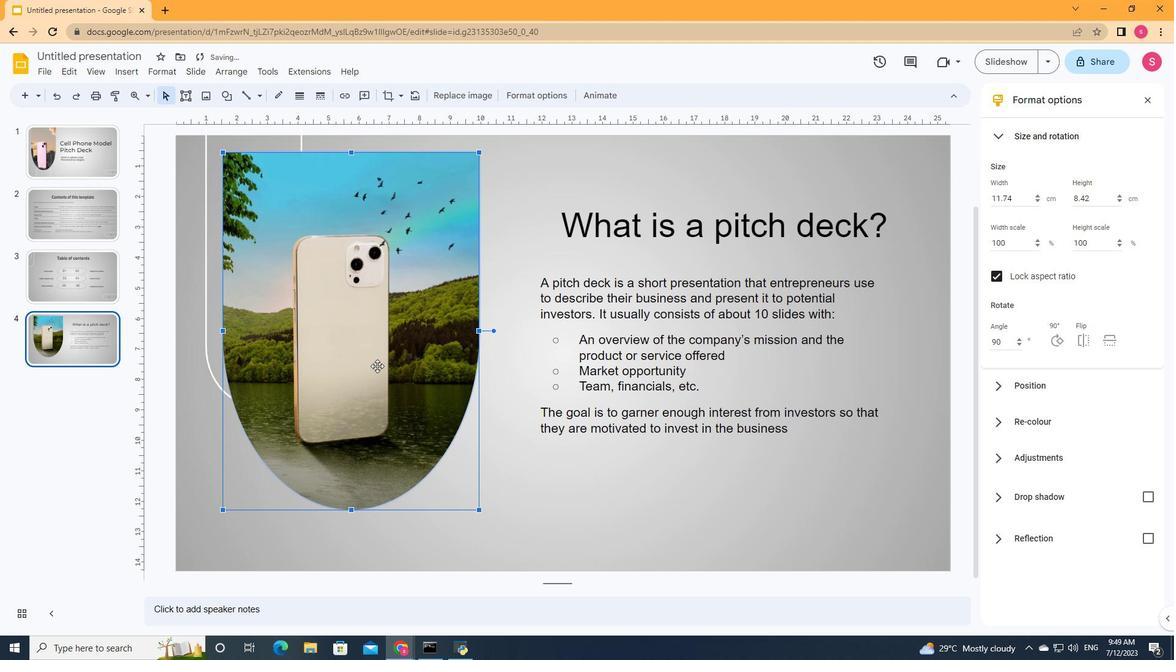 
Action: Mouse pressed left at (379, 362)
Screenshot: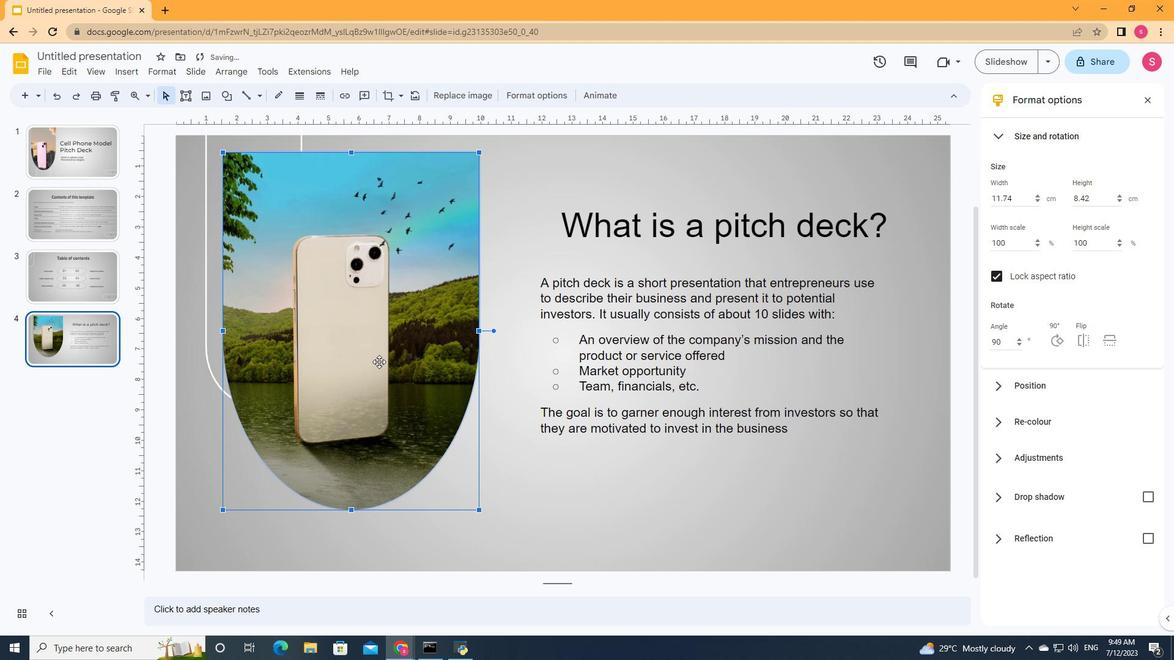 
Action: Mouse moved to (473, 315)
Screenshot: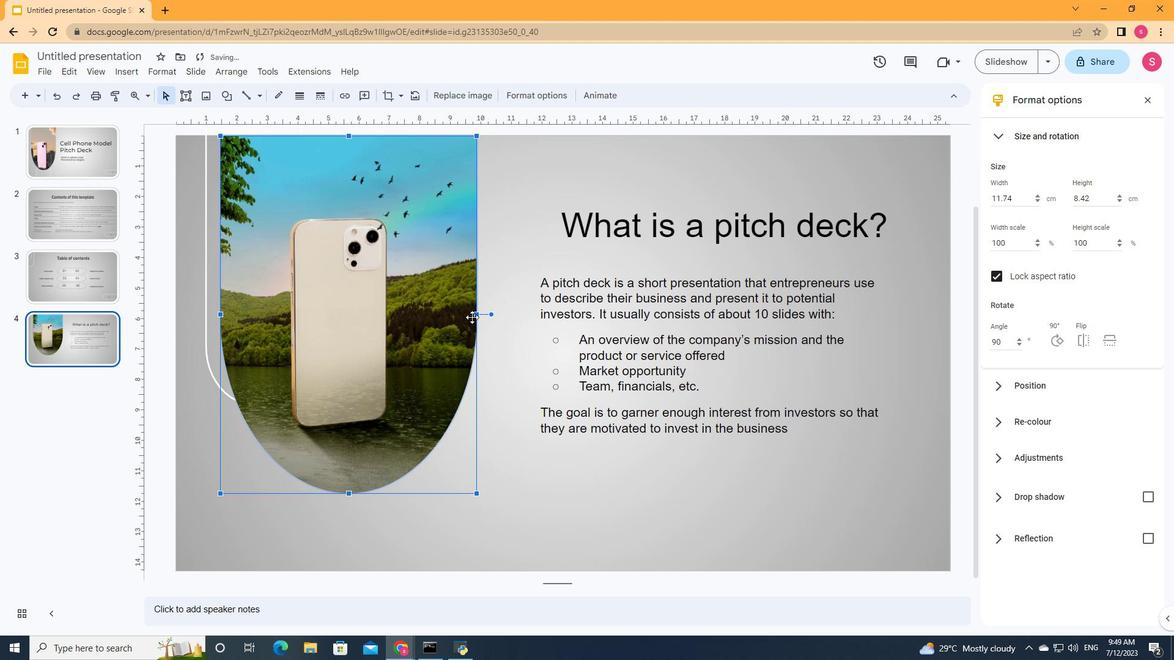 
Action: Mouse pressed left at (473, 315)
Screenshot: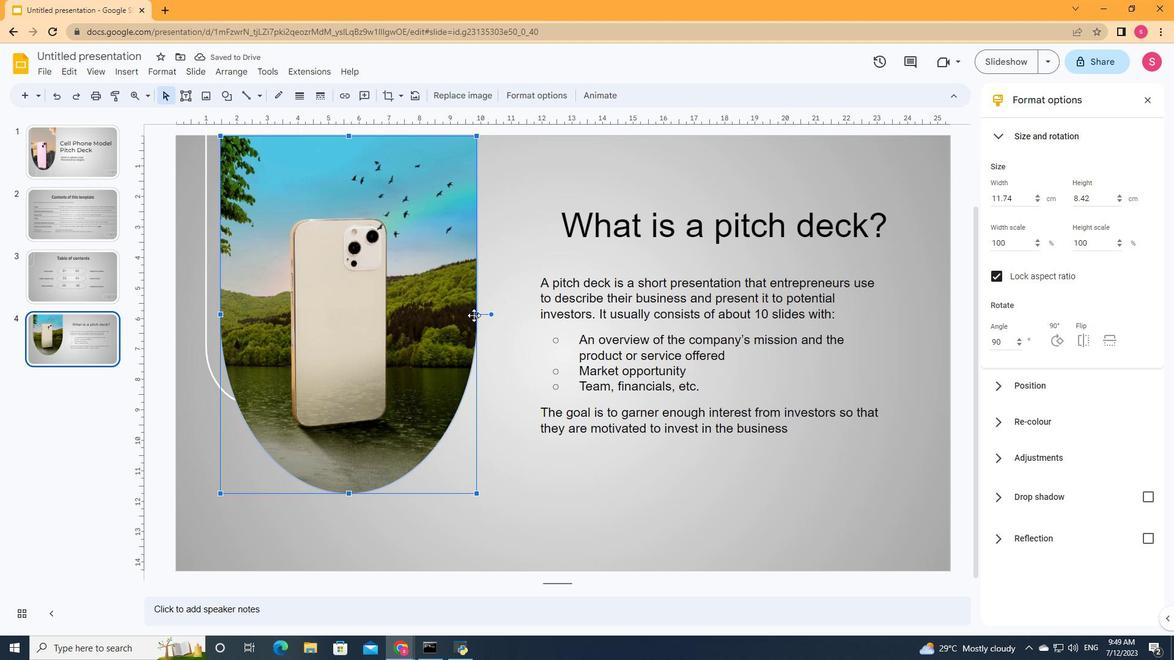 
Action: Mouse moved to (362, 496)
Screenshot: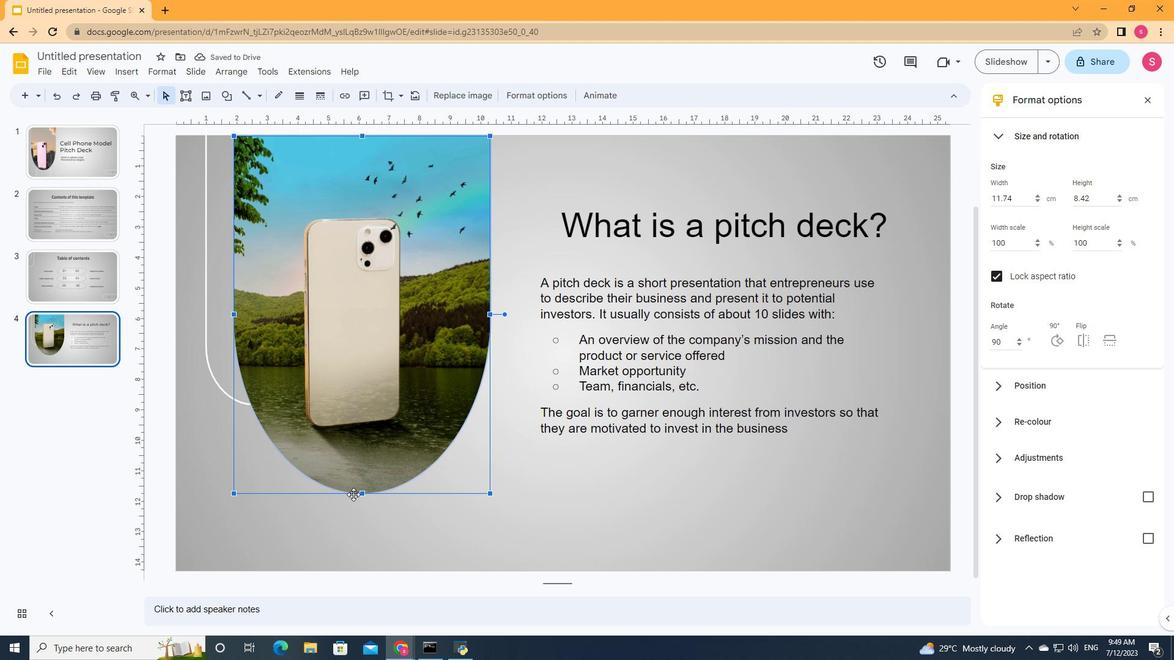 
Action: Mouse pressed left at (362, 496)
Screenshot: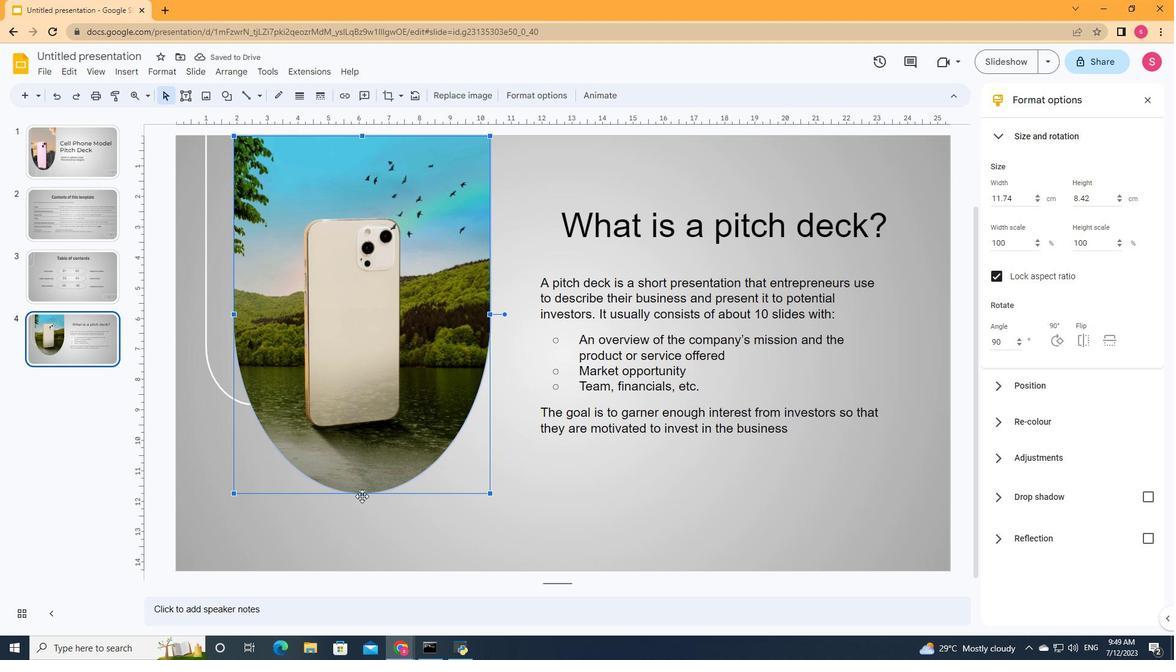 
Action: Mouse moved to (390, 316)
Screenshot: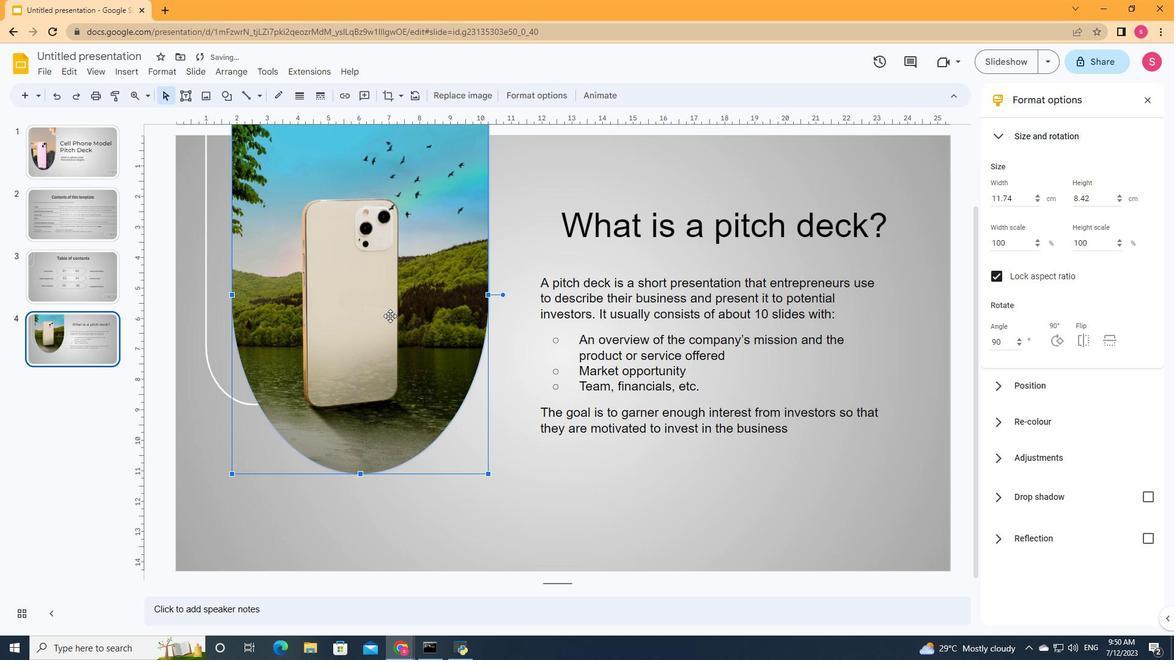 
Action: Mouse pressed left at (390, 316)
Screenshot: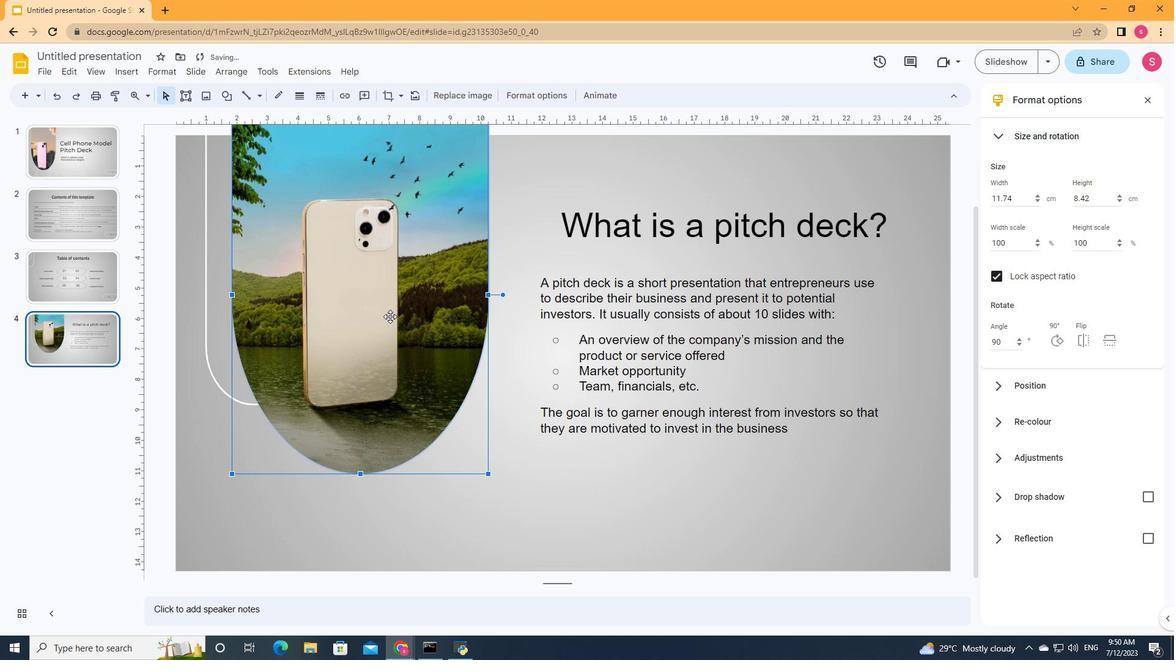 
Action: Mouse moved to (355, 493)
Screenshot: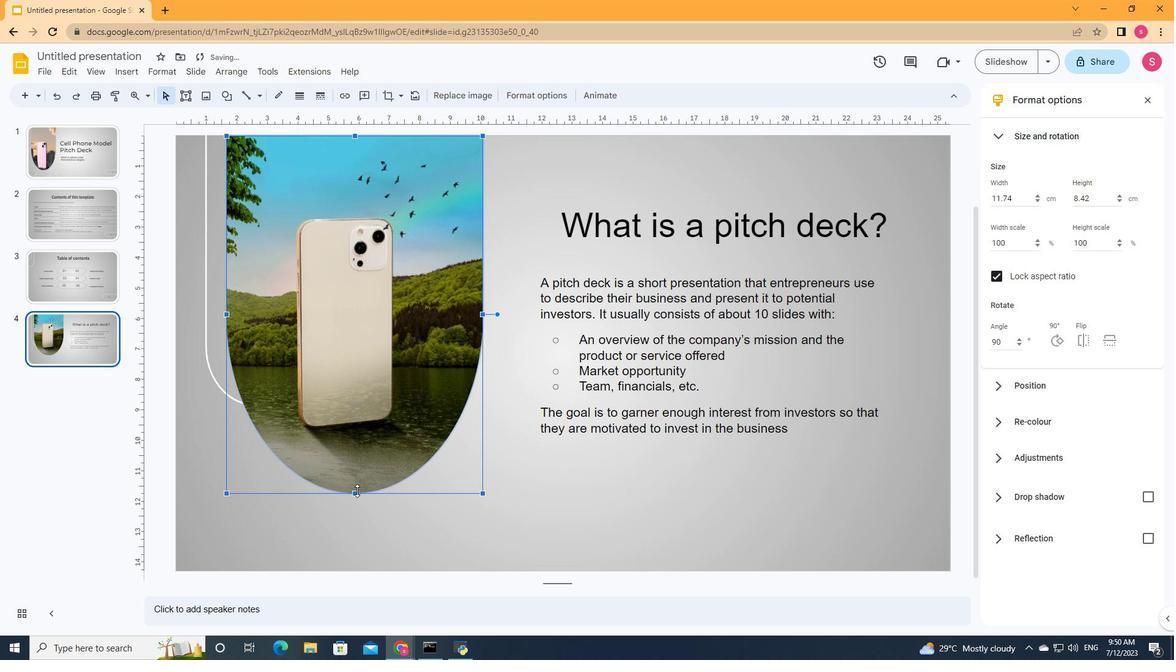 
Action: Mouse pressed left at (355, 493)
Screenshot: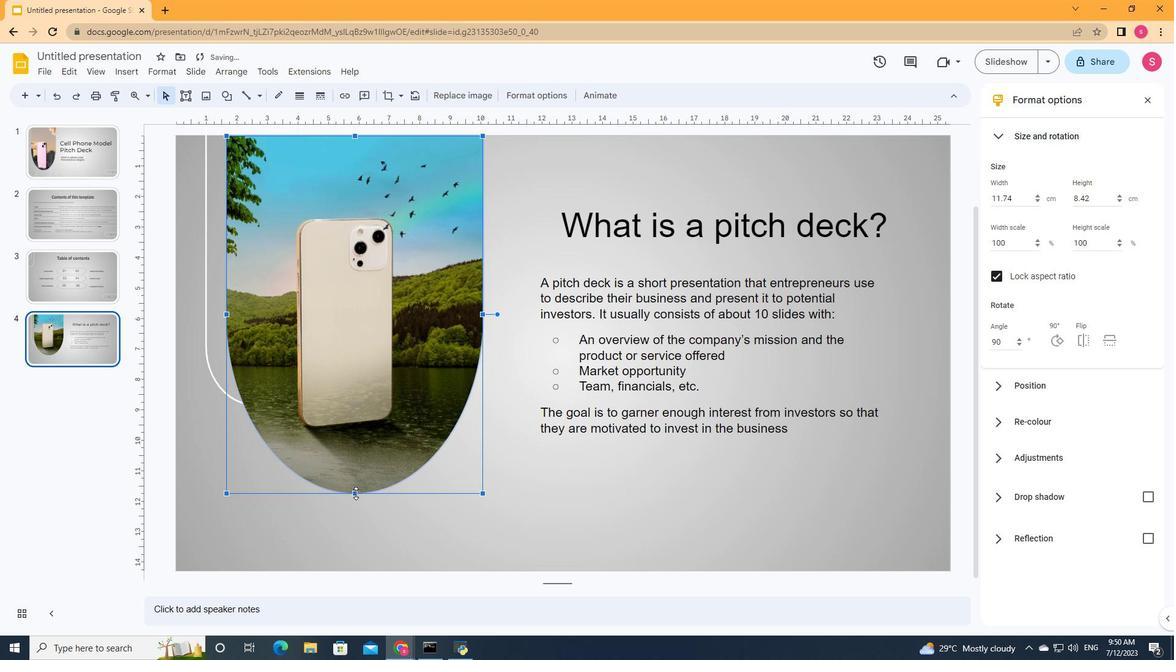 
Action: Mouse moved to (551, 473)
Screenshot: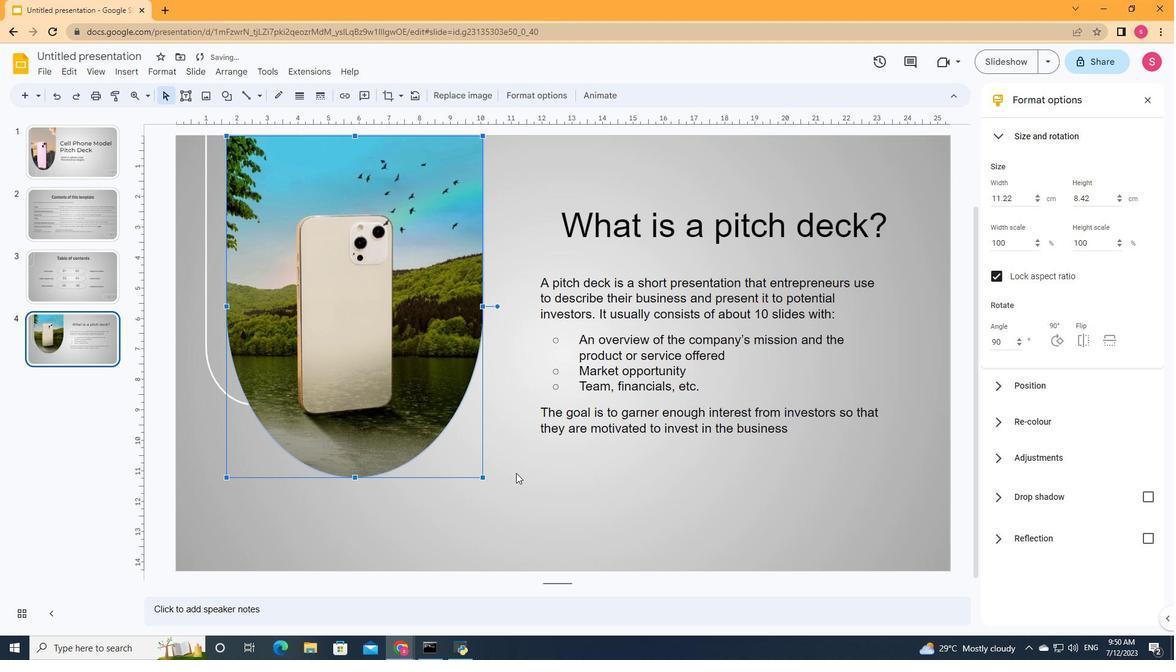 
Action: Mouse pressed left at (551, 473)
Screenshot: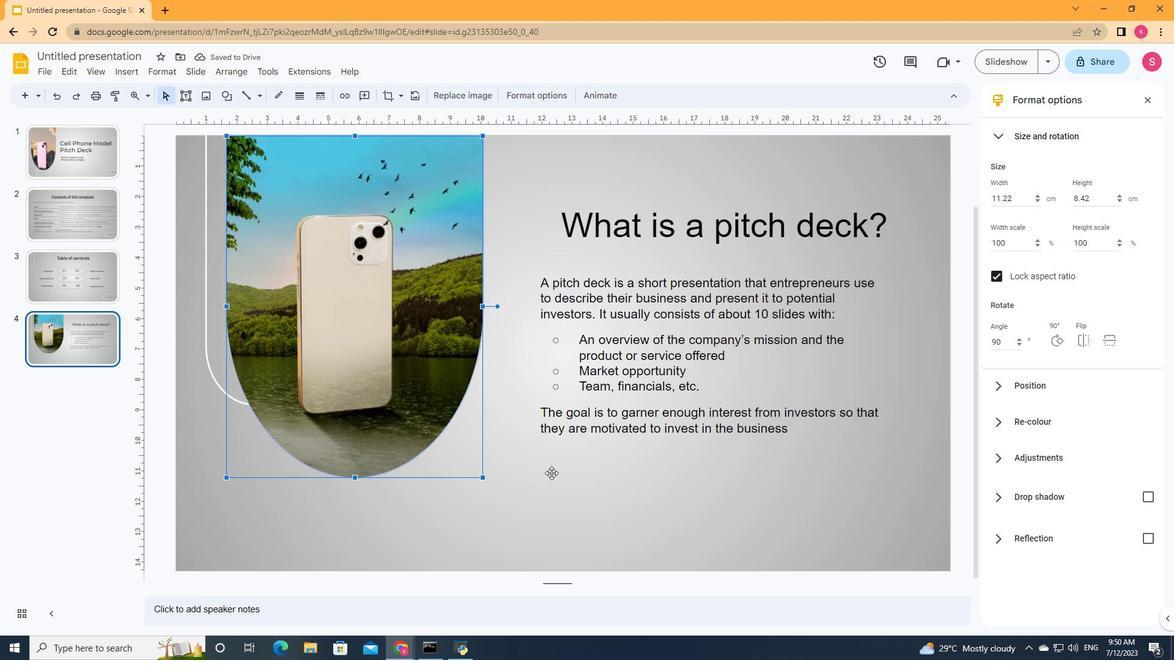 
Action: Mouse moved to (501, 460)
Screenshot: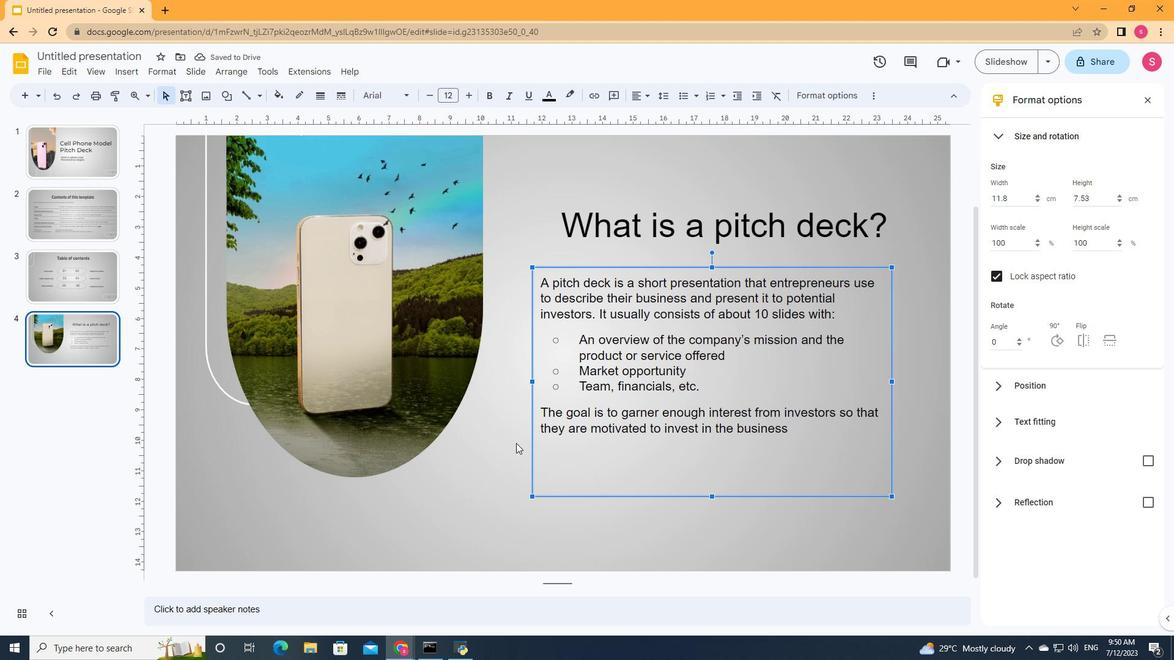 
Action: Mouse pressed left at (501, 460)
Screenshot: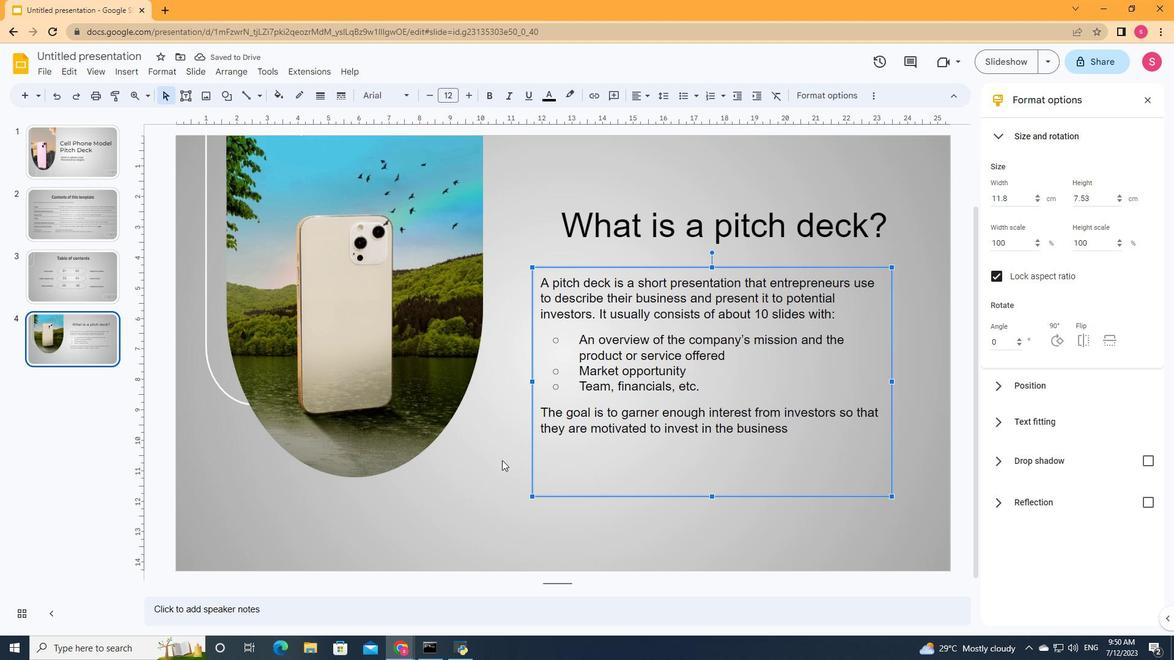 
Action: Mouse moved to (218, 100)
Screenshot: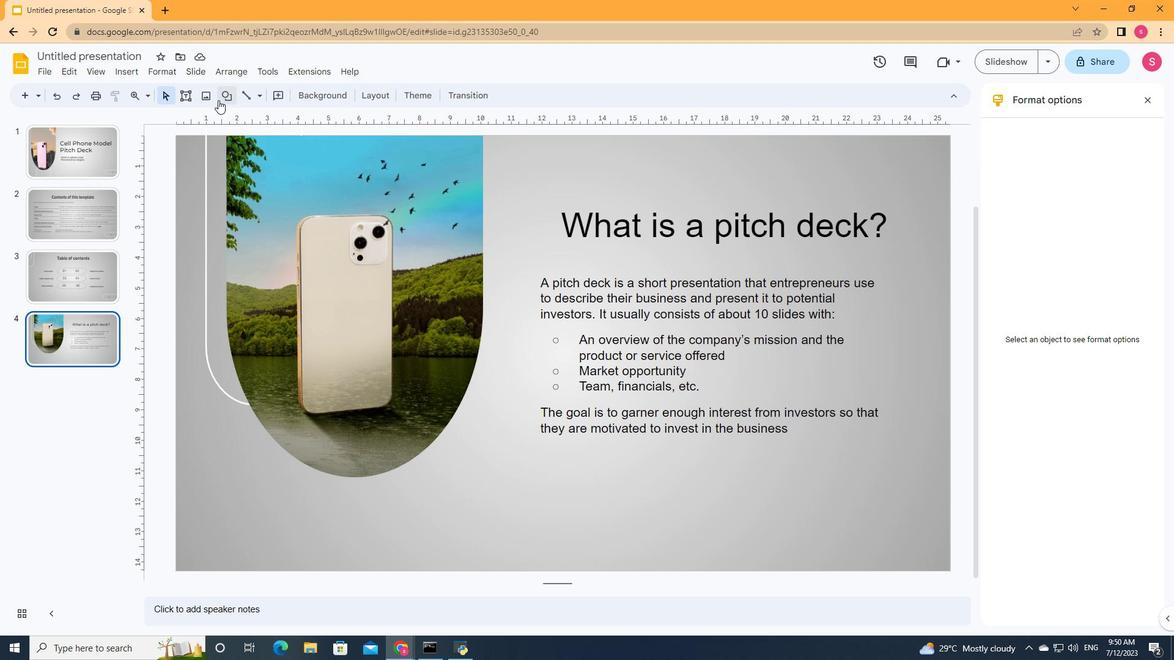 
Action: Mouse pressed left at (218, 100)
Screenshot: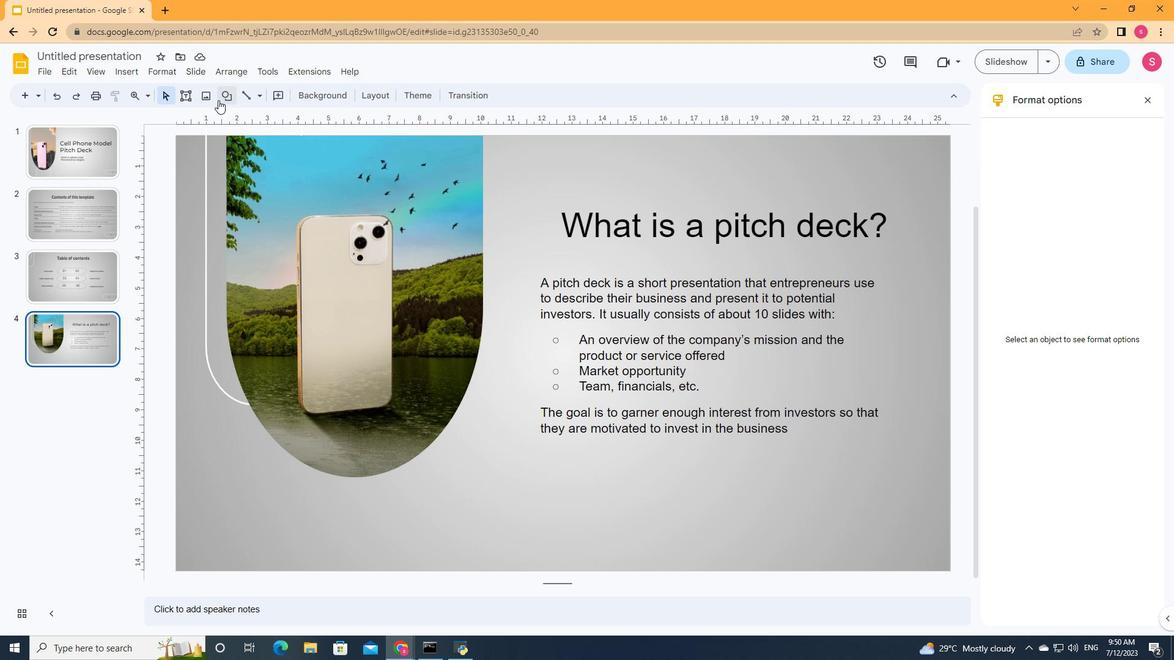 
Action: Mouse moved to (494, 198)
Screenshot: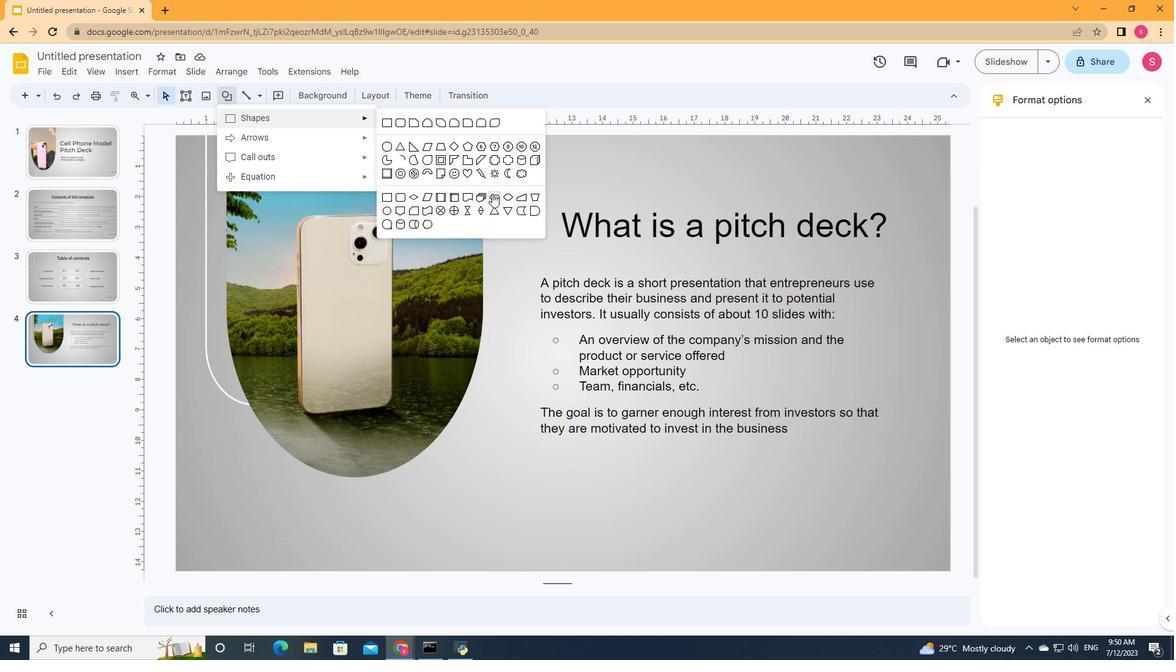 
Action: Mouse pressed left at (494, 198)
Screenshot: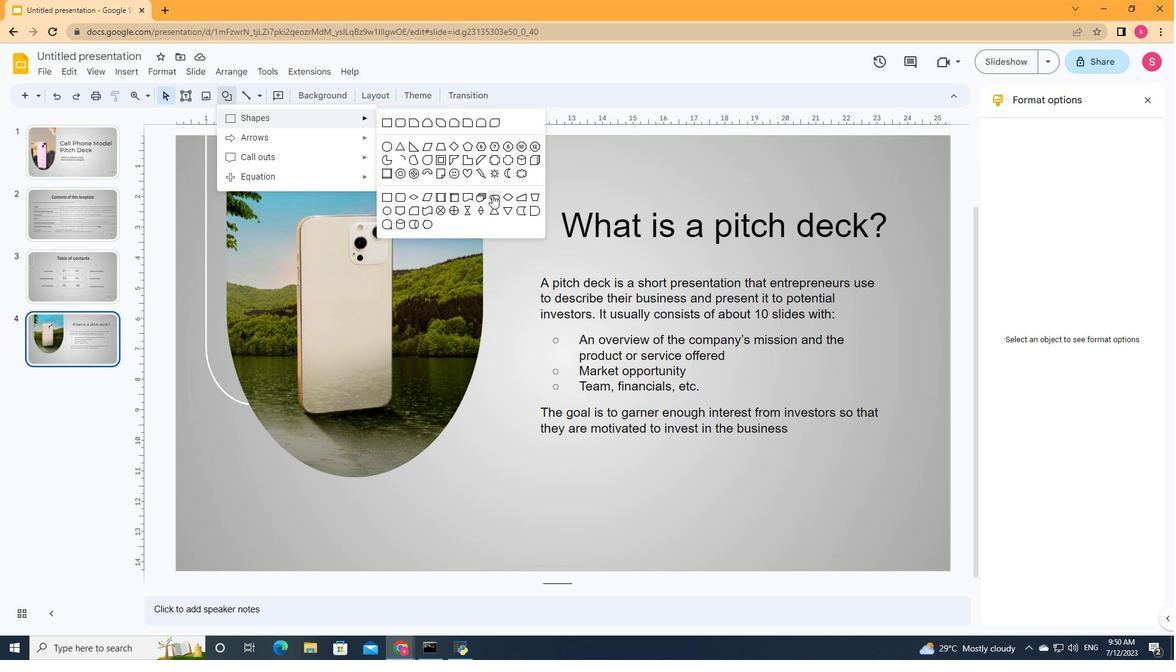 
Action: Mouse moved to (677, 467)
Screenshot: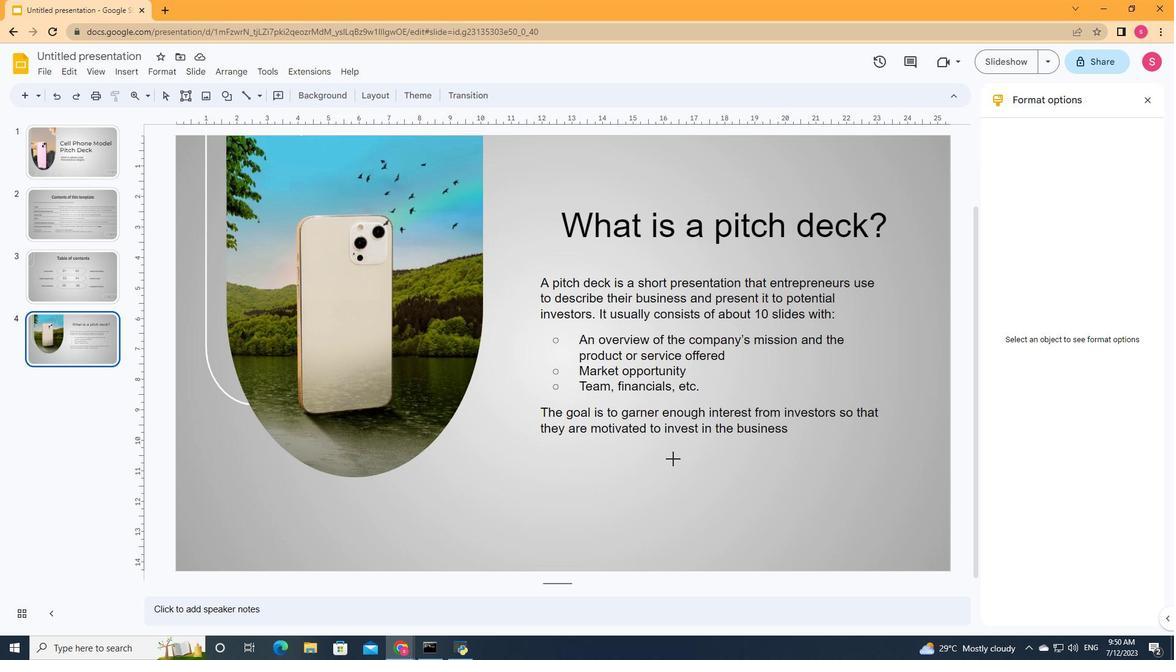 
Action: Mouse pressed left at (677, 467)
Screenshot: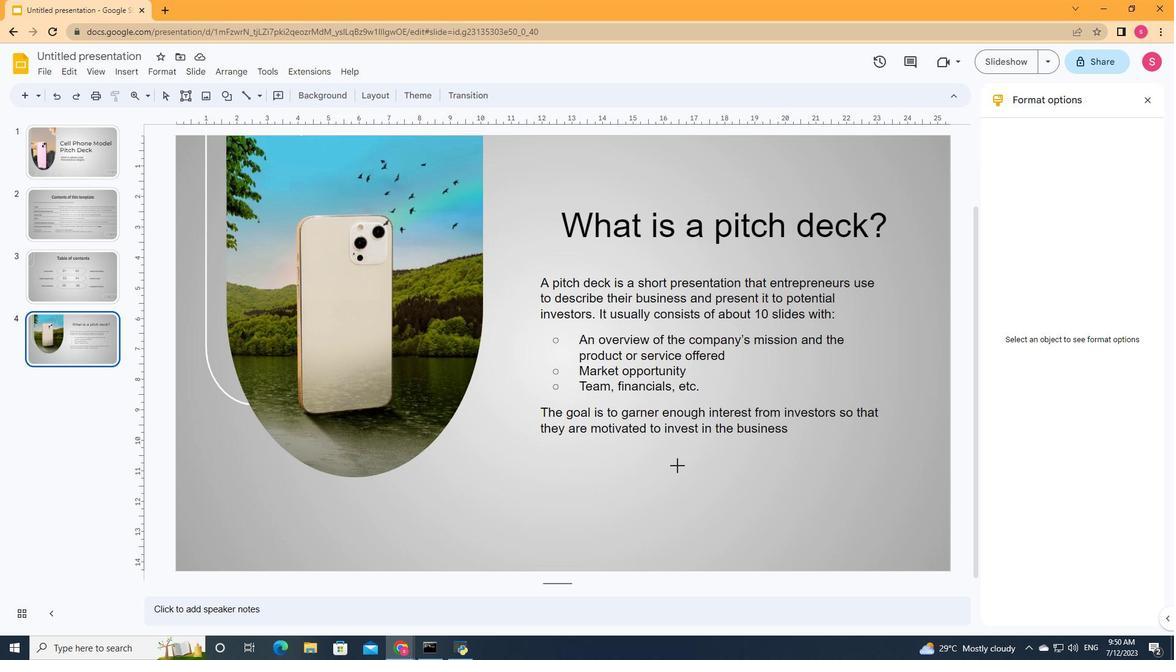 
Action: Mouse moved to (274, 95)
Screenshot: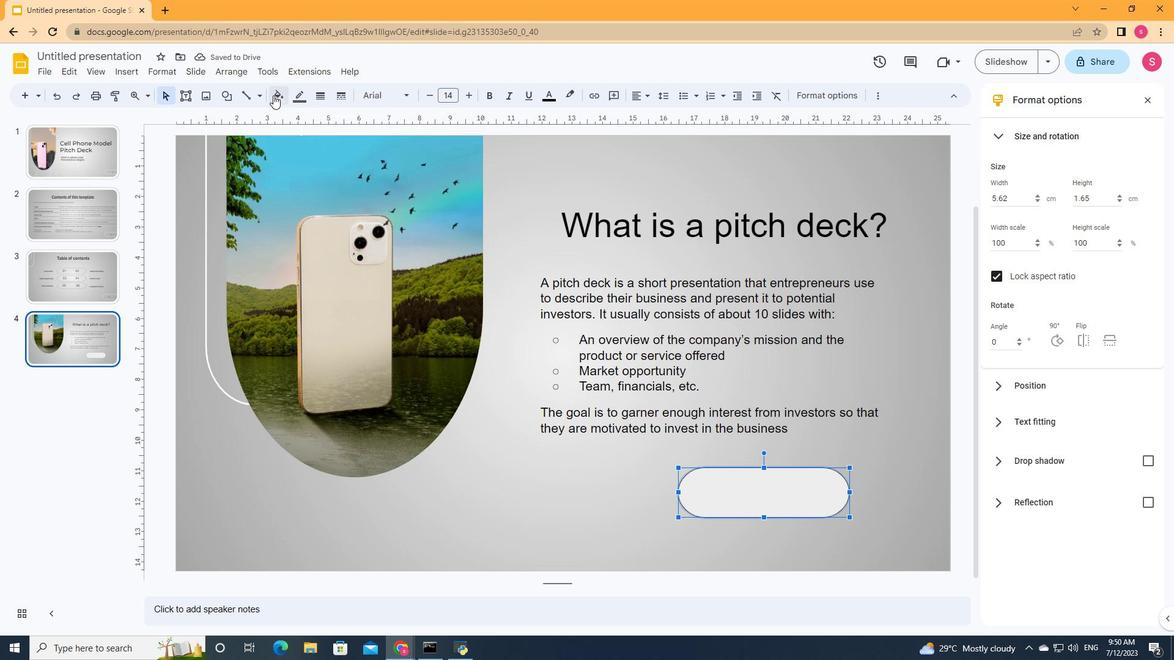 
Action: Mouse pressed left at (274, 95)
Screenshot: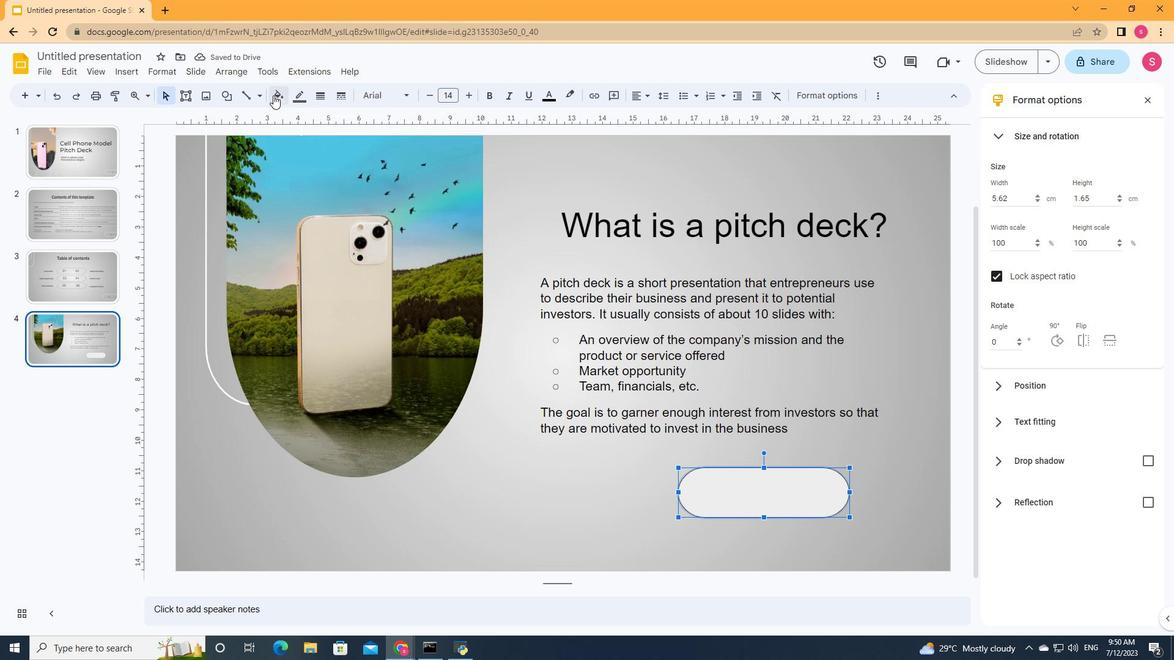 
Action: Mouse moved to (318, 336)
Screenshot: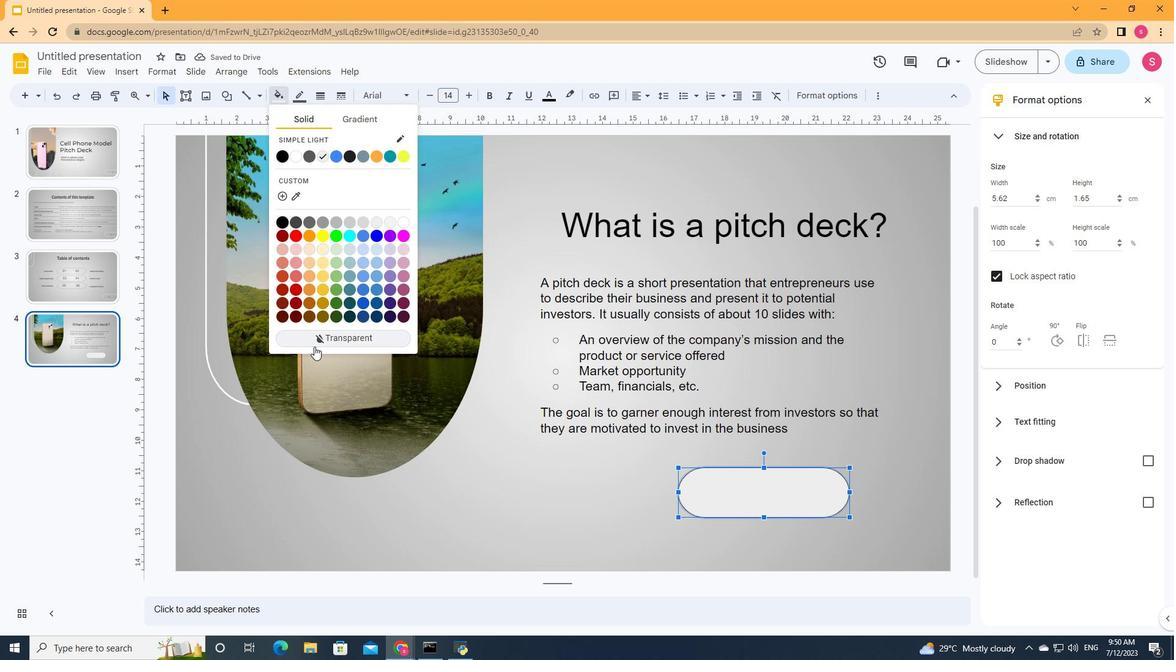 
Action: Mouse pressed left at (318, 336)
Screenshot: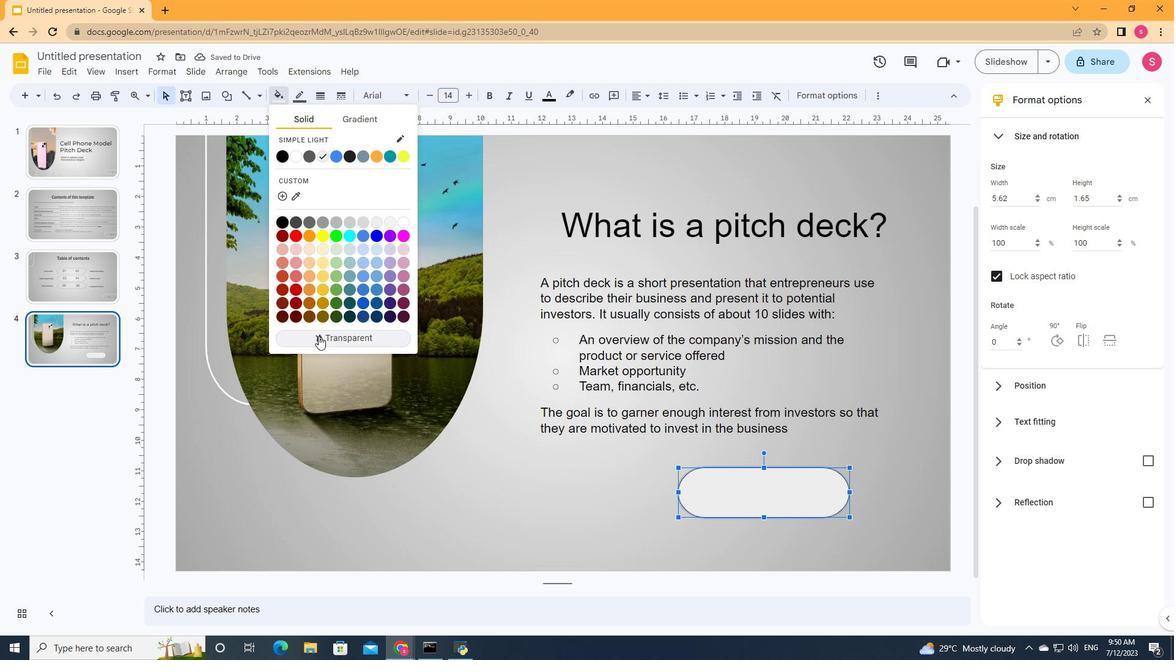 
Action: Mouse moved to (298, 104)
Screenshot: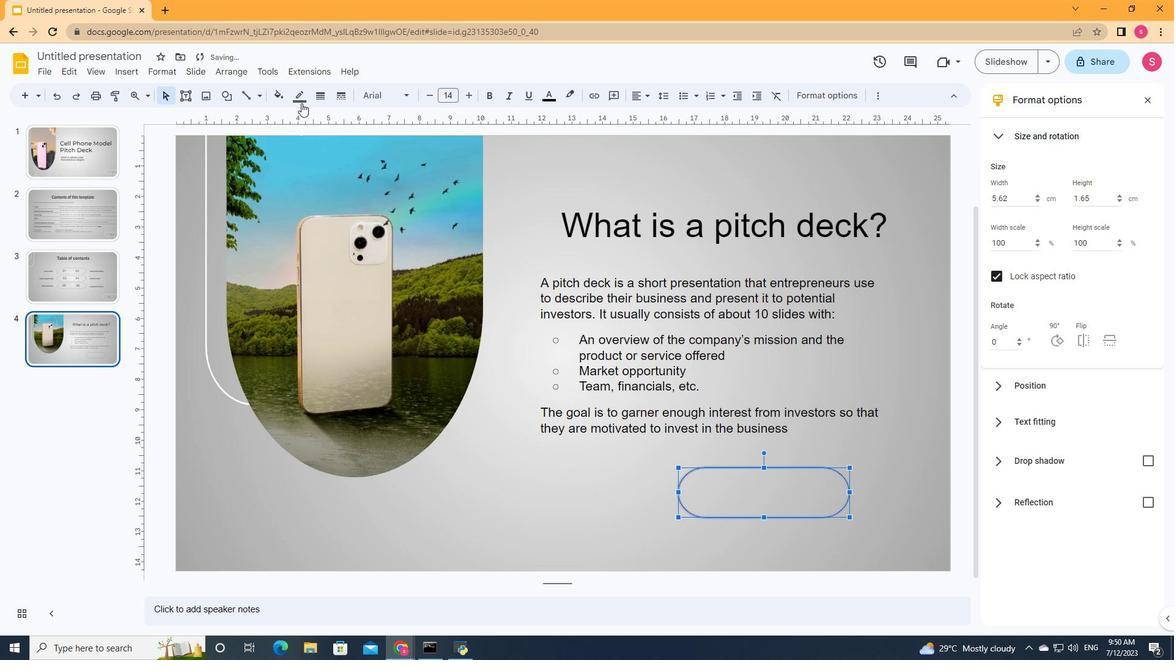 
Action: Mouse pressed left at (298, 104)
Screenshot: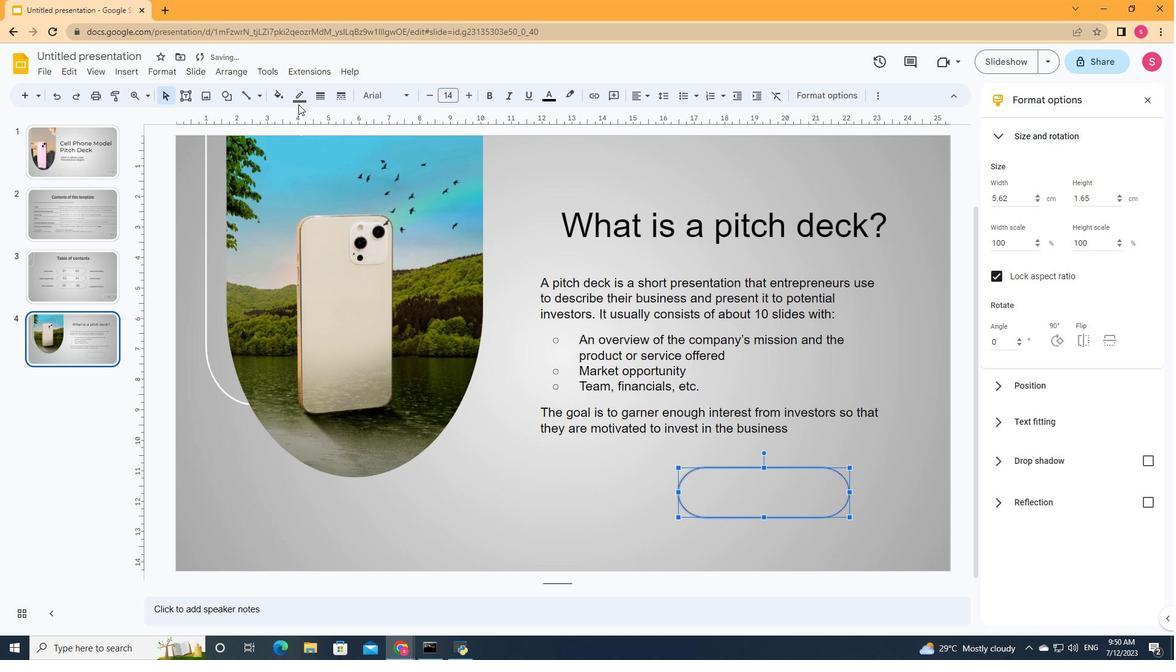 
Action: Mouse moved to (303, 99)
Screenshot: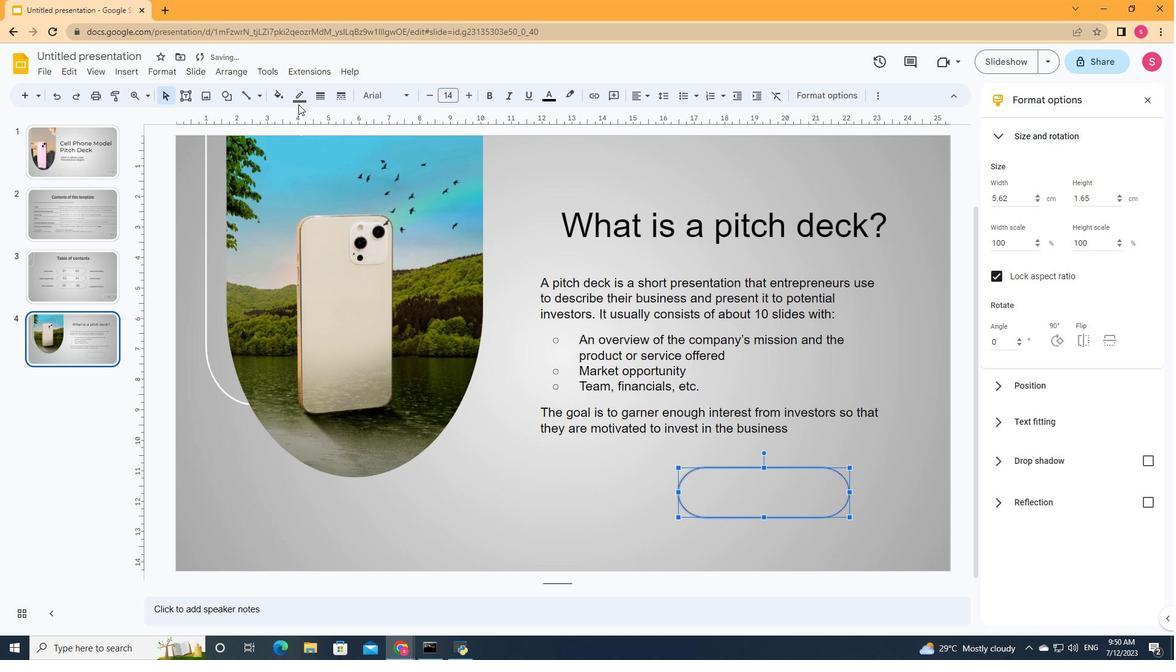 
Action: Mouse pressed left at (303, 99)
Screenshot: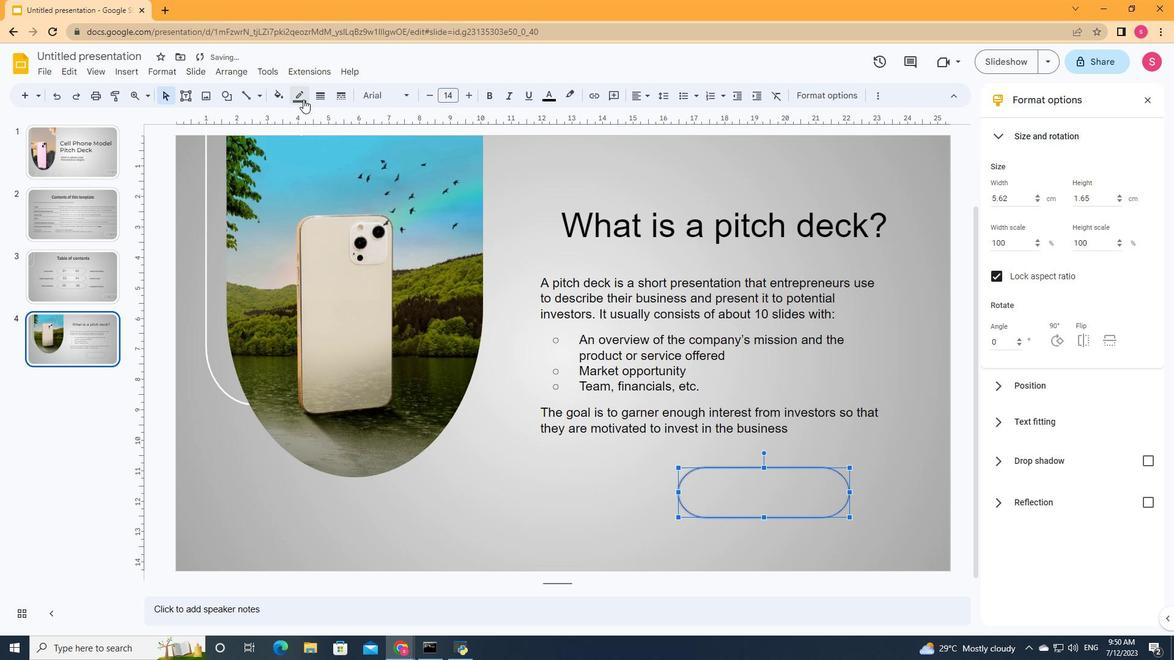 
Action: Mouse moved to (320, 137)
Screenshot: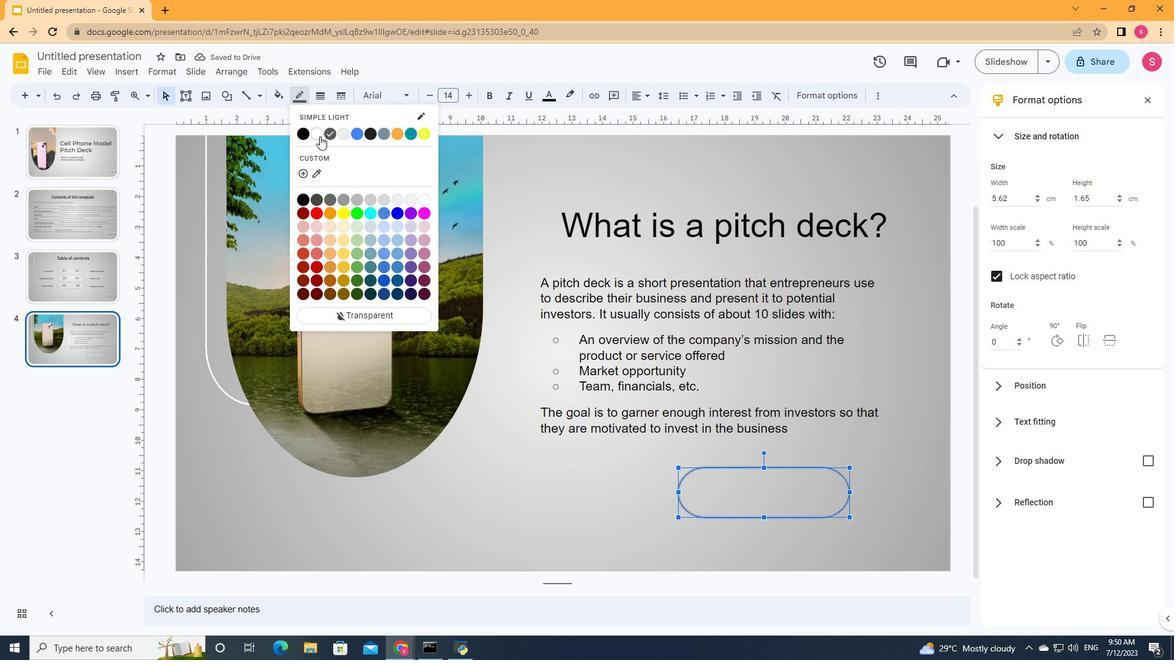 
Action: Mouse pressed left at (320, 137)
Screenshot: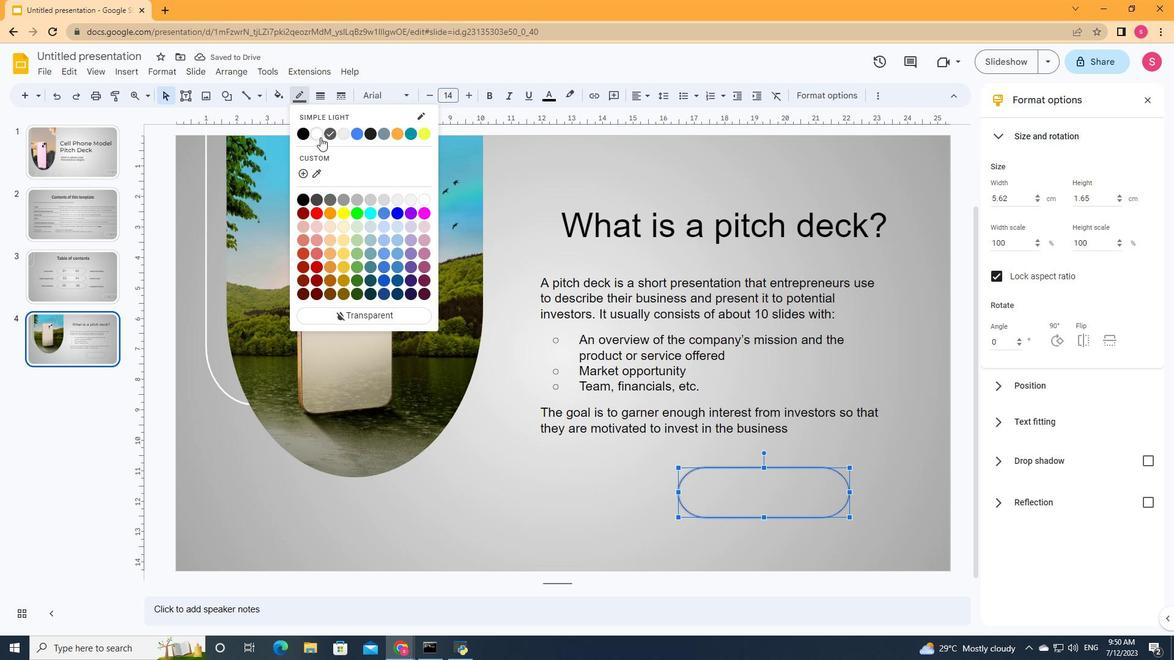 
Action: Mouse moved to (799, 498)
Screenshot: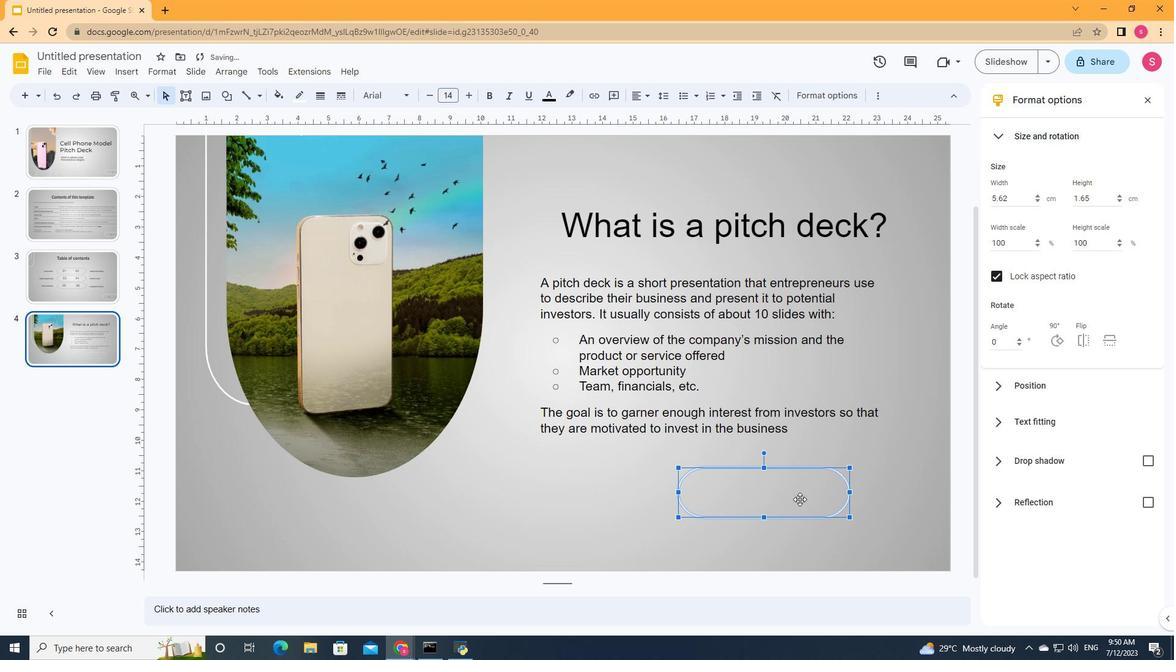 
Action: Mouse pressed left at (799, 498)
Screenshot: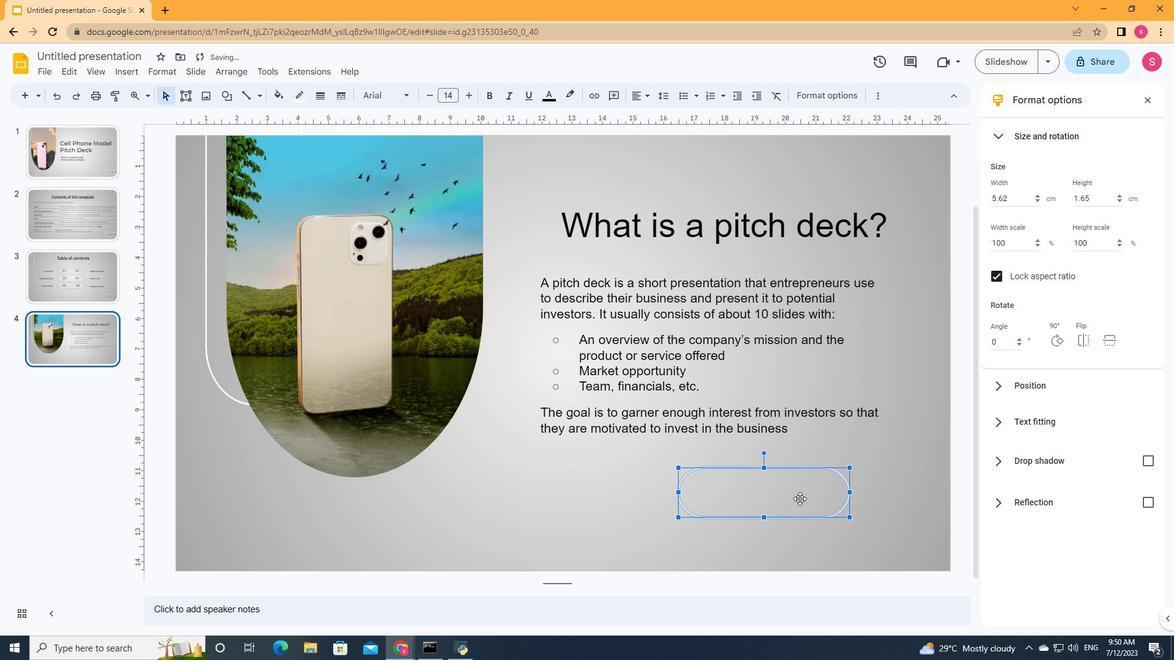 
Action: Mouse moved to (779, 480)
Screenshot: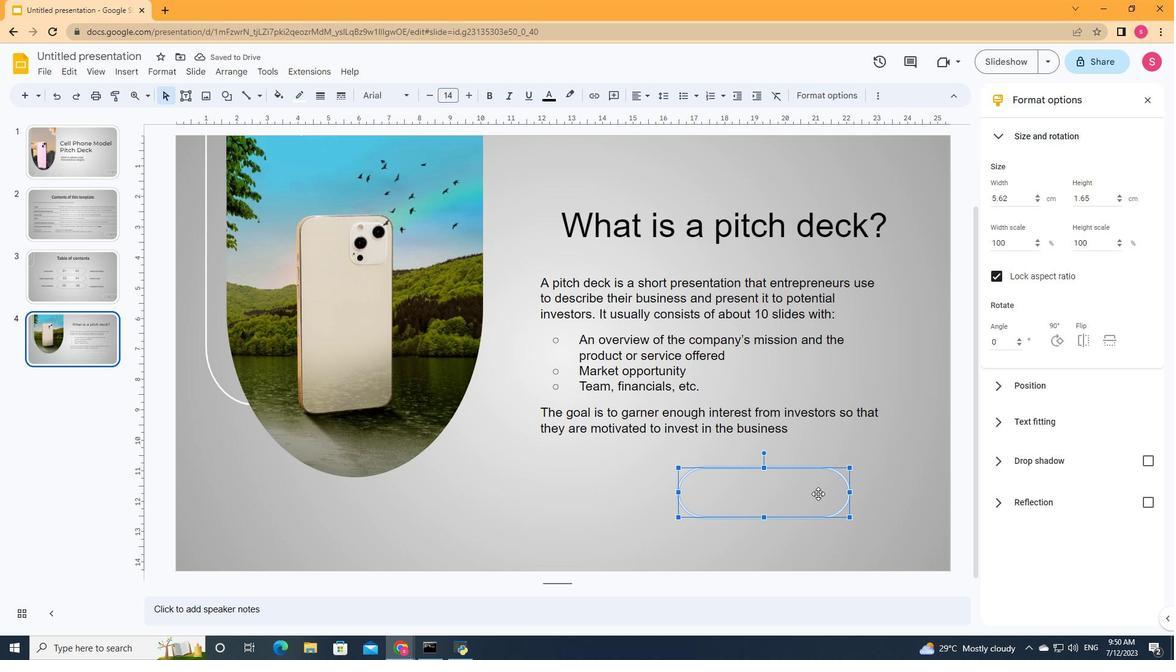 
Action: Mouse pressed left at (779, 480)
Screenshot: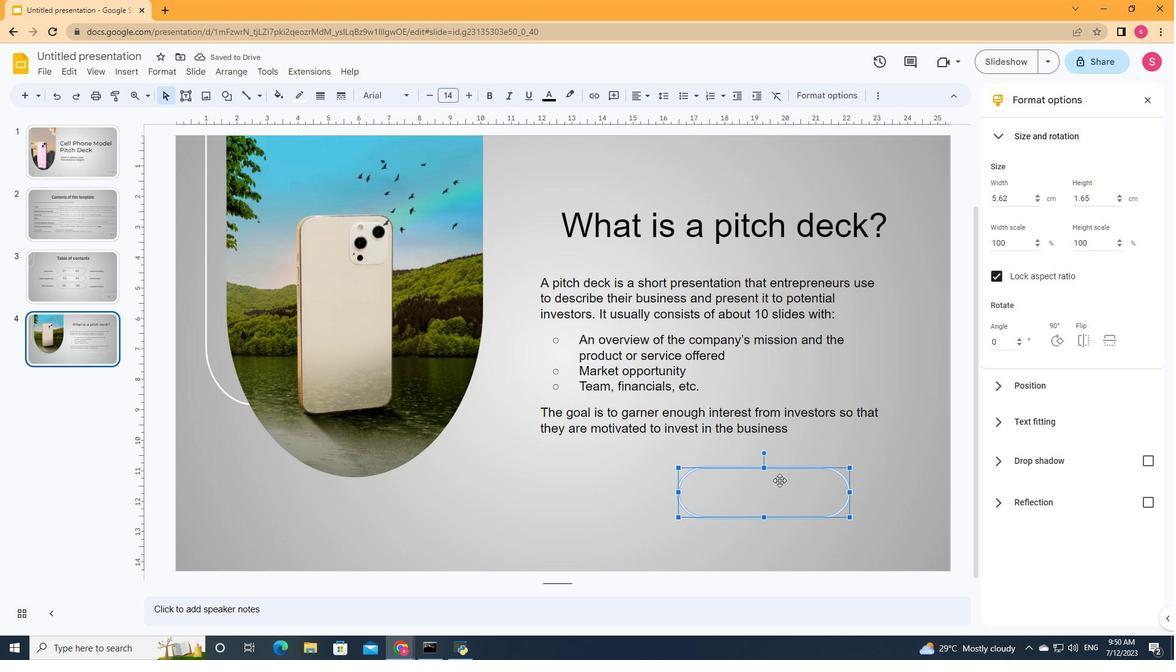 
Action: Mouse moved to (321, 99)
Screenshot: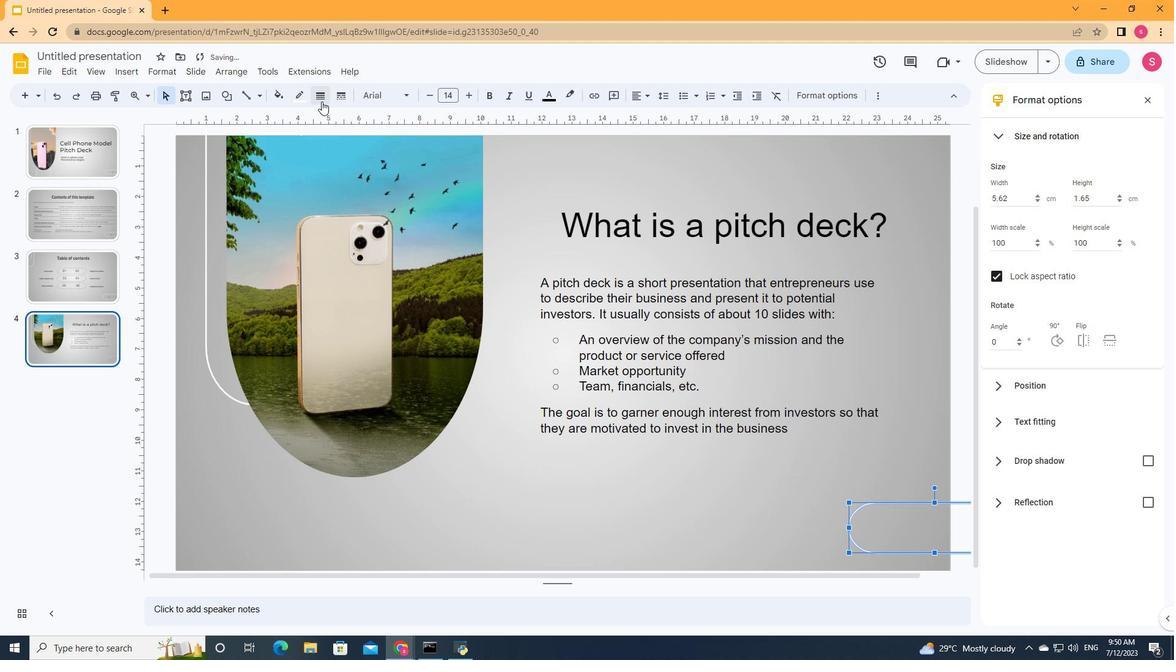 
Action: Mouse pressed left at (321, 99)
Screenshot: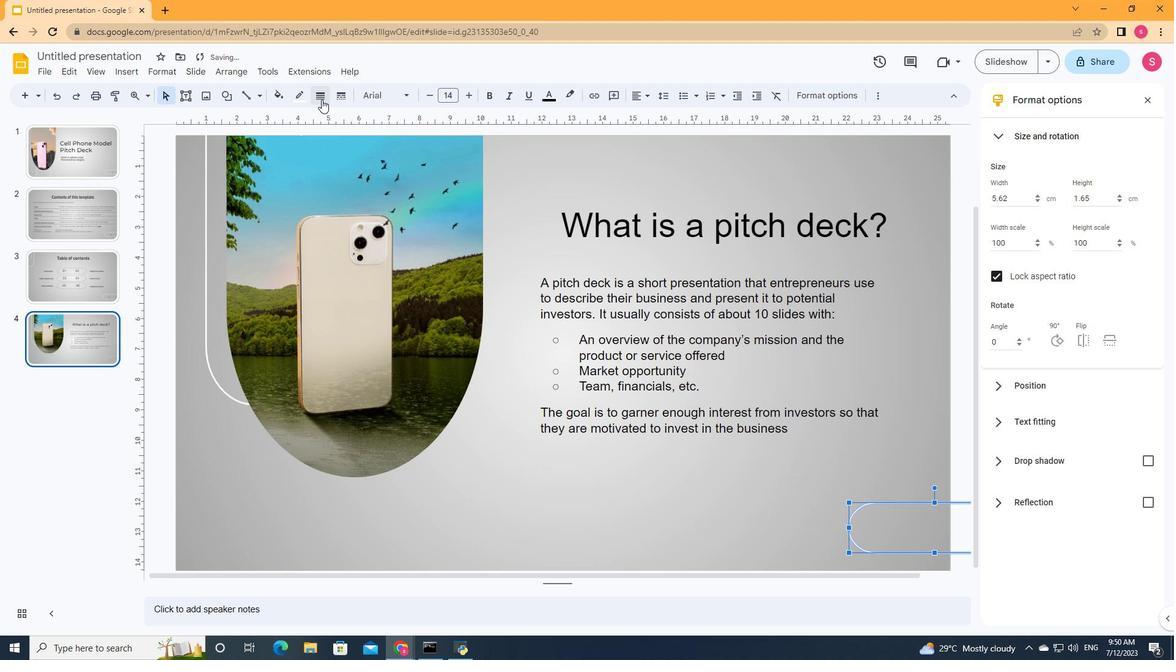 
Action: Mouse moved to (322, 142)
Screenshot: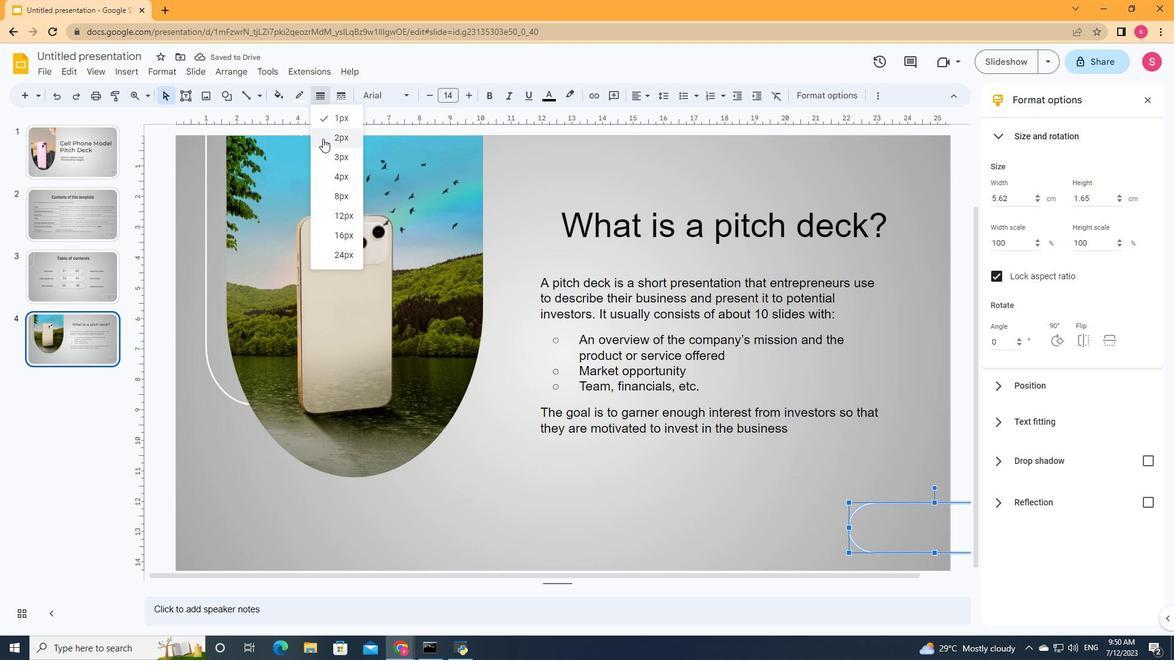 
Action: Mouse pressed left at (322, 142)
Screenshot: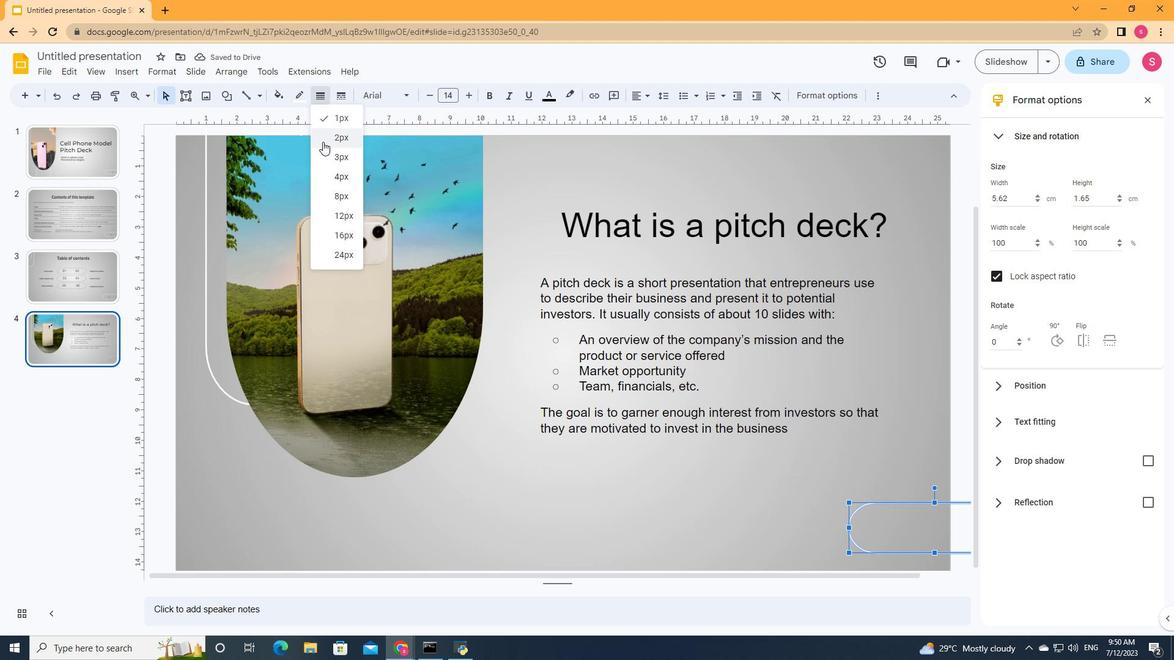 
Action: Mouse moved to (883, 527)
Screenshot: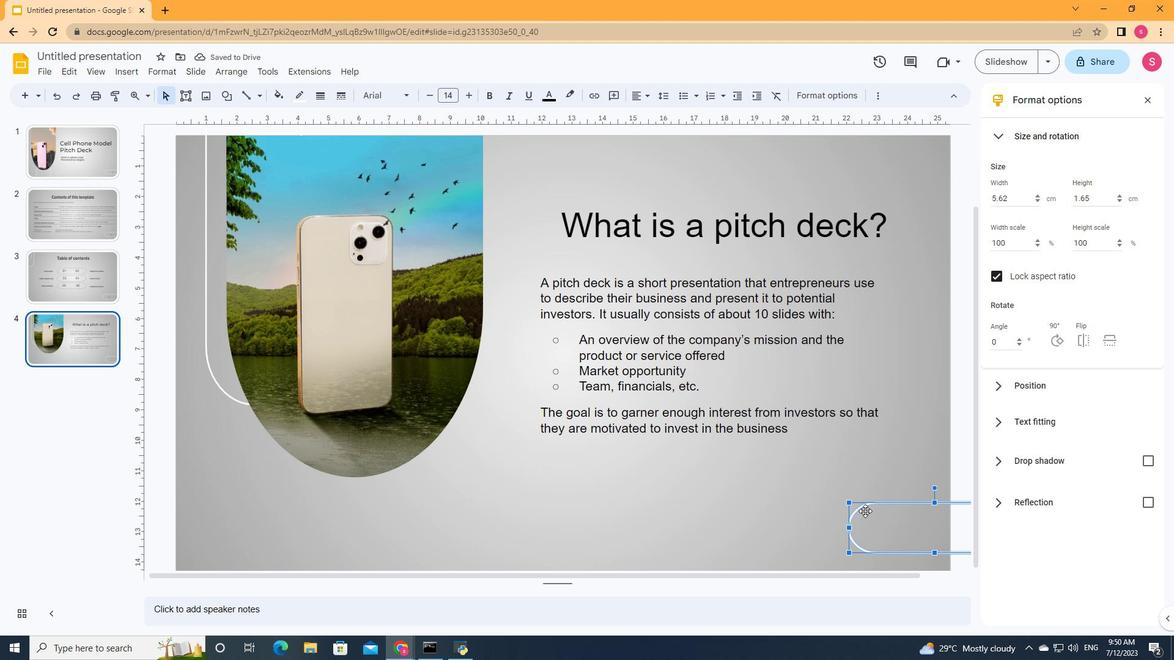 
Action: Mouse pressed left at (883, 527)
Screenshot: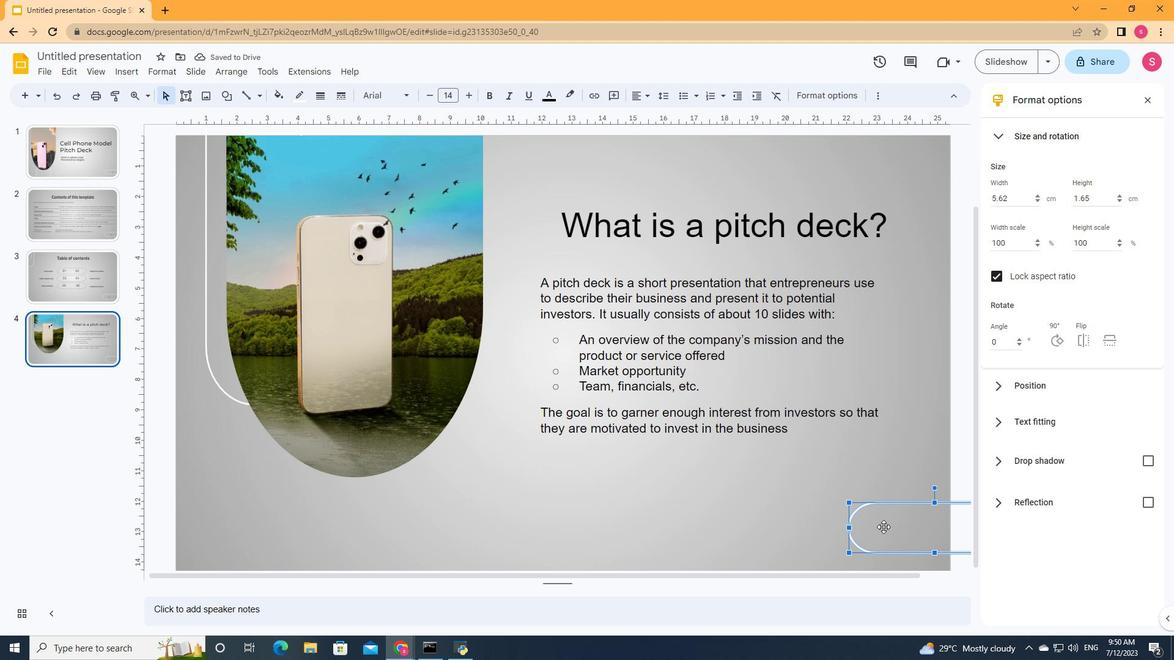 
Action: Mouse moved to (813, 521)
Screenshot: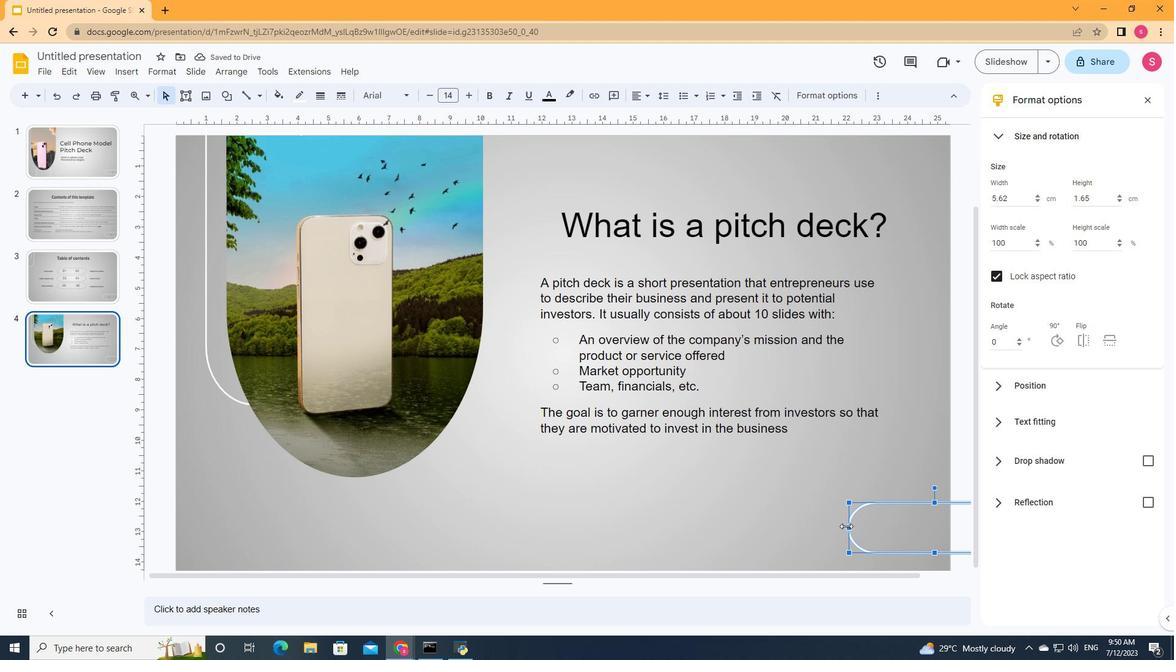 
Action: Mouse pressed left at (813, 521)
Screenshot: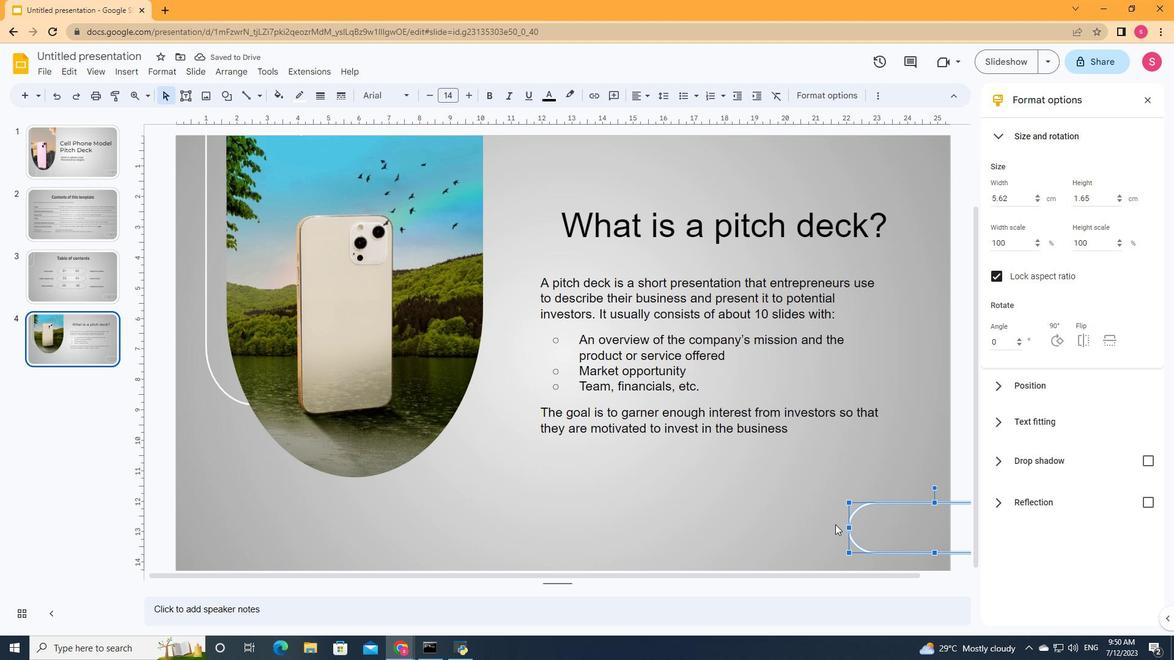 
Action: Mouse moved to (895, 520)
Screenshot: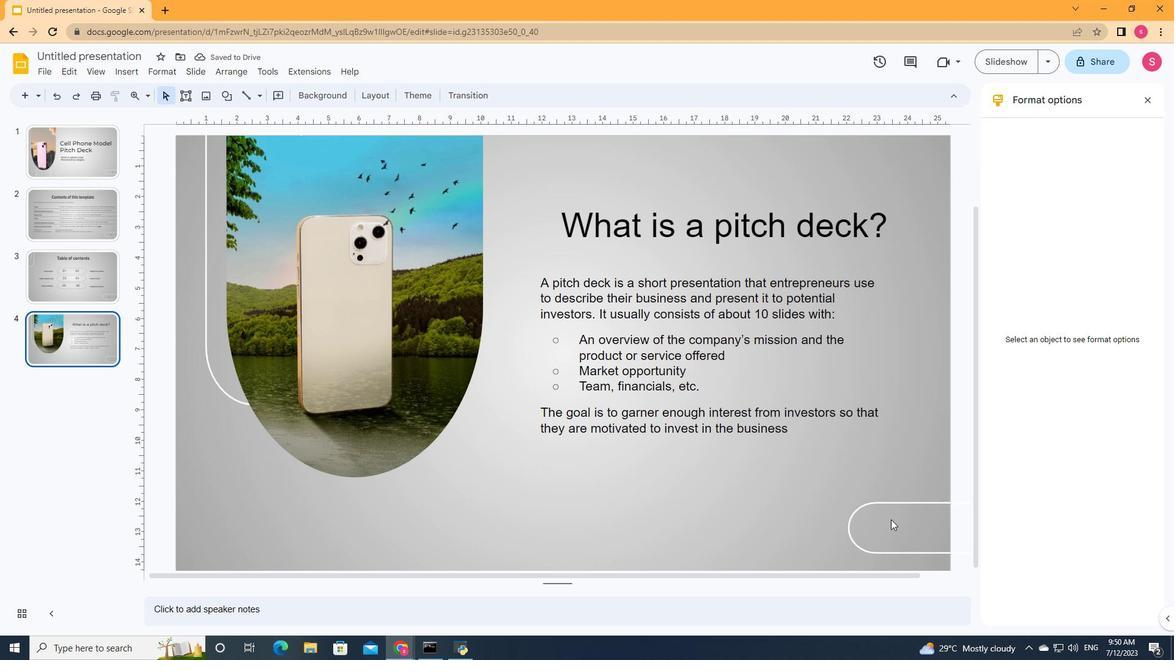 
Action: Mouse pressed left at (895, 520)
Screenshot: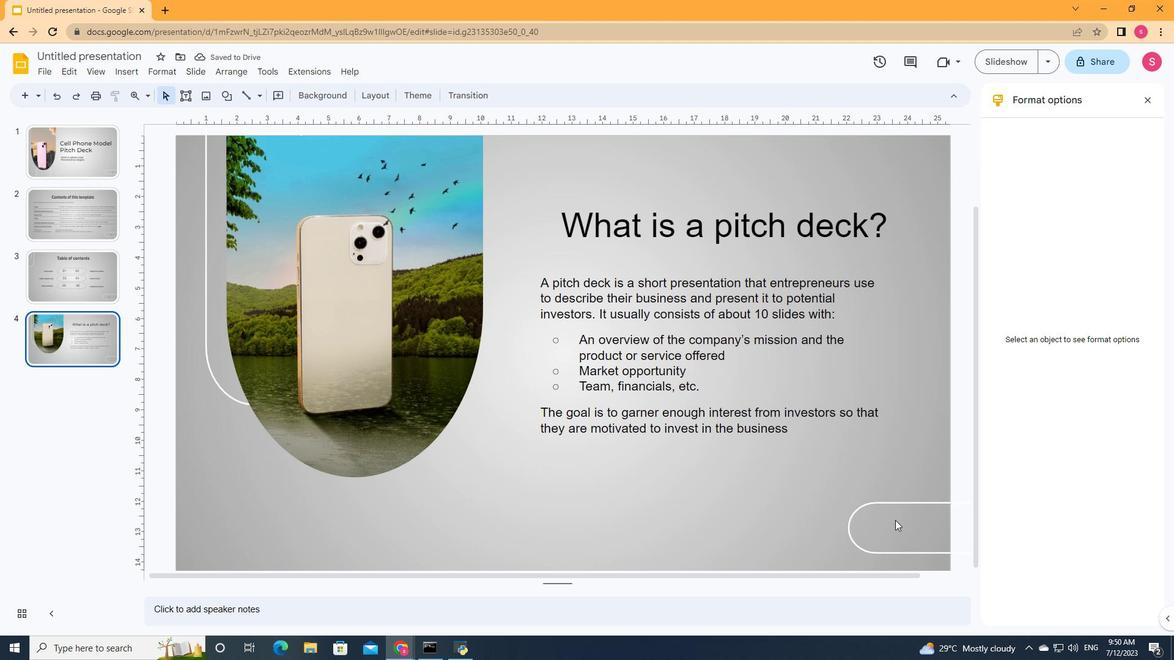 
Action: Mouse moved to (183, 97)
Screenshot: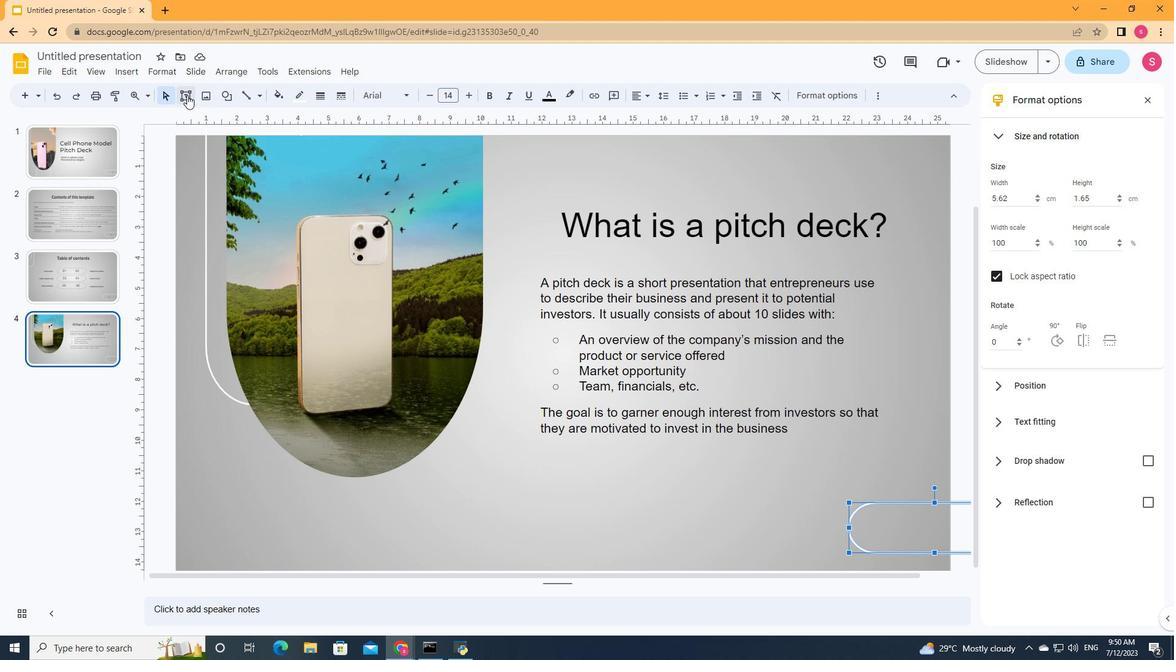 
Action: Mouse pressed left at (183, 97)
Screenshot: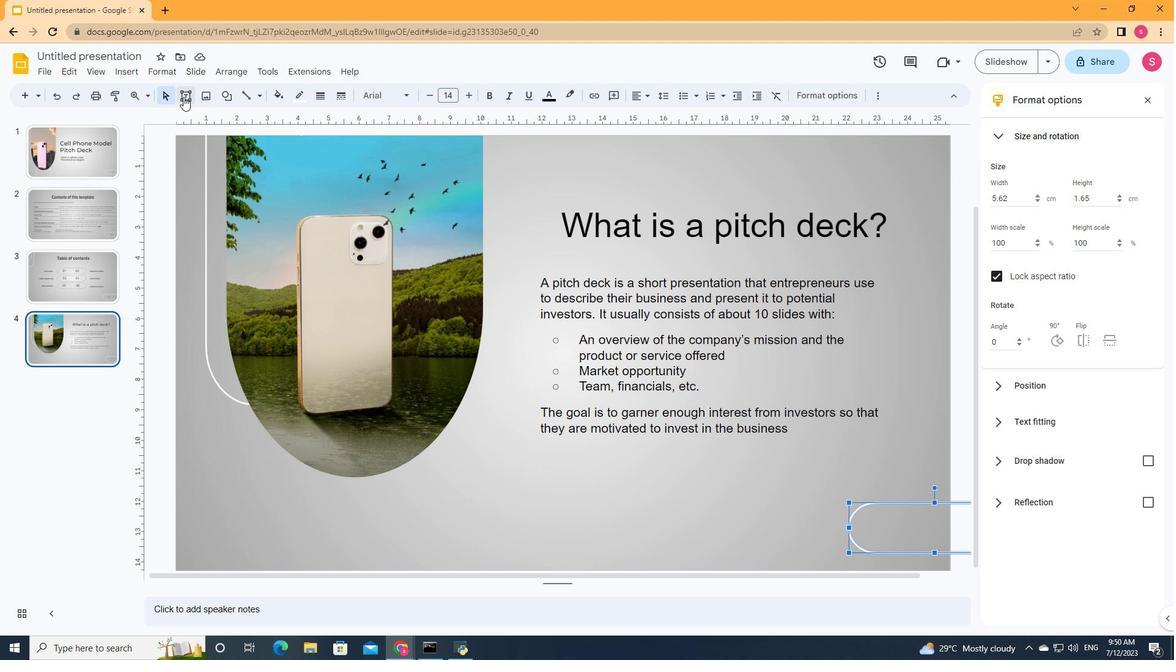 
Action: Mouse moved to (791, 493)
Screenshot: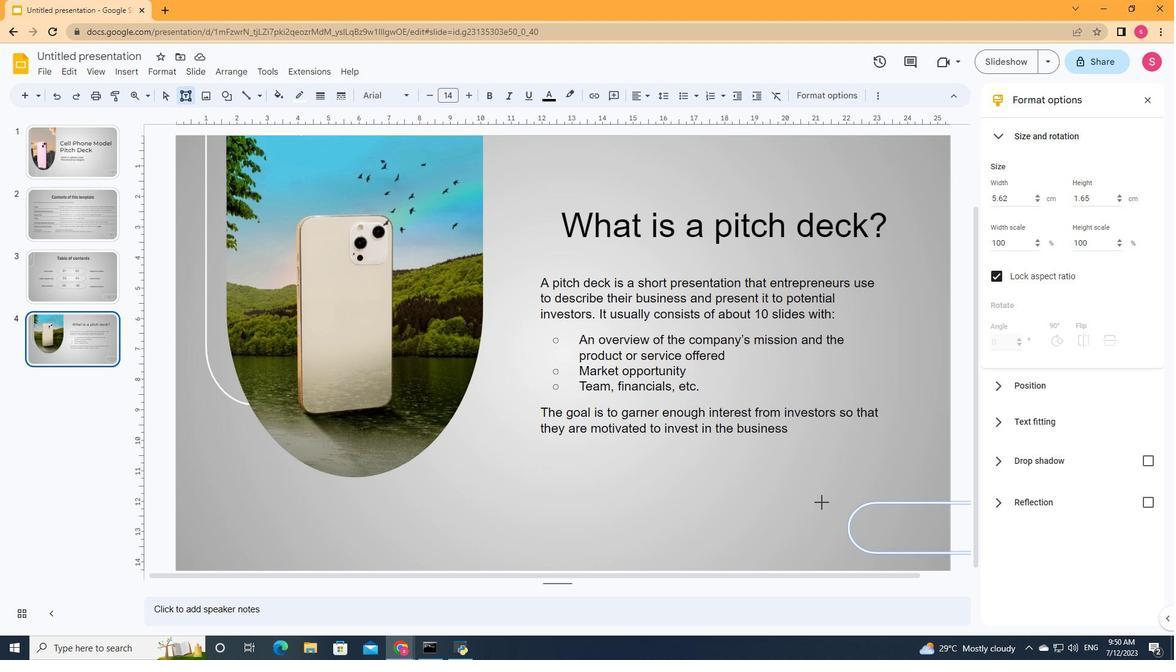 
Action: Mouse pressed left at (791, 493)
Screenshot: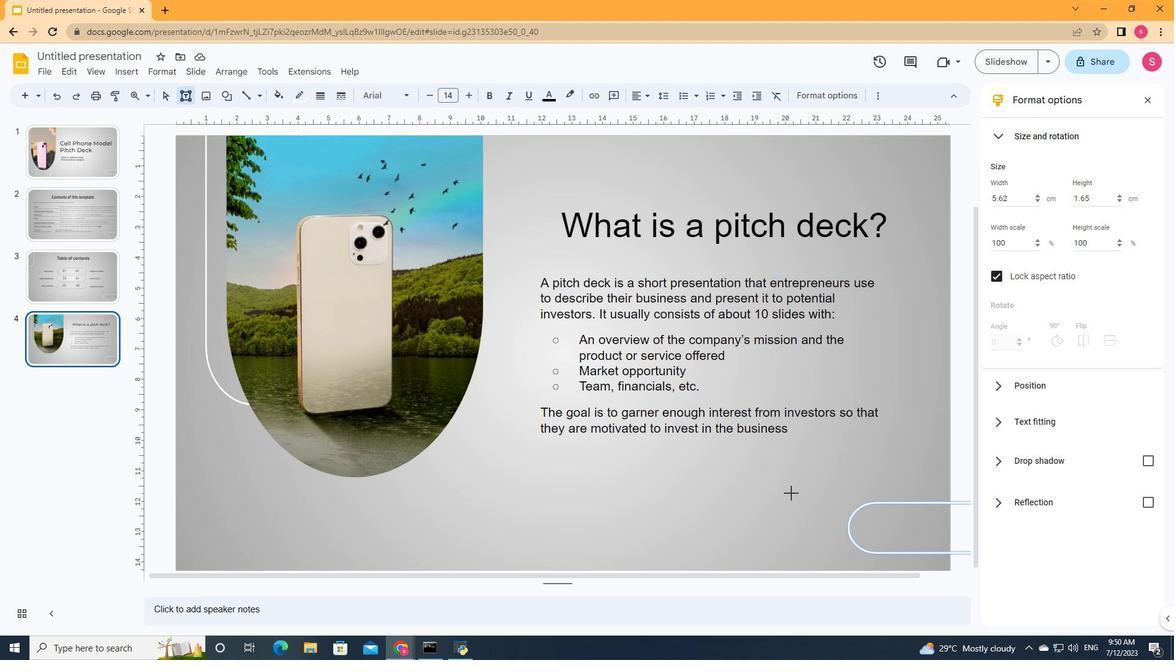 
Action: Mouse moved to (810, 505)
Screenshot: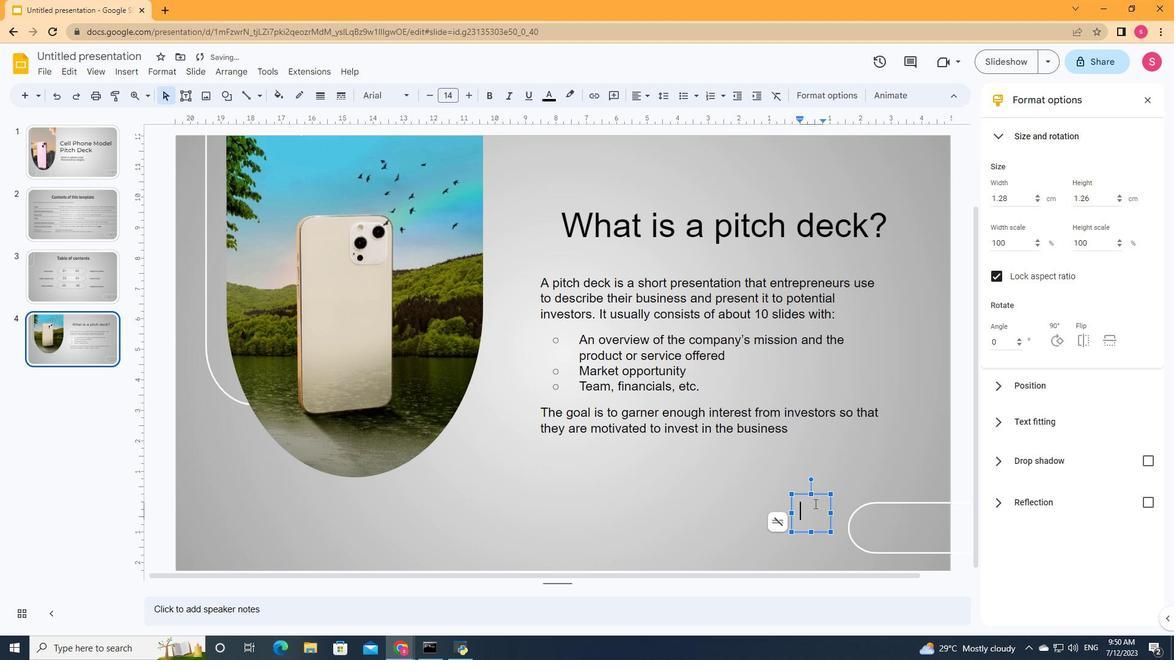 
Action: Mouse pressed left at (810, 505)
Screenshot: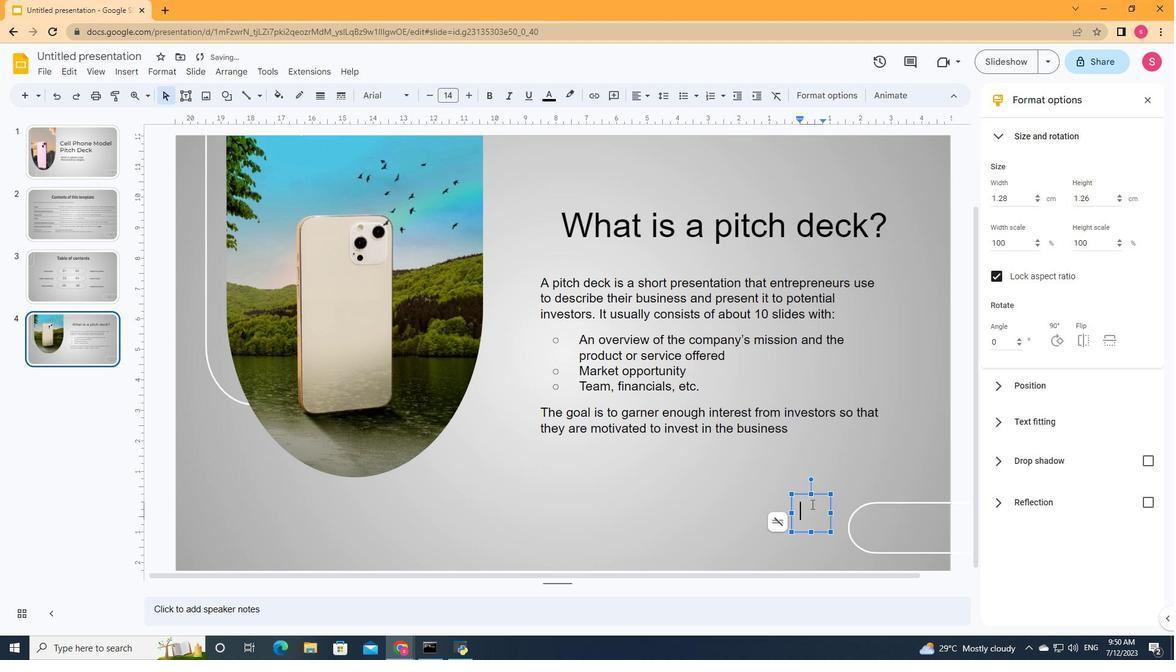 
Action: Mouse moved to (814, 505)
Screenshot: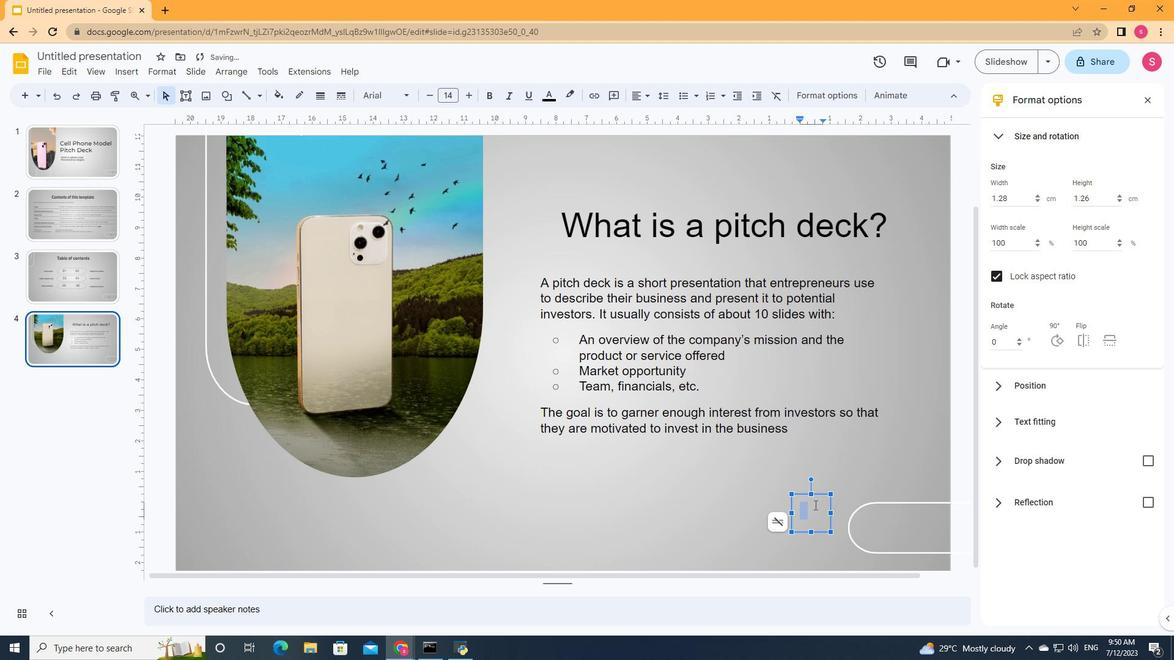 
Action: Mouse pressed left at (814, 505)
Screenshot: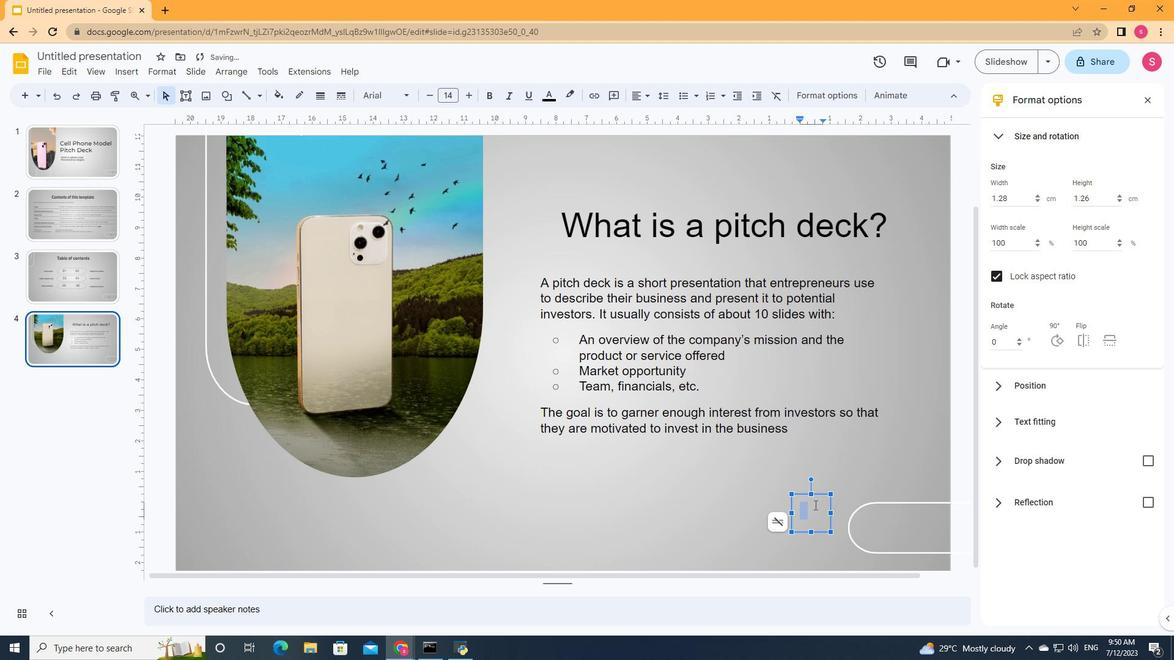 
Action: Mouse moved to (815, 505)
Screenshot: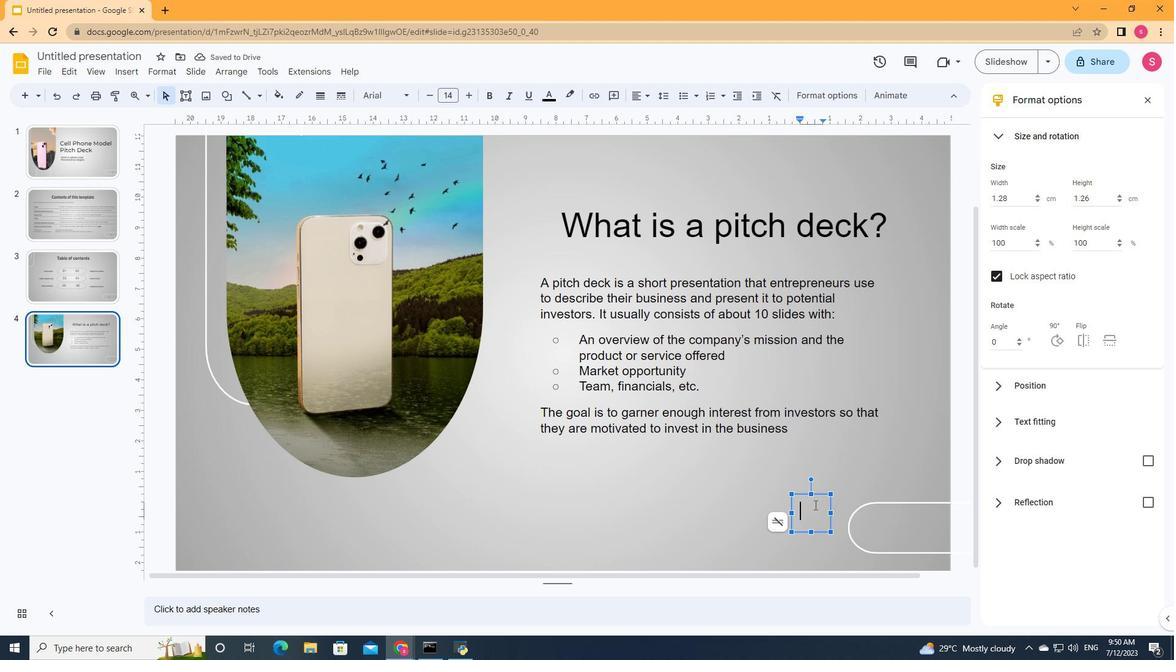 
Action: Key pressed 4
Screenshot: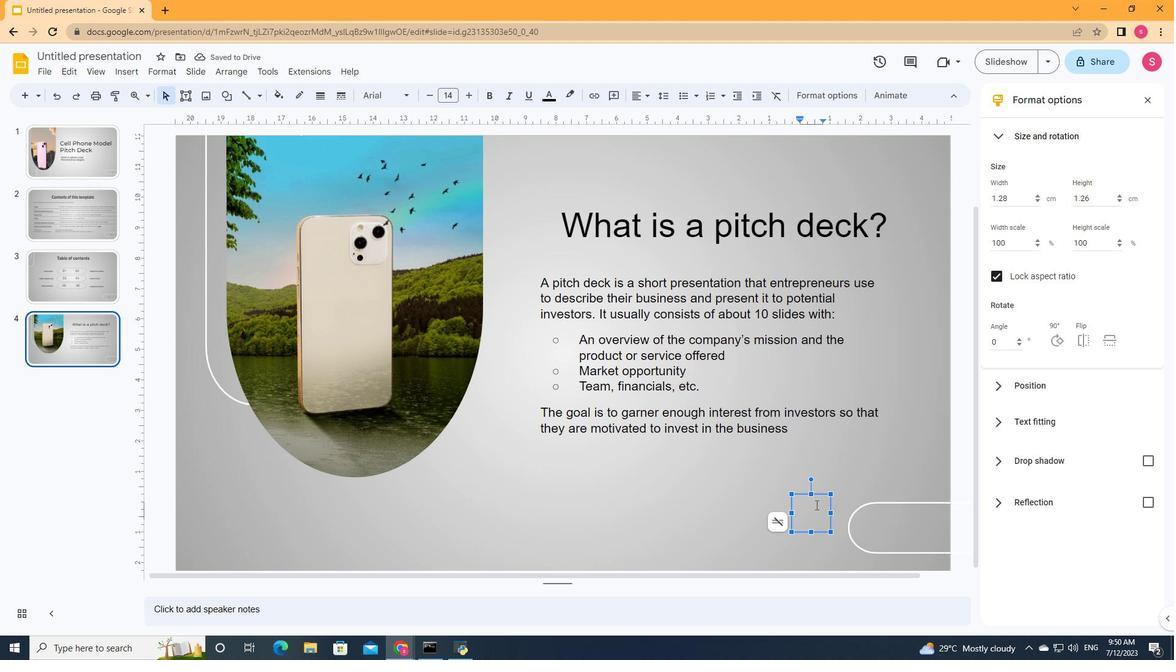 
Action: Mouse moved to (805, 495)
Screenshot: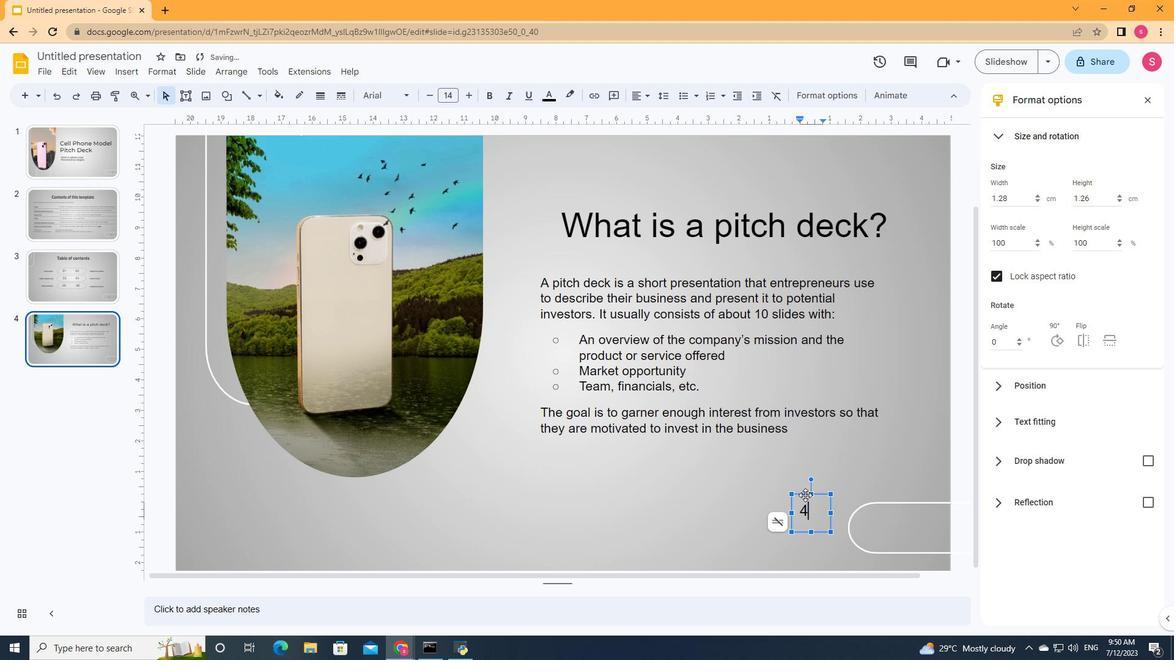 
Action: Mouse pressed left at (805, 495)
Screenshot: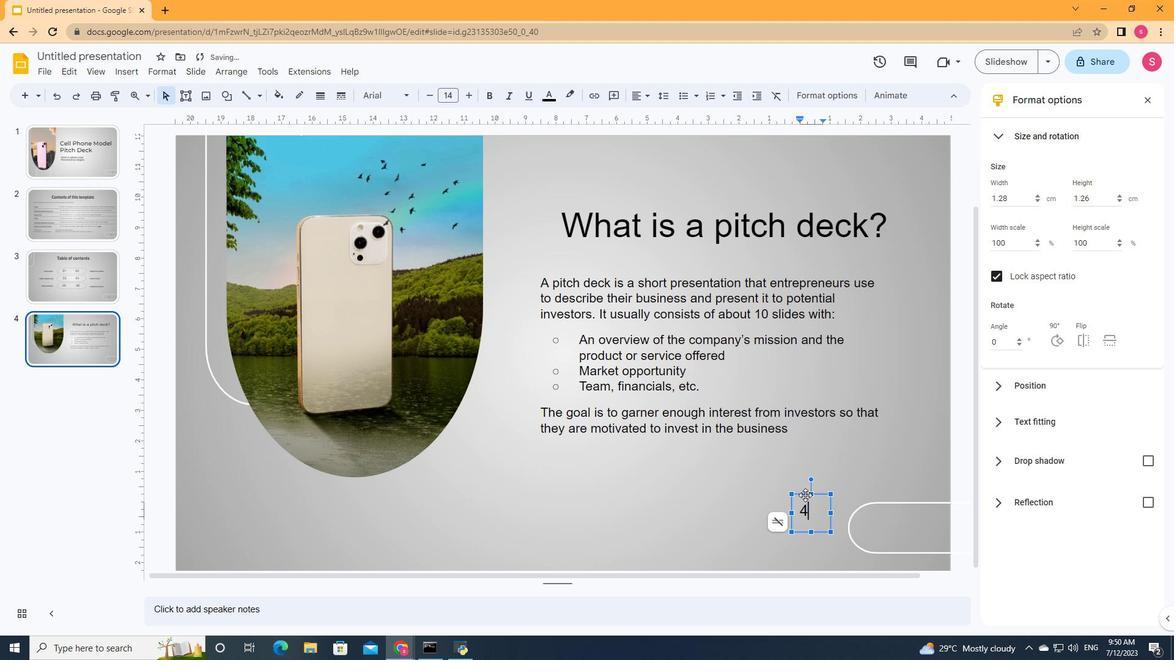 
Action: Mouse moved to (918, 547)
Screenshot: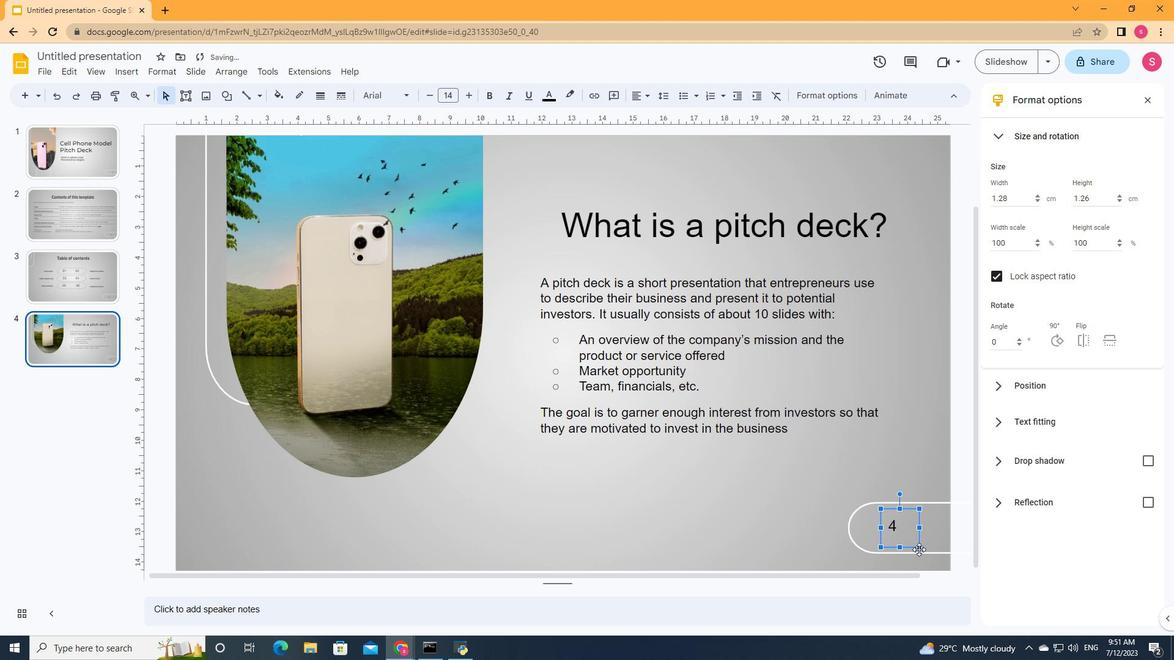 
Action: Mouse pressed left at (918, 547)
Screenshot: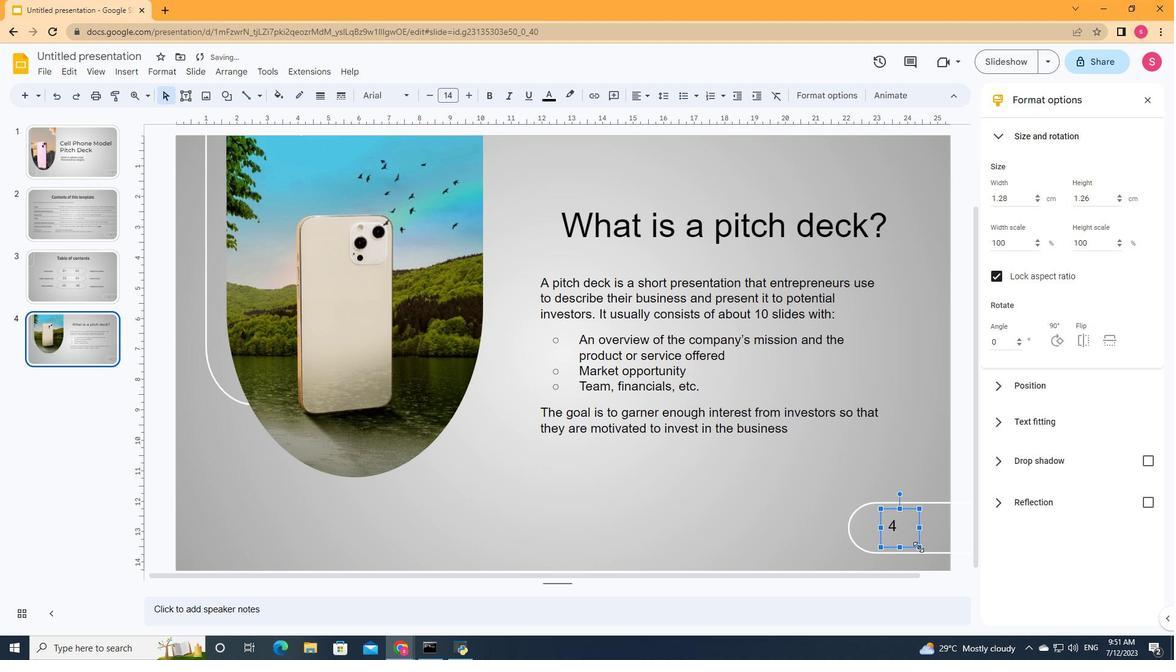 
Action: Mouse moved to (886, 510)
Screenshot: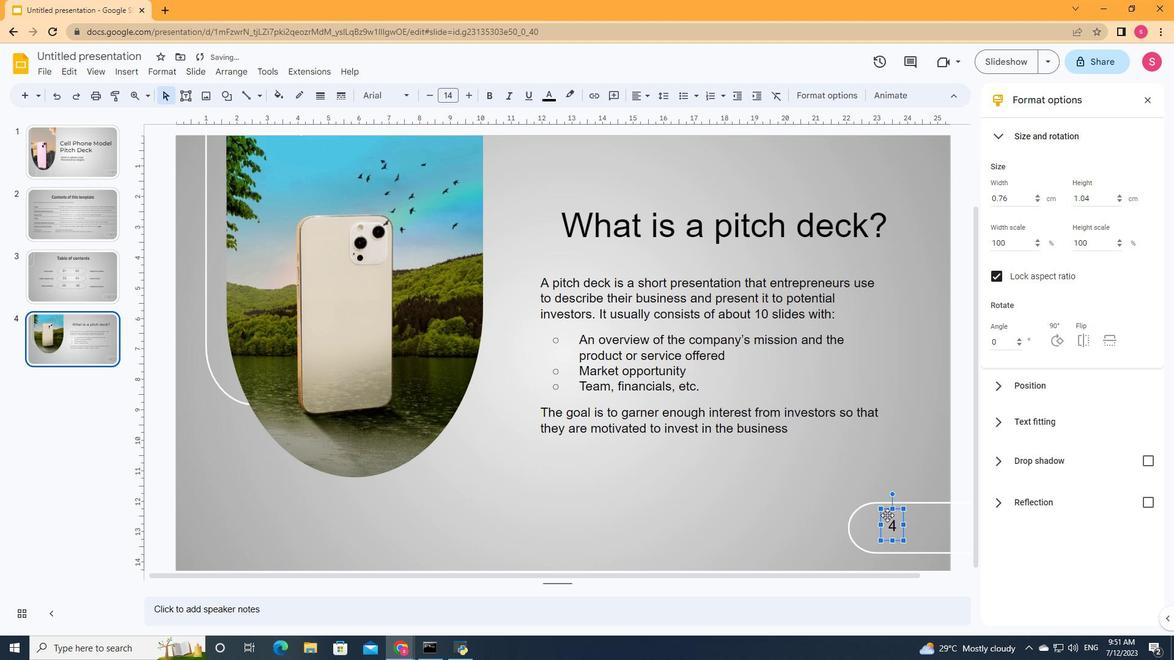
Action: Mouse pressed left at (886, 510)
Screenshot: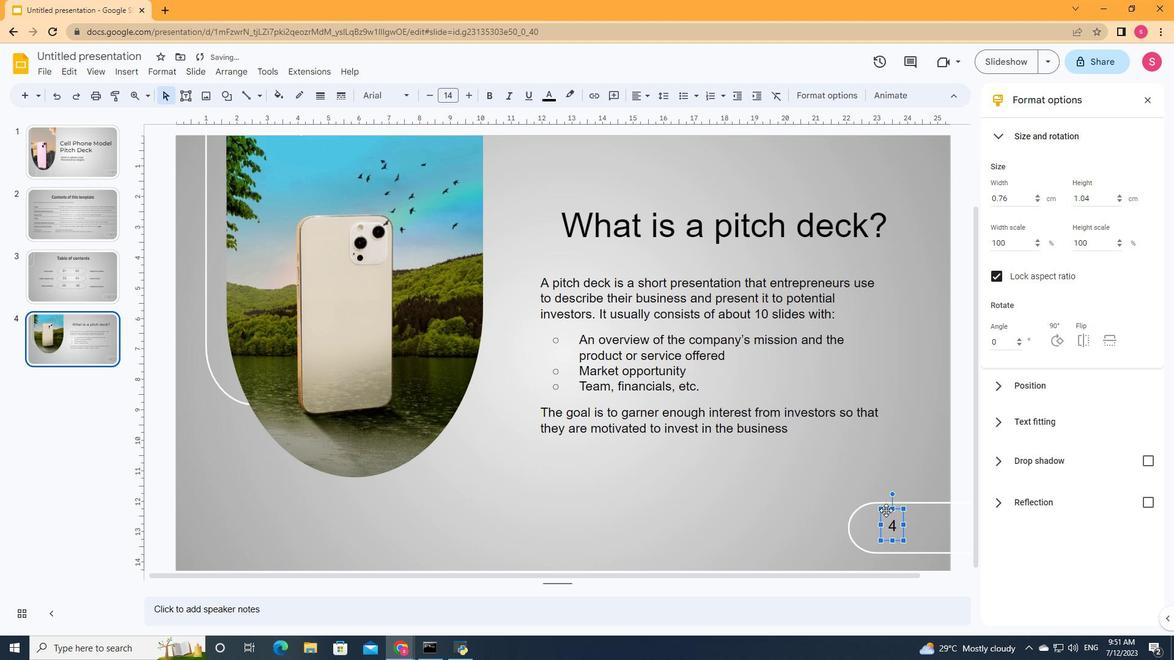 
Action: Mouse moved to (795, 519)
Screenshot: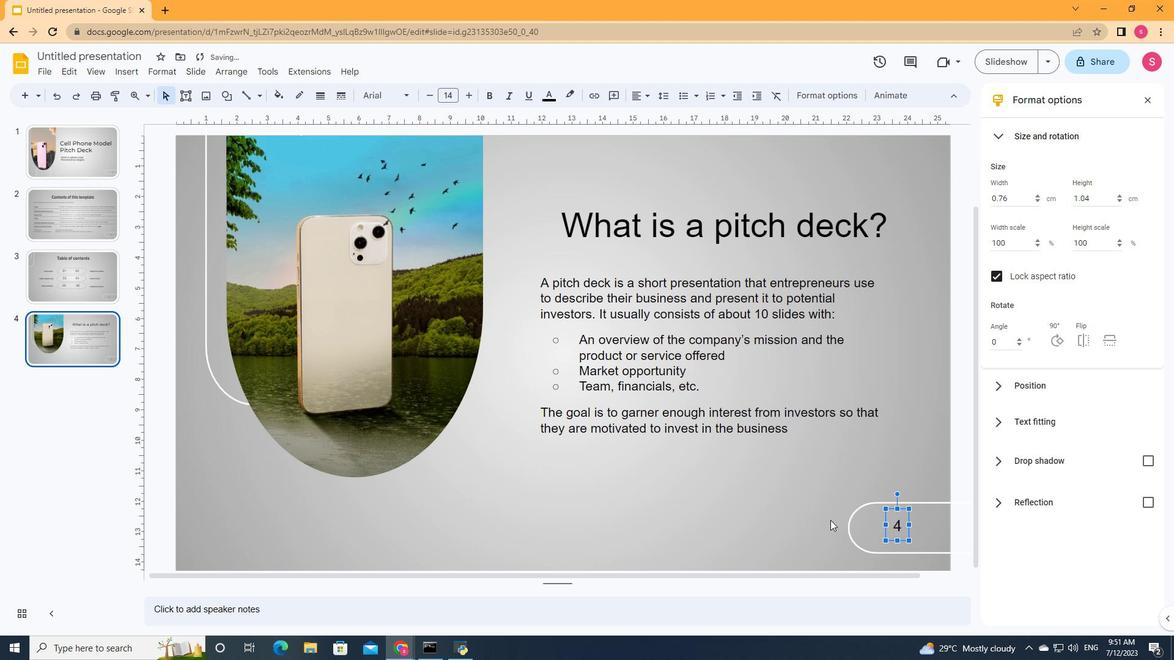 
Action: Mouse pressed left at (795, 519)
Screenshot: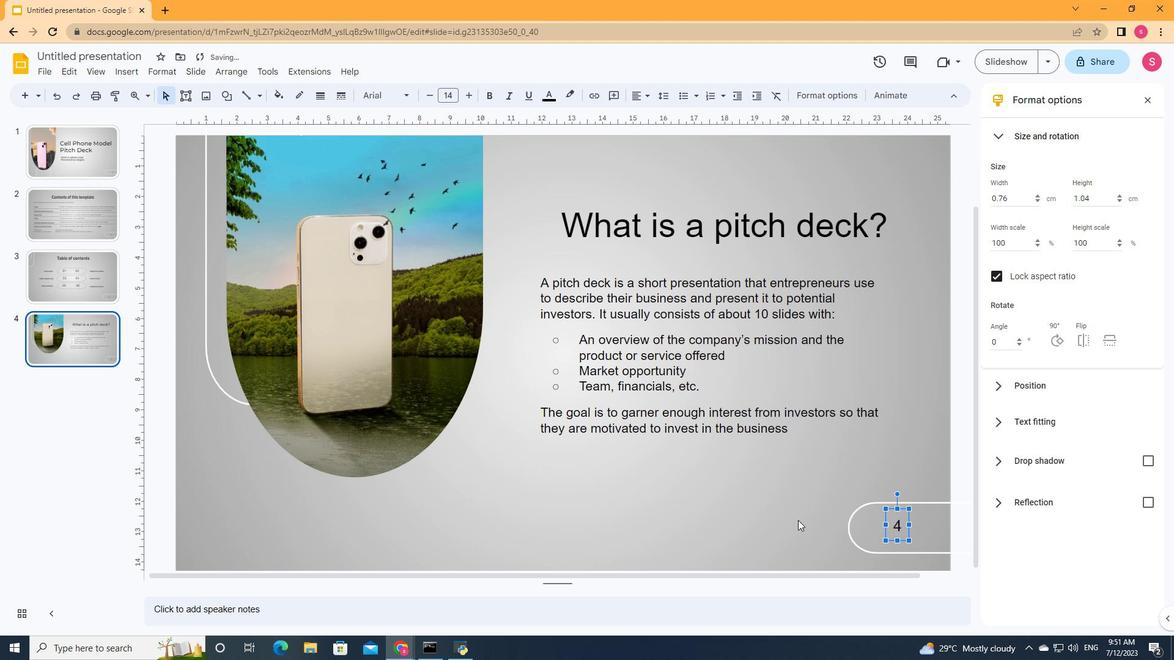 
Action: Mouse moved to (591, 220)
Screenshot: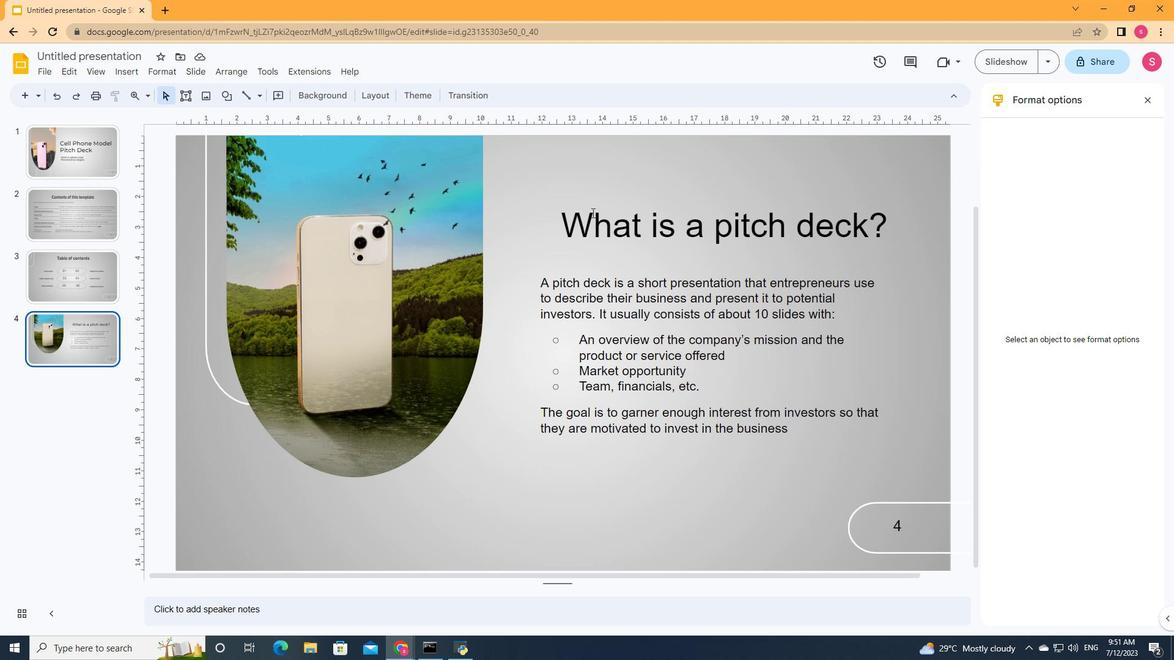 
Action: Mouse pressed left at (591, 220)
Screenshot: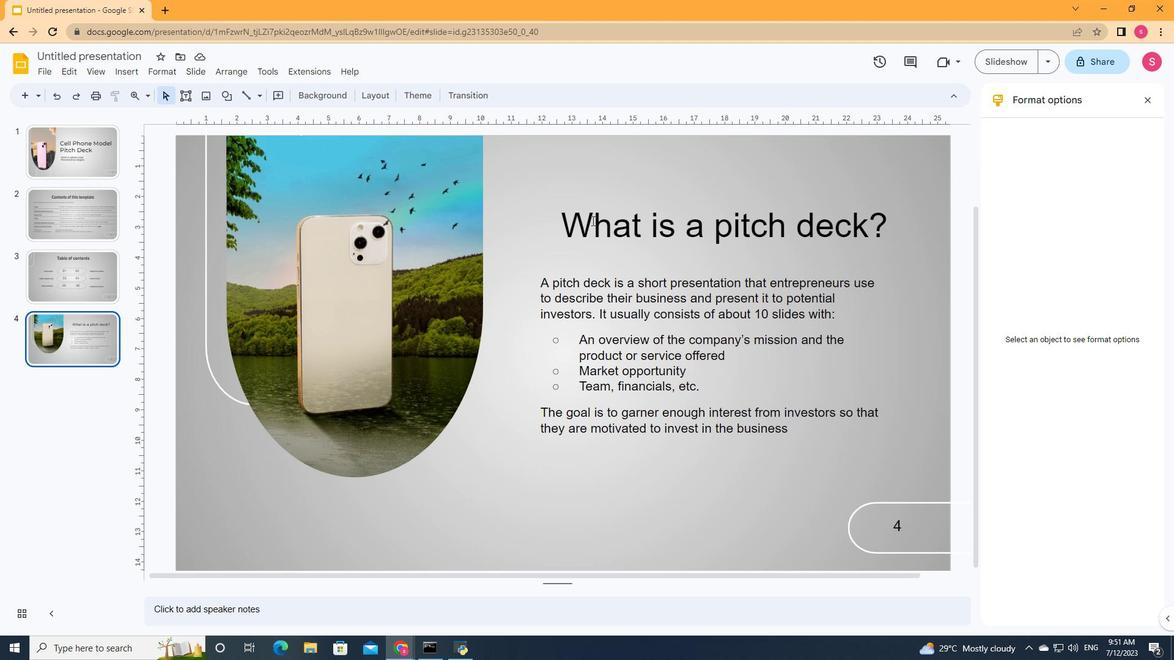 
Action: Mouse moved to (894, 234)
Screenshot: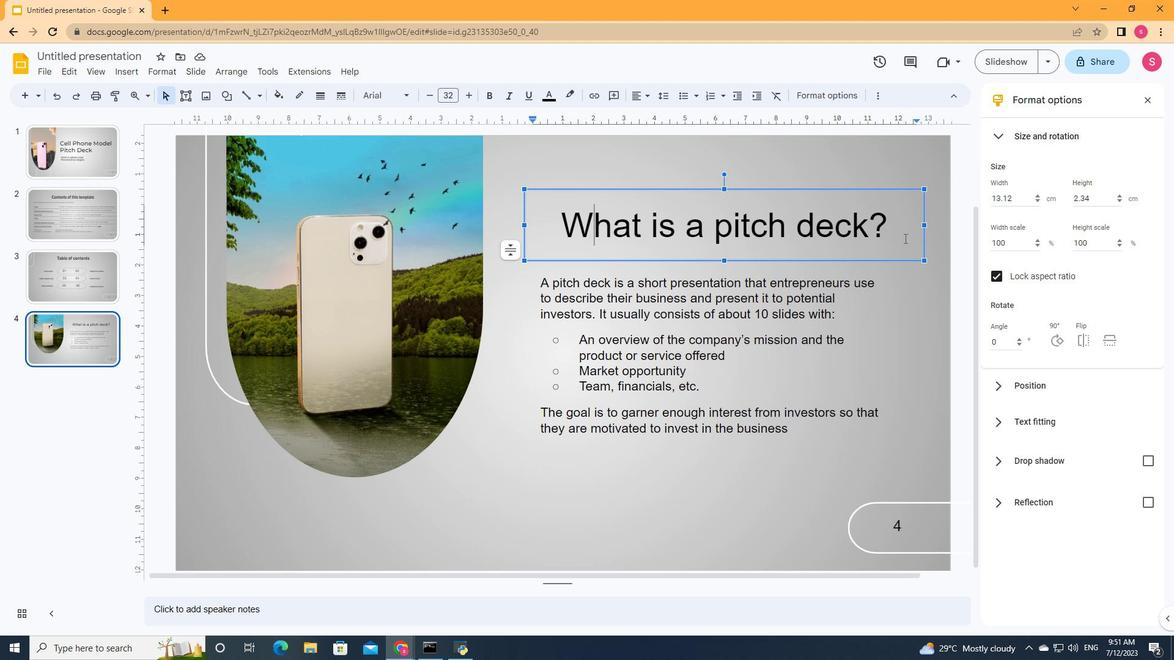 
Action: Key pressed ctrl+A
Screenshot: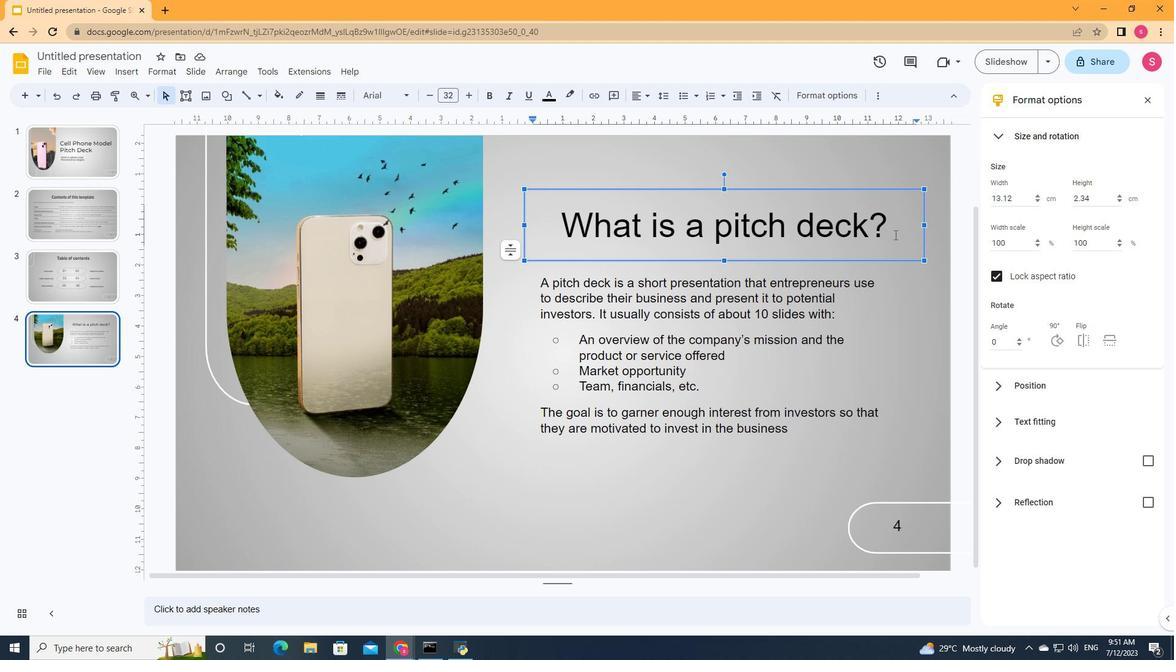 
Action: Mouse moved to (406, 95)
Screenshot: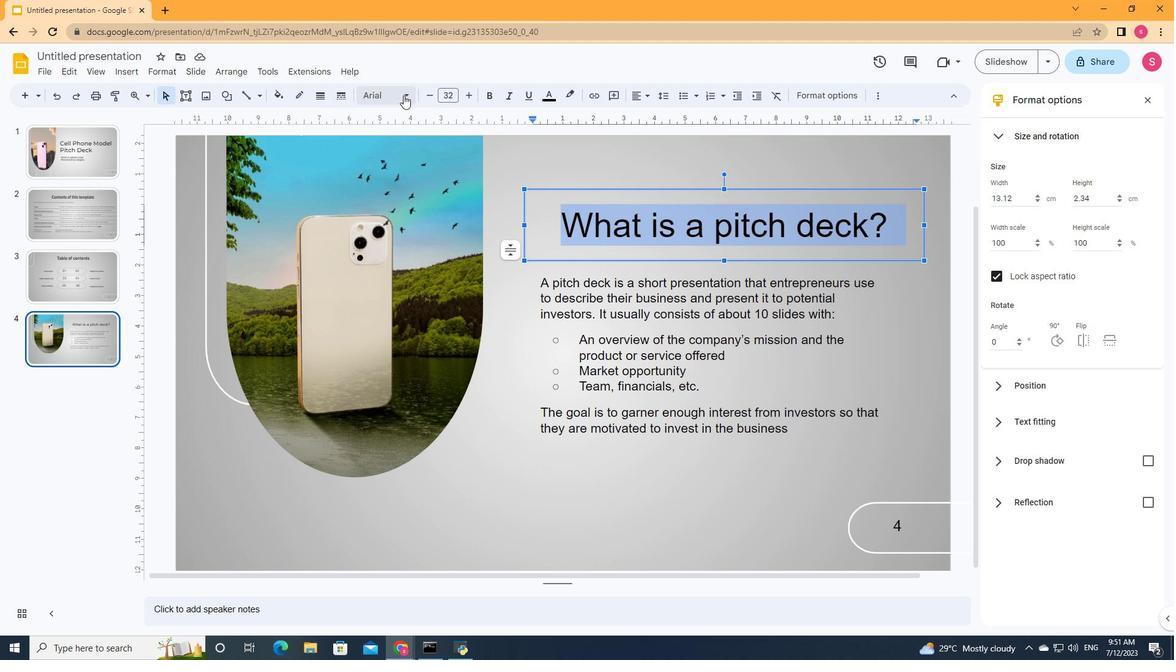 
Action: Mouse pressed left at (406, 95)
Screenshot: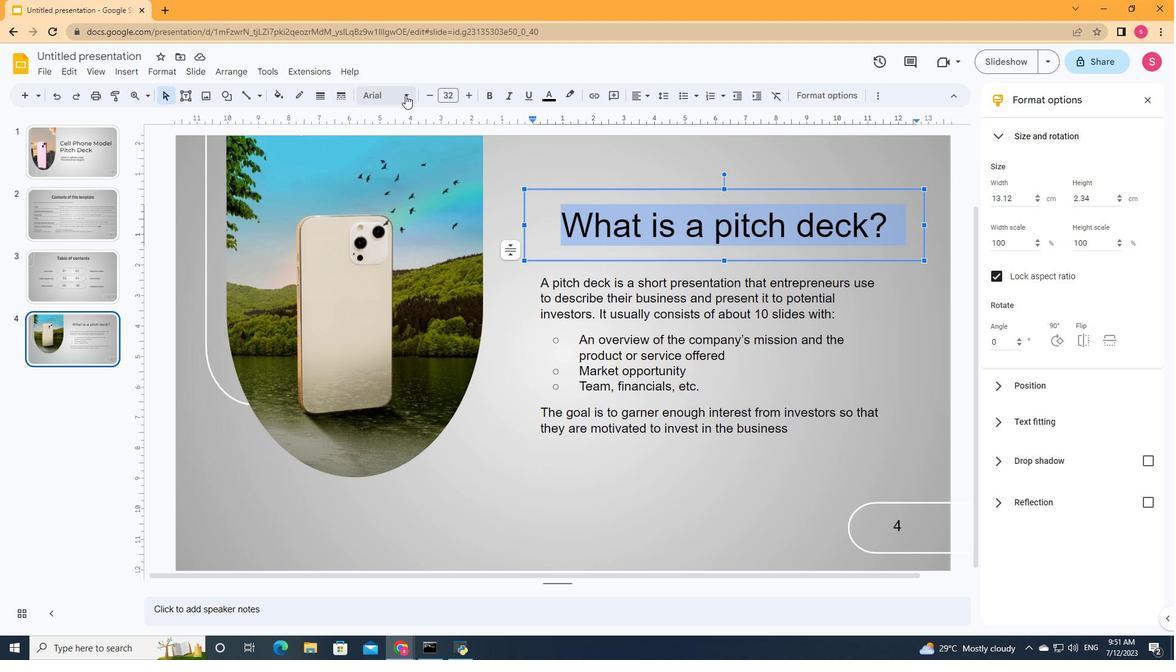 
Action: Mouse moved to (580, 340)
Screenshot: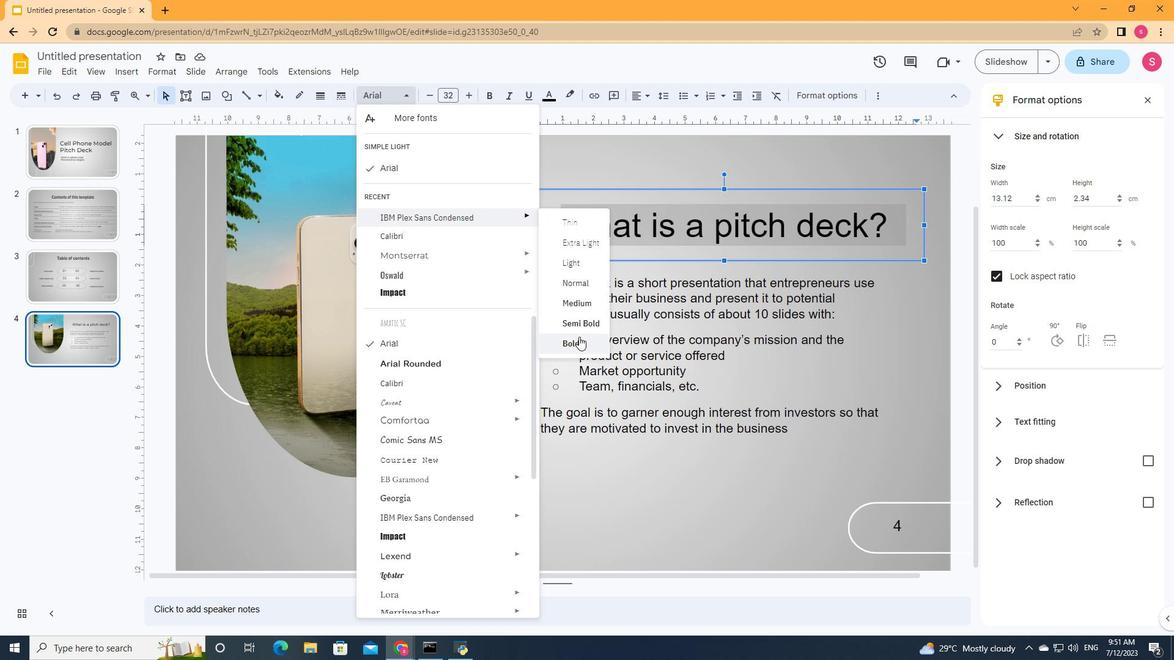 
Action: Mouse pressed left at (580, 340)
Screenshot: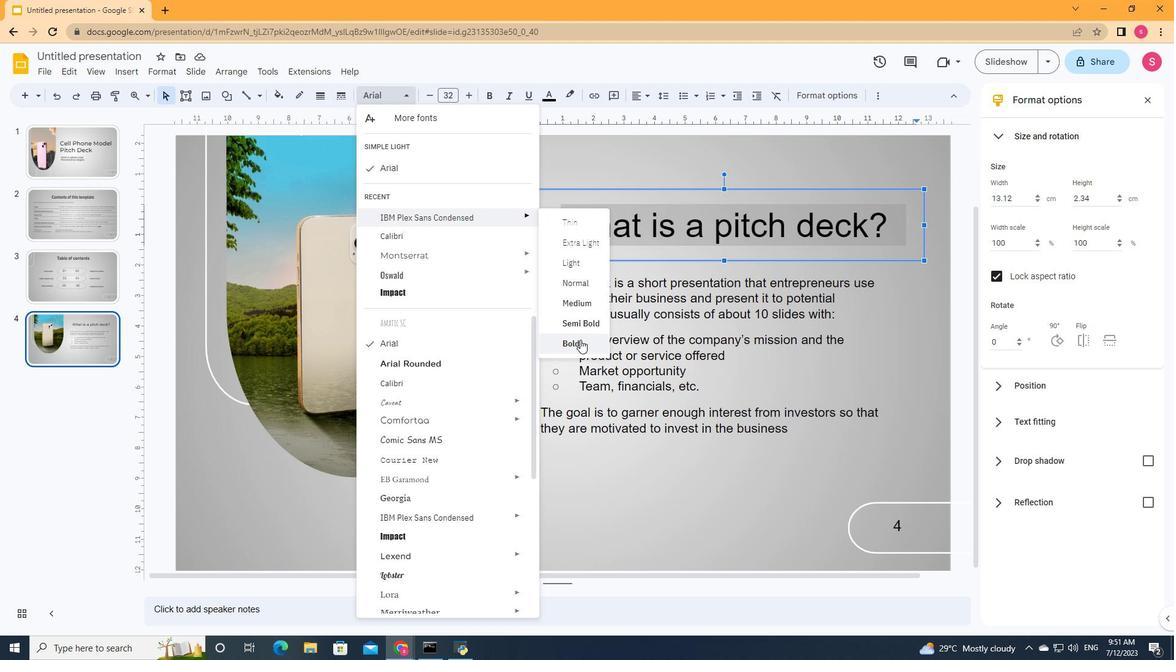 
Action: Mouse moved to (675, 310)
Screenshot: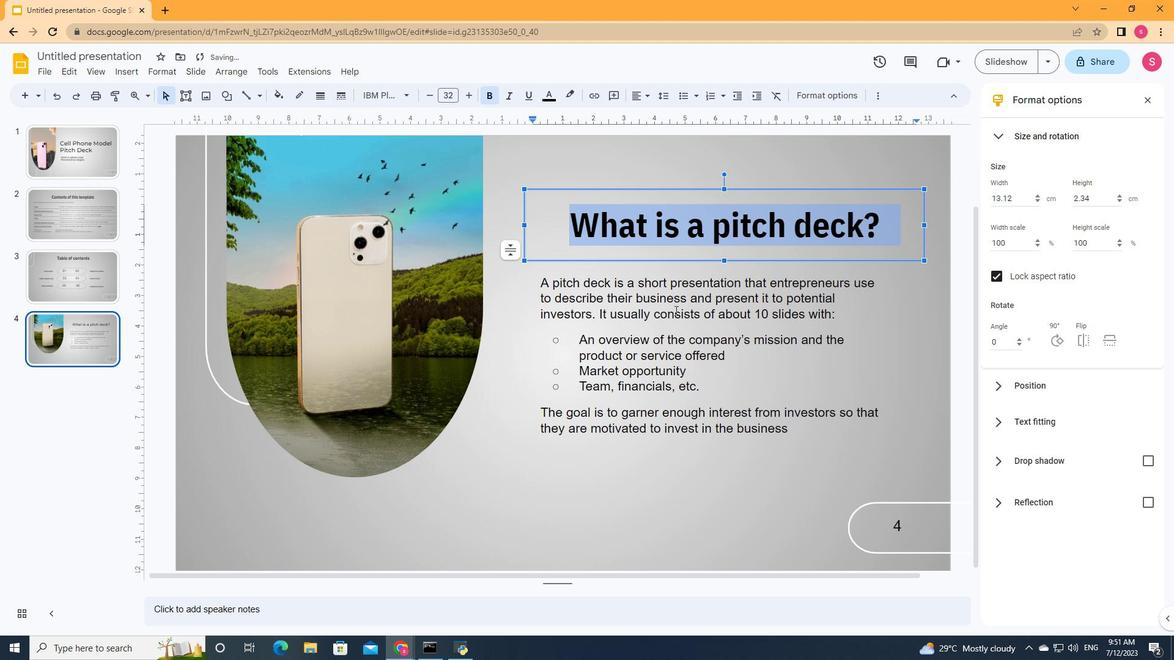 
Action: Mouse pressed left at (675, 310)
Screenshot: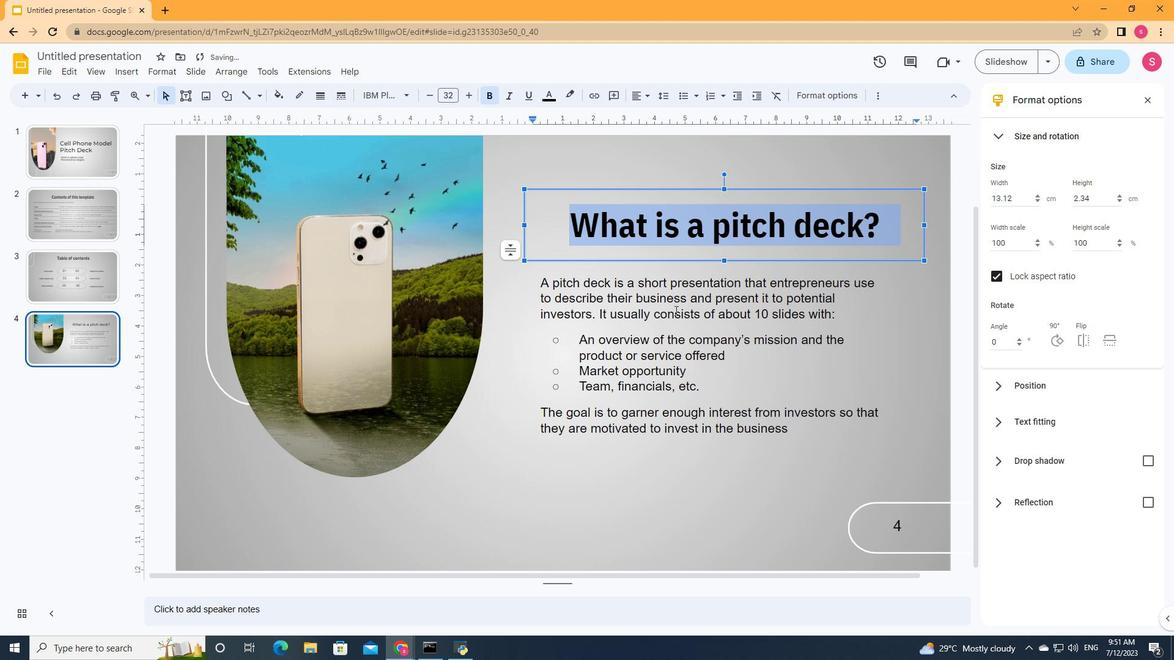
Action: Mouse moved to (671, 311)
Screenshot: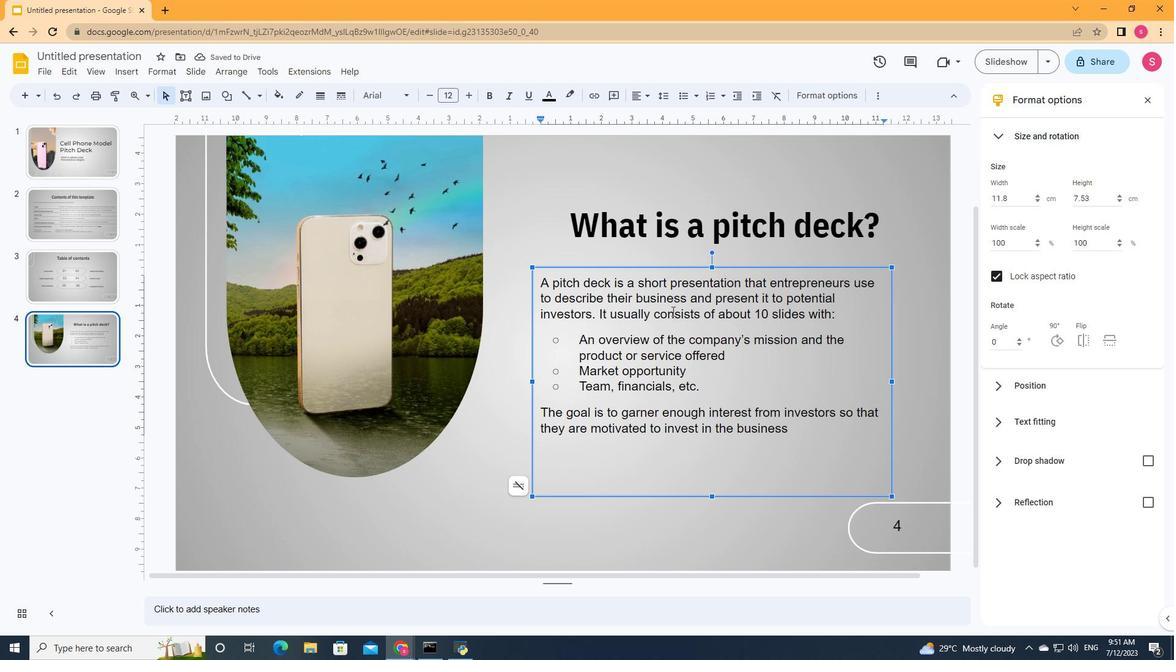 
Action: Key pressed ctrl+A
Screenshot: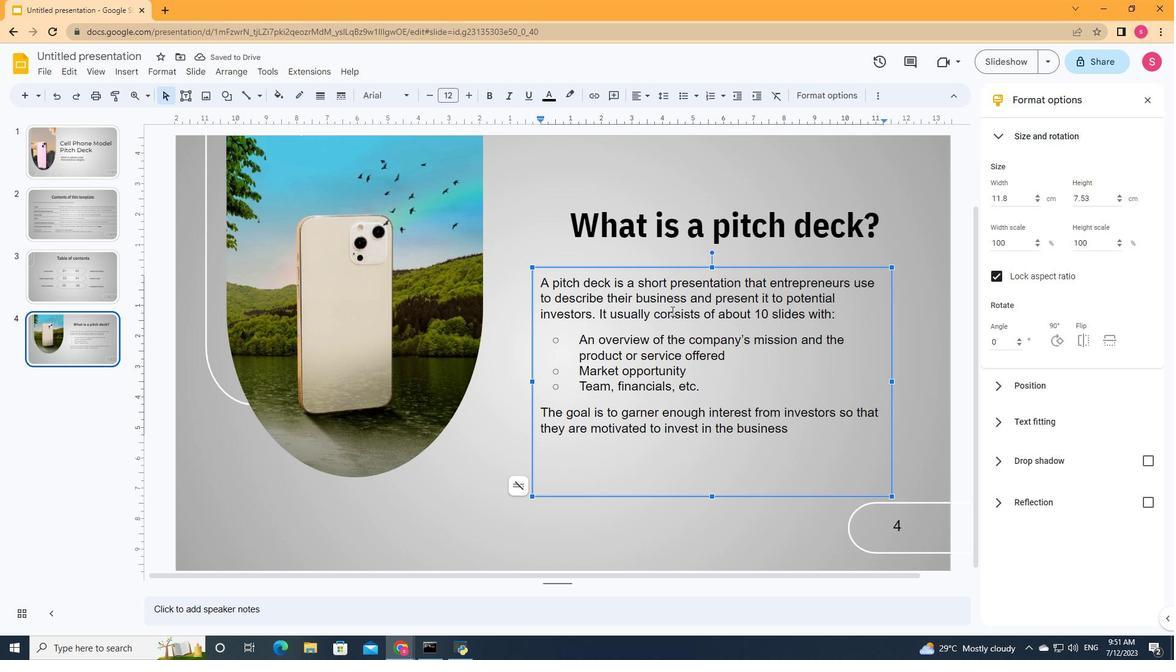 
Action: Mouse moved to (408, 94)
